 Task: Buy 1 Hats & Caps of size 6-24 months for Boys from Accessories section under best seller category for shipping address: Brittany Collins, 2696 Buckhannan Avenue, Syracuse, New York 13202, Cell Number 3154261559. Pay from credit card ending with 6759, CVV 506
Action: Mouse moved to (279, 80)
Screenshot: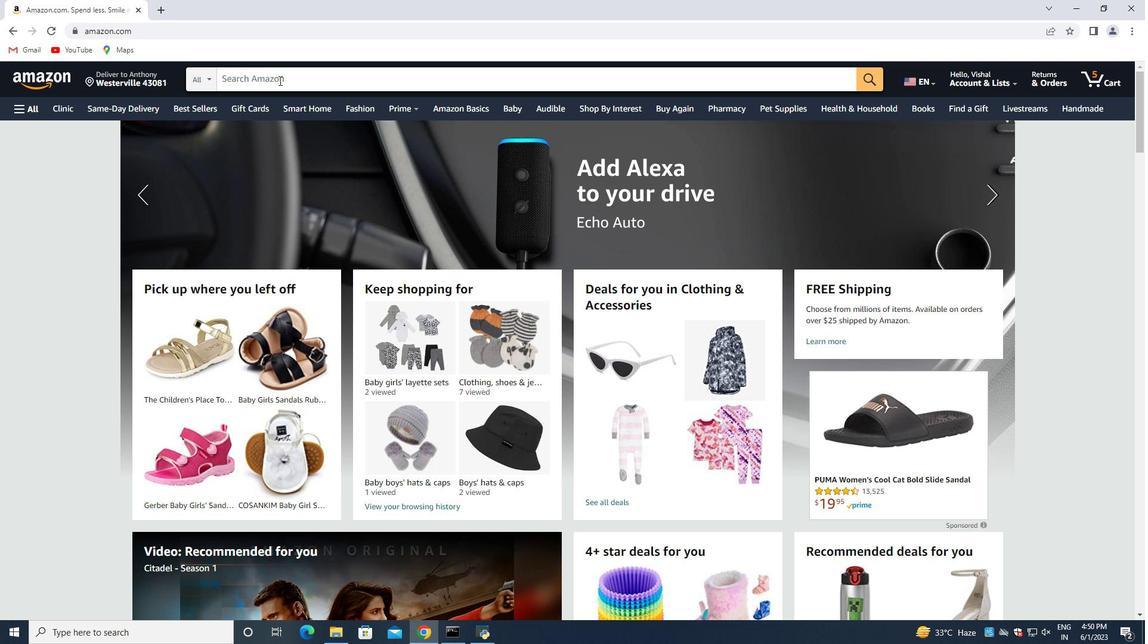 
Action: Mouse pressed left at (279, 80)
Screenshot: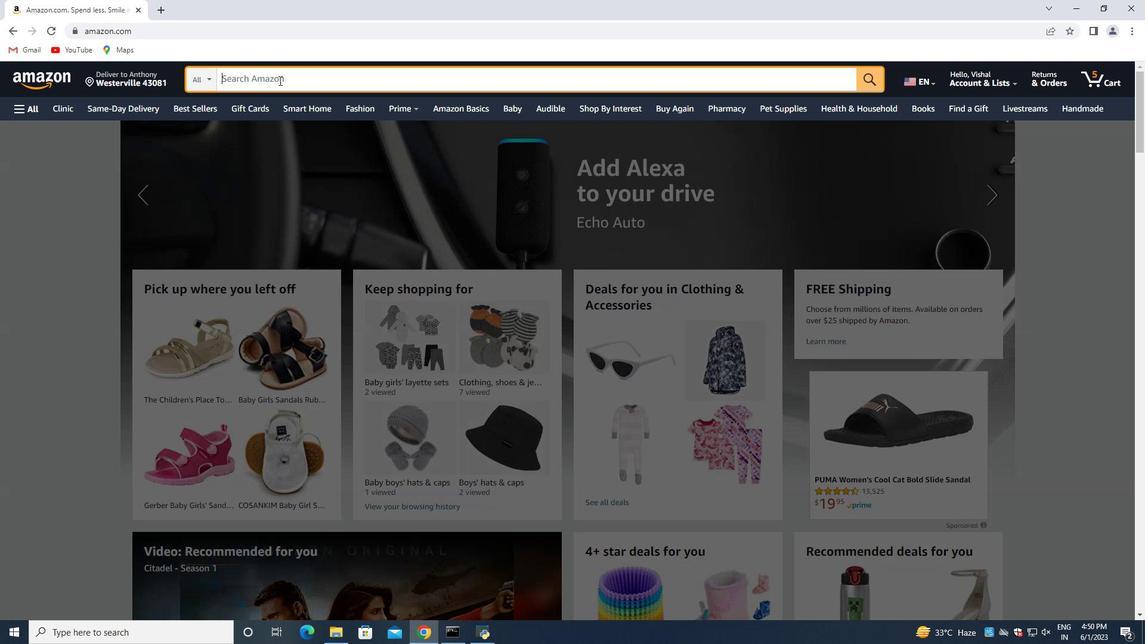 
Action: Key pressed <Key.shift>Hats<Key.space><Key.shift><Key.shift><Key.shift><Key.shift><Key.shift>&<Key.space><Key.shift>Caps<Key.space>of<Key.space>size<Key.space>6-24<Key.space>months<Key.space>for<Key.space>boys<Key.enter>
Screenshot: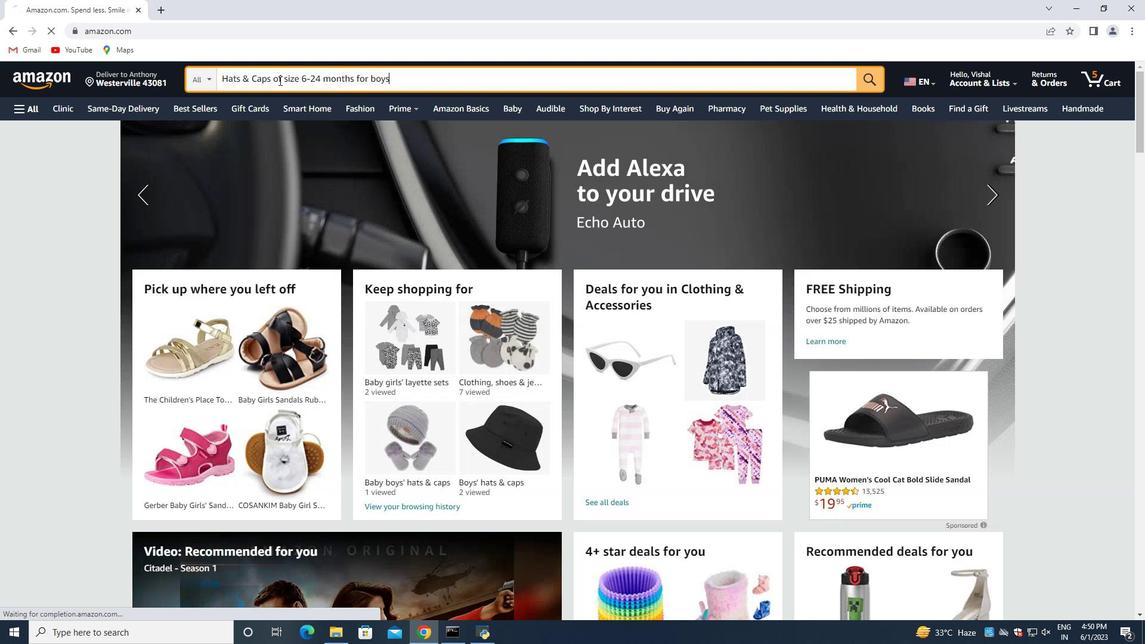 
Action: Mouse moved to (277, 88)
Screenshot: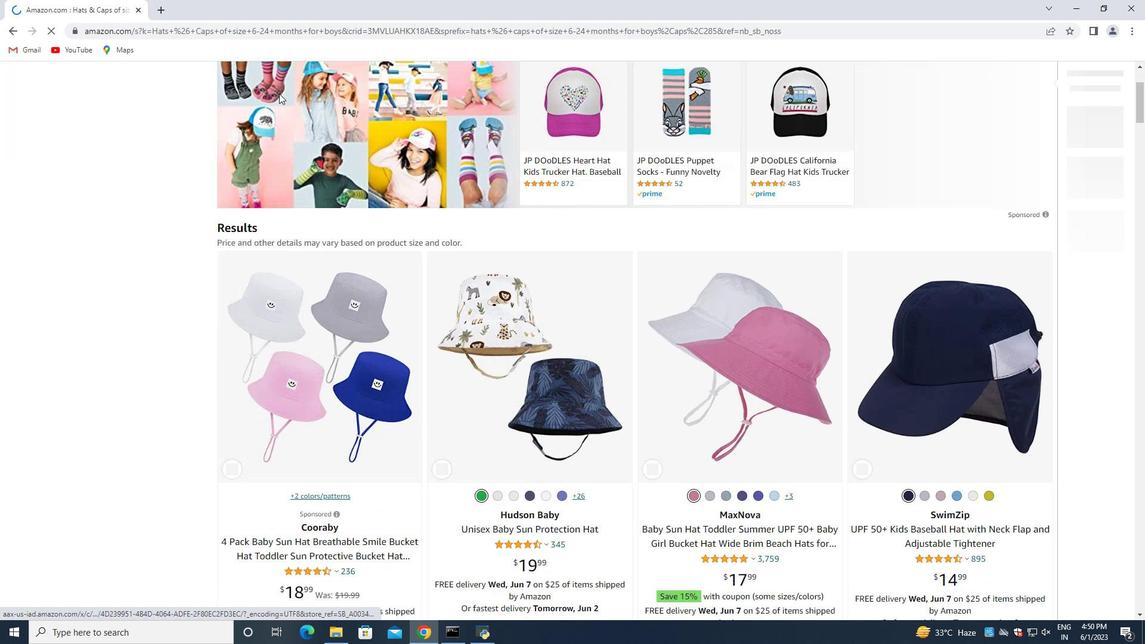 
Action: Mouse scrolled (277, 81) with delta (0, 0)
Screenshot: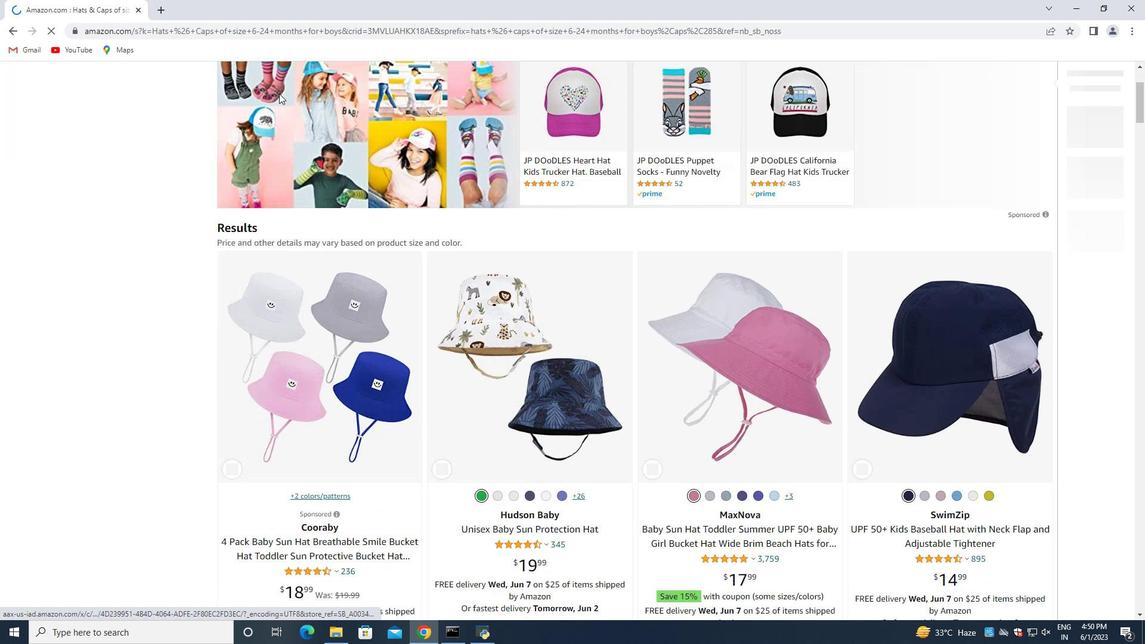 
Action: Mouse moved to (277, 90)
Screenshot: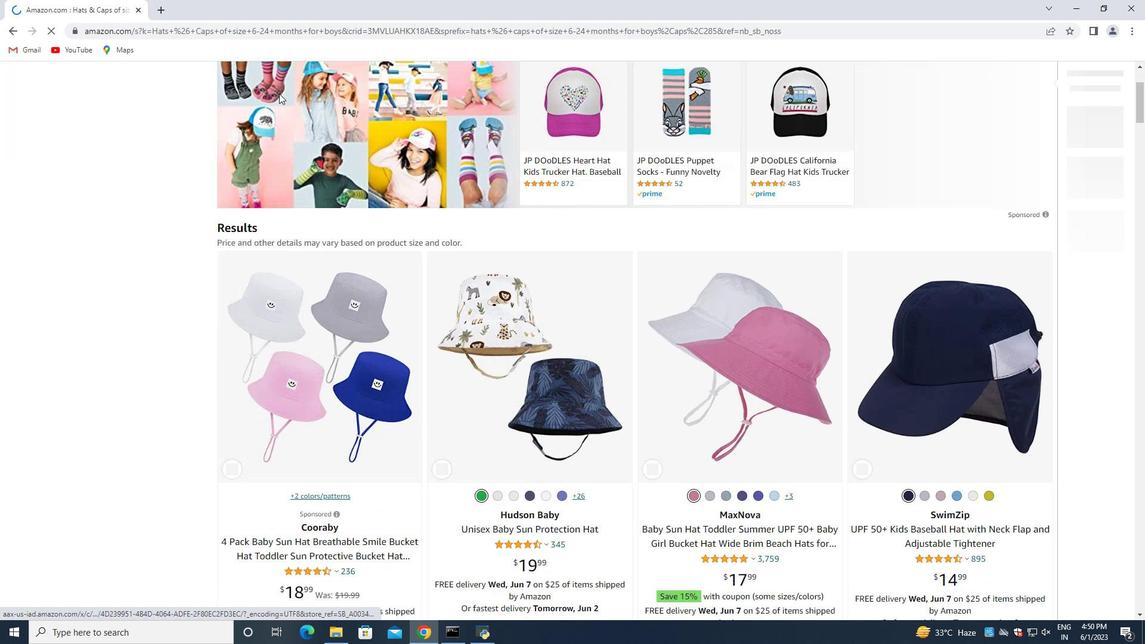 
Action: Mouse scrolled (277, 89) with delta (0, 0)
Screenshot: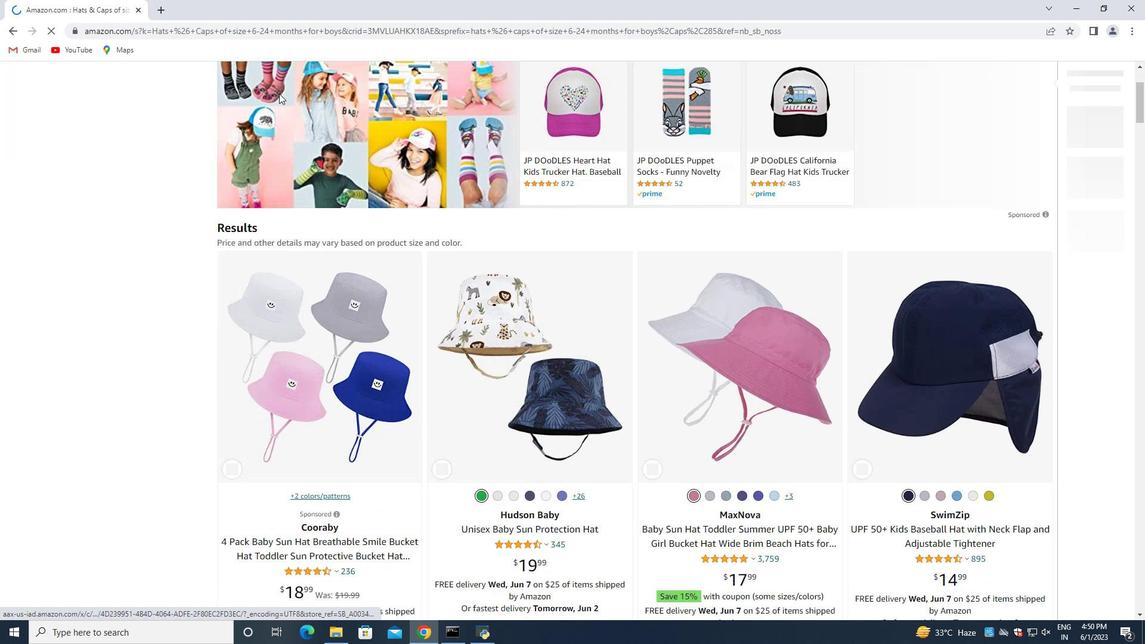 
Action: Mouse moved to (277, 92)
Screenshot: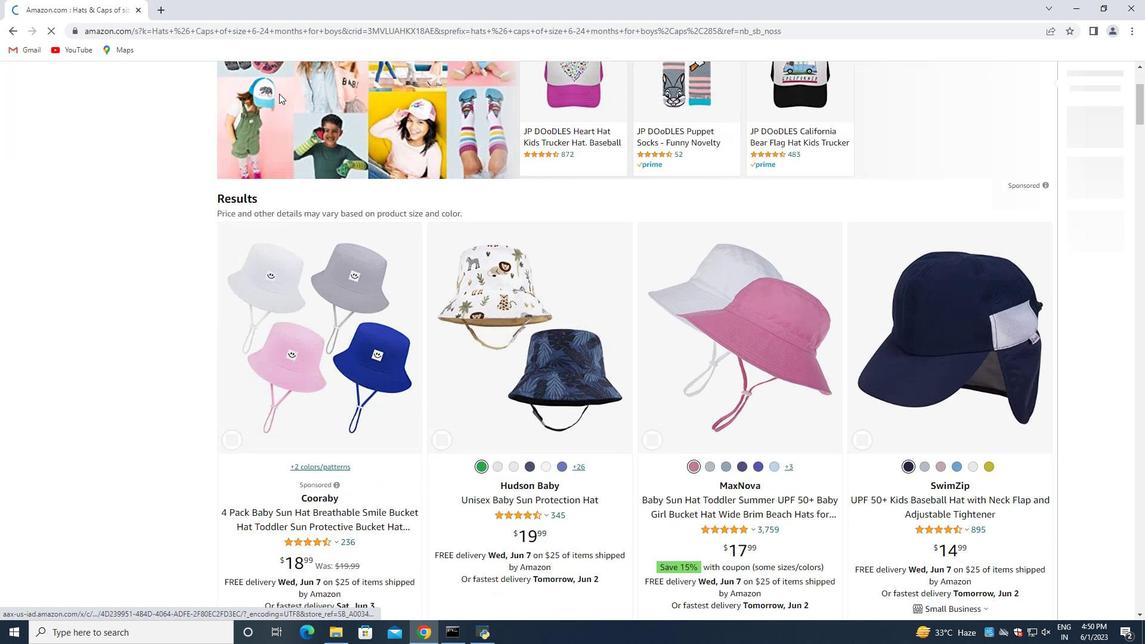 
Action: Mouse scrolled (277, 91) with delta (0, 0)
Screenshot: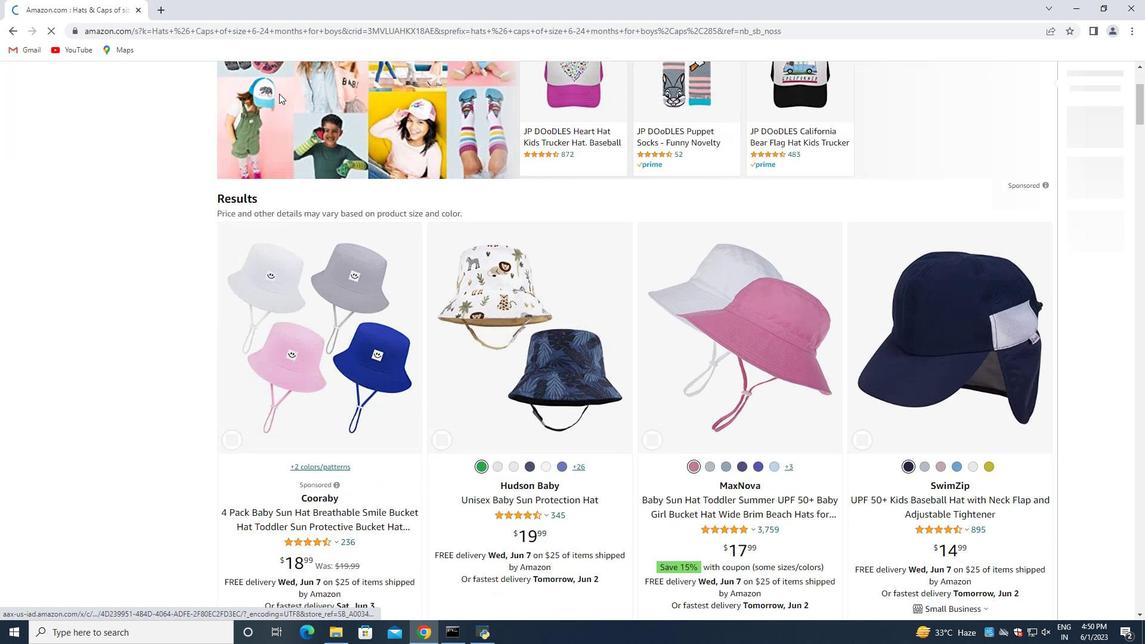
Action: Mouse moved to (279, 94)
Screenshot: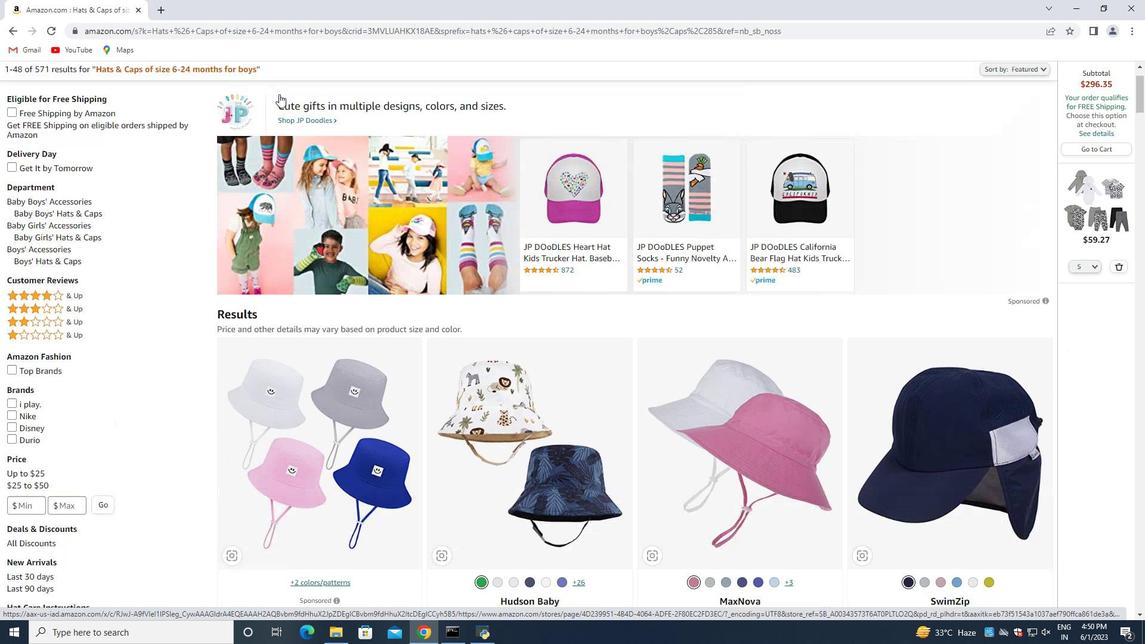 
Action: Mouse scrolled (279, 94) with delta (0, 0)
Screenshot: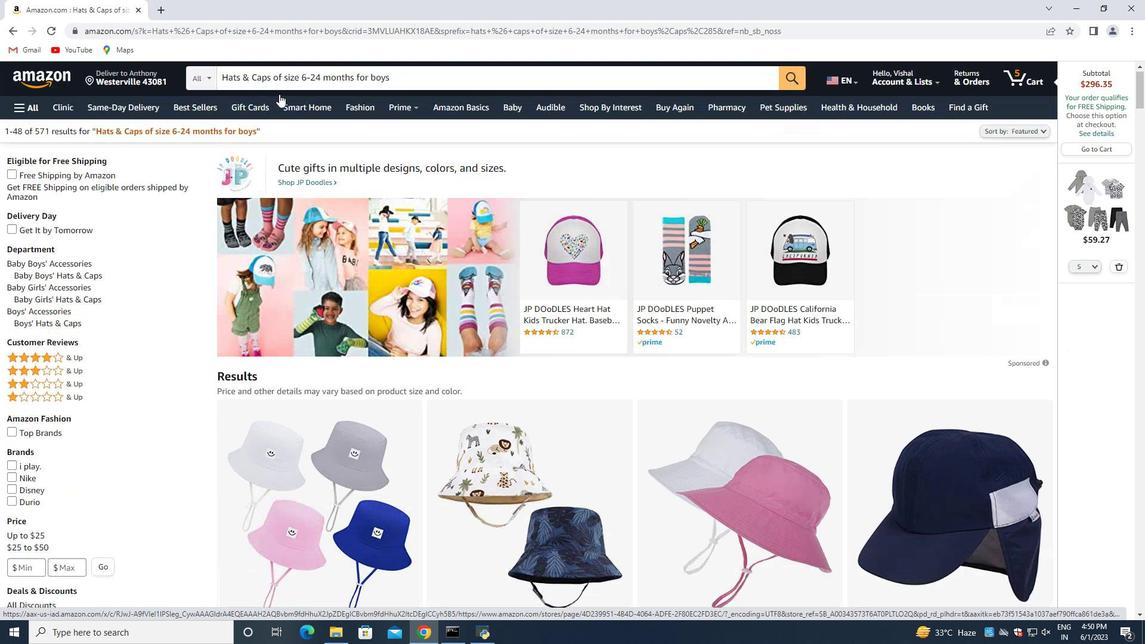 
Action: Mouse scrolled (279, 94) with delta (0, 0)
Screenshot: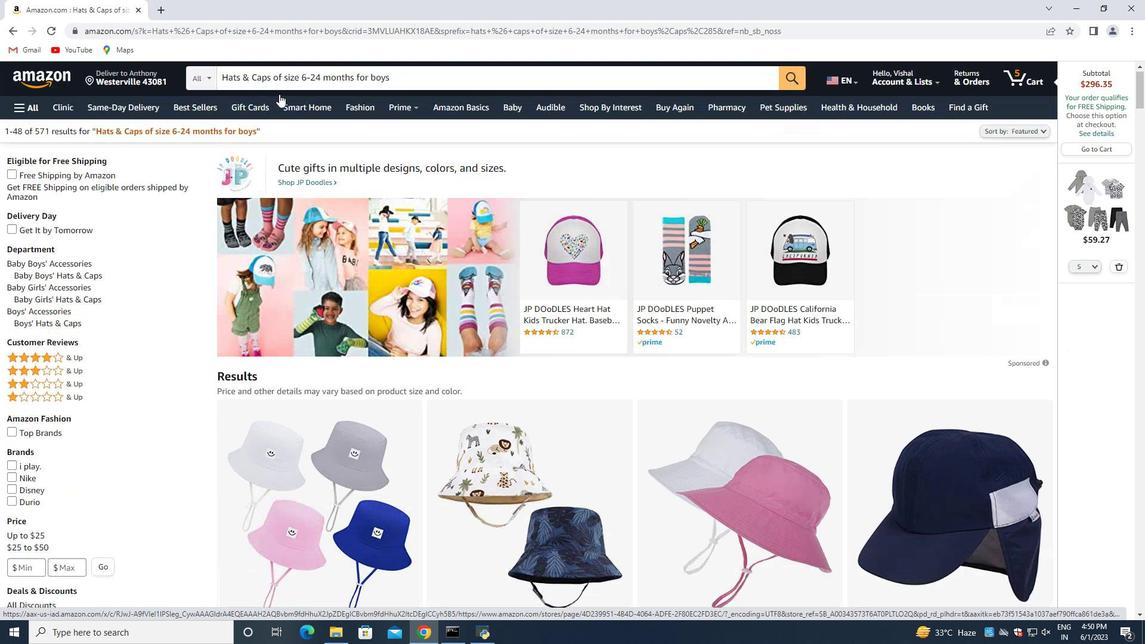 
Action: Mouse scrolled (279, 94) with delta (0, 0)
Screenshot: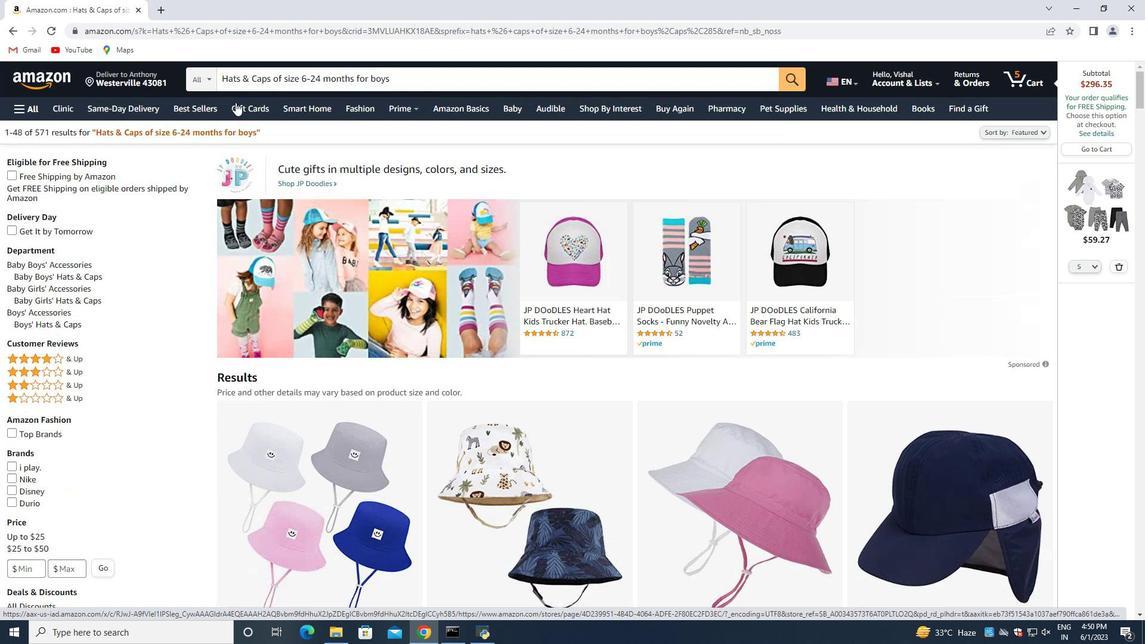 
Action: Mouse moved to (41, 264)
Screenshot: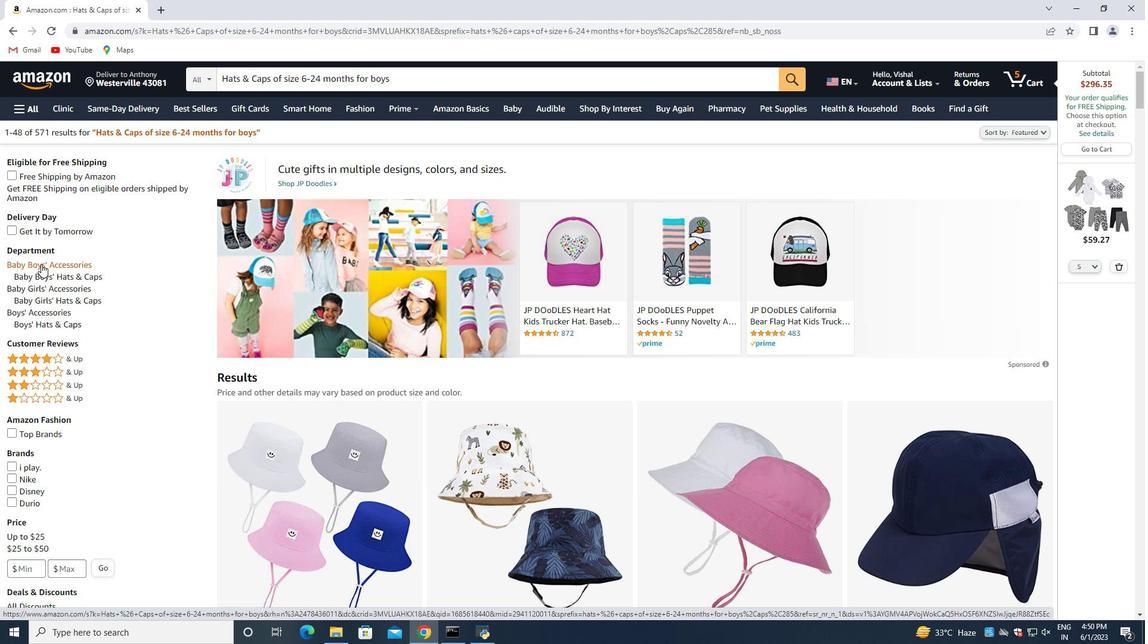 
Action: Mouse pressed left at (41, 264)
Screenshot: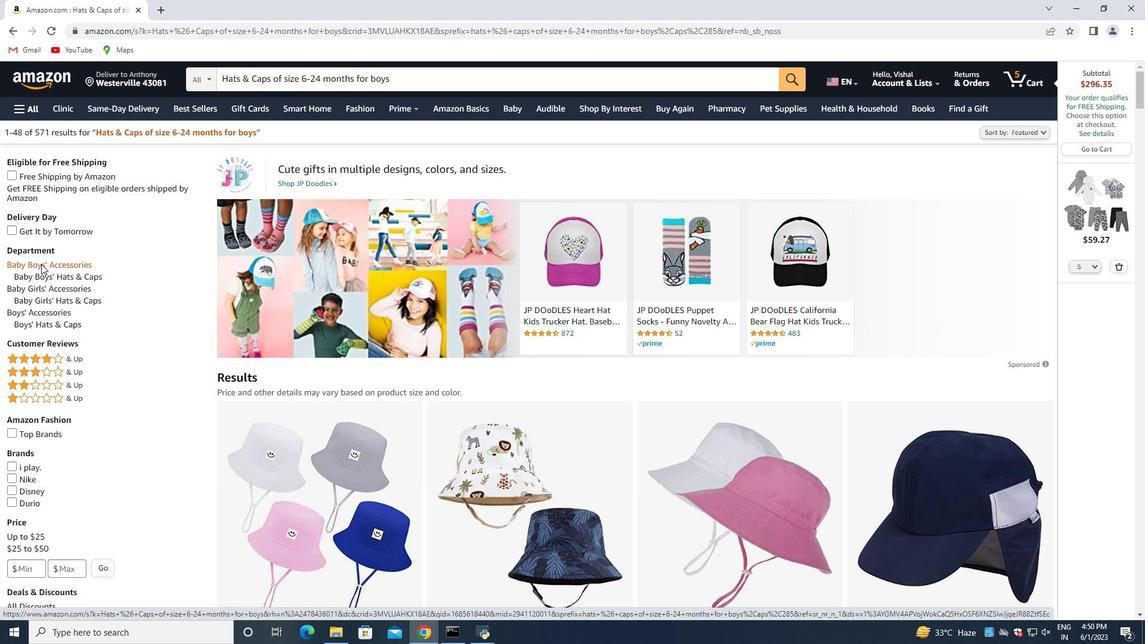 
Action: Mouse moved to (201, 319)
Screenshot: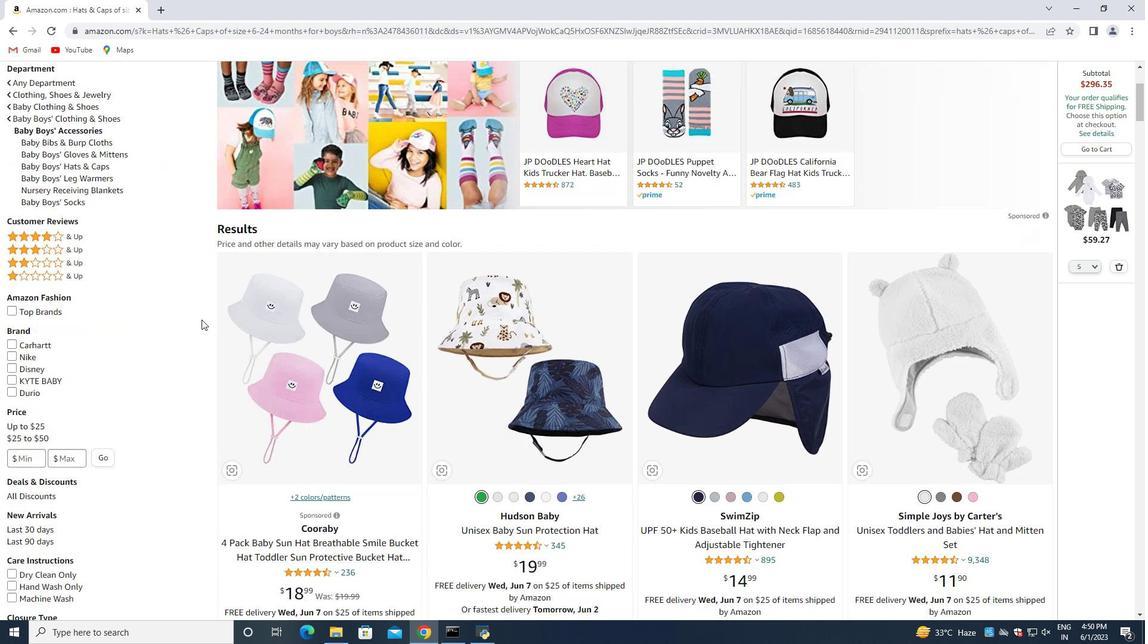 
Action: Mouse scrolled (186, 314) with delta (0, 0)
Screenshot: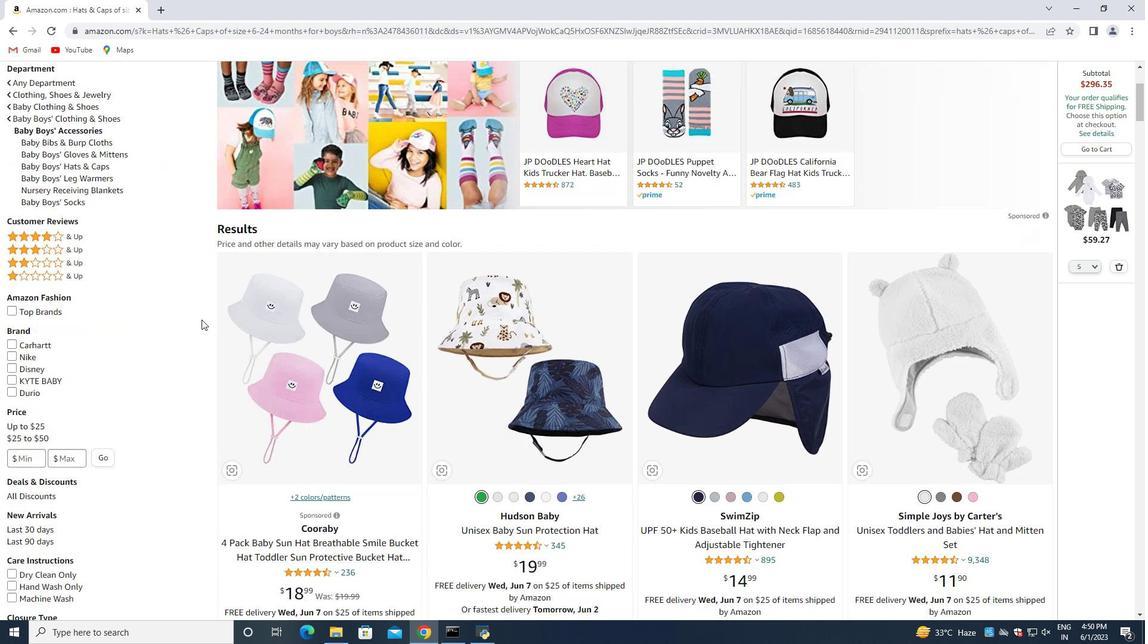 
Action: Mouse scrolled (201, 318) with delta (0, 0)
Screenshot: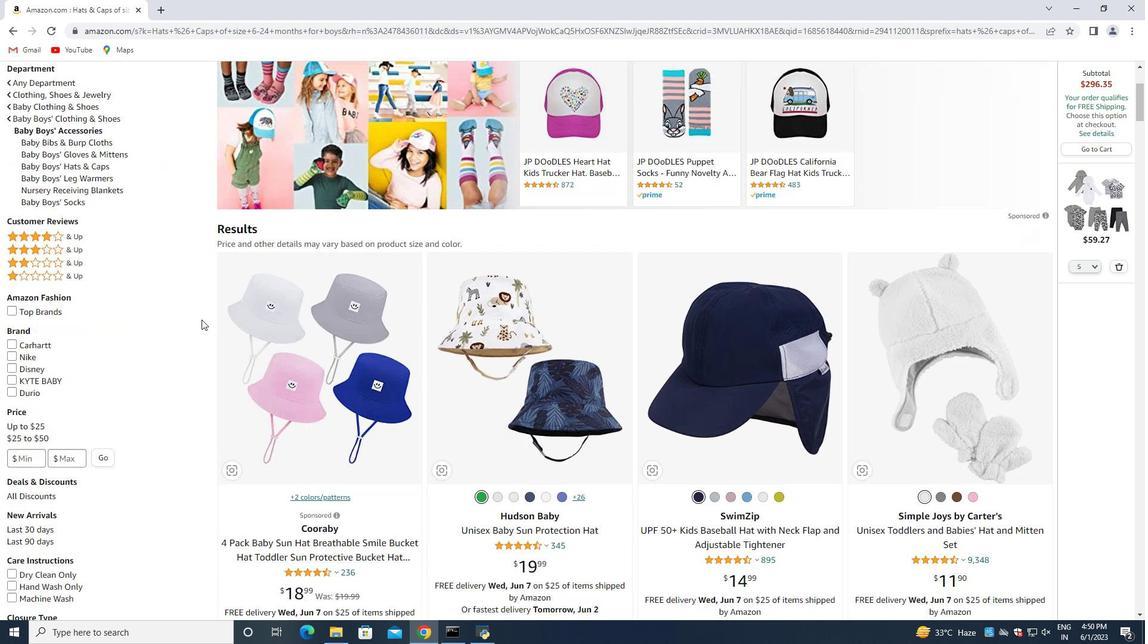 
Action: Mouse scrolled (201, 319) with delta (0, 0)
Screenshot: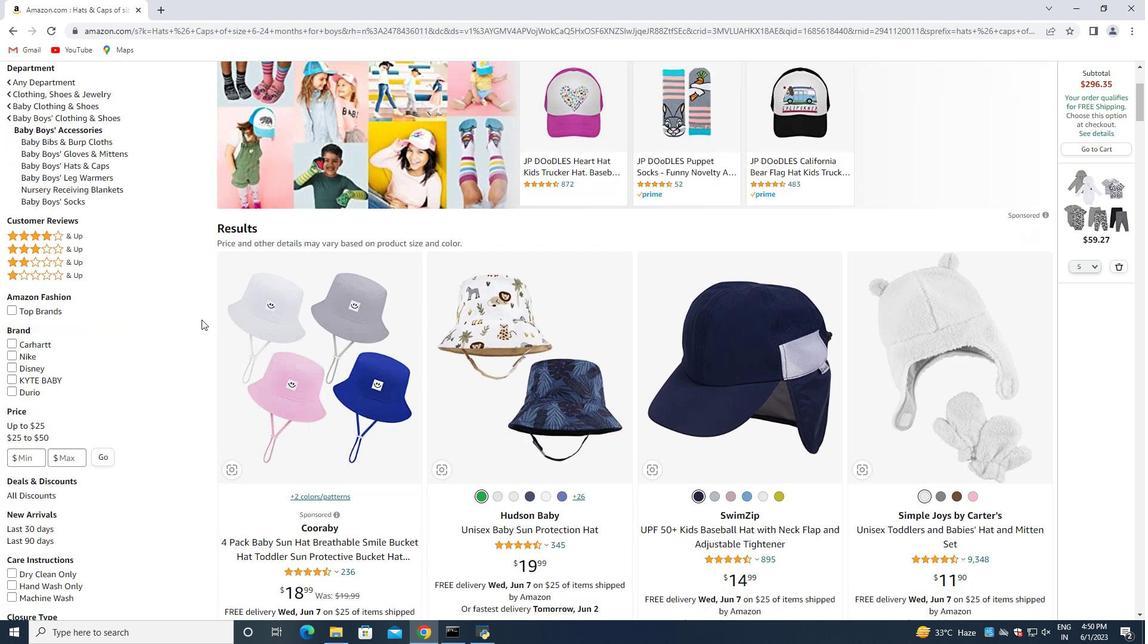 
Action: Mouse moved to (289, 331)
Screenshot: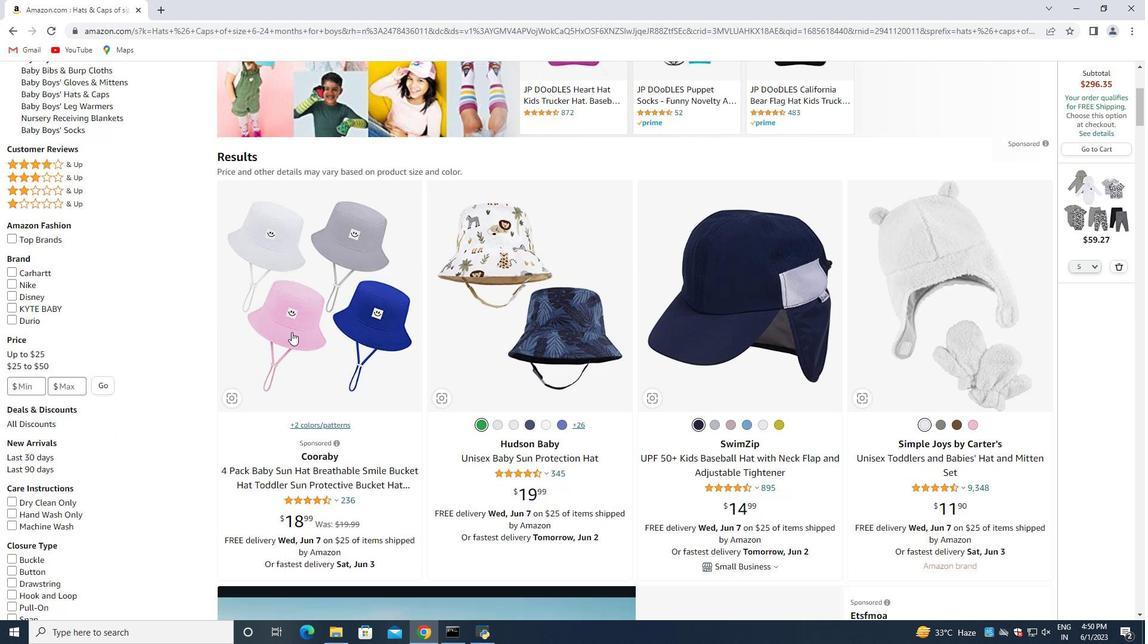 
Action: Mouse scrolled (289, 330) with delta (0, 0)
Screenshot: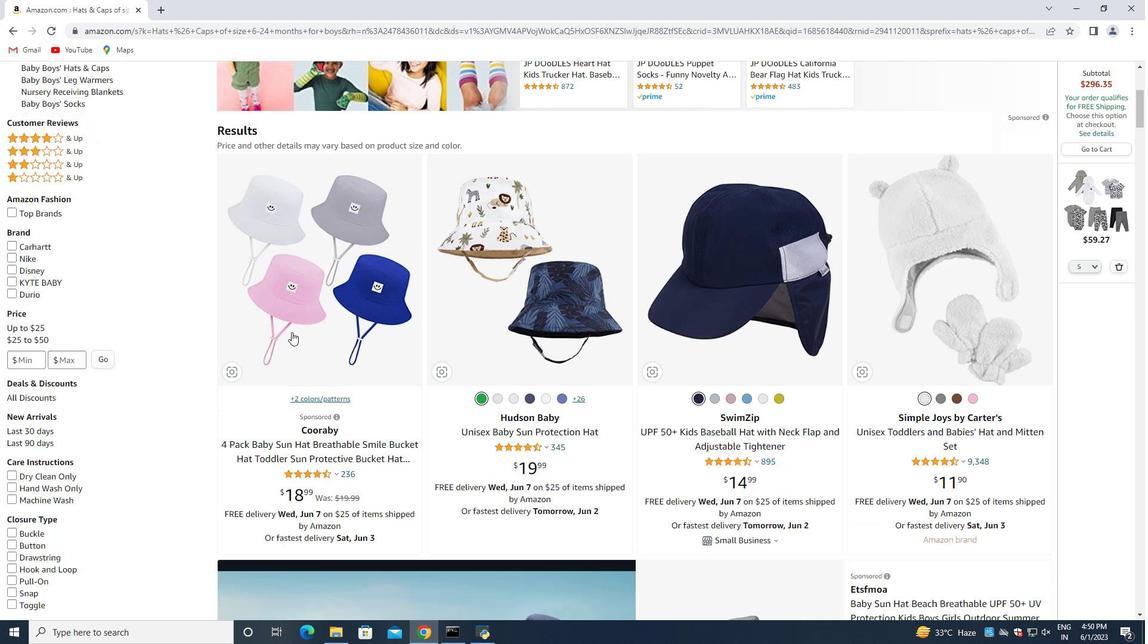 
Action: Mouse moved to (289, 332)
Screenshot: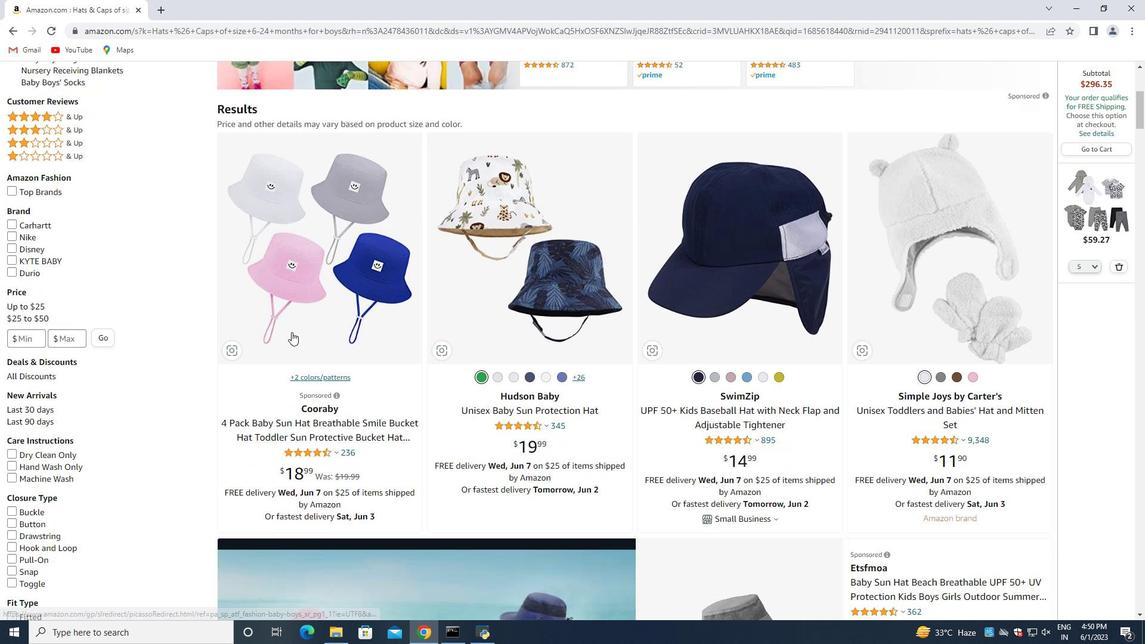
Action: Mouse scrolled (289, 331) with delta (0, 0)
Screenshot: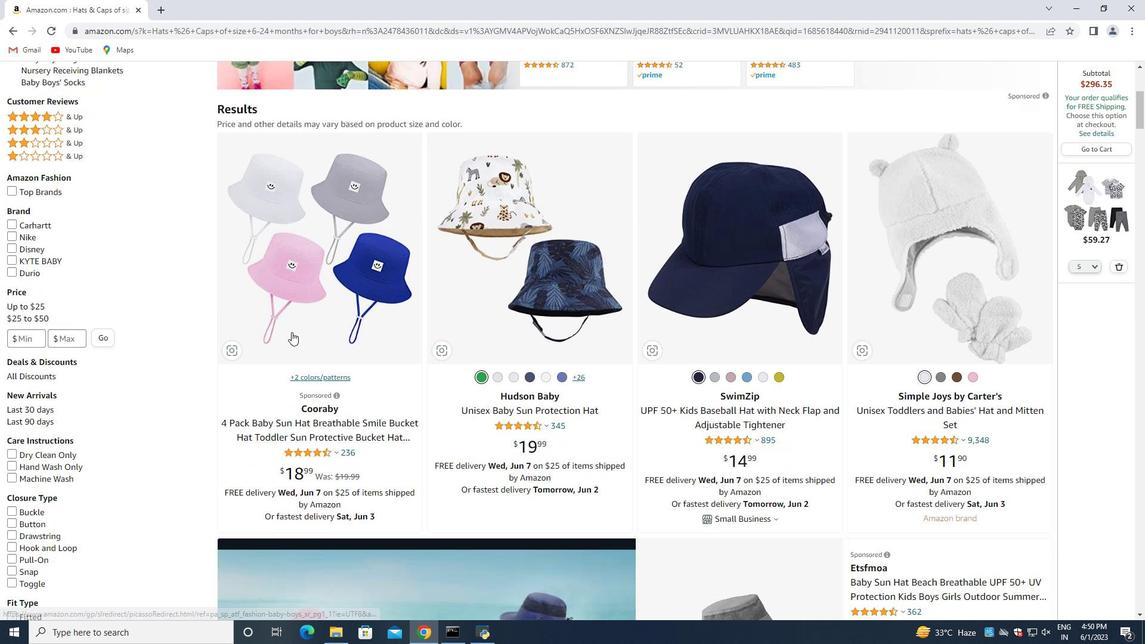 
Action: Mouse moved to (415, 320)
Screenshot: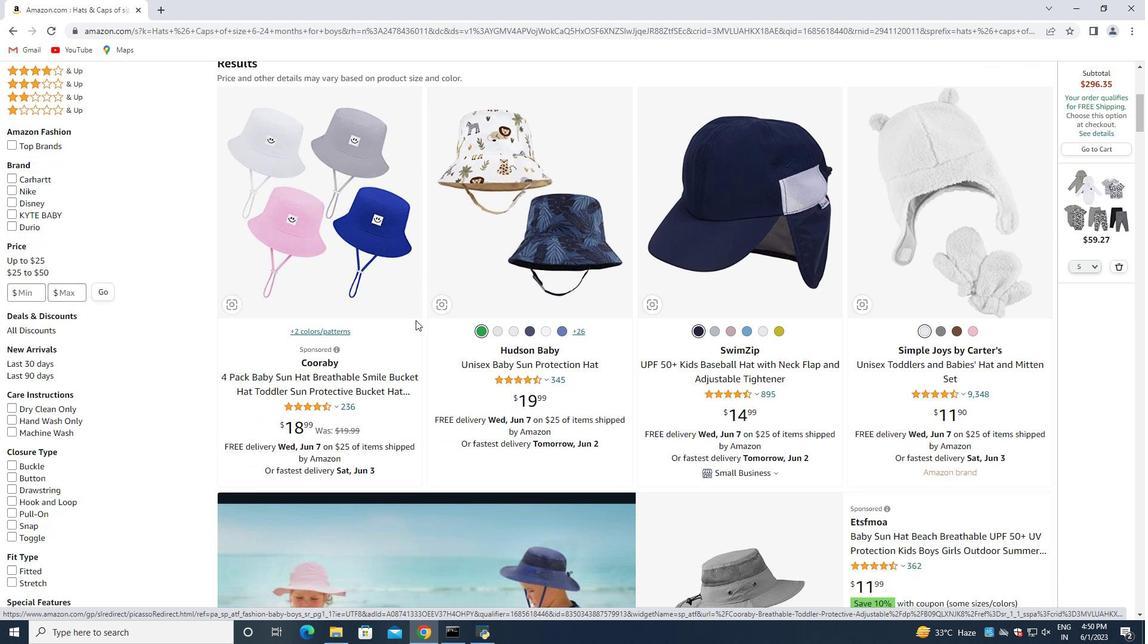 
Action: Mouse scrolled (415, 319) with delta (0, 0)
Screenshot: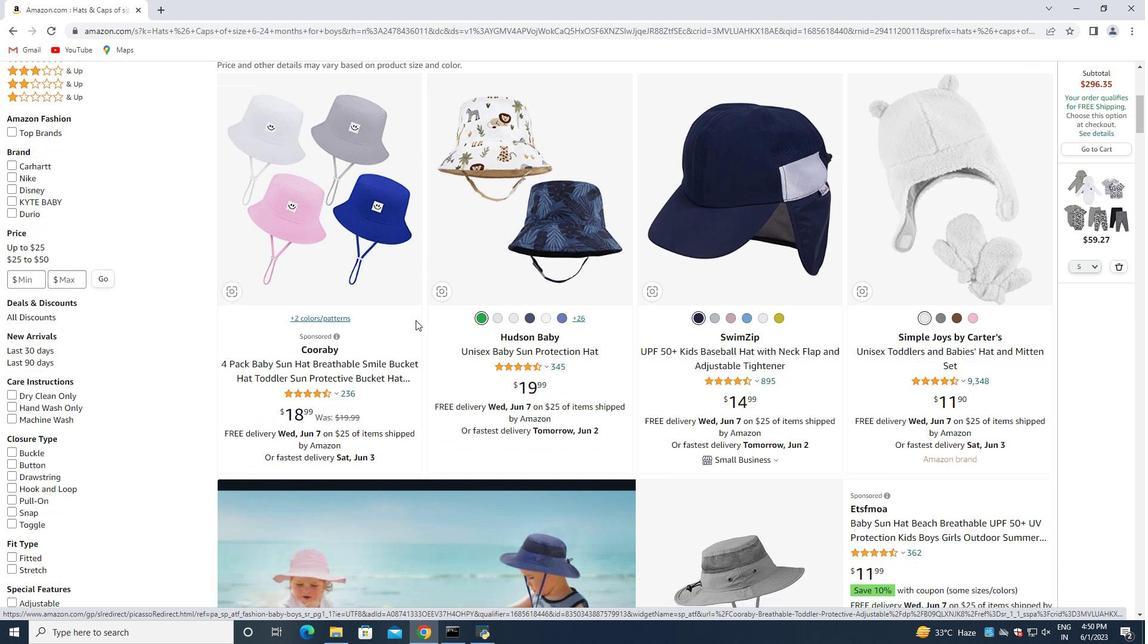 
Action: Mouse moved to (1119, 269)
Screenshot: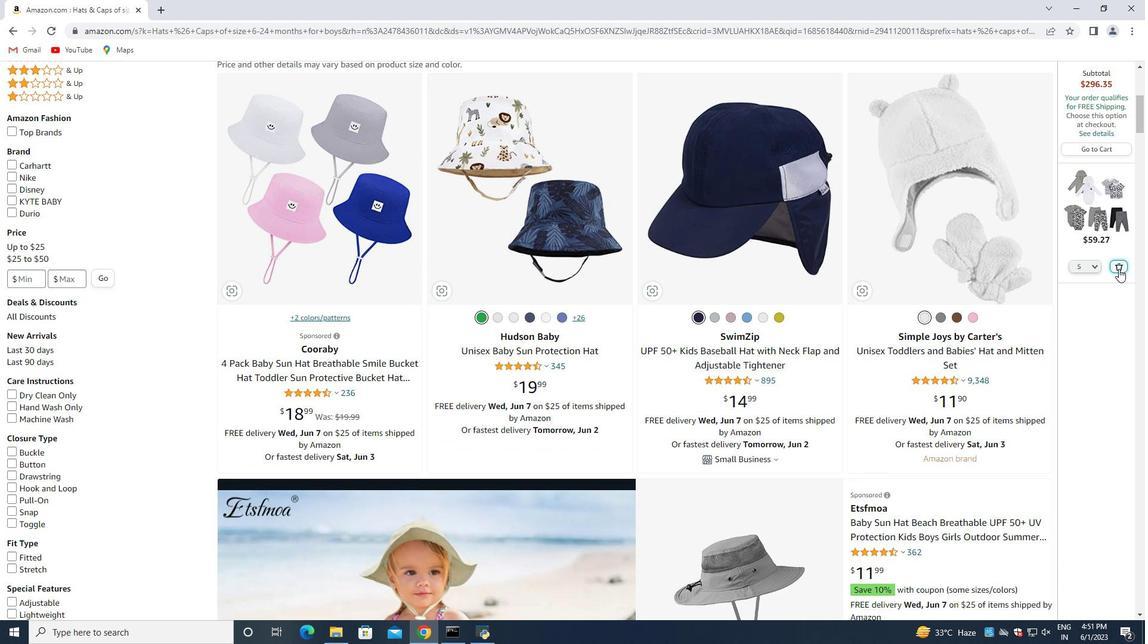 
Action: Mouse pressed left at (1119, 269)
Screenshot: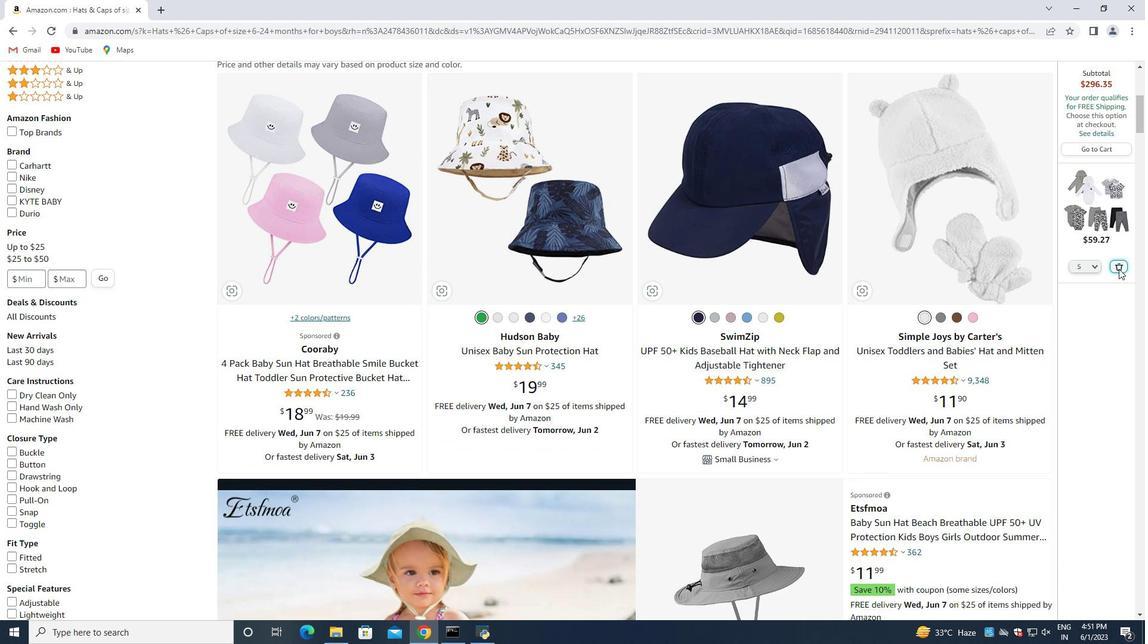 
Action: Mouse moved to (930, 319)
Screenshot: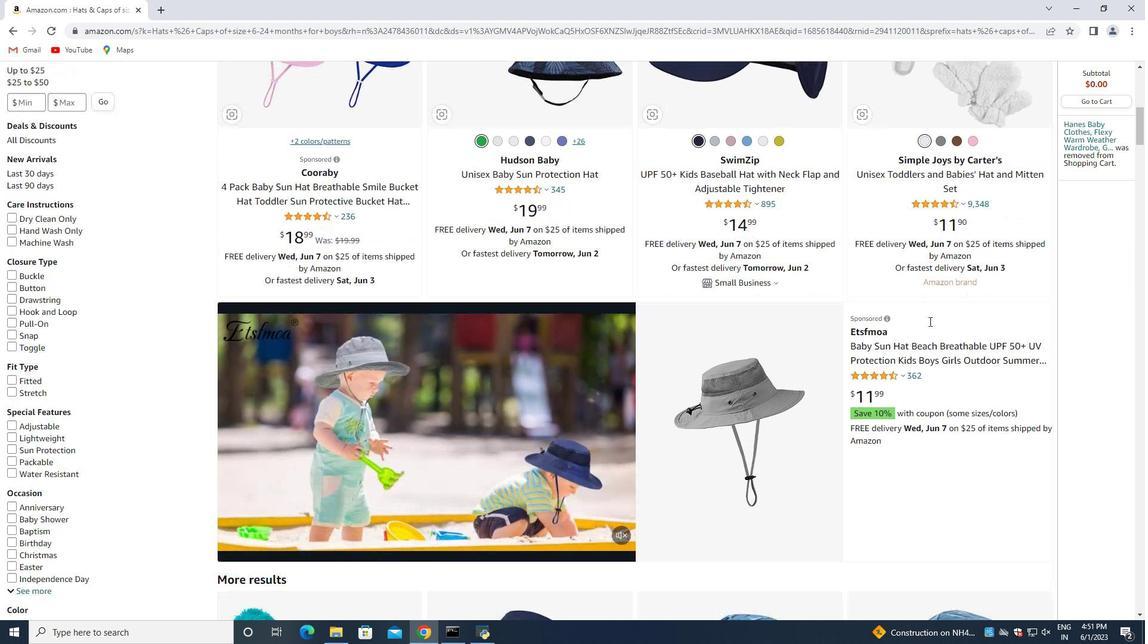 
Action: Mouse scrolled (930, 317) with delta (0, 0)
Screenshot: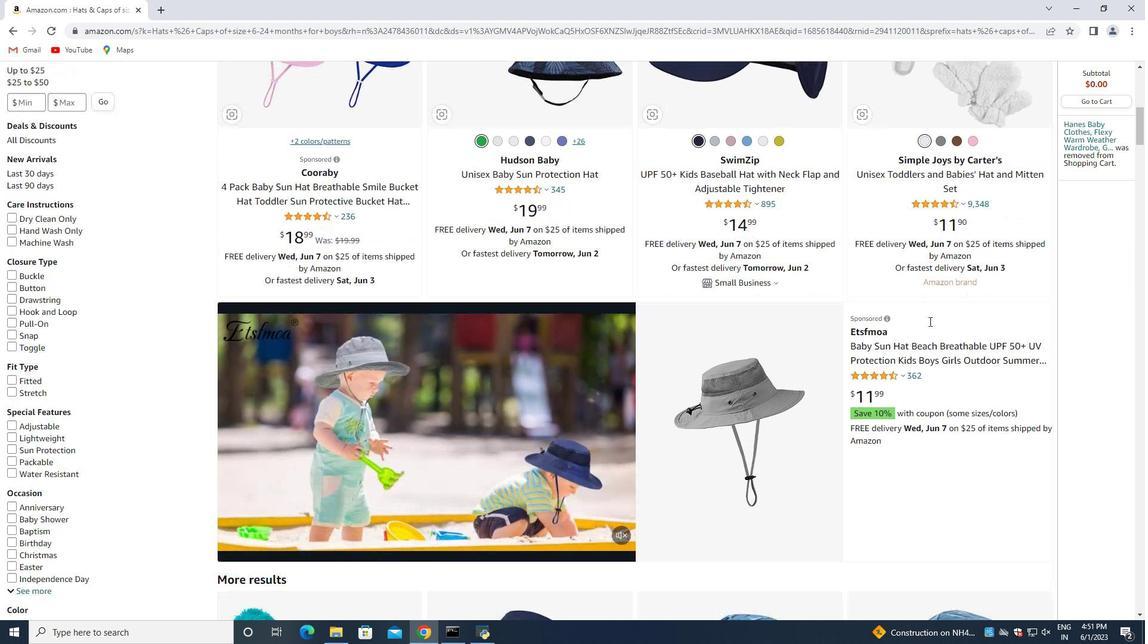 
Action: Mouse moved to (930, 320)
Screenshot: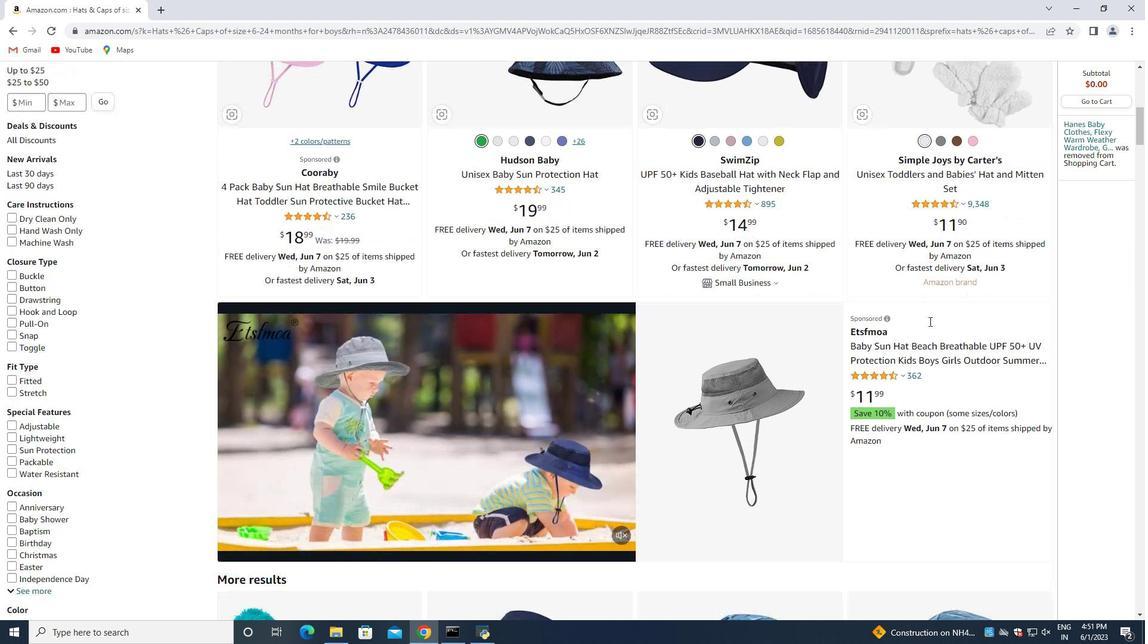 
Action: Mouse scrolled (930, 319) with delta (0, 0)
Screenshot: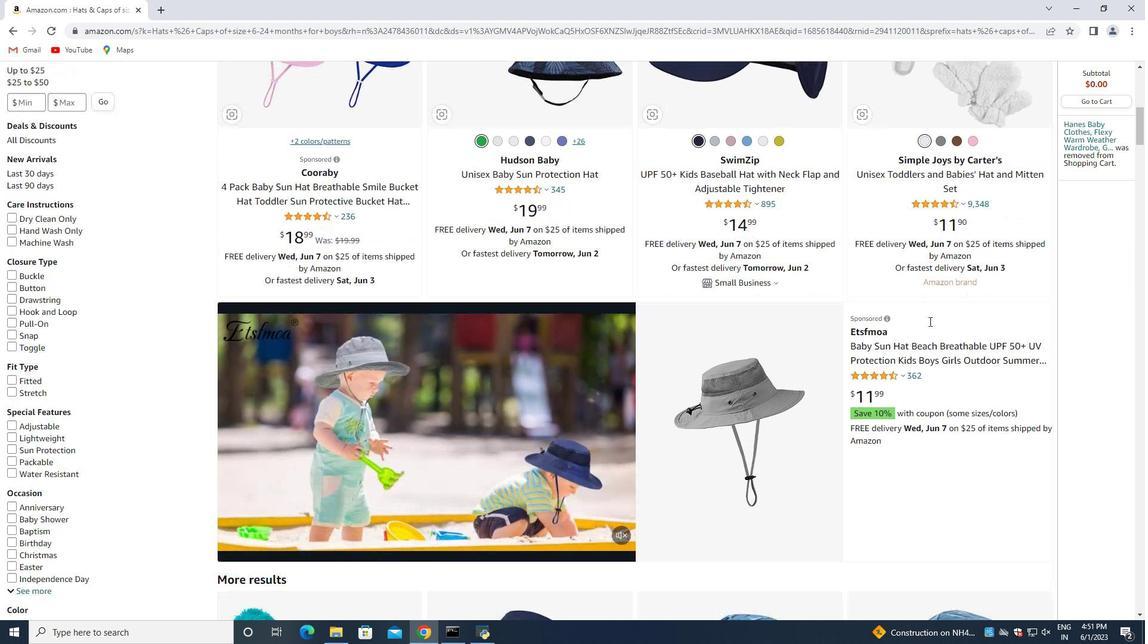 
Action: Mouse moved to (929, 321)
Screenshot: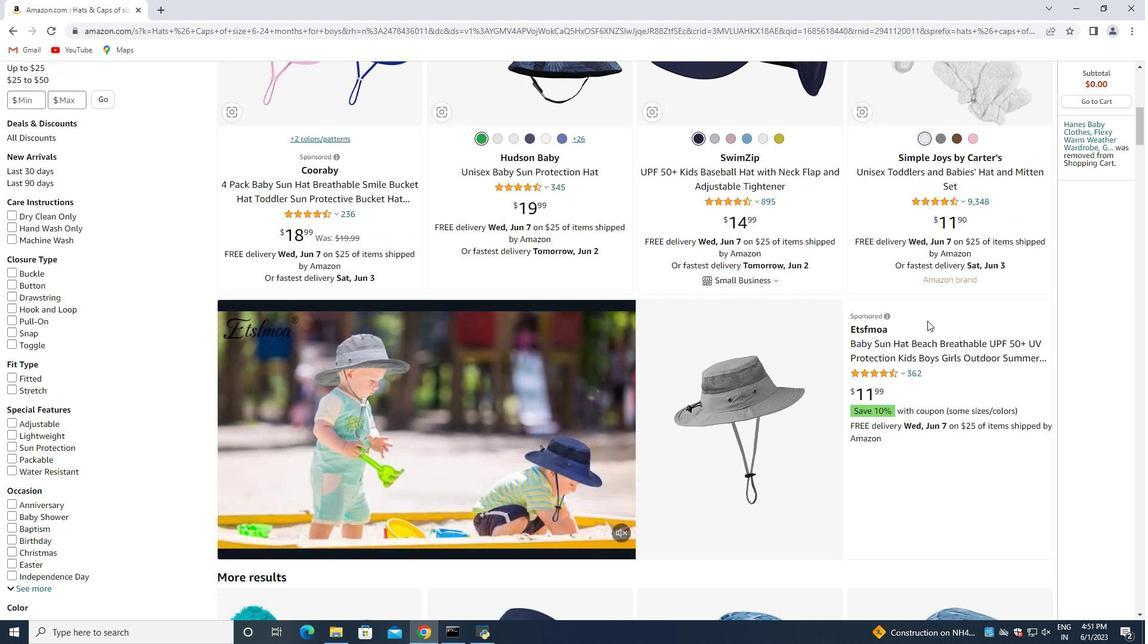 
Action: Mouse scrolled (929, 320) with delta (0, 0)
Screenshot: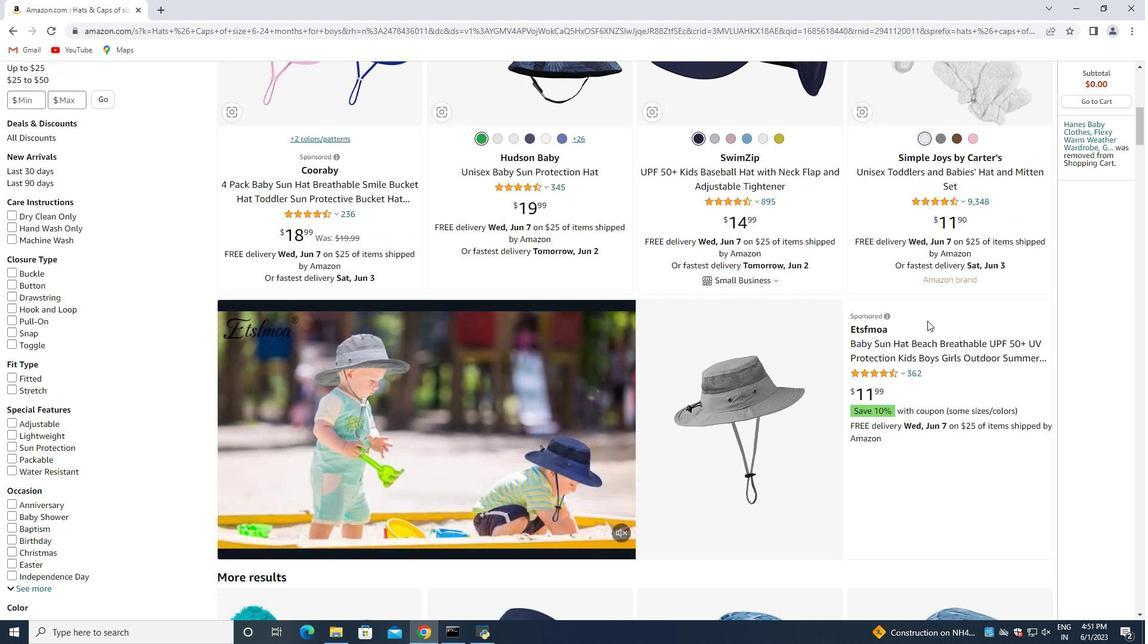
Action: Mouse moved to (893, 320)
Screenshot: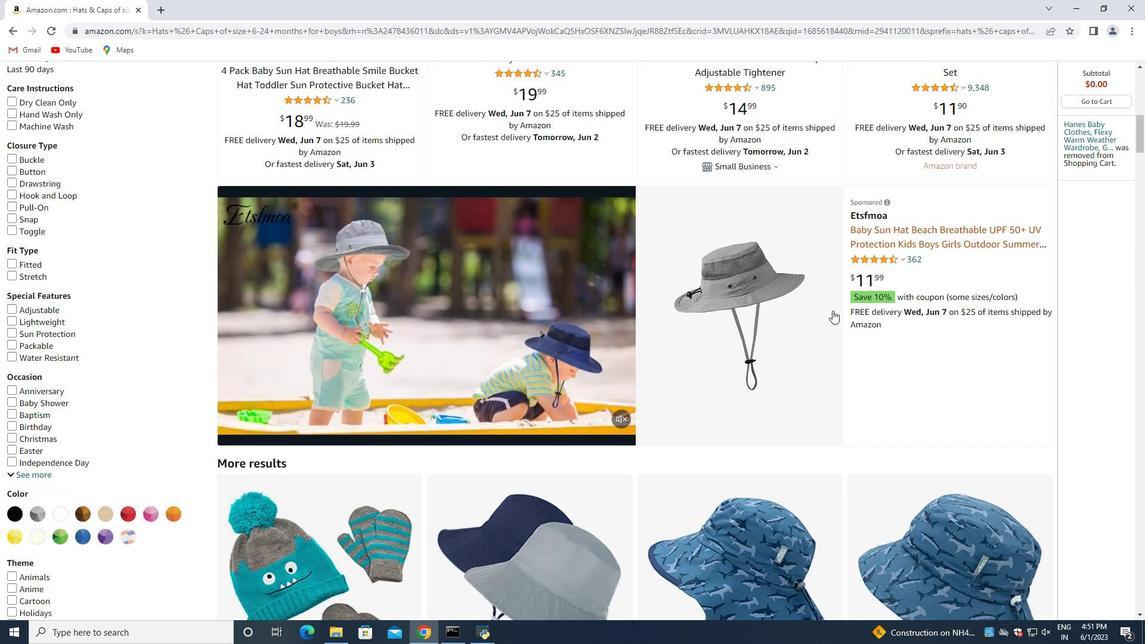 
Action: Mouse scrolled (893, 320) with delta (0, 0)
Screenshot: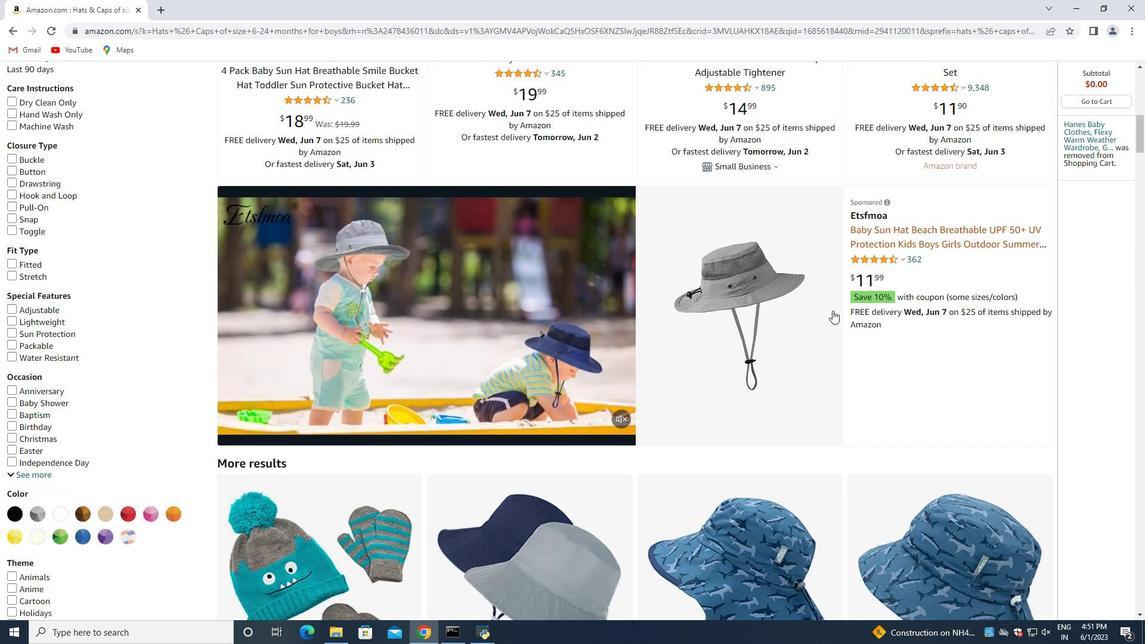 
Action: Mouse moved to (882, 319)
Screenshot: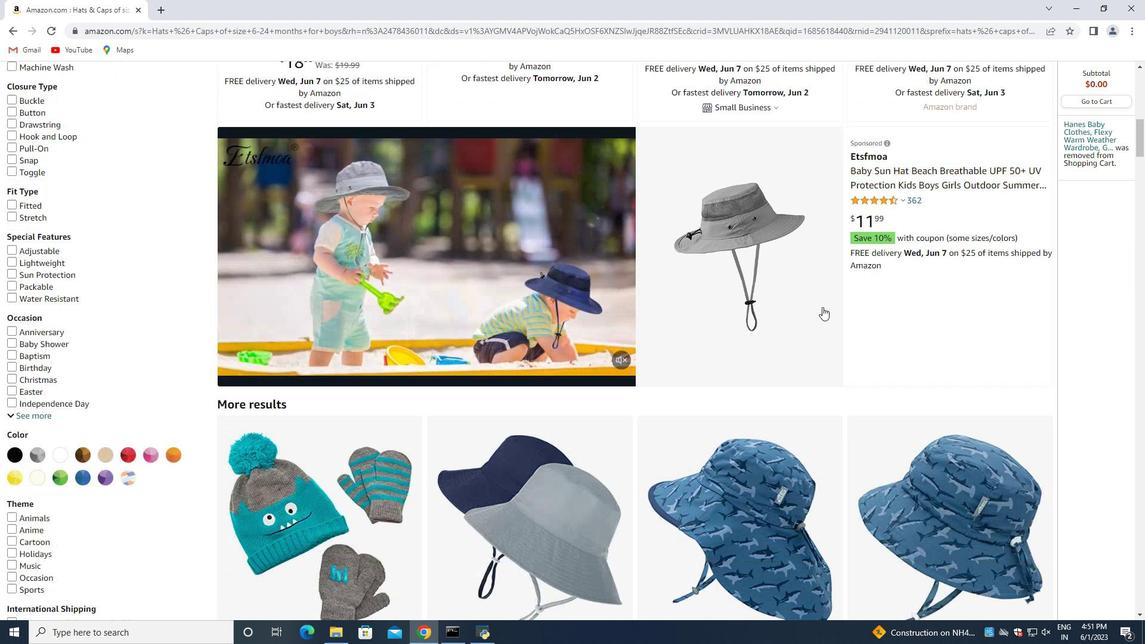 
Action: Mouse scrolled (882, 319) with delta (0, 0)
Screenshot: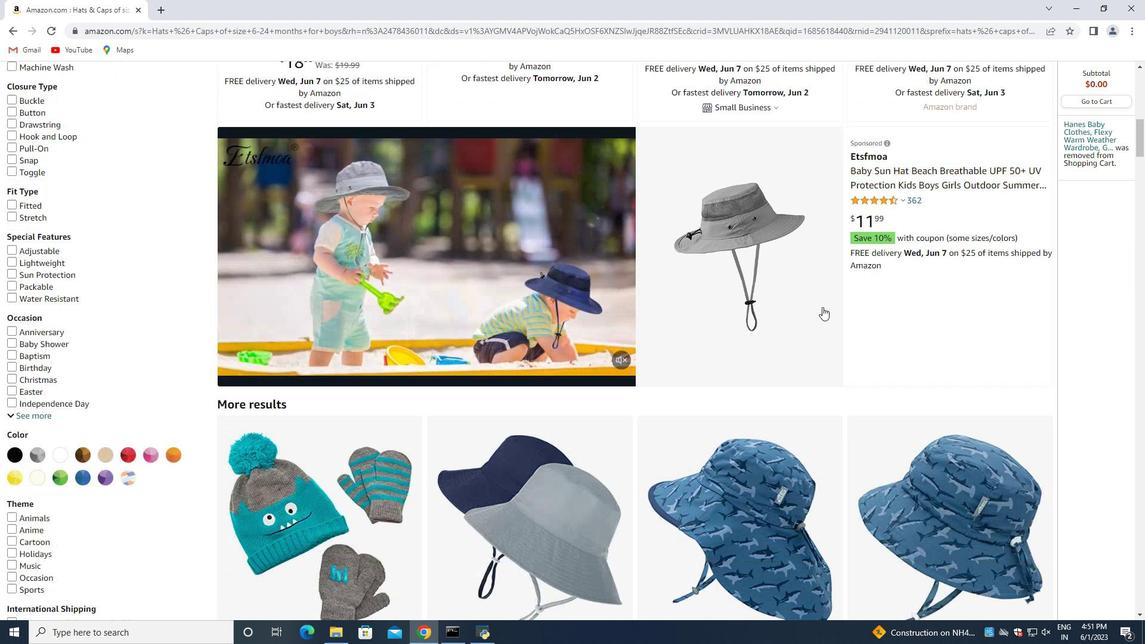
Action: Mouse moved to (874, 317)
Screenshot: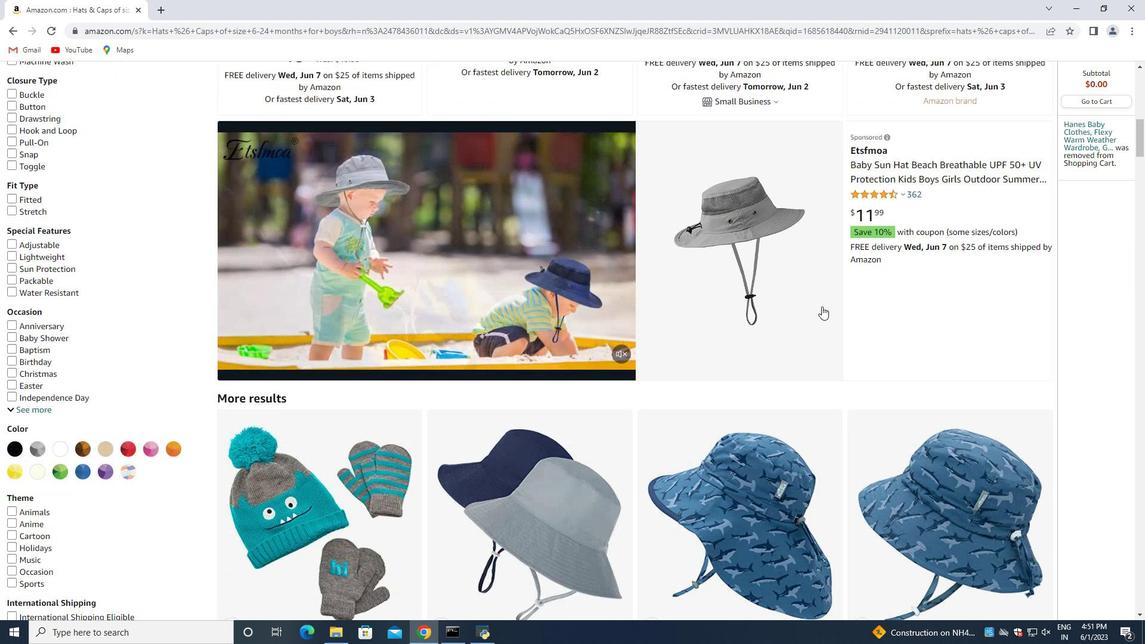 
Action: Mouse scrolled (876, 317) with delta (0, 0)
Screenshot: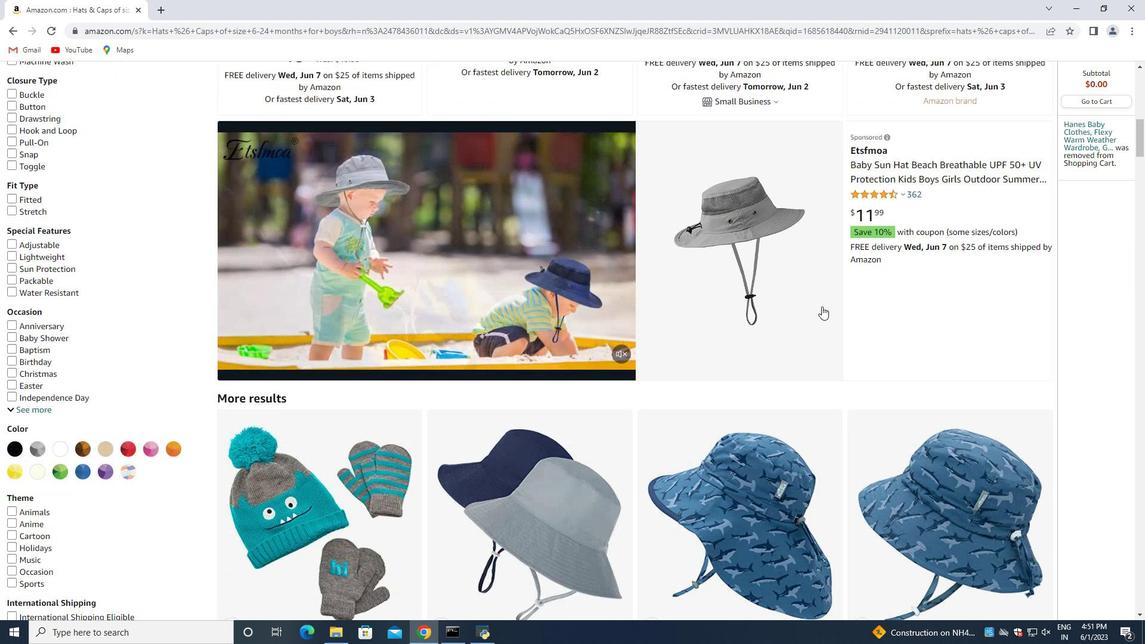 
Action: Mouse moved to (820, 306)
Screenshot: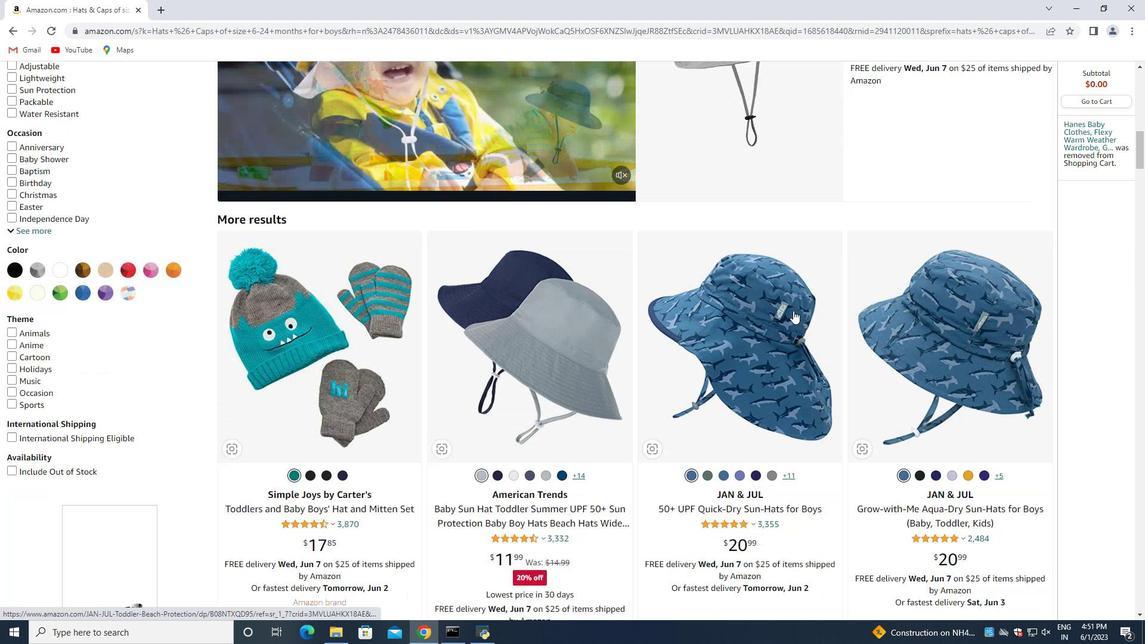 
Action: Mouse scrolled (820, 306) with delta (0, 0)
Screenshot: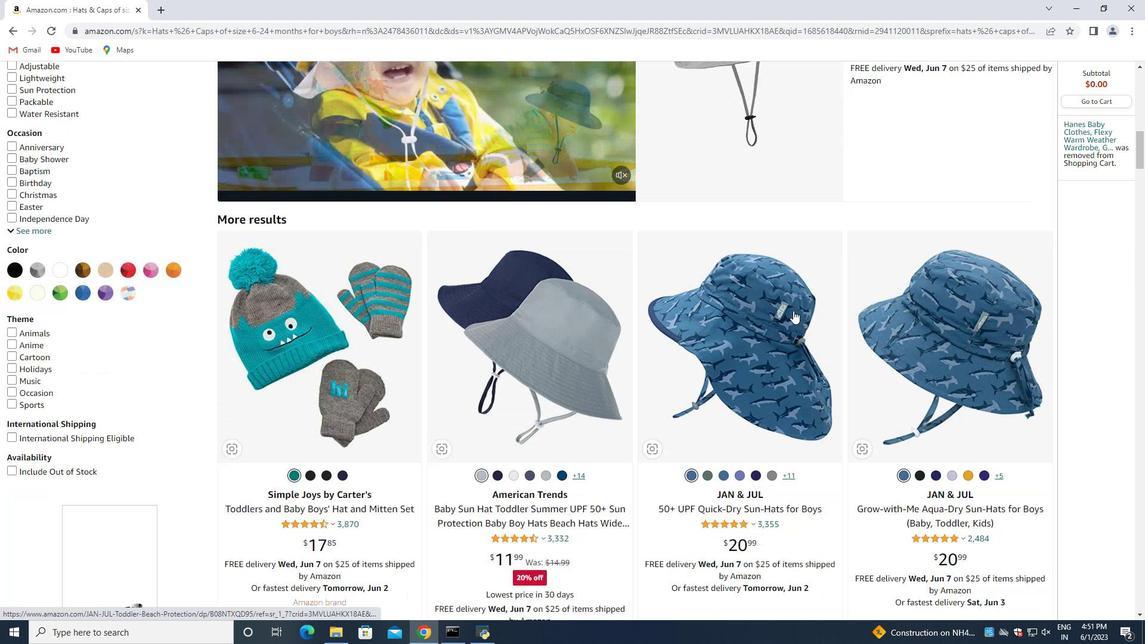 
Action: Mouse moved to (818, 307)
Screenshot: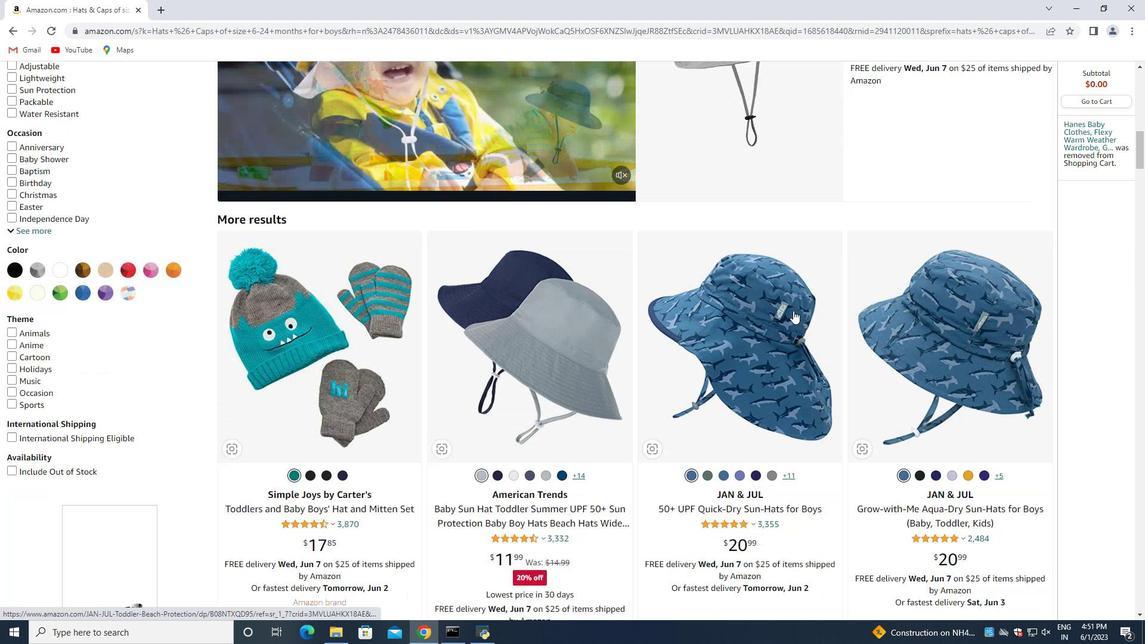 
Action: Mouse scrolled (818, 307) with delta (0, 0)
Screenshot: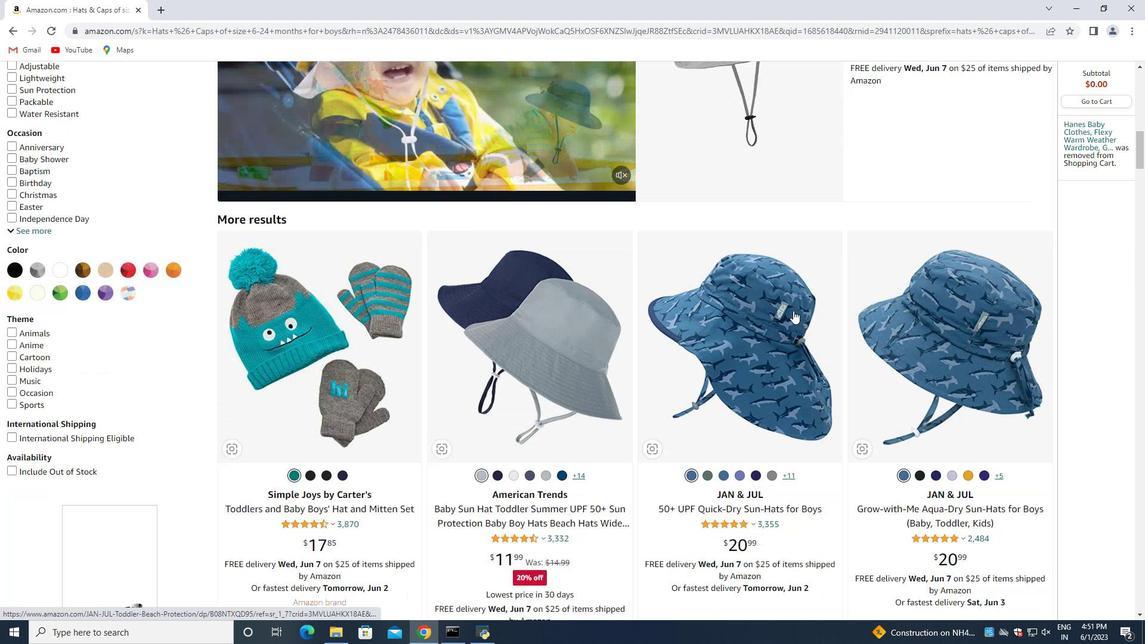 
Action: Mouse moved to (817, 310)
Screenshot: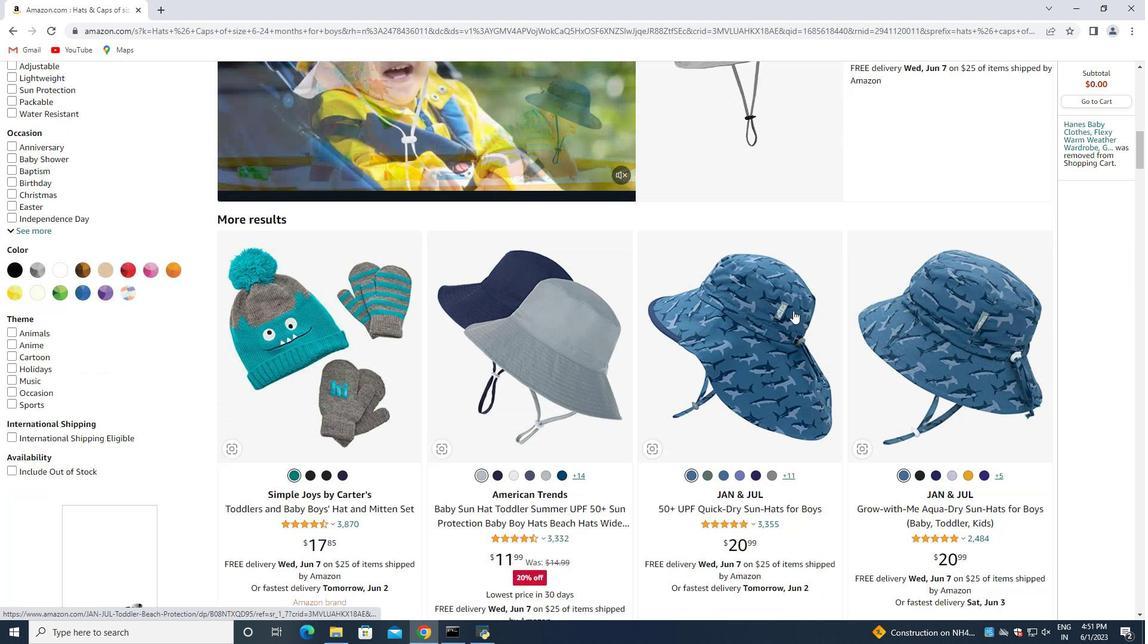 
Action: Mouse scrolled (817, 309) with delta (0, 0)
Screenshot: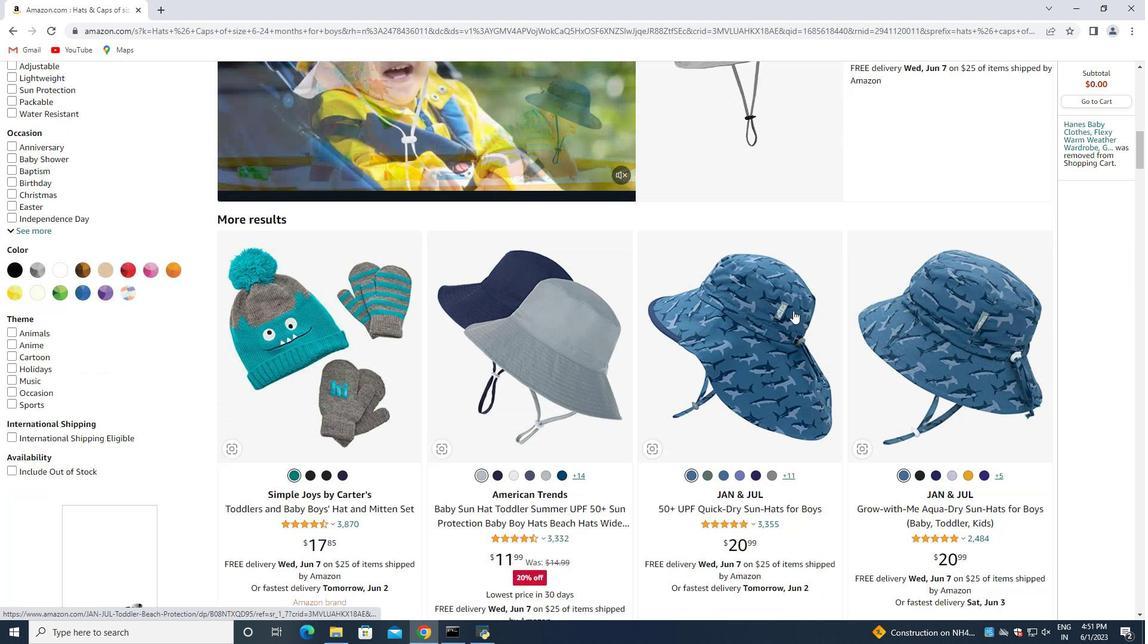 
Action: Mouse moved to (471, 295)
Screenshot: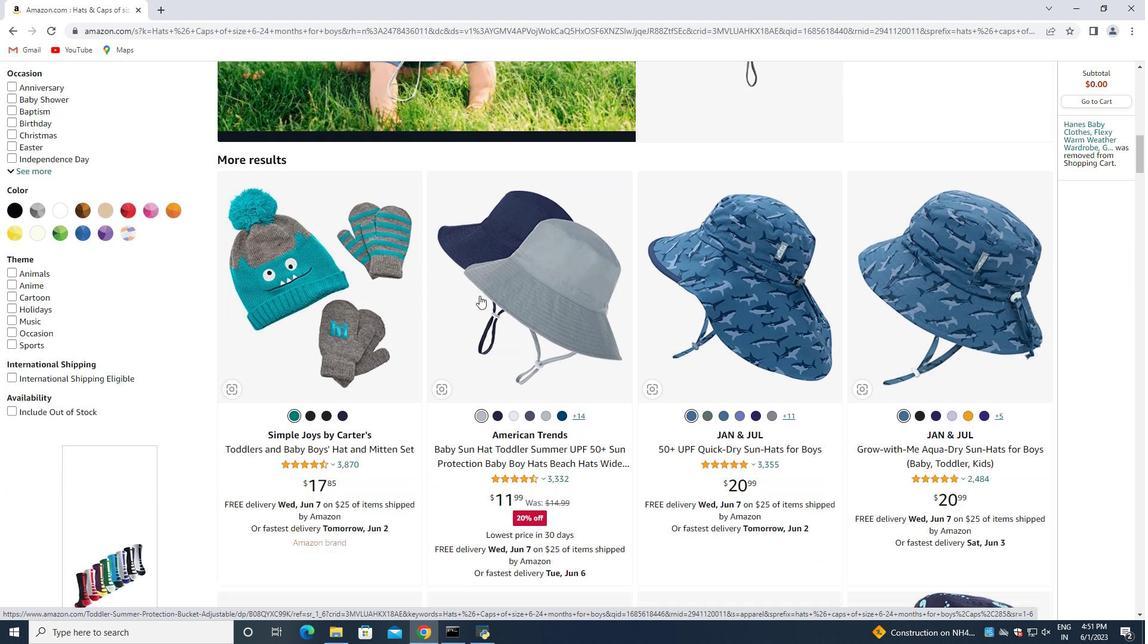 
Action: Mouse scrolled (471, 295) with delta (0, 0)
Screenshot: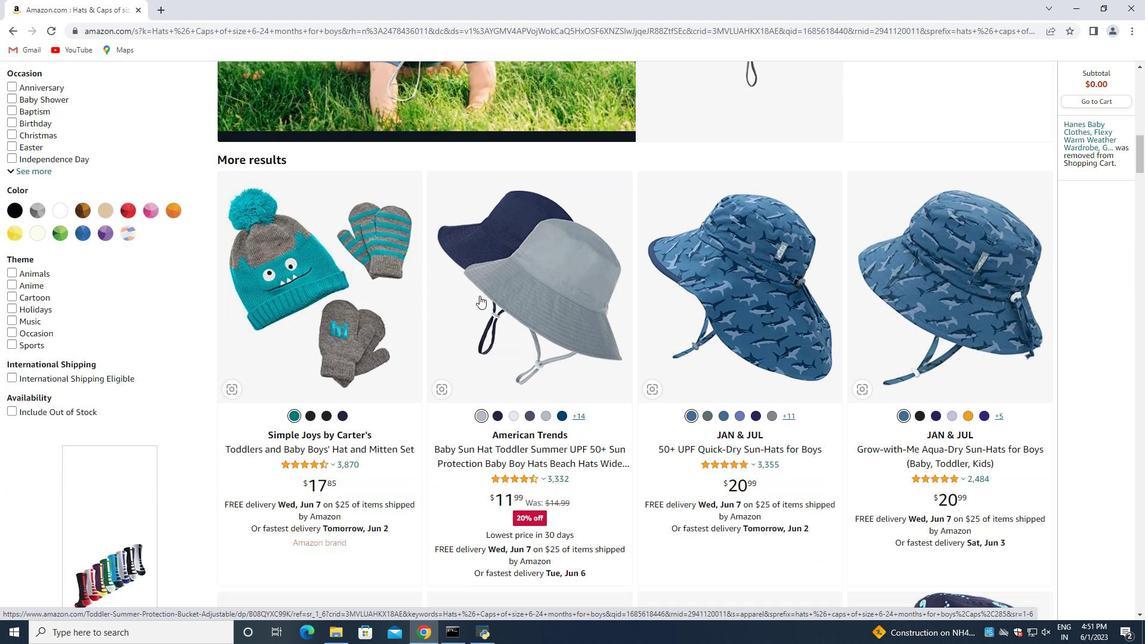 
Action: Mouse moved to (554, 306)
Screenshot: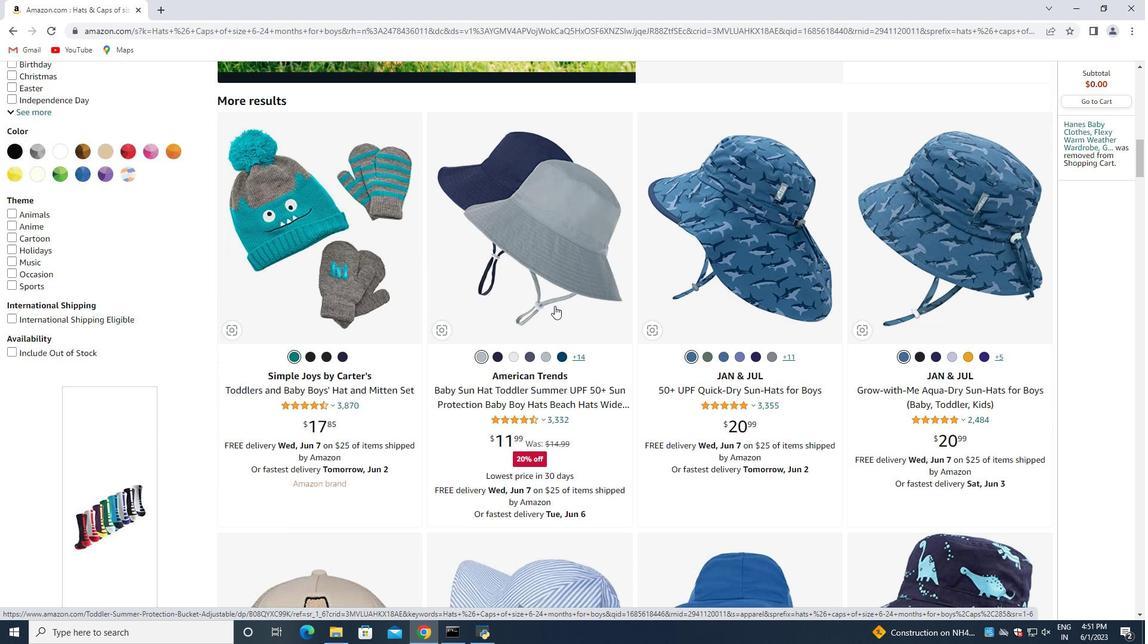
Action: Mouse scrolled (554, 305) with delta (0, 0)
Screenshot: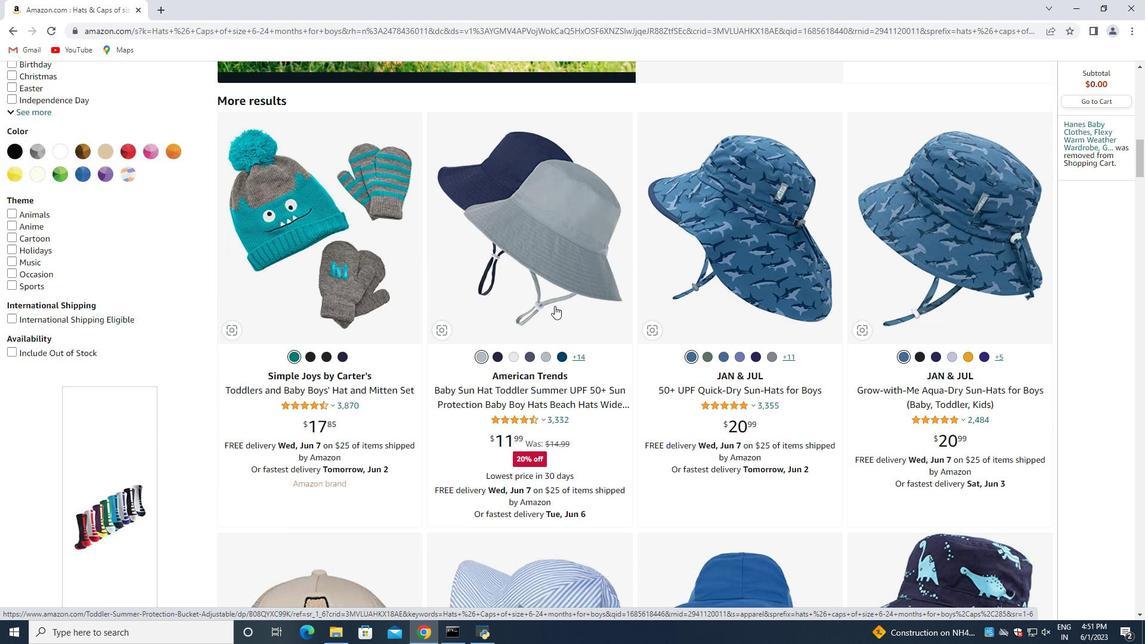 
Action: Mouse moved to (862, 304)
Screenshot: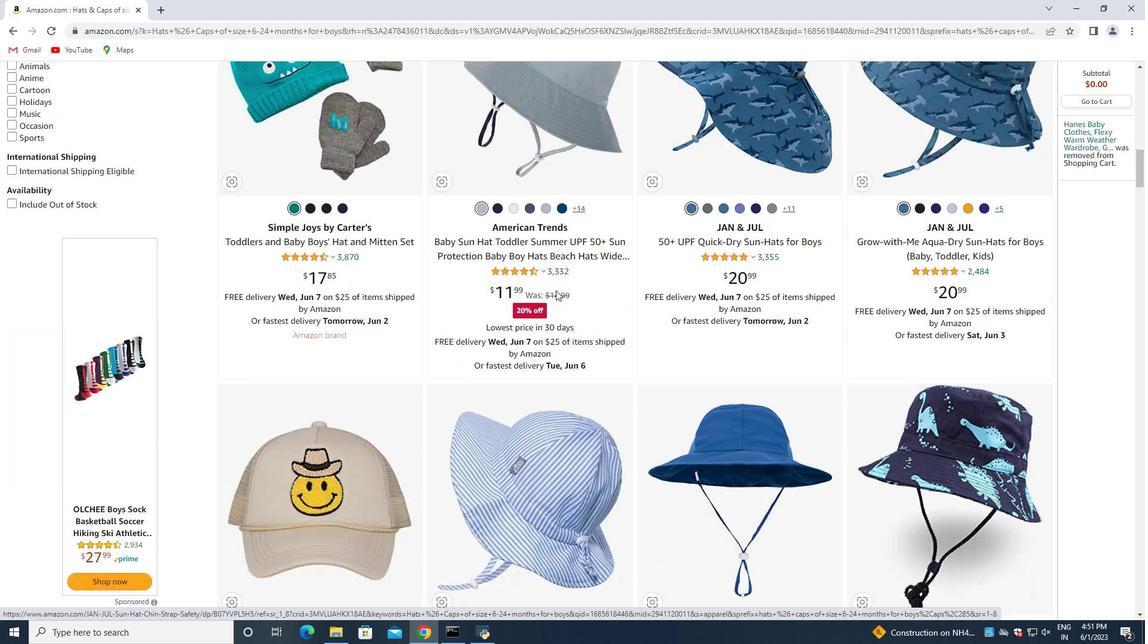 
Action: Mouse scrolled (862, 303) with delta (0, 0)
Screenshot: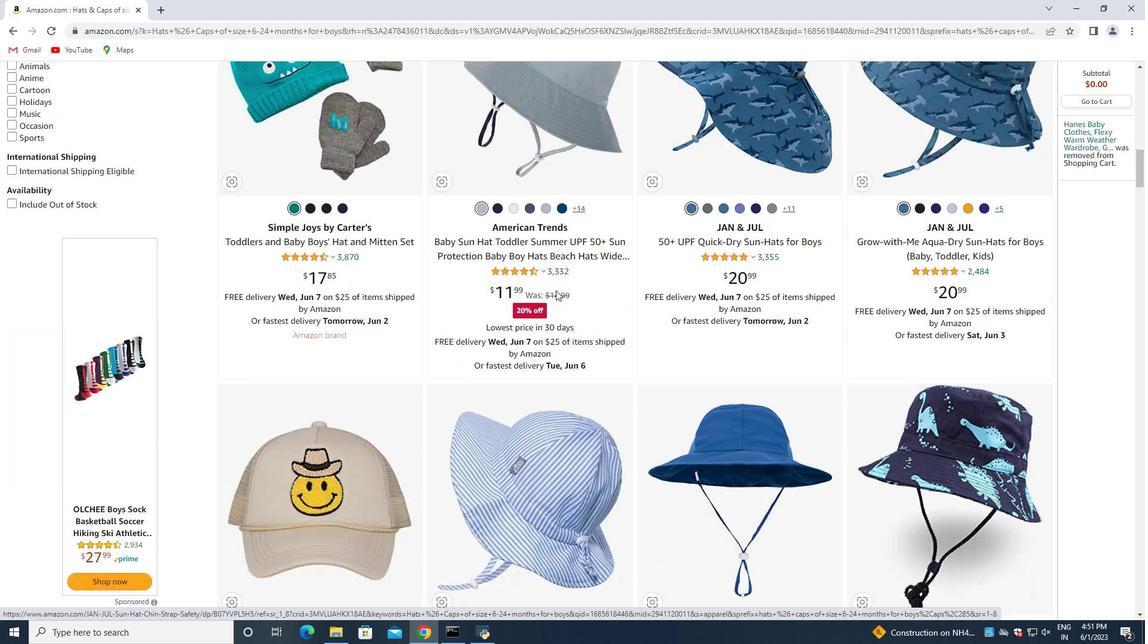 
Action: Mouse moved to (837, 302)
Screenshot: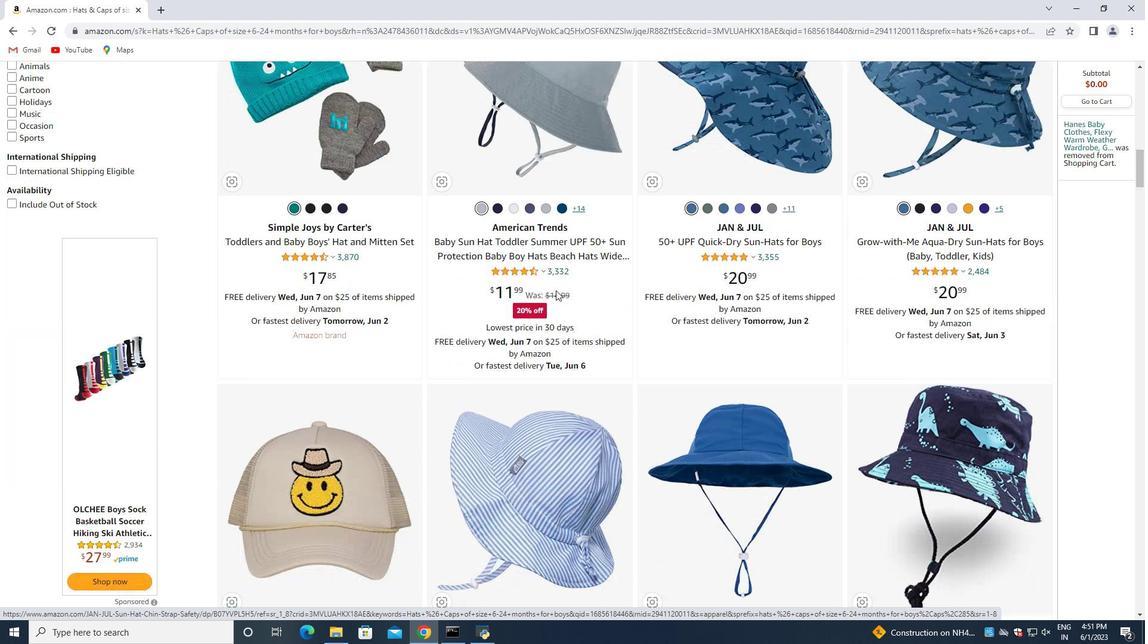 
Action: Mouse scrolled (837, 301) with delta (0, 0)
Screenshot: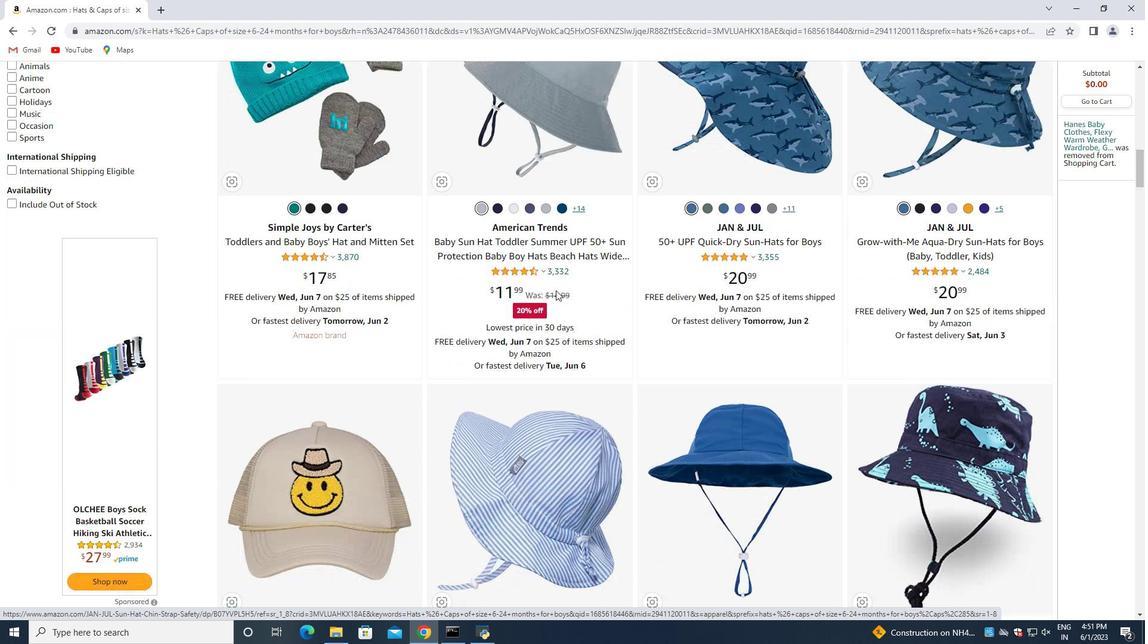 
Action: Mouse moved to (788, 298)
Screenshot: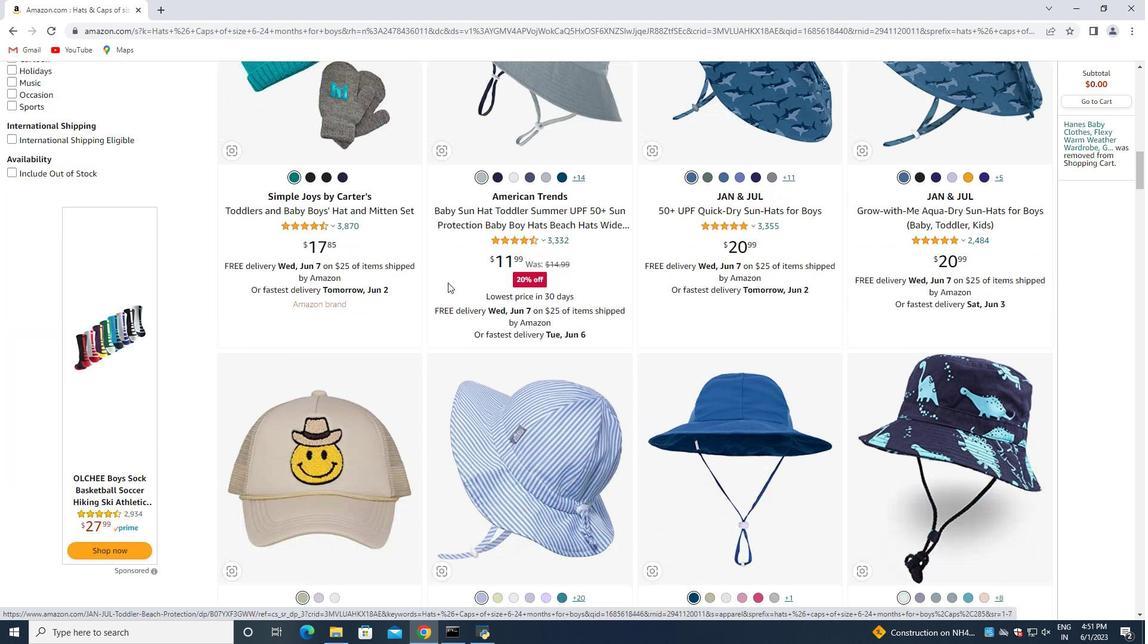 
Action: Mouse scrolled (788, 298) with delta (0, 0)
Screenshot: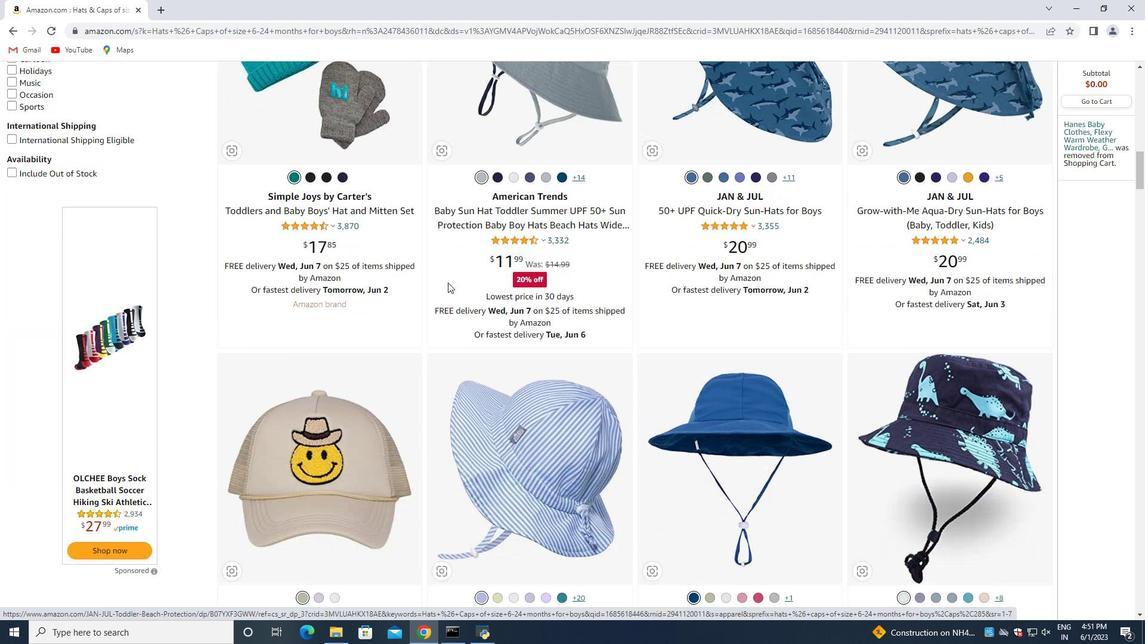 
Action: Mouse moved to (384, 280)
Screenshot: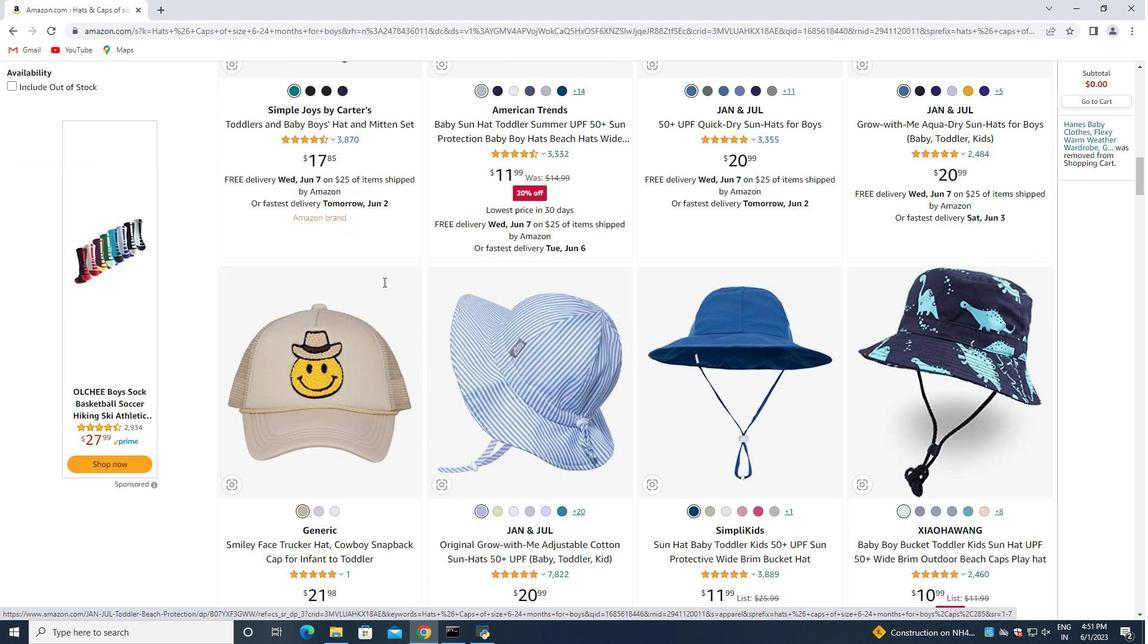 
Action: Mouse scrolled (384, 280) with delta (0, 0)
Screenshot: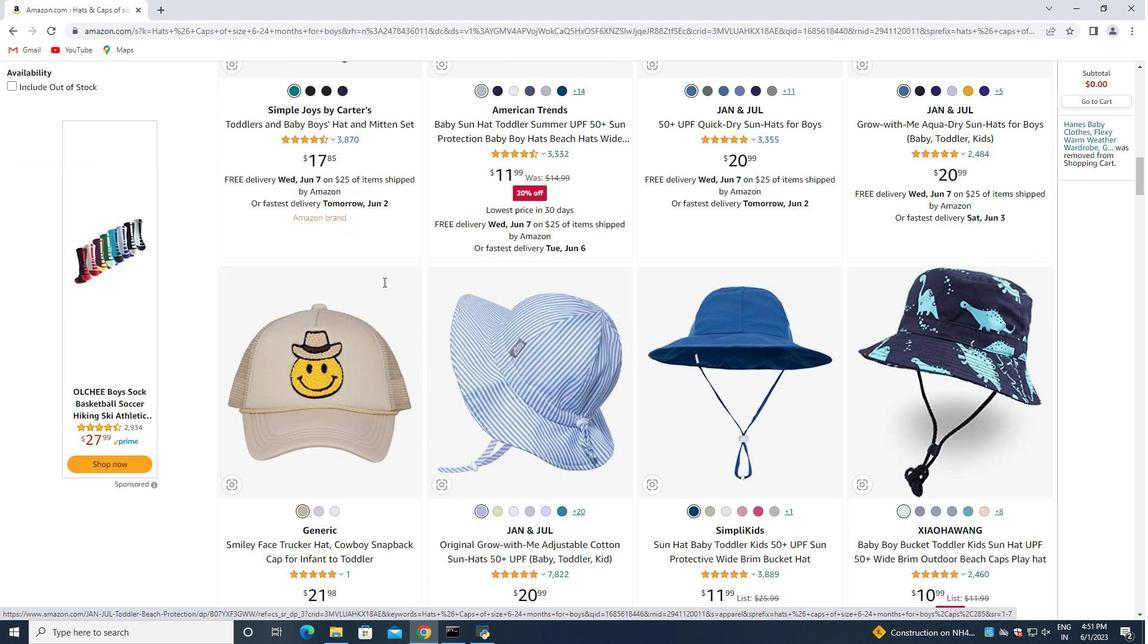 
Action: Mouse moved to (383, 282)
Screenshot: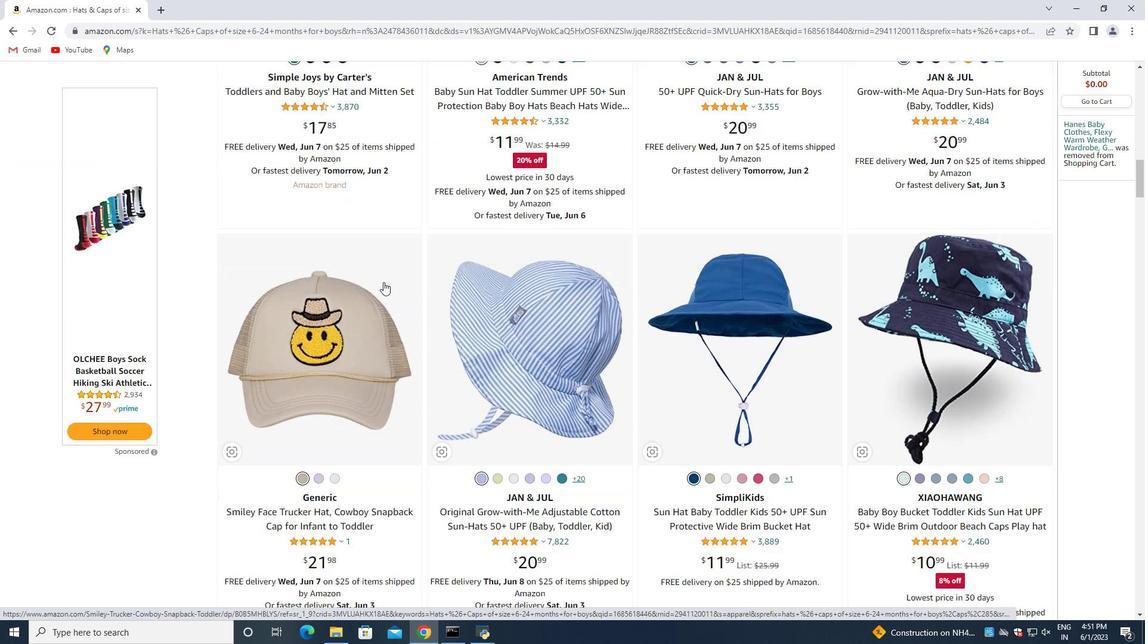 
Action: Mouse scrolled (383, 281) with delta (0, 0)
Screenshot: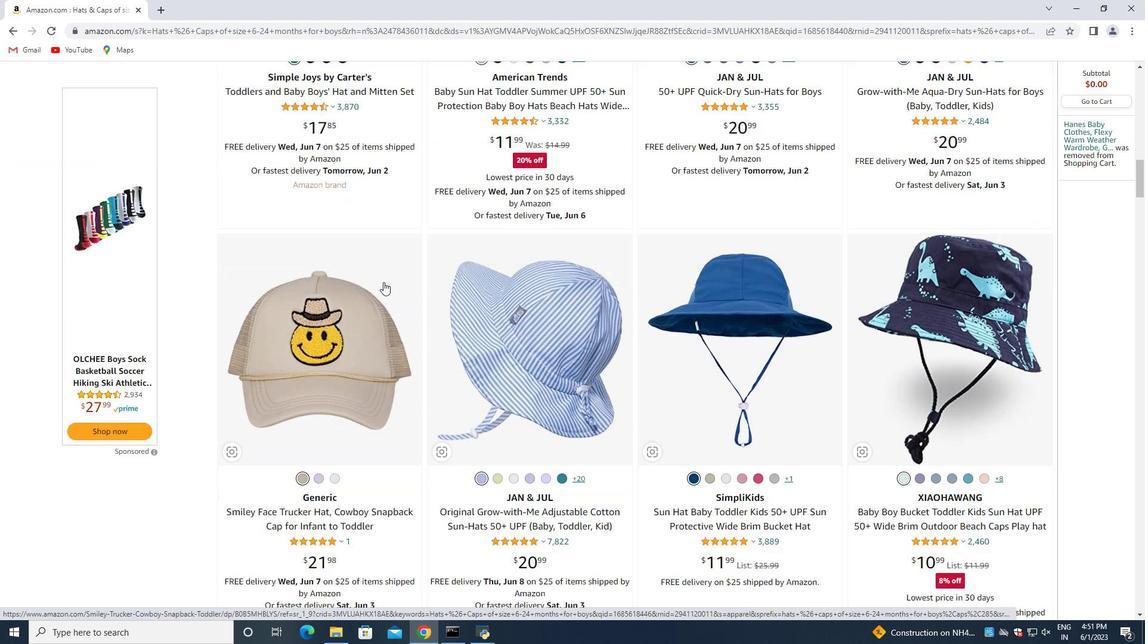 
Action: Mouse moved to (382, 283)
Screenshot: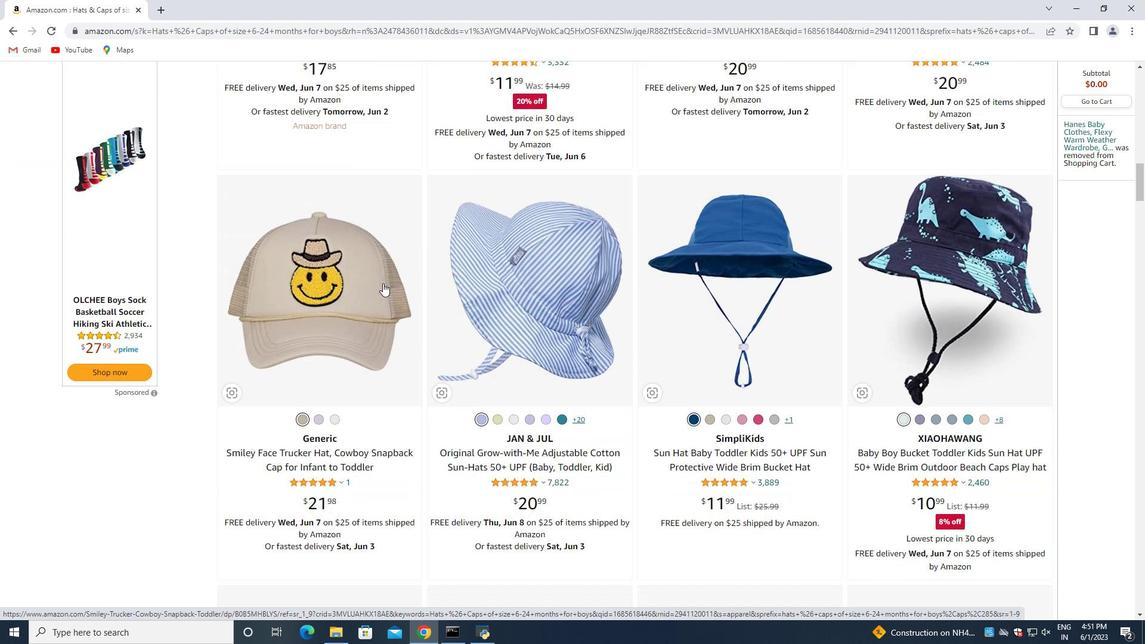 
Action: Mouse scrolled (382, 282) with delta (0, 0)
Screenshot: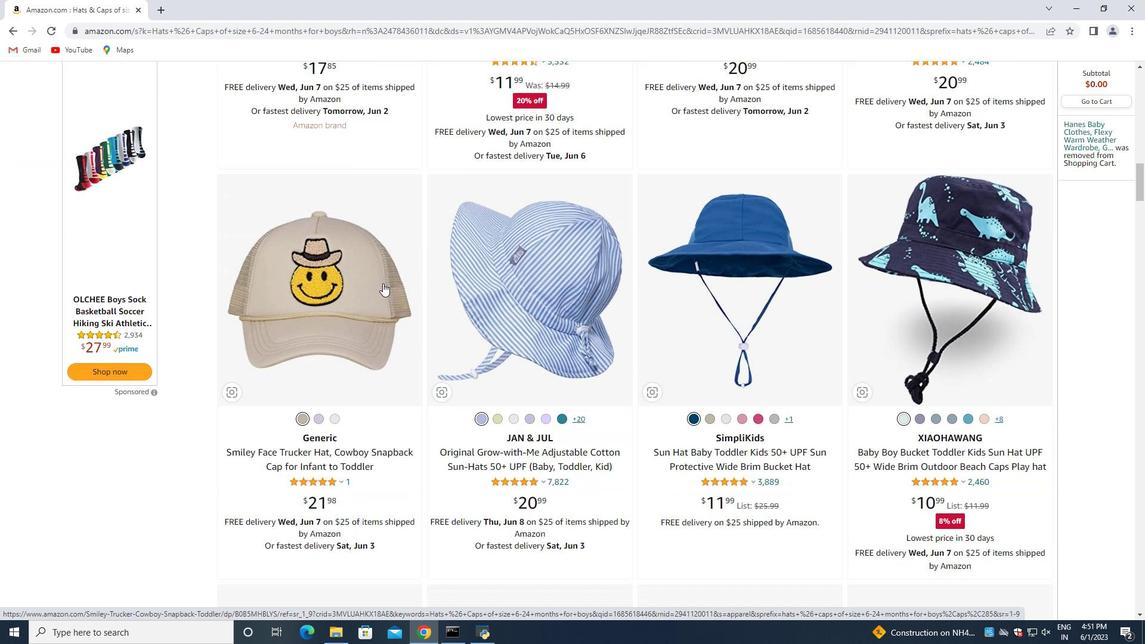 
Action: Mouse moved to (915, 354)
Screenshot: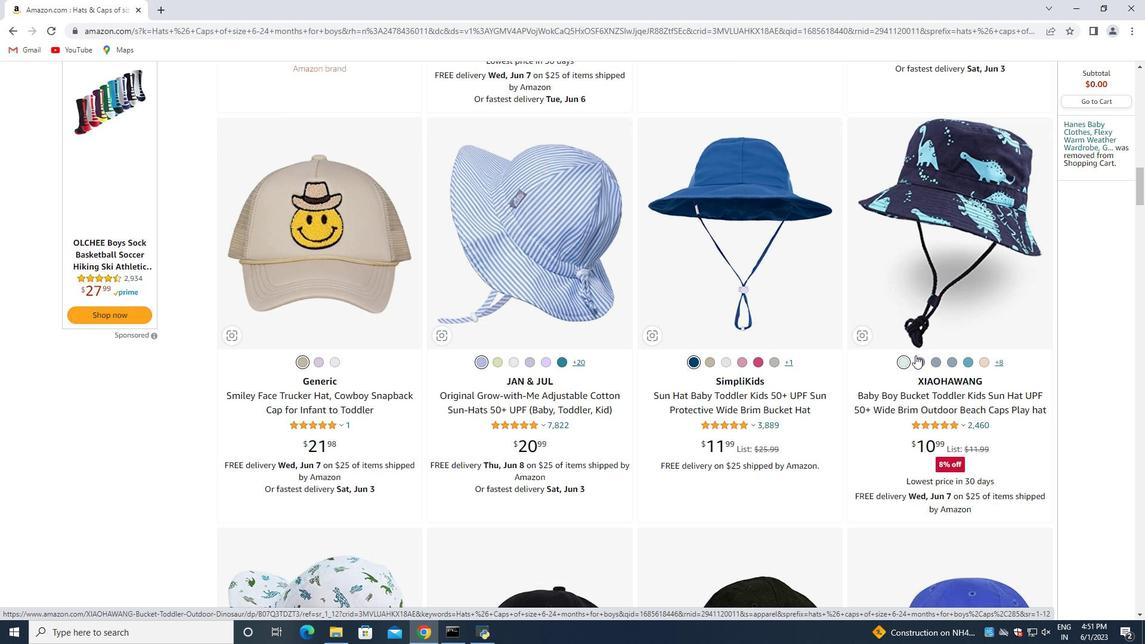 
Action: Mouse scrolled (915, 353) with delta (0, 0)
Screenshot: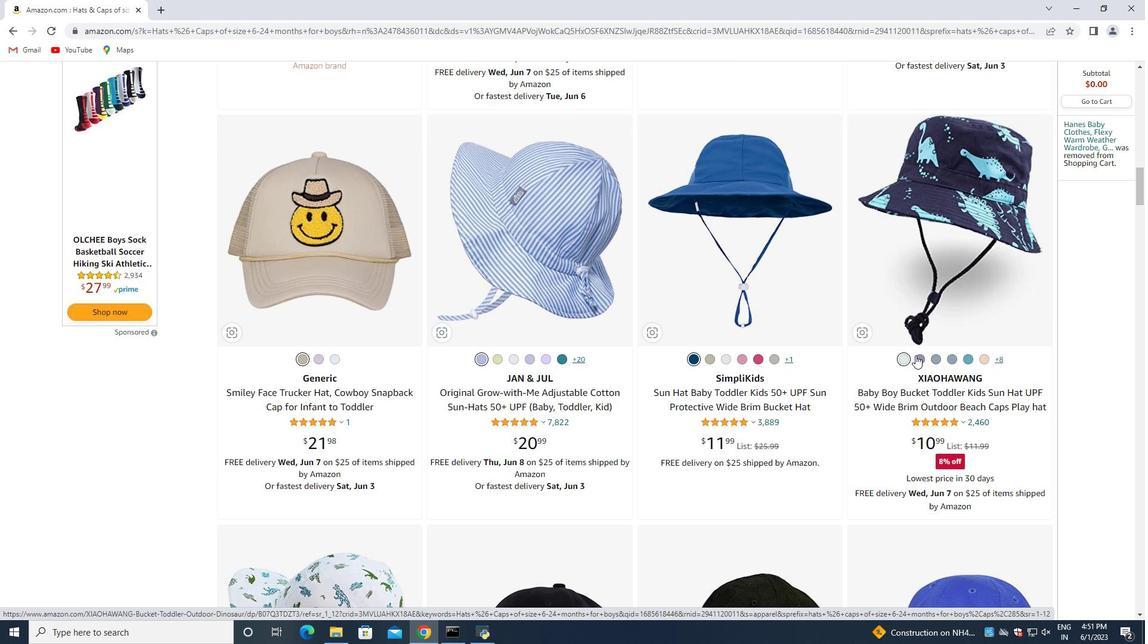
Action: Mouse moved to (777, 326)
Screenshot: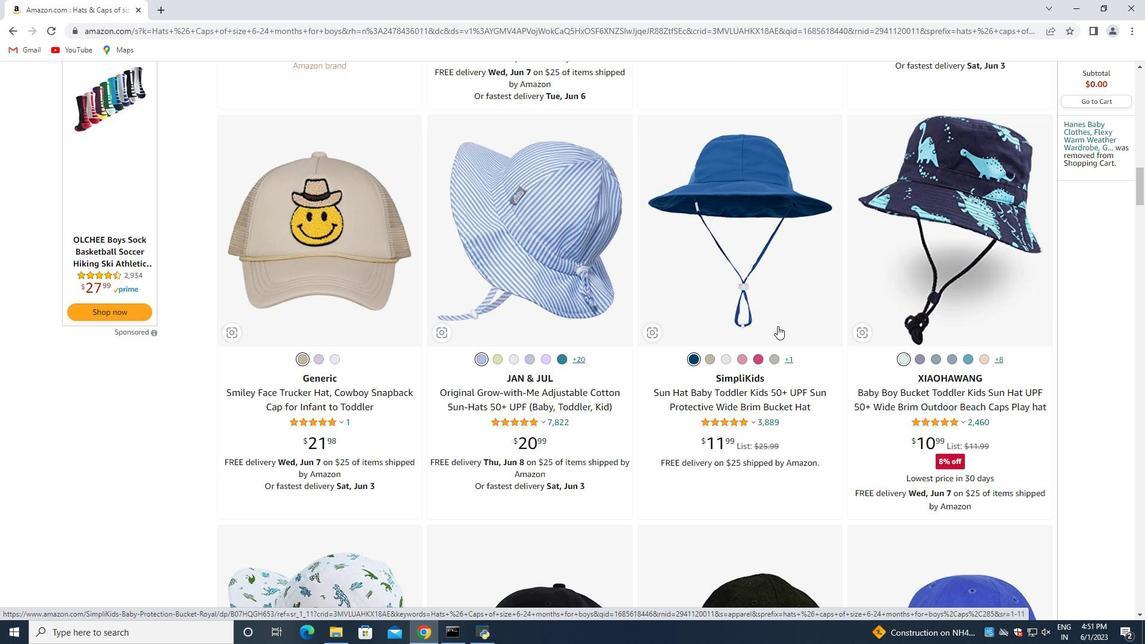 
Action: Mouse scrolled (777, 325) with delta (0, 0)
Screenshot: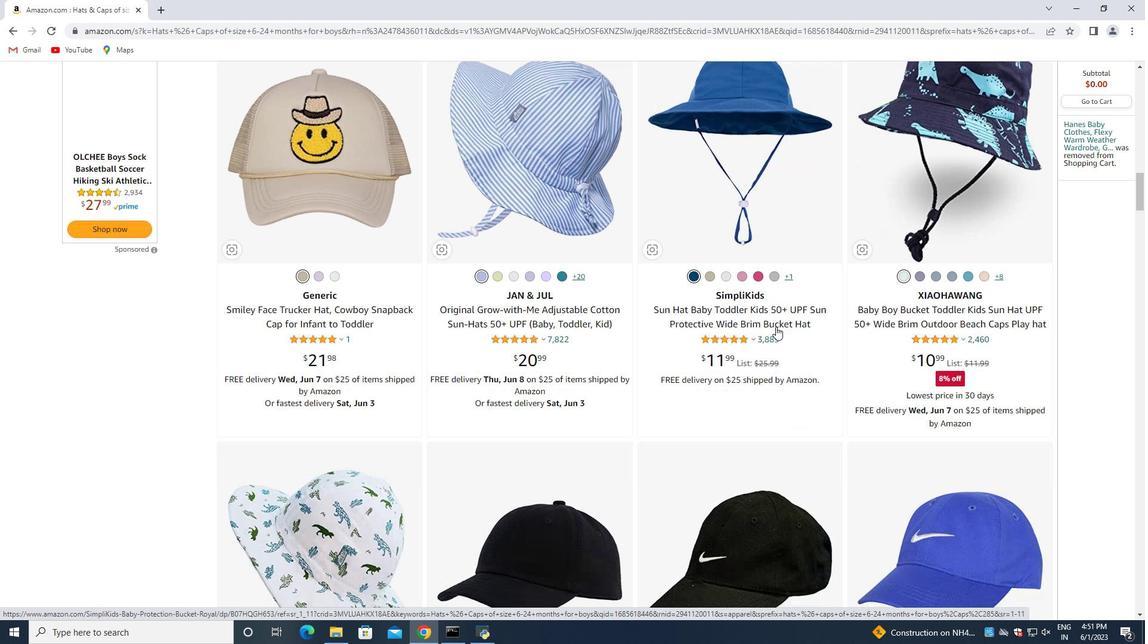 
Action: Mouse moved to (776, 326)
Screenshot: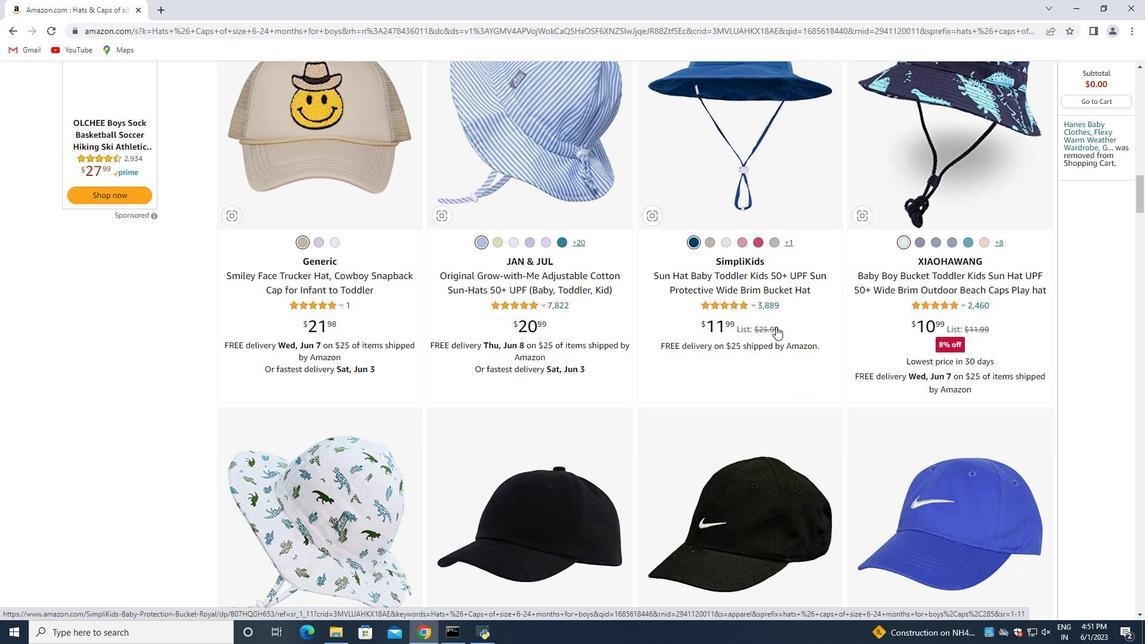 
Action: Mouse scrolled (776, 326) with delta (0, 0)
Screenshot: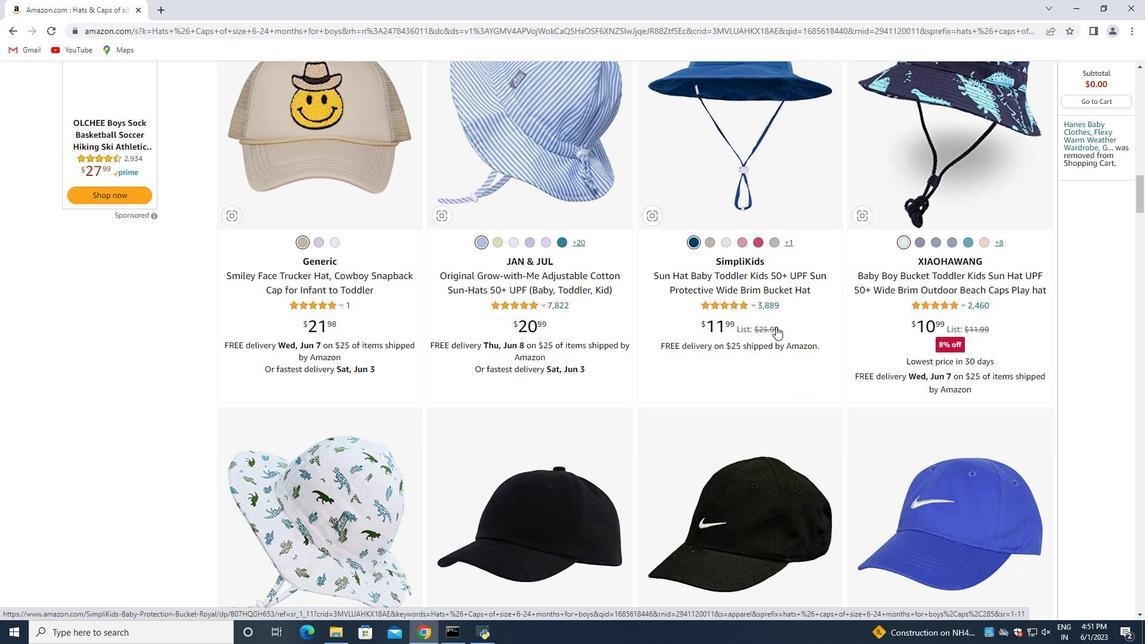 
Action: Mouse moved to (775, 328)
Screenshot: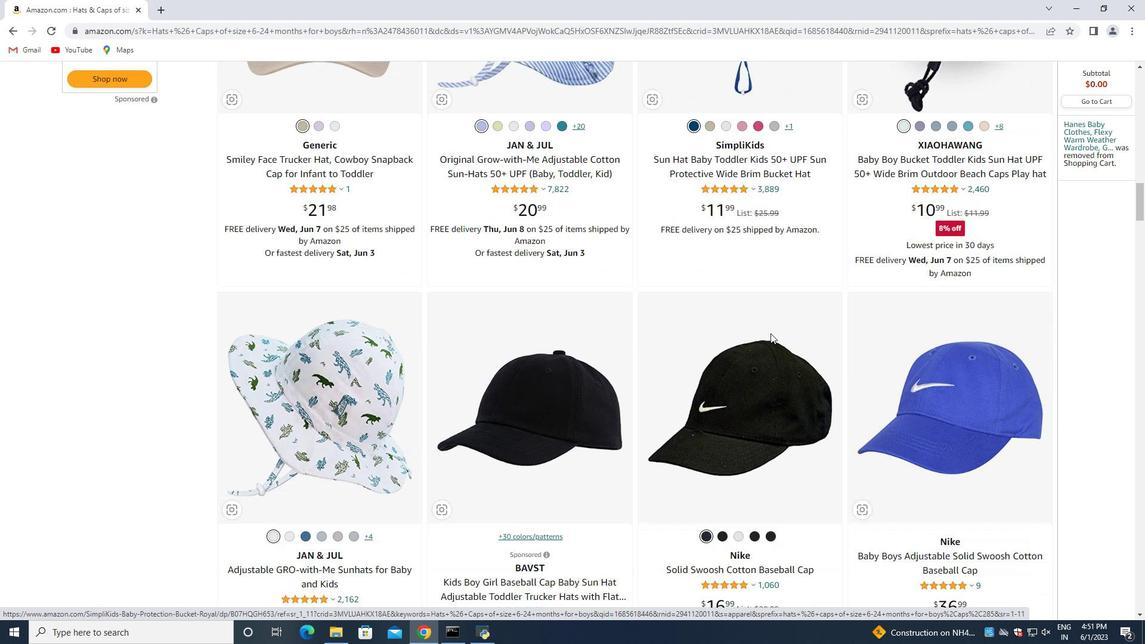 
Action: Mouse scrolled (775, 327) with delta (0, 0)
Screenshot: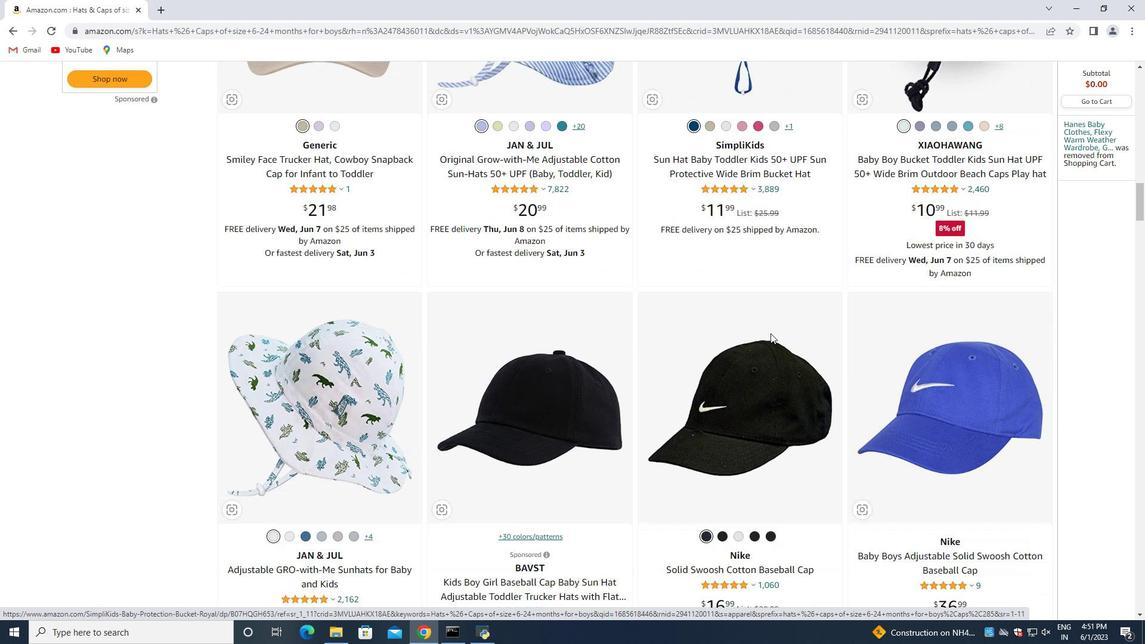 
Action: Mouse moved to (772, 332)
Screenshot: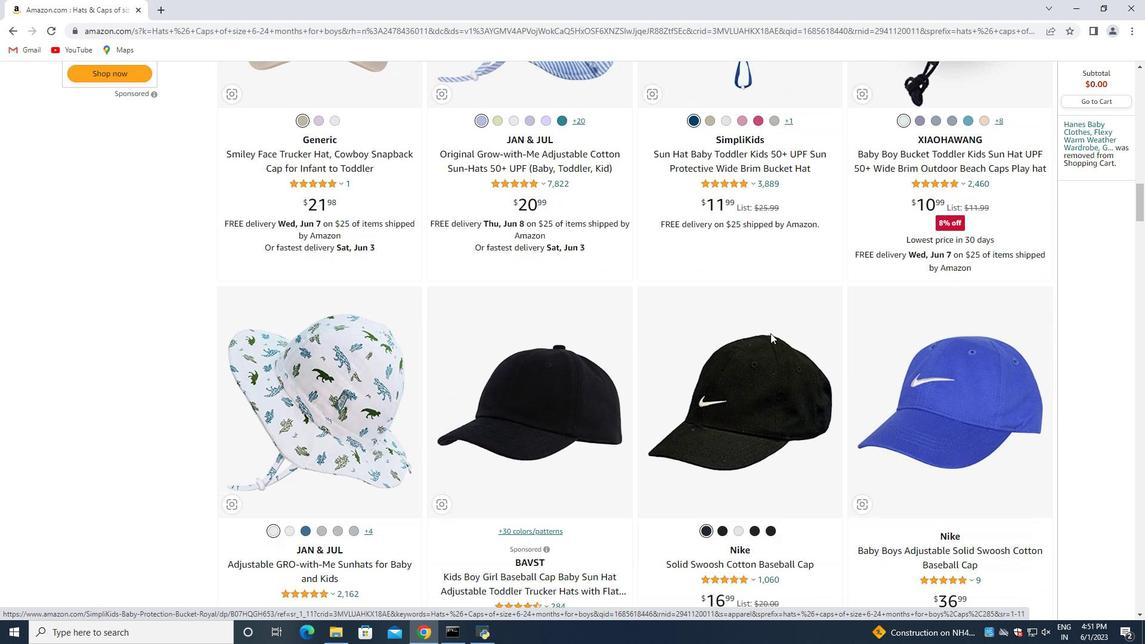 
Action: Mouse scrolled (772, 331) with delta (0, 0)
Screenshot: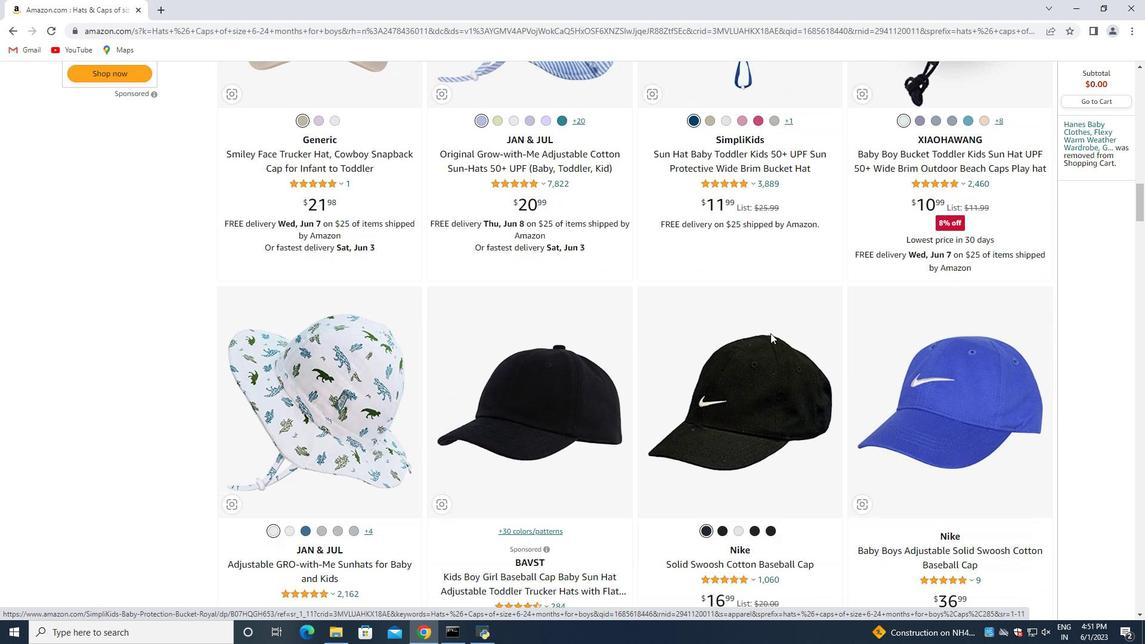 
Action: Mouse moved to (507, 415)
Screenshot: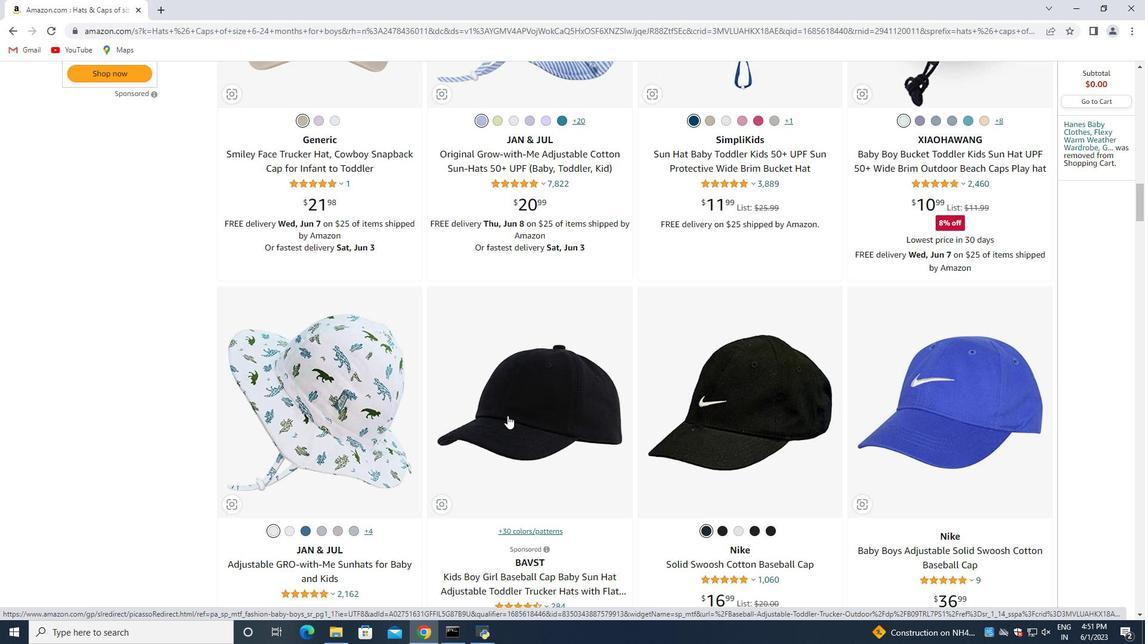 
Action: Mouse pressed left at (507, 415)
Screenshot: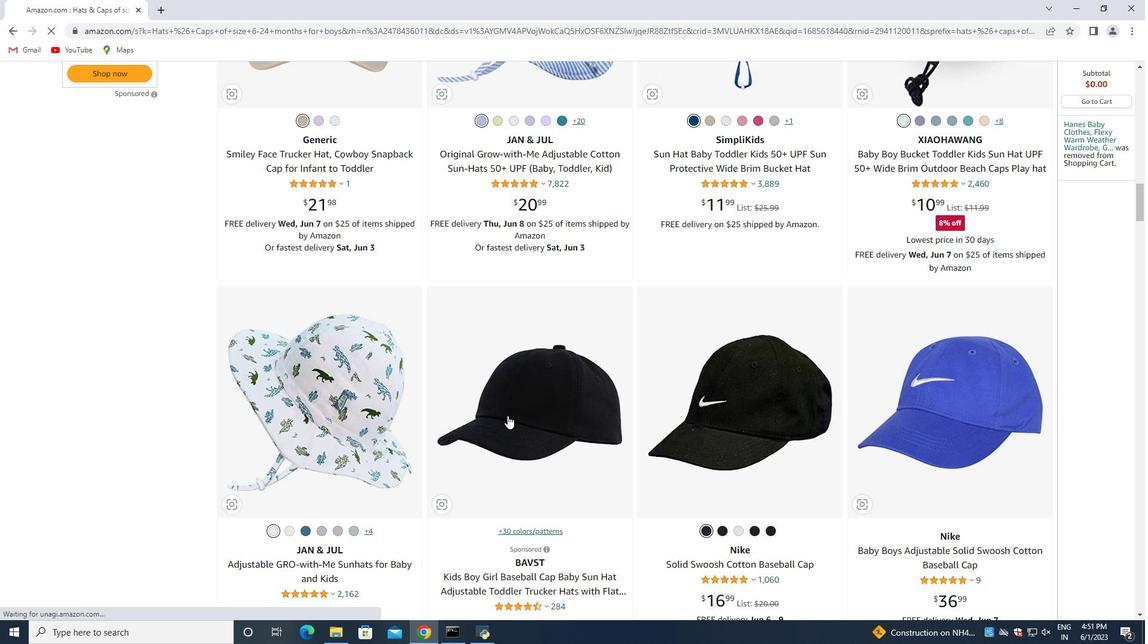
Action: Mouse moved to (138, 238)
Screenshot: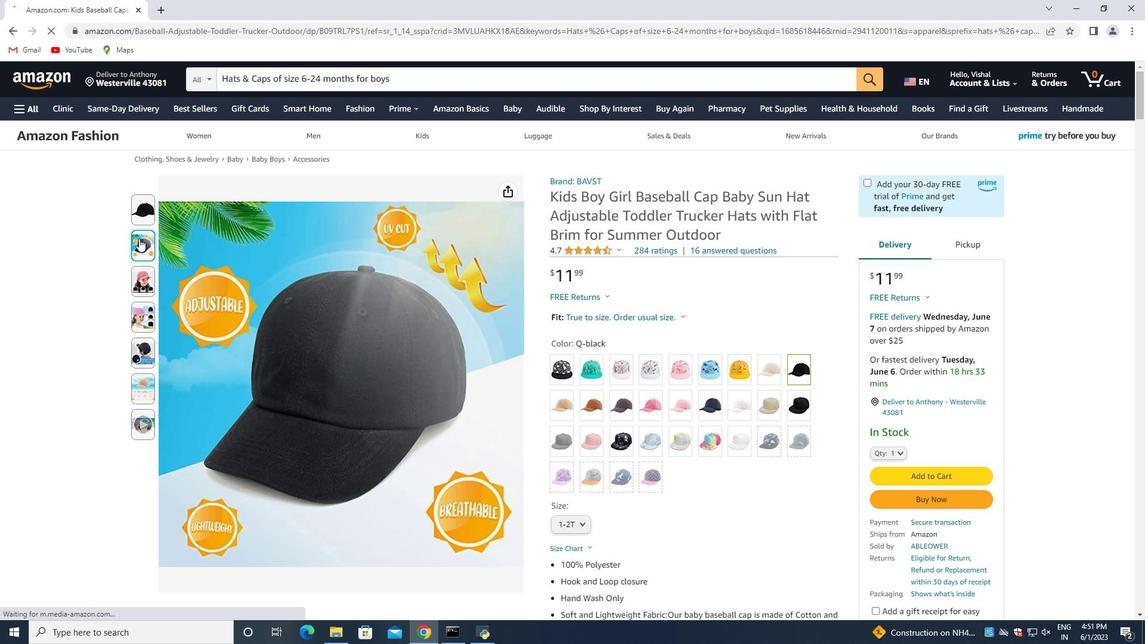 
Action: Mouse pressed left at (138, 238)
Screenshot: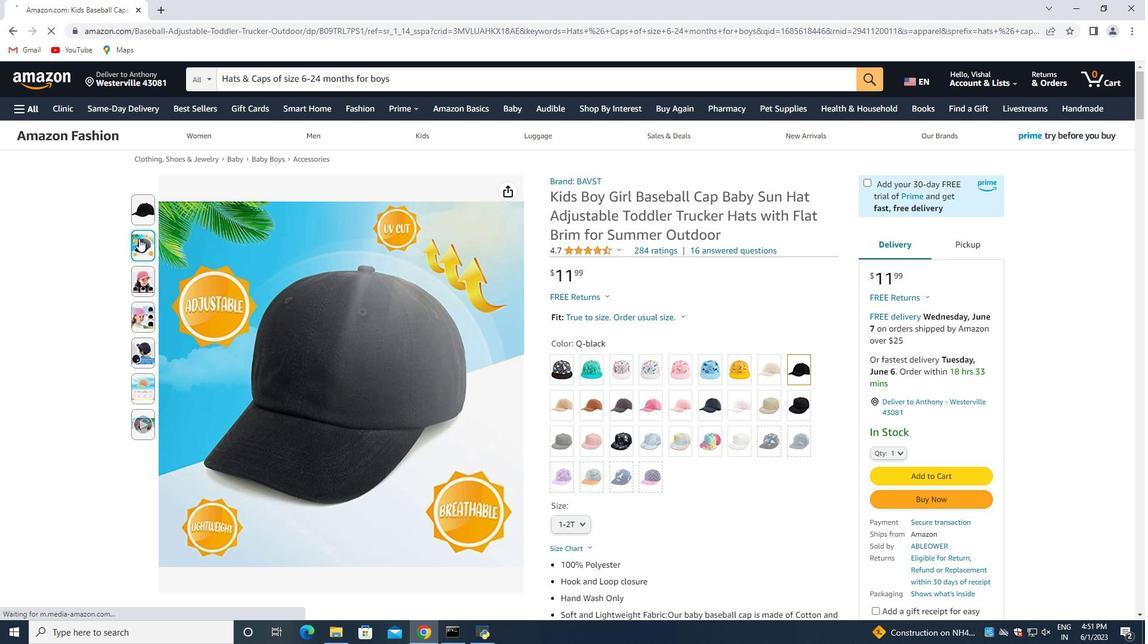 
Action: Mouse moved to (578, 523)
Screenshot: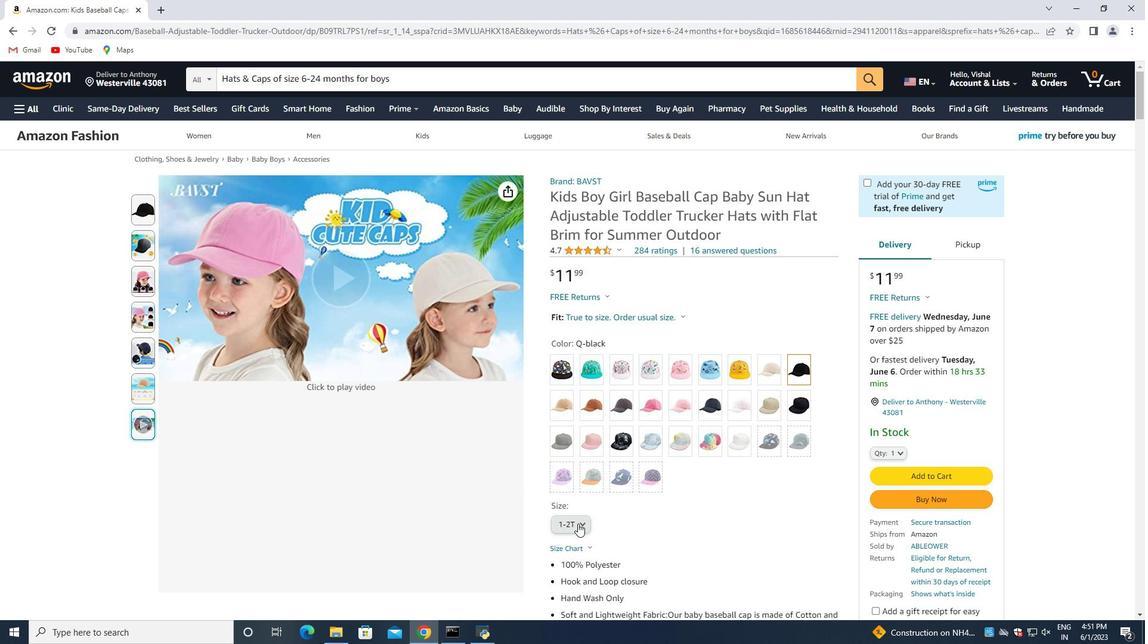 
Action: Mouse pressed left at (578, 523)
Screenshot: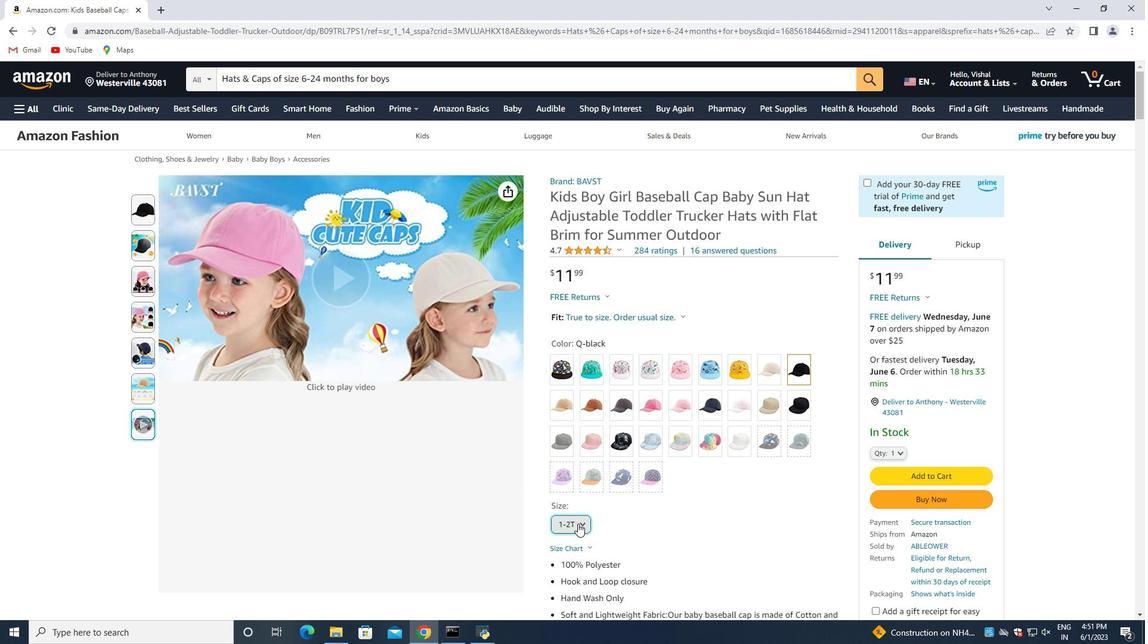 
Action: Mouse moved to (646, 540)
Screenshot: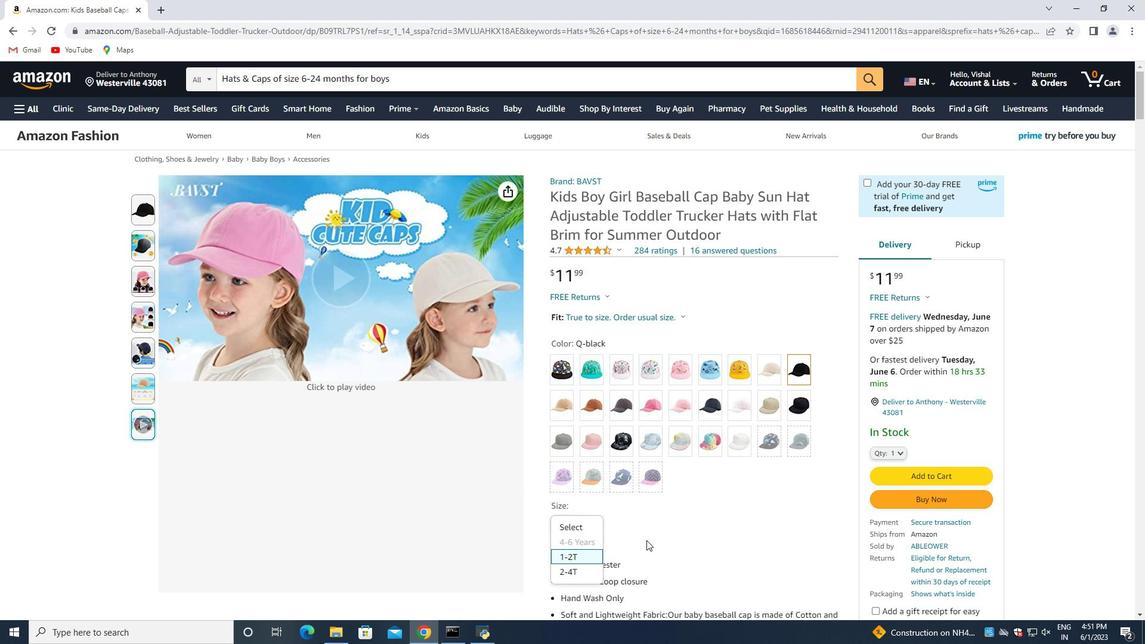 
Action: Mouse pressed left at (646, 540)
Screenshot: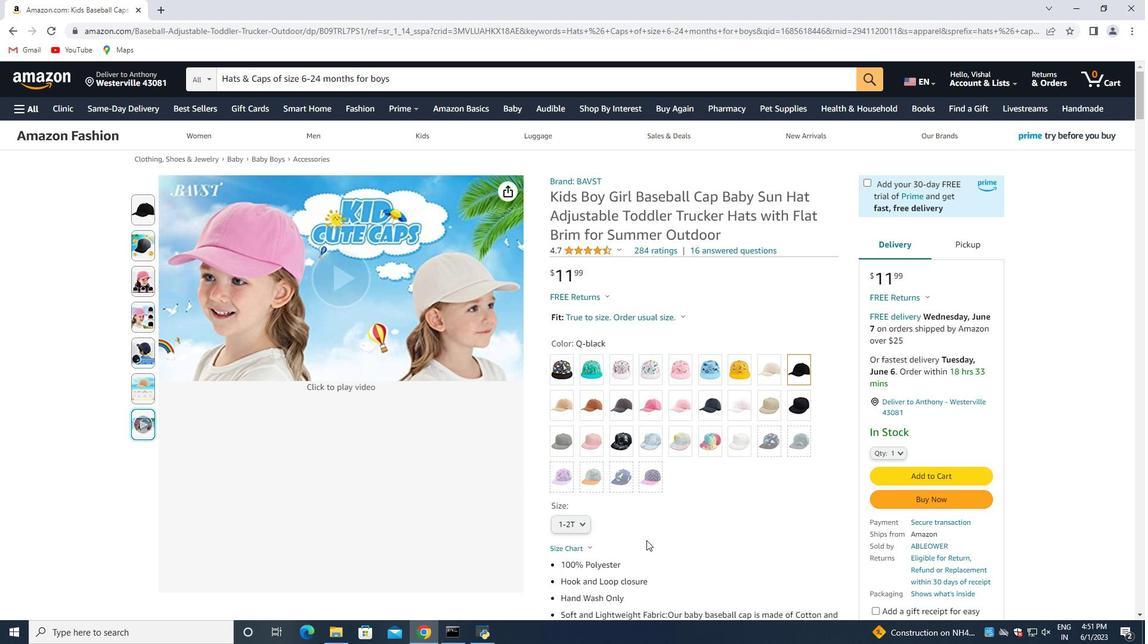 
Action: Mouse moved to (10, 30)
Screenshot: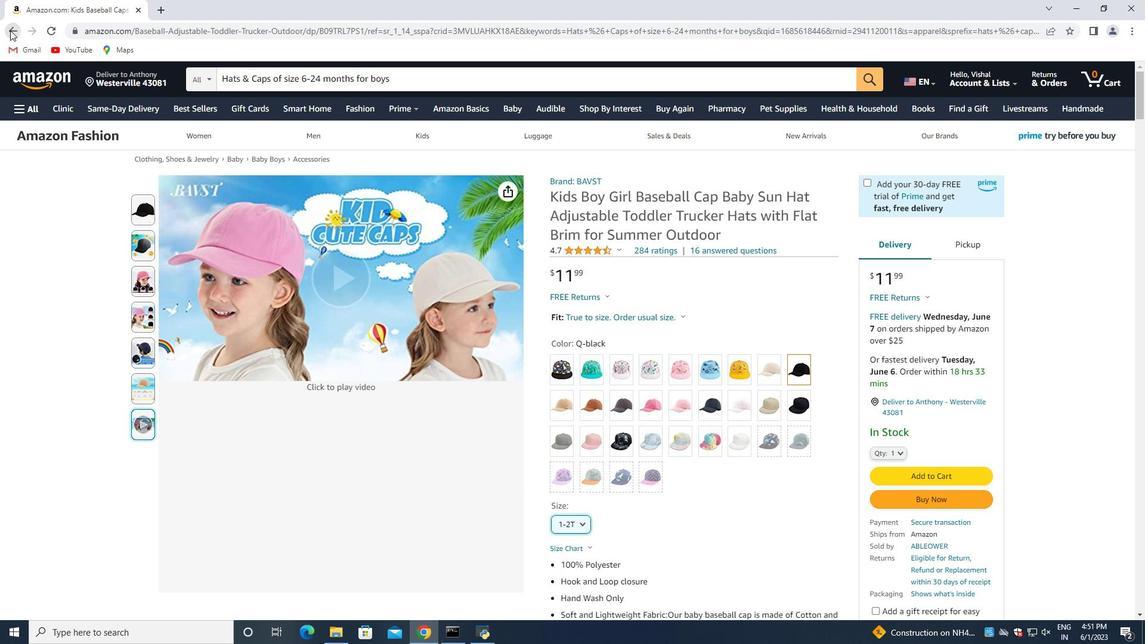 
Action: Mouse pressed left at (10, 30)
Screenshot: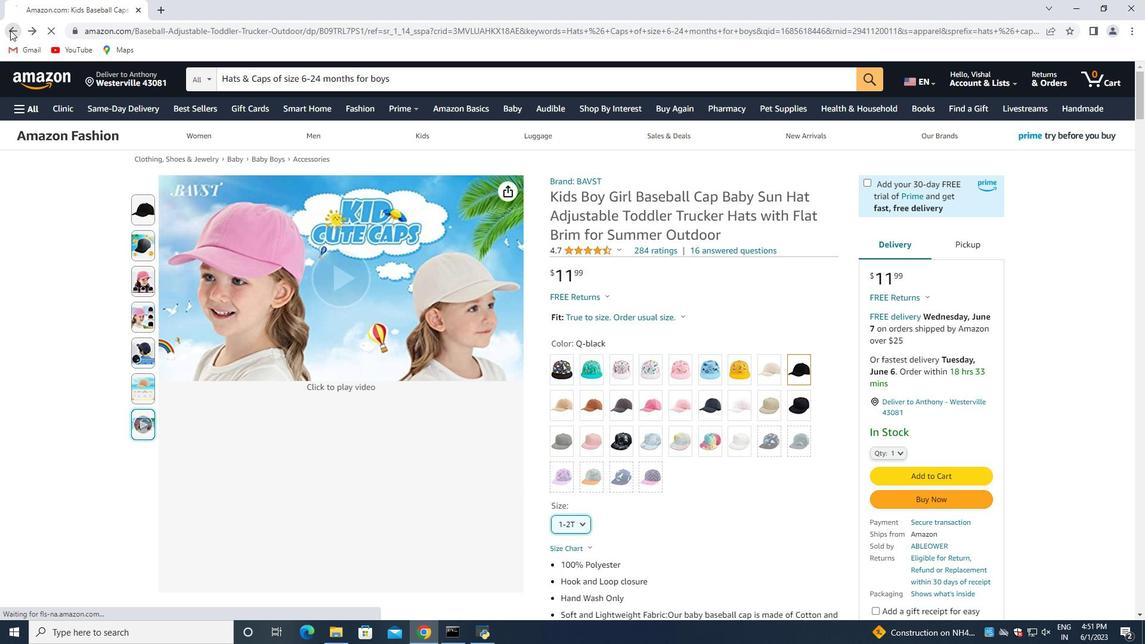 
Action: Mouse moved to (70, 140)
Screenshot: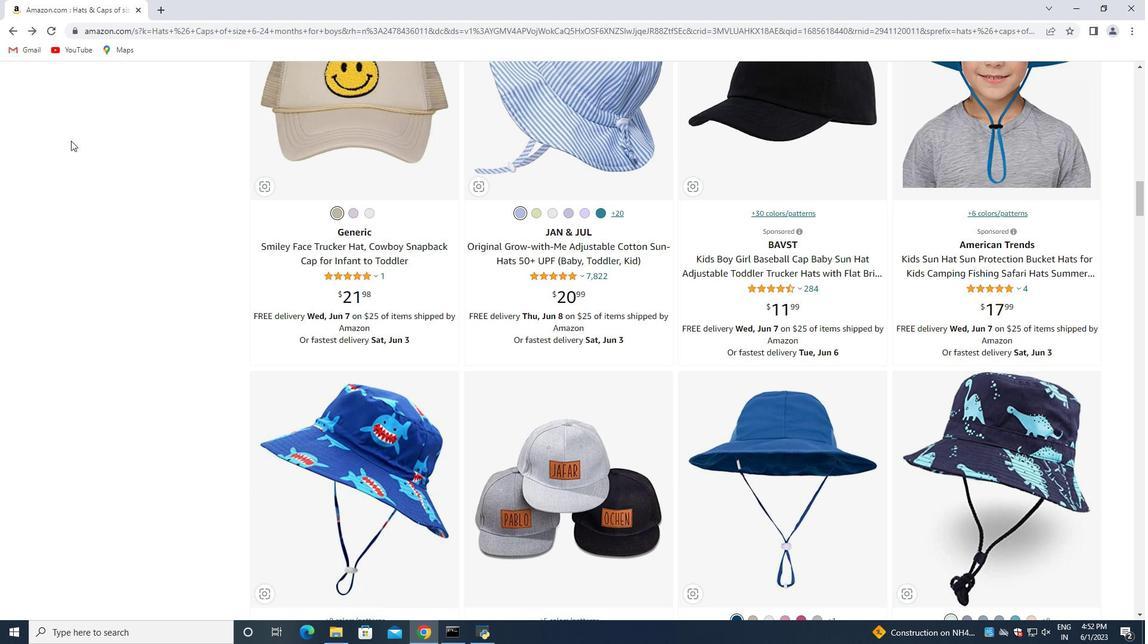 
Action: Mouse scrolled (70, 141) with delta (0, 0)
Screenshot: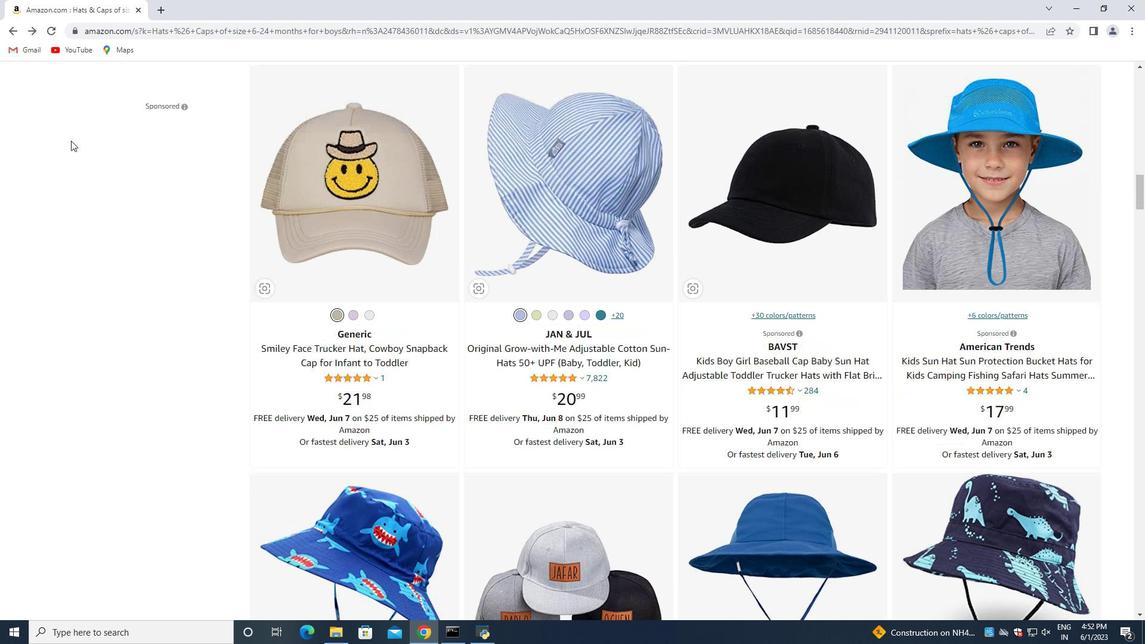 
Action: Mouse scrolled (70, 141) with delta (0, 0)
Screenshot: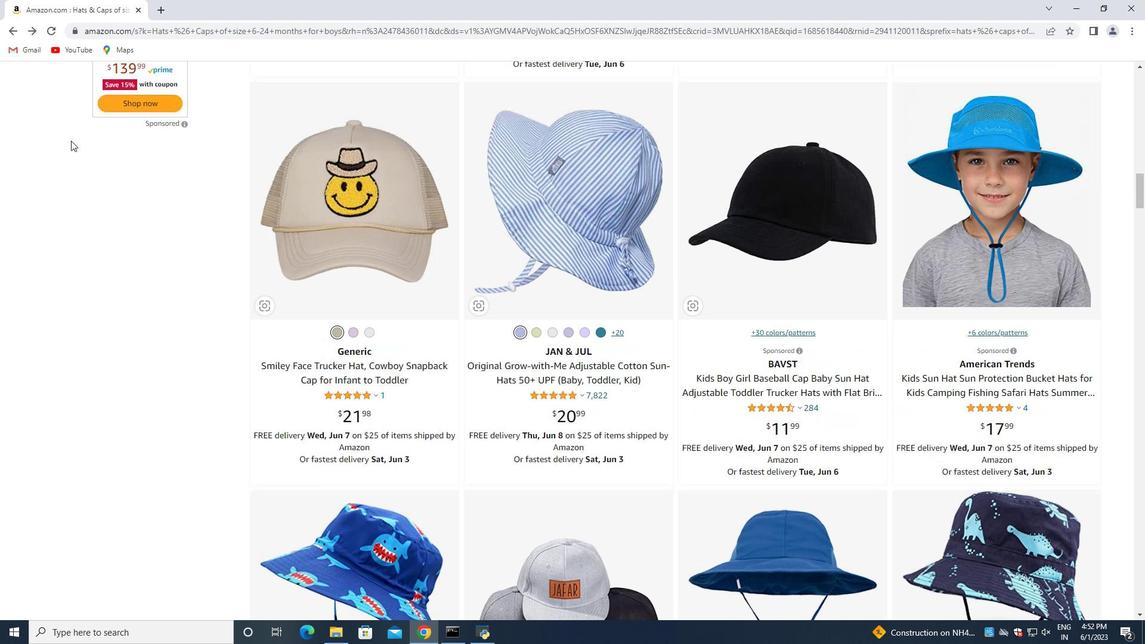 
Action: Mouse moved to (947, 237)
Screenshot: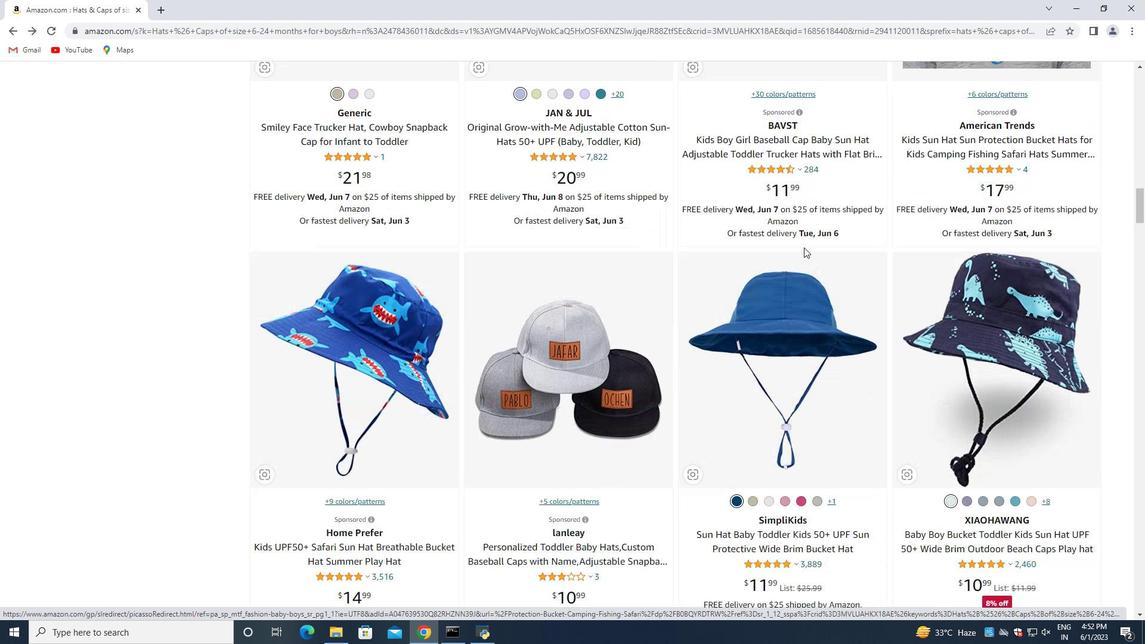 
Action: Mouse scrolled (947, 236) with delta (0, 0)
Screenshot: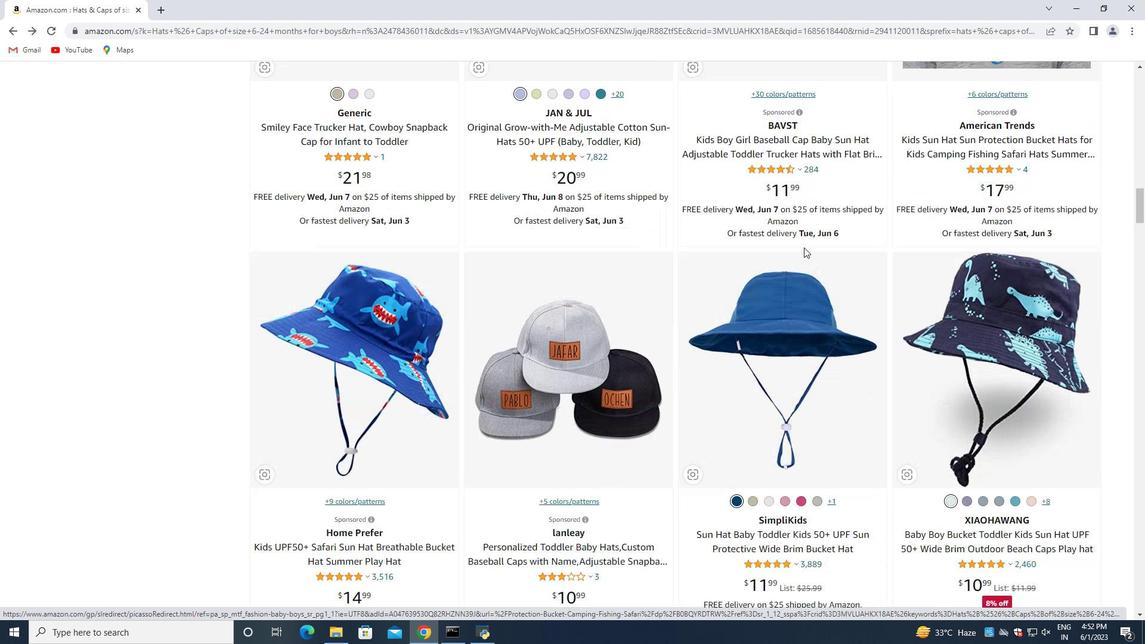 
Action: Mouse moved to (936, 239)
Screenshot: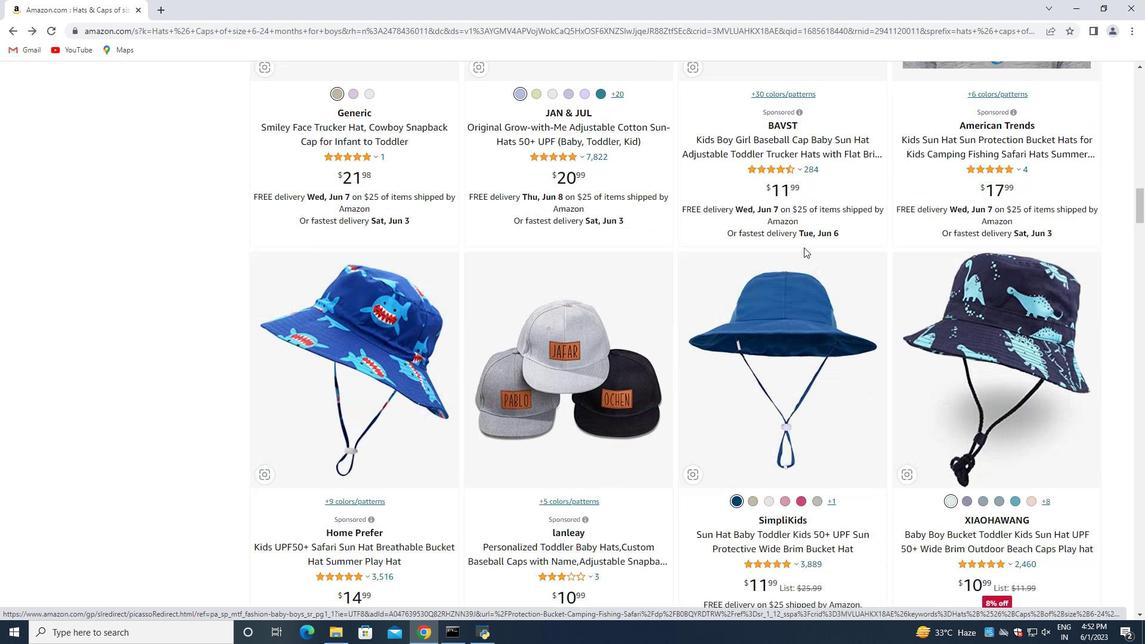 
Action: Mouse scrolled (936, 238) with delta (0, 0)
Screenshot: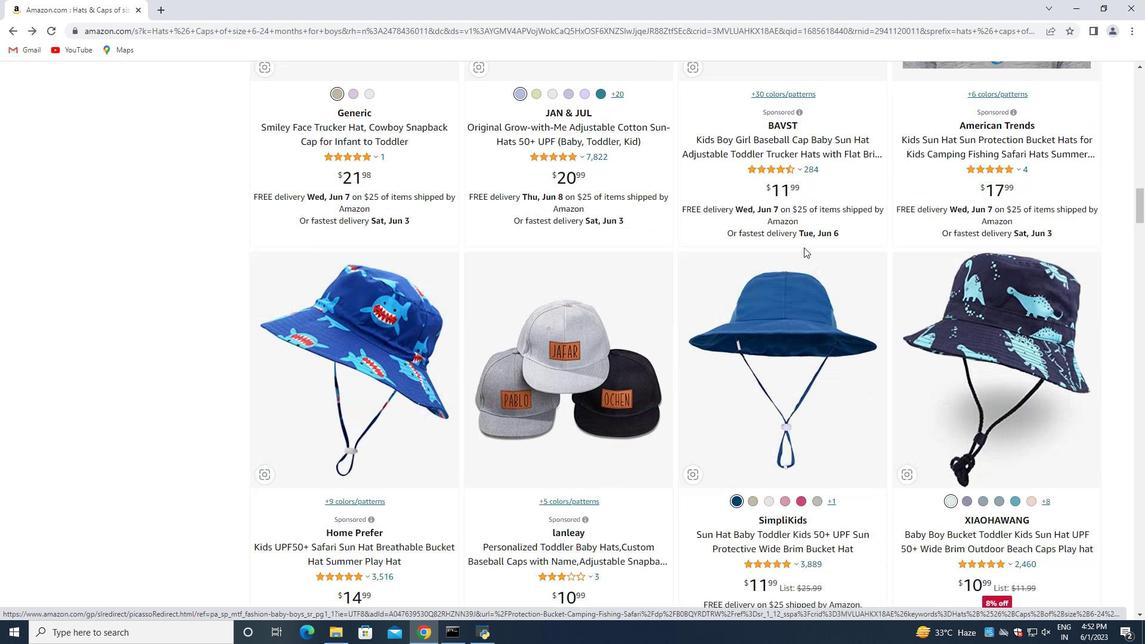 
Action: Mouse moved to (921, 241)
Screenshot: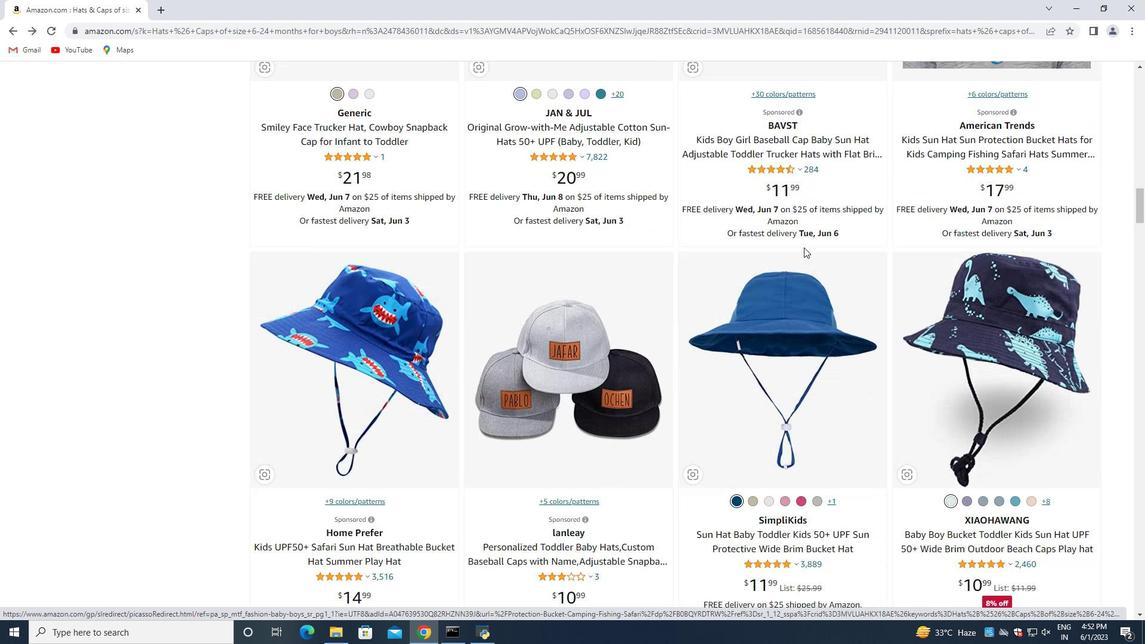 
Action: Mouse scrolled (925, 240) with delta (0, 0)
Screenshot: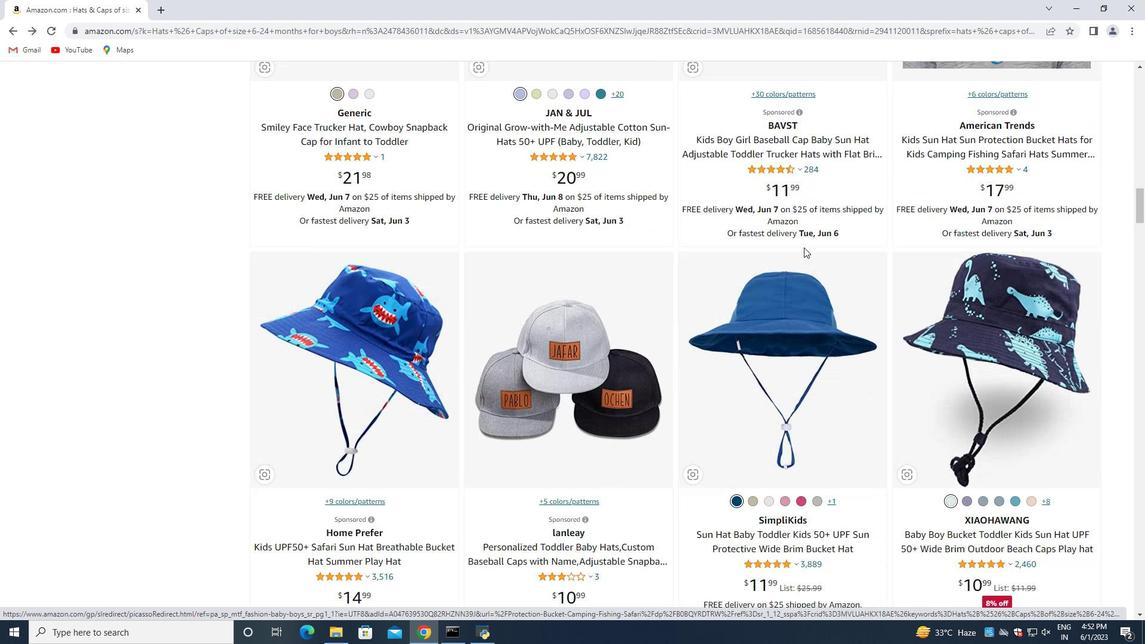 
Action: Mouse moved to (901, 242)
Screenshot: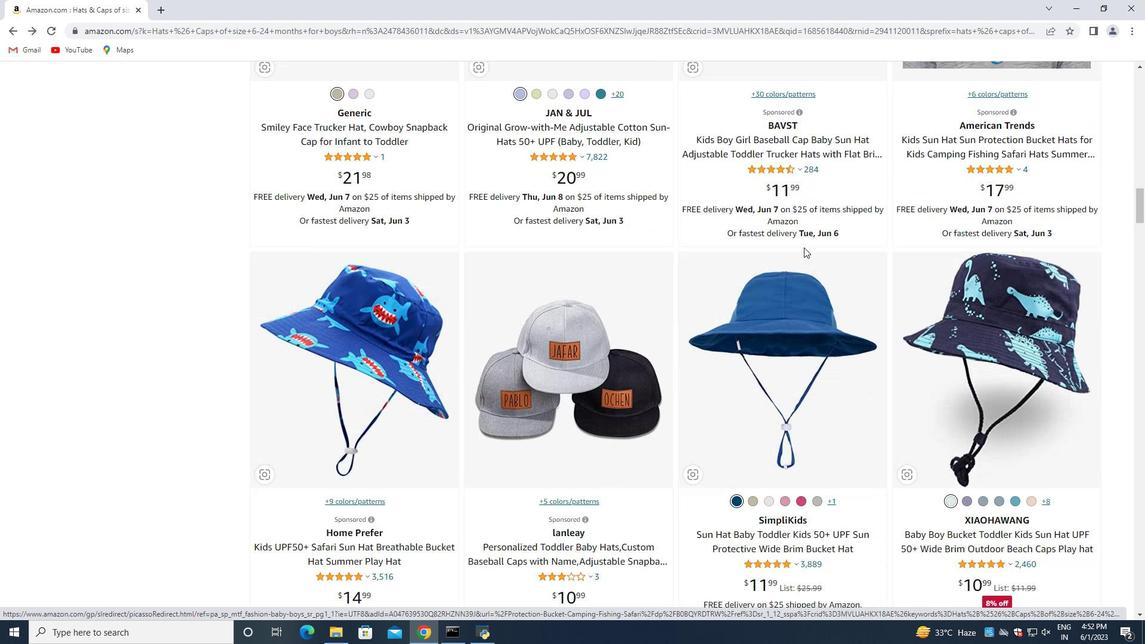 
Action: Mouse scrolled (901, 242) with delta (0, 0)
Screenshot: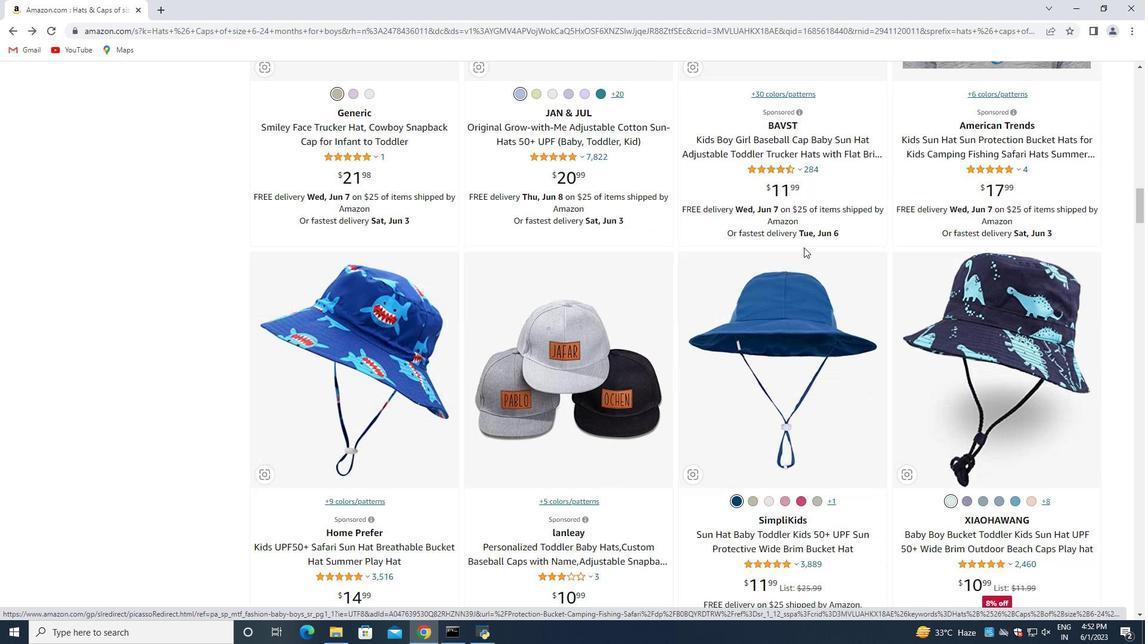 
Action: Mouse moved to (699, 262)
Screenshot: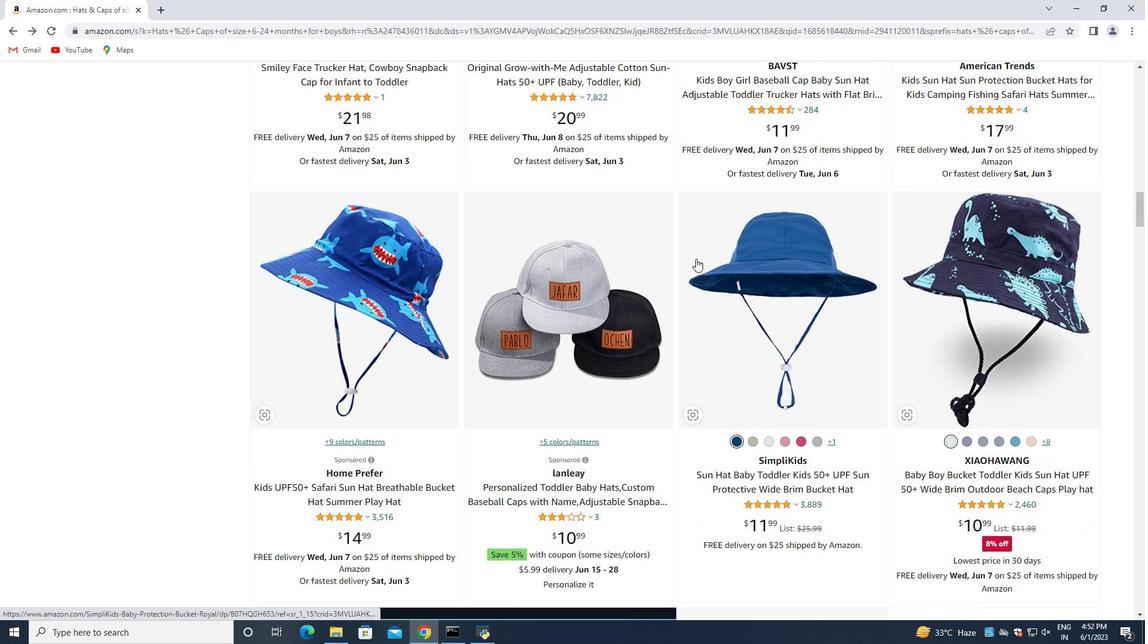 
Action: Mouse scrolled (699, 261) with delta (0, 0)
Screenshot: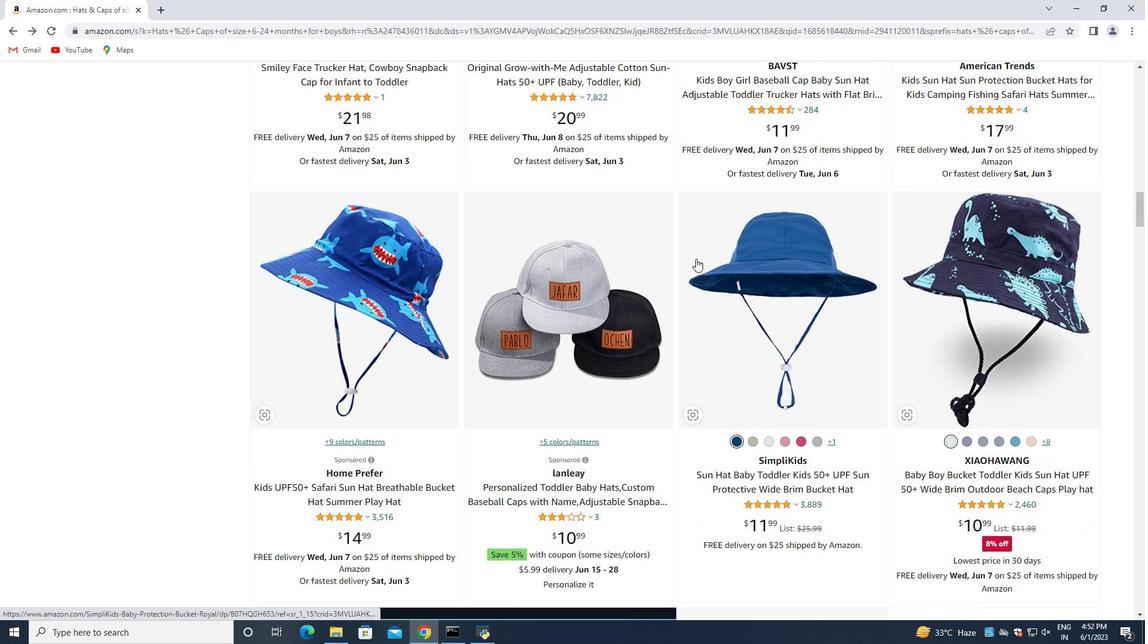 
Action: Mouse moved to (1012, 318)
Screenshot: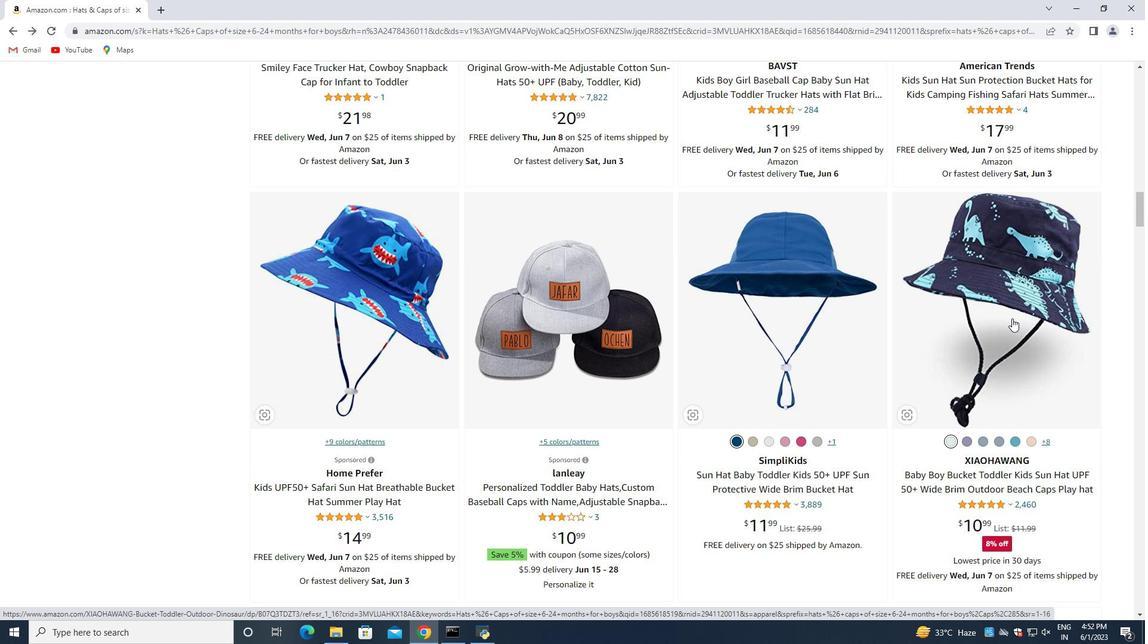 
Action: Mouse pressed left at (1012, 318)
Screenshot: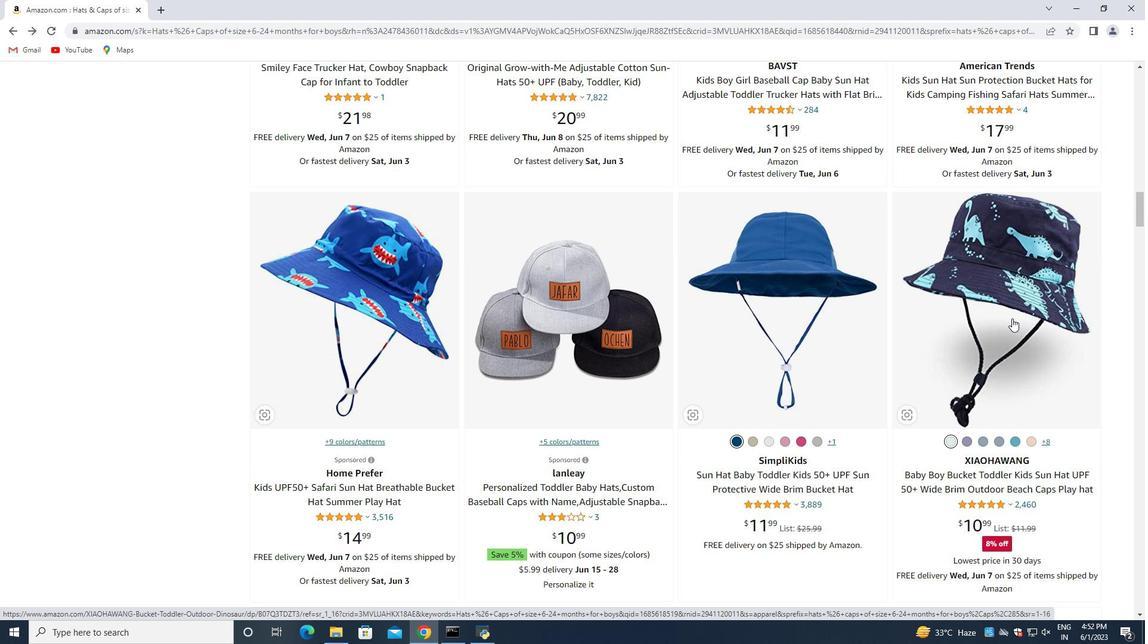 
Action: Mouse moved to (580, 445)
Screenshot: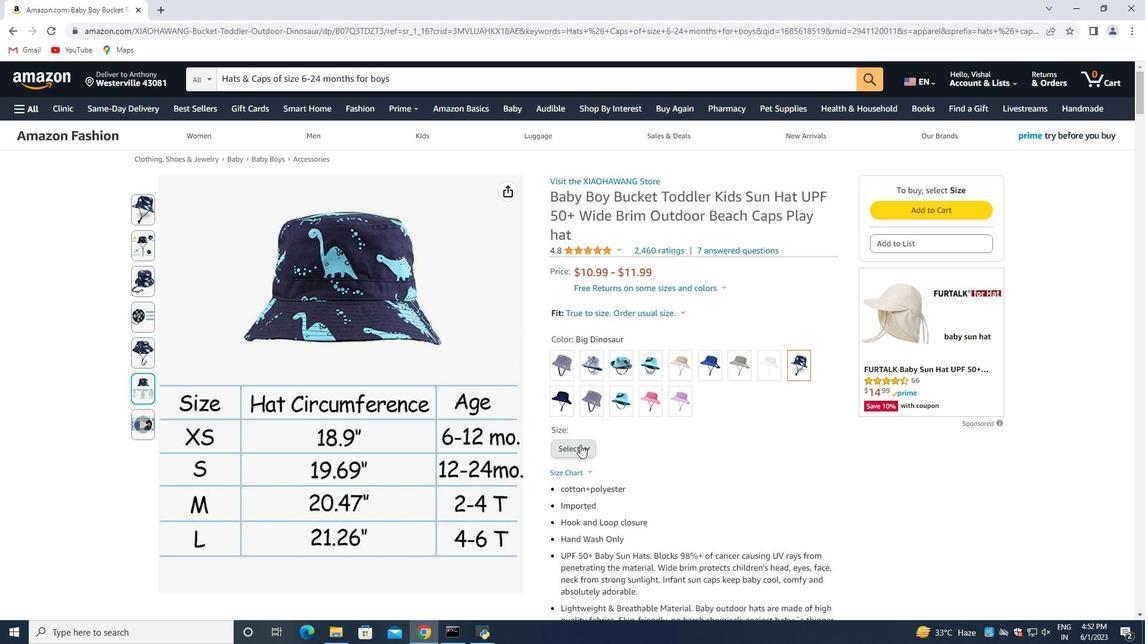 
Action: Mouse pressed left at (580, 445)
Screenshot: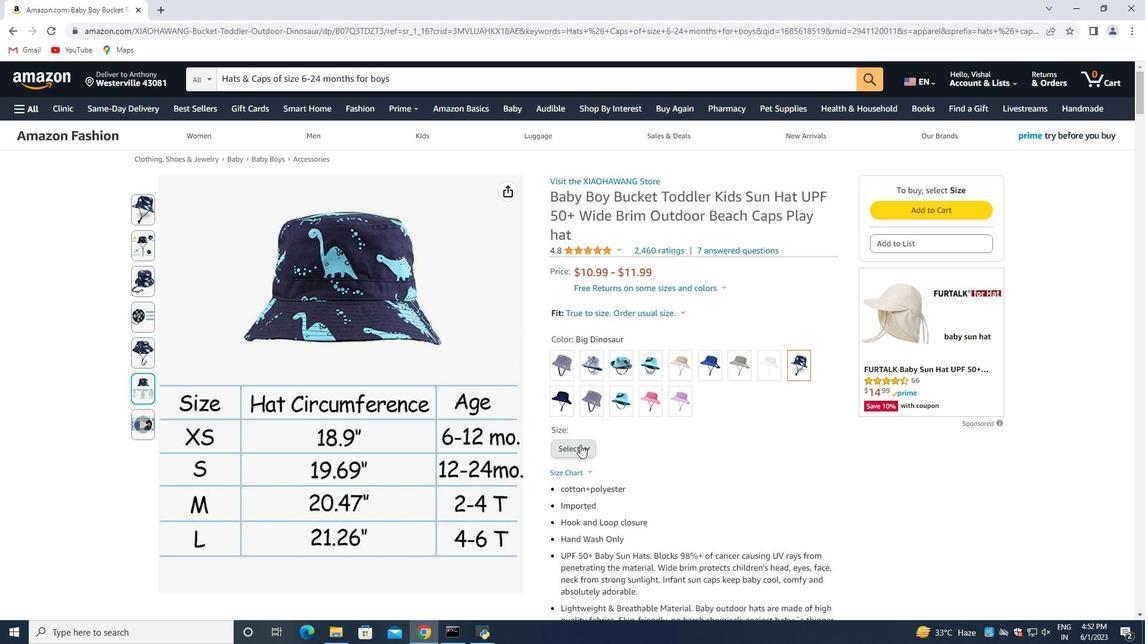 
Action: Mouse moved to (575, 511)
Screenshot: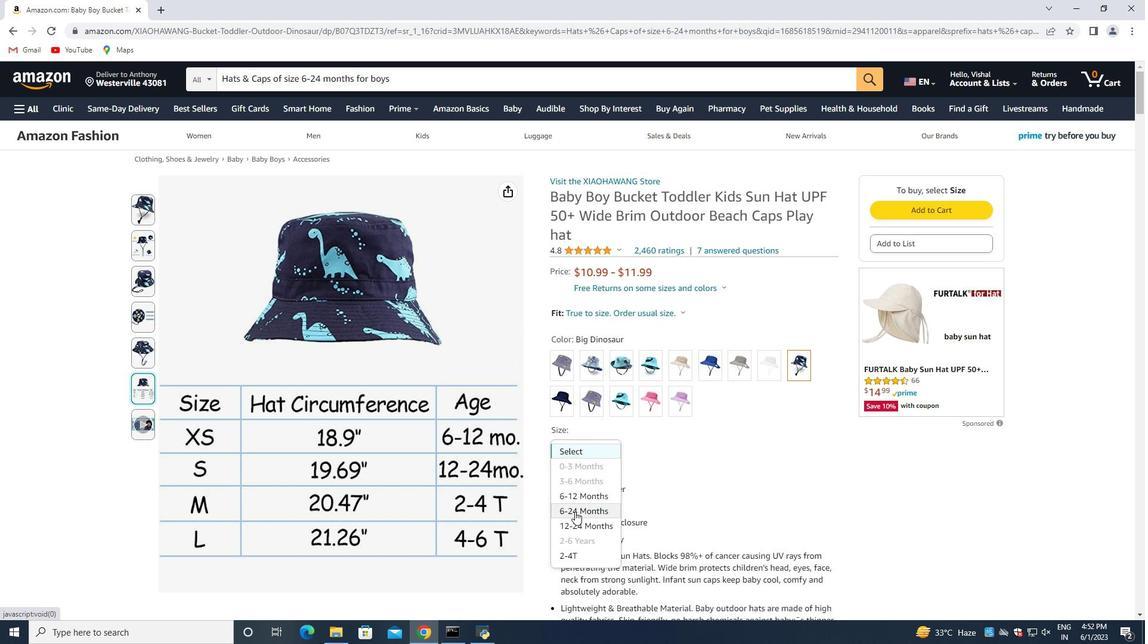 
Action: Mouse pressed left at (575, 511)
Screenshot: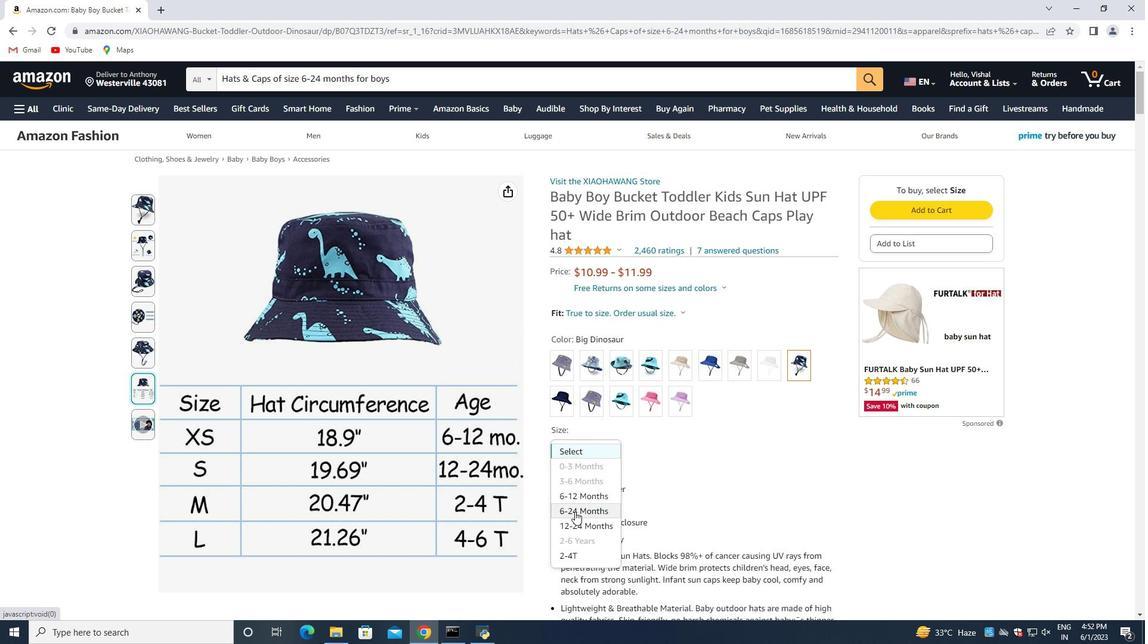 
Action: Mouse moved to (556, 441)
Screenshot: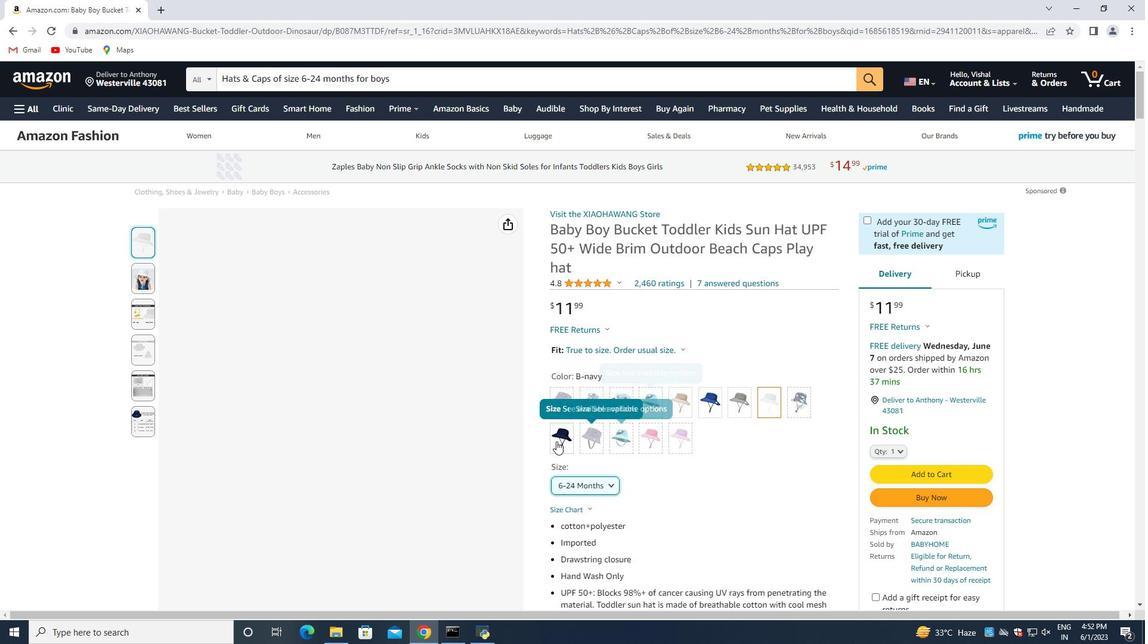 
Action: Mouse pressed left at (556, 441)
Screenshot: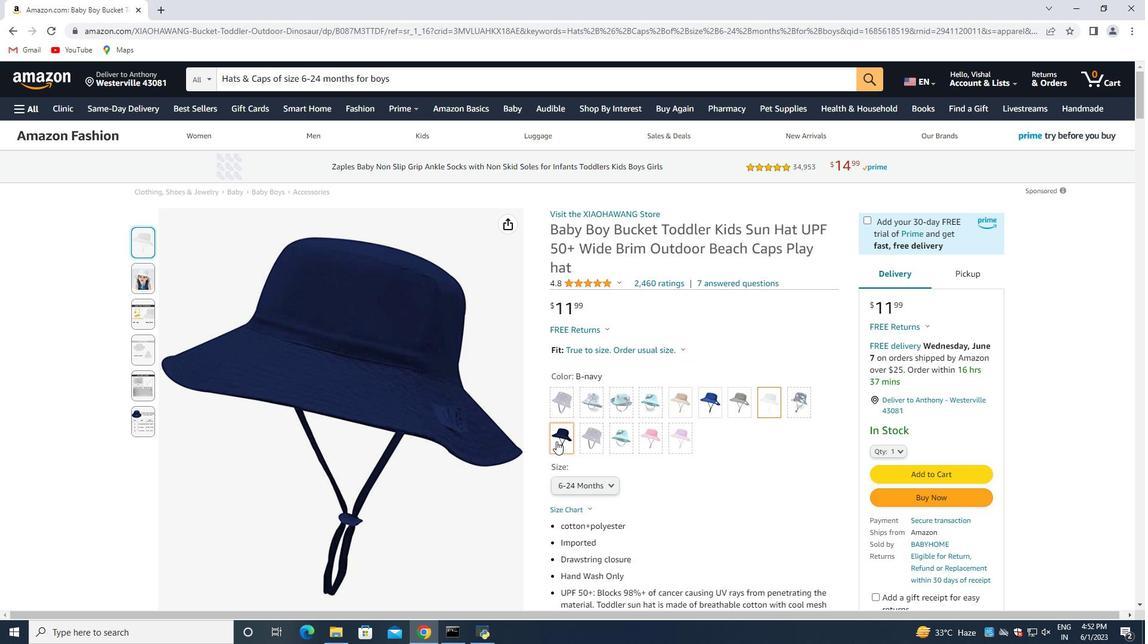 
Action: Mouse moved to (314, 302)
Screenshot: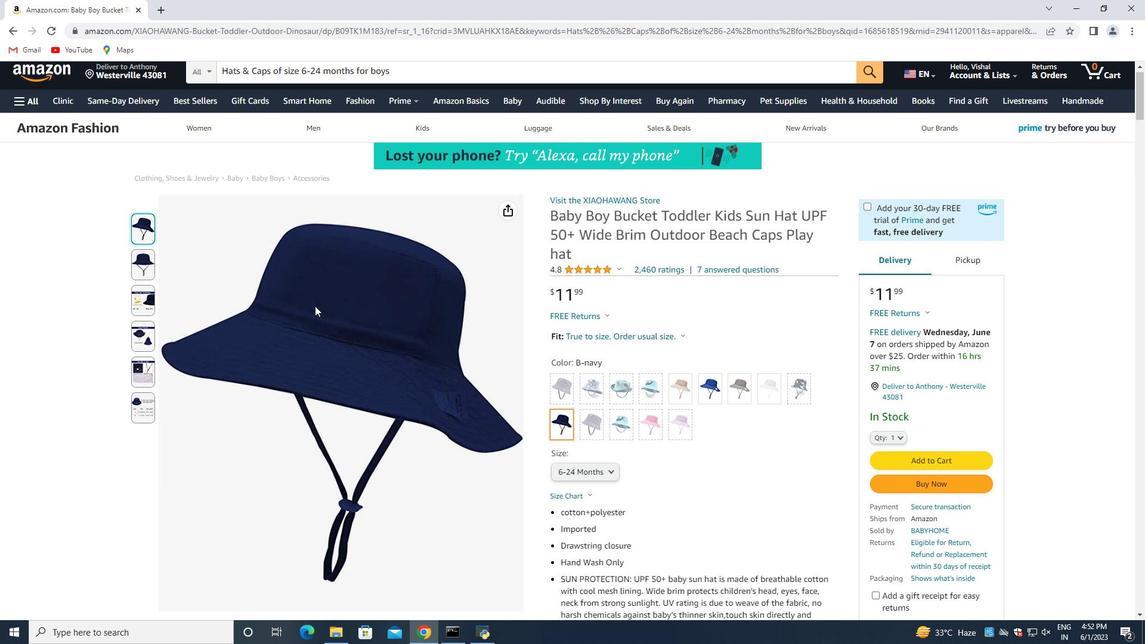 
Action: Mouse scrolled (314, 301) with delta (0, 0)
Screenshot: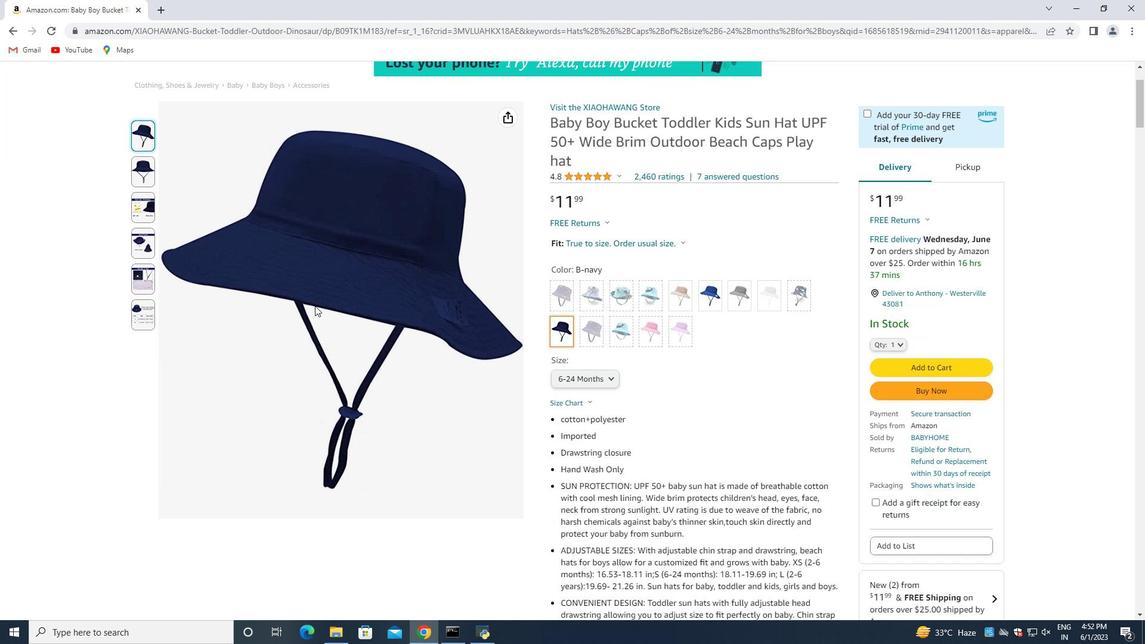 
Action: Mouse moved to (314, 303)
Screenshot: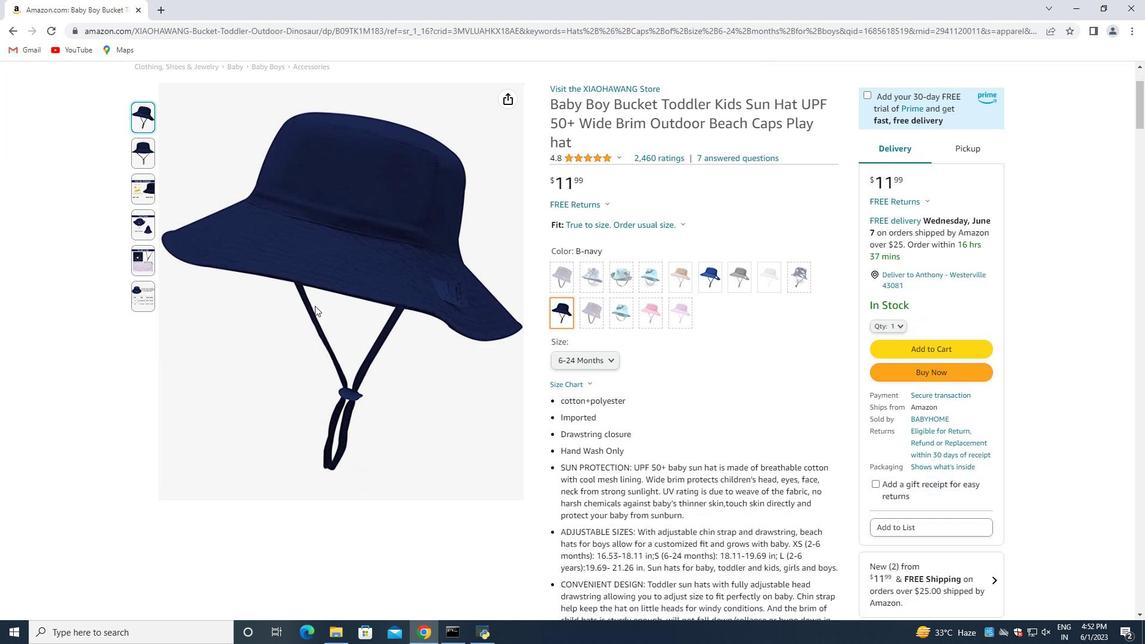
Action: Mouse scrolled (314, 303) with delta (0, 0)
Screenshot: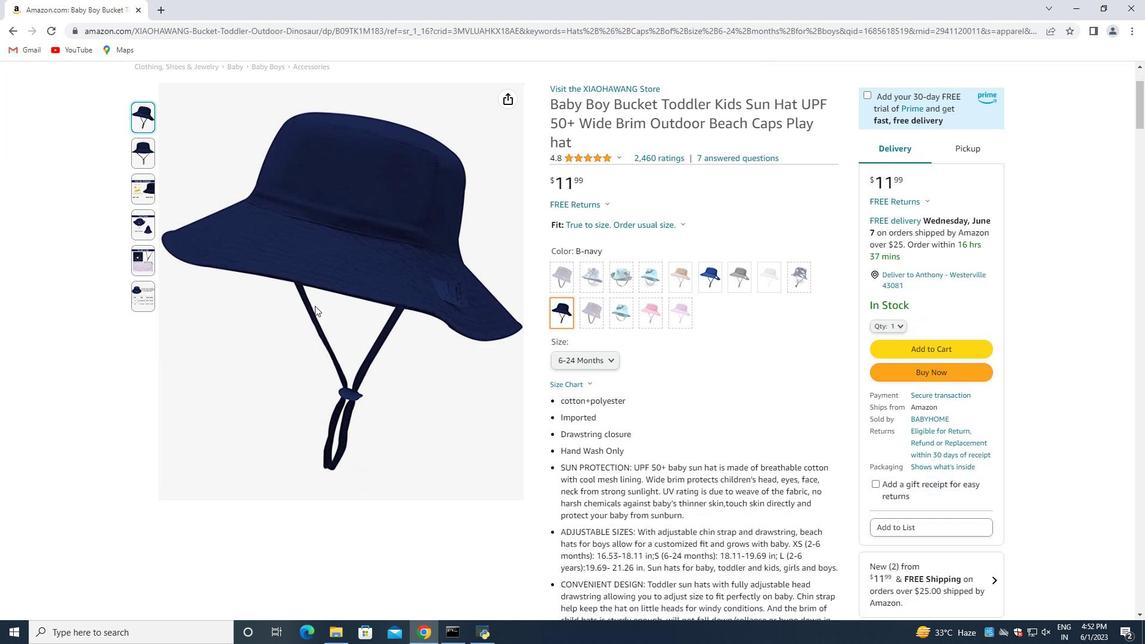 
Action: Mouse moved to (336, 308)
Screenshot: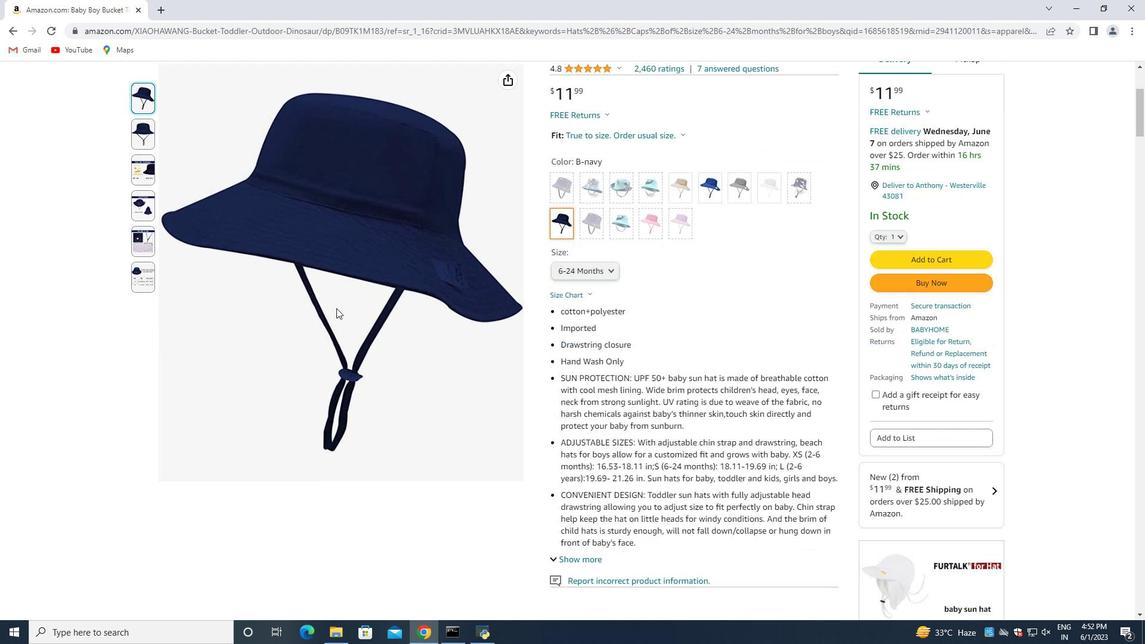 
Action: Mouse scrolled (336, 307) with delta (0, 0)
Screenshot: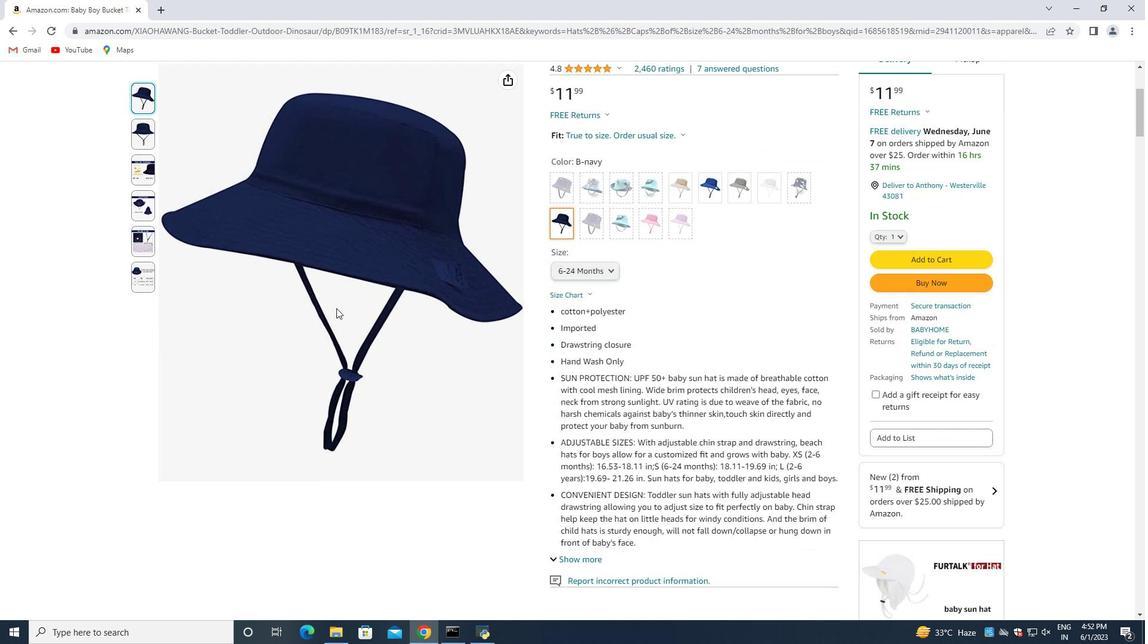 
Action: Mouse scrolled (336, 307) with delta (0, 0)
Screenshot: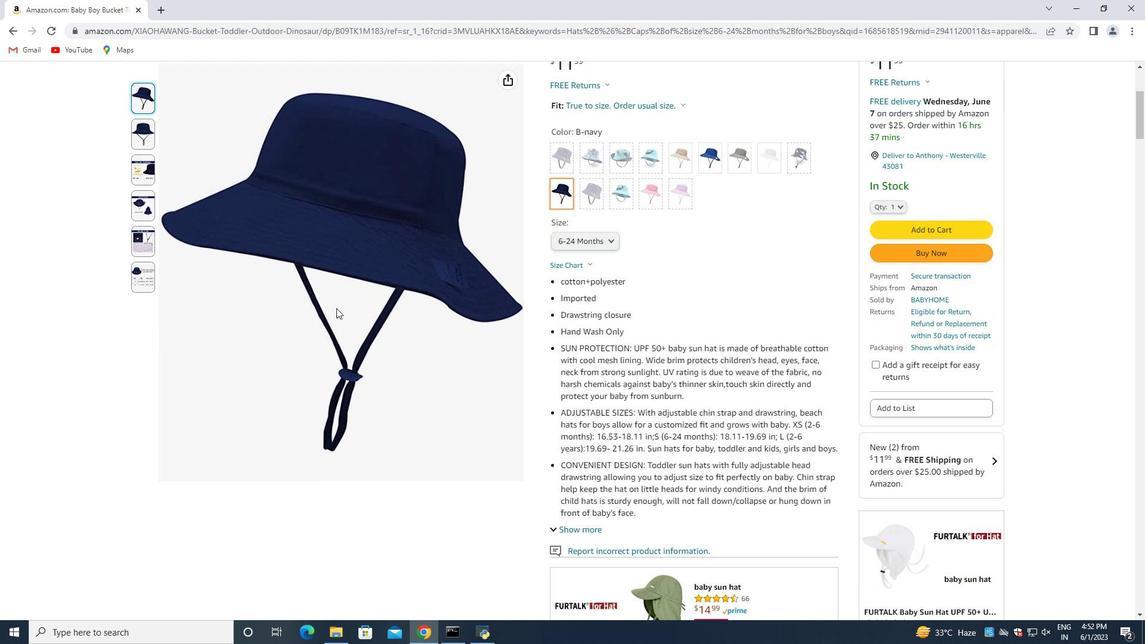 
Action: Mouse moved to (351, 298)
Screenshot: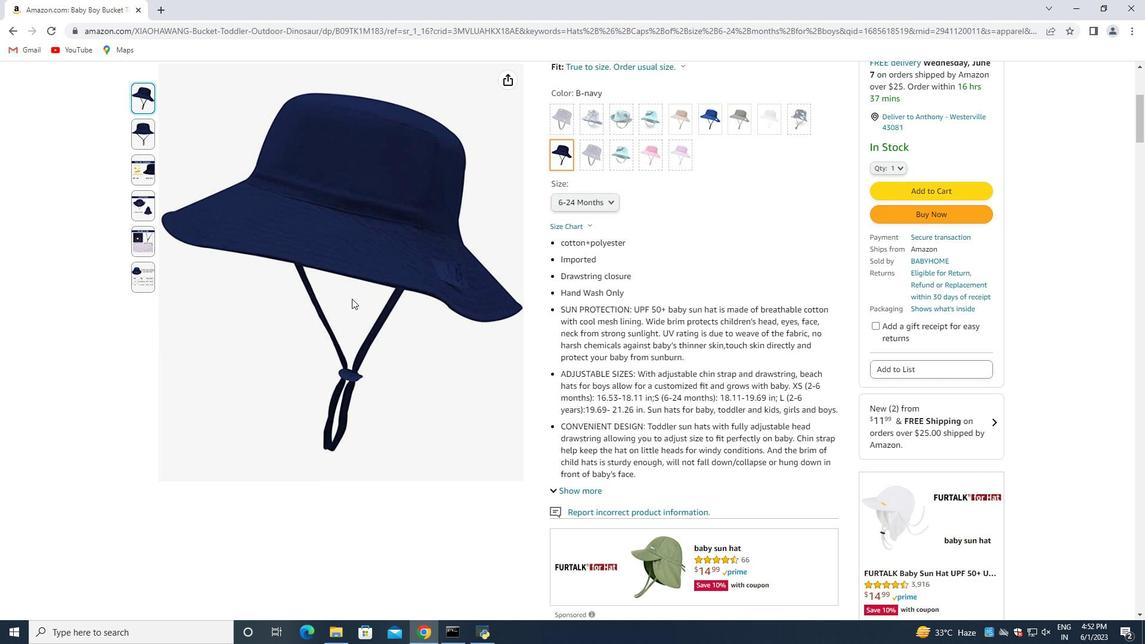
Action: Mouse scrolled (351, 298) with delta (0, 0)
Screenshot: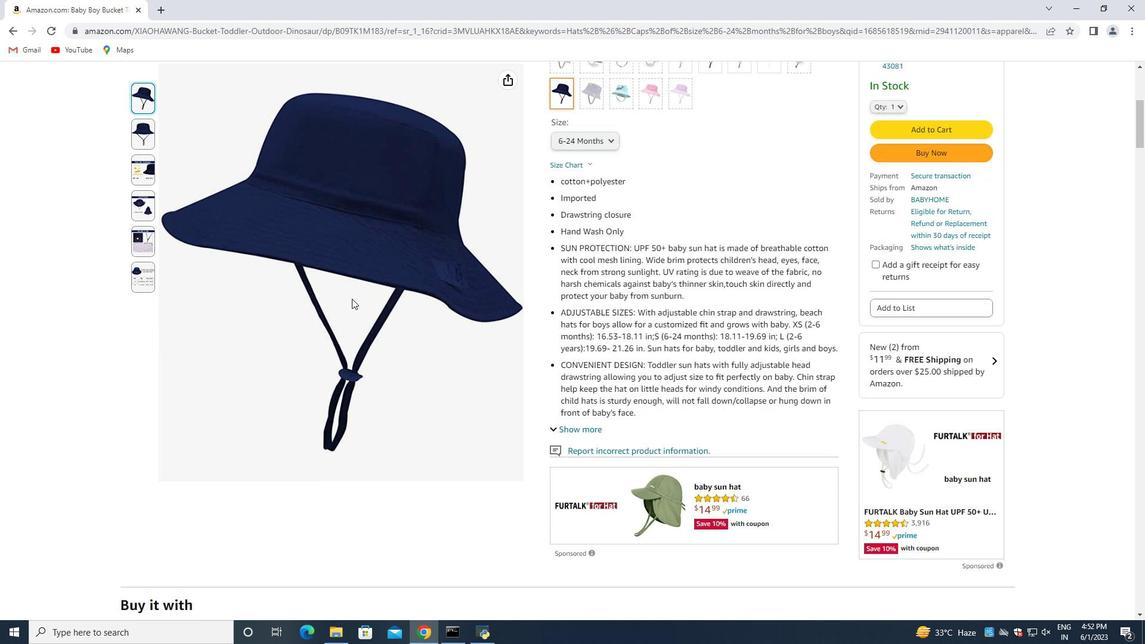 
Action: Mouse scrolled (351, 298) with delta (0, 0)
Screenshot: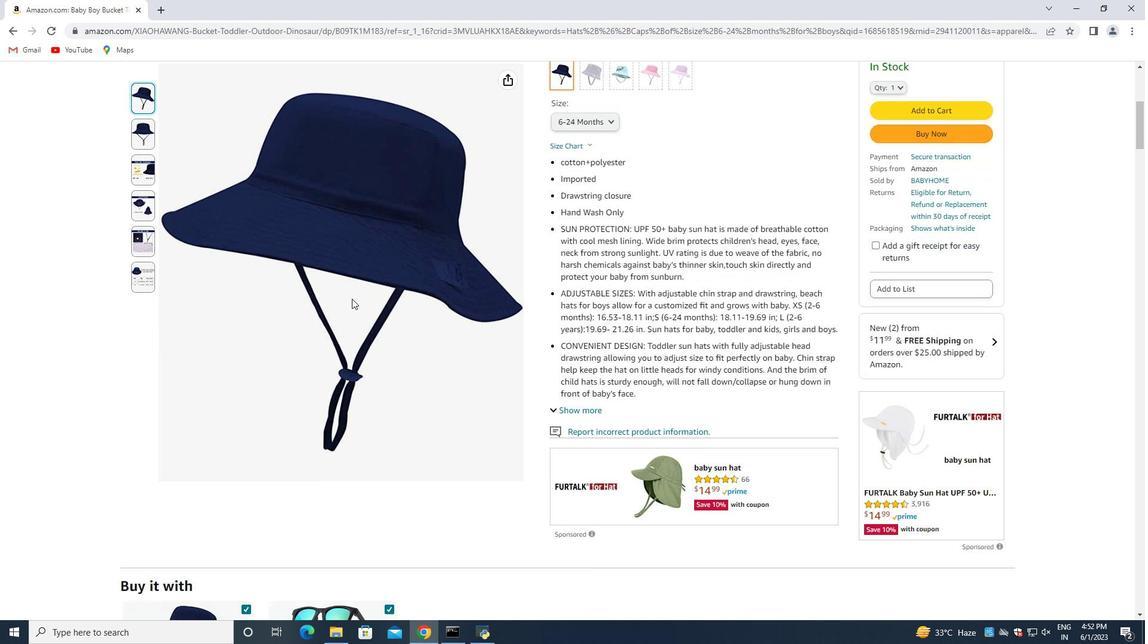 
Action: Mouse scrolled (351, 298) with delta (0, 0)
Screenshot: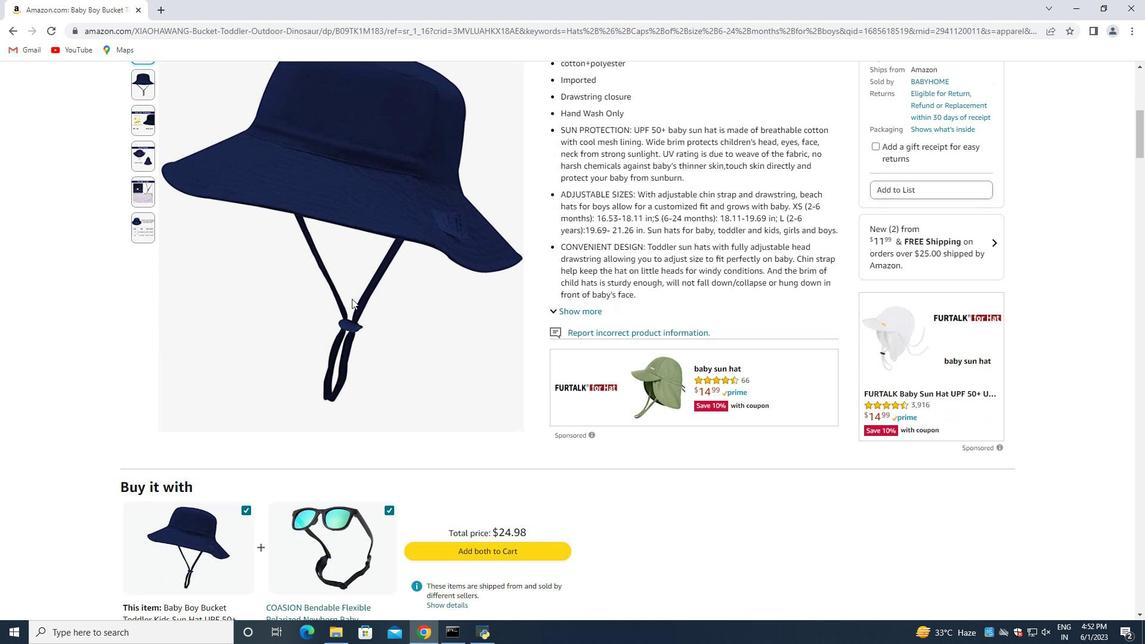
Action: Mouse scrolled (351, 298) with delta (0, 0)
Screenshot: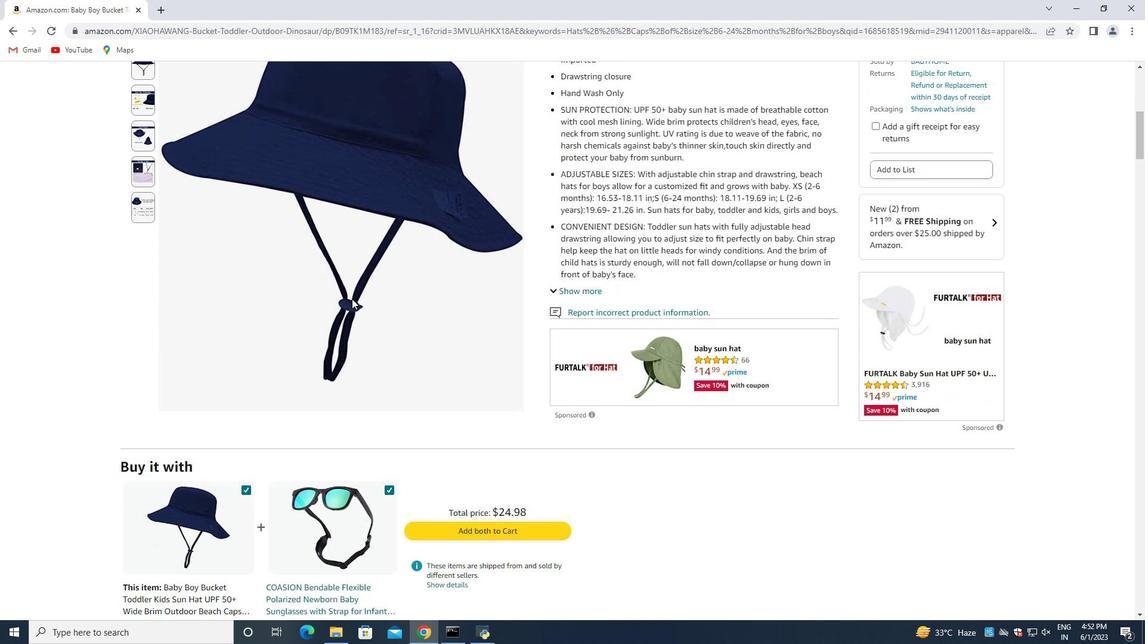 
Action: Mouse scrolled (351, 298) with delta (0, 0)
Screenshot: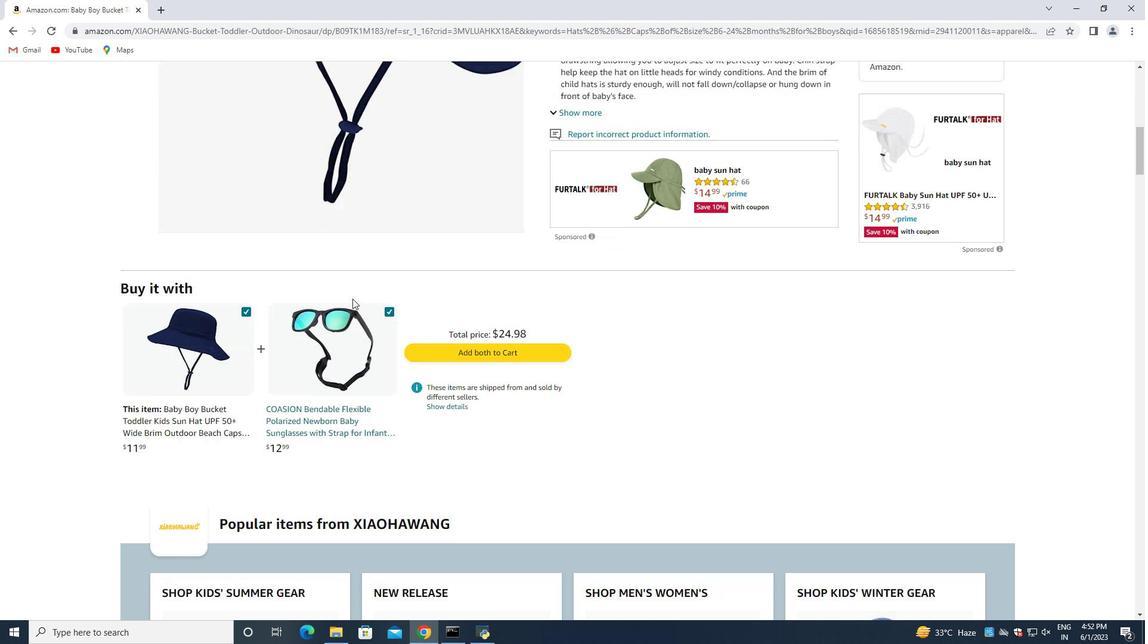 
Action: Mouse scrolled (351, 298) with delta (0, 0)
Screenshot: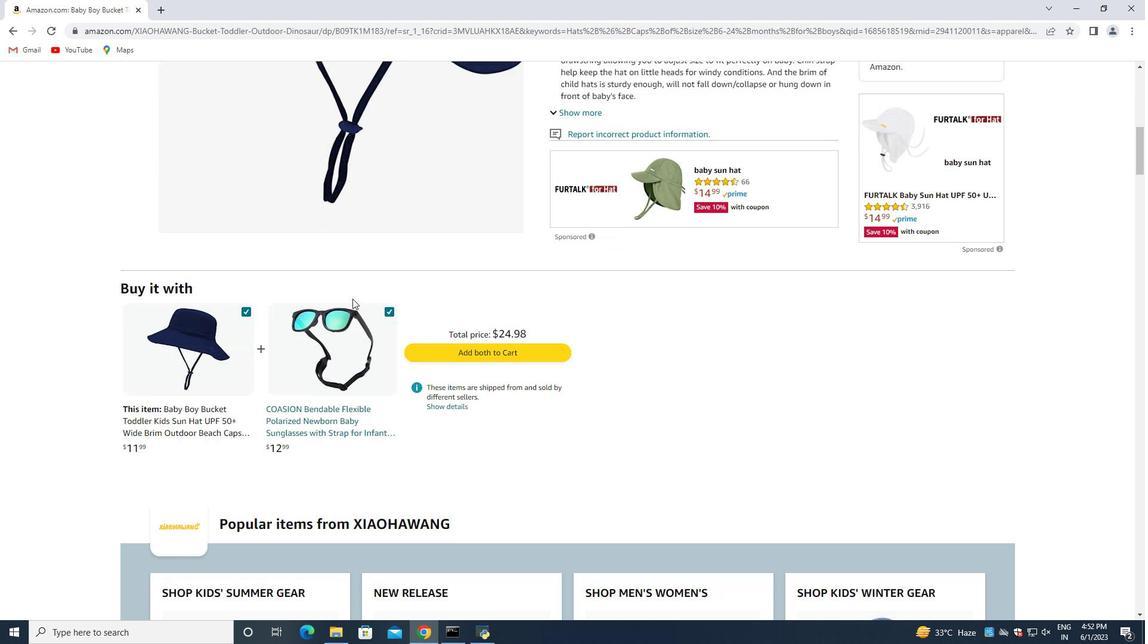 
Action: Mouse moved to (352, 298)
Screenshot: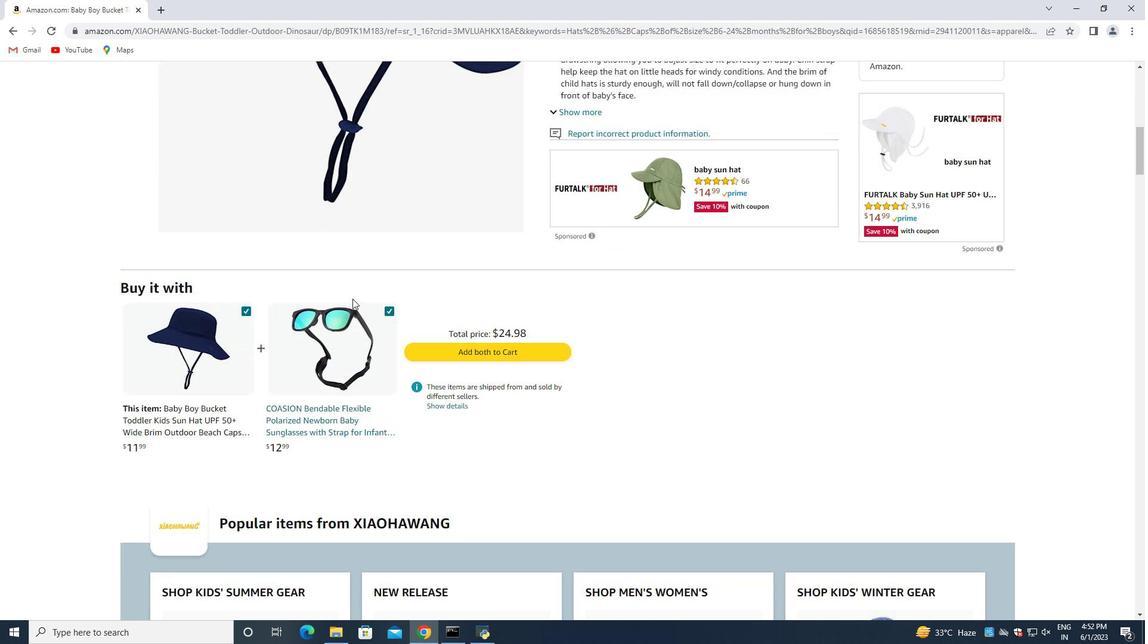 
Action: Mouse scrolled (352, 298) with delta (0, 0)
Screenshot: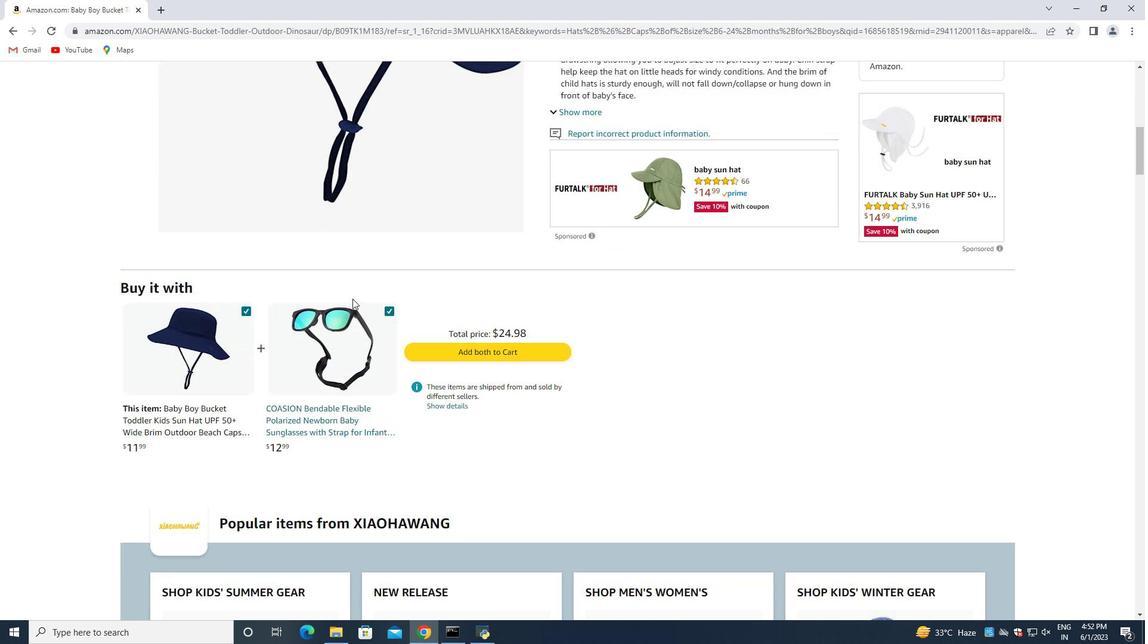 
Action: Mouse moved to (352, 298)
Screenshot: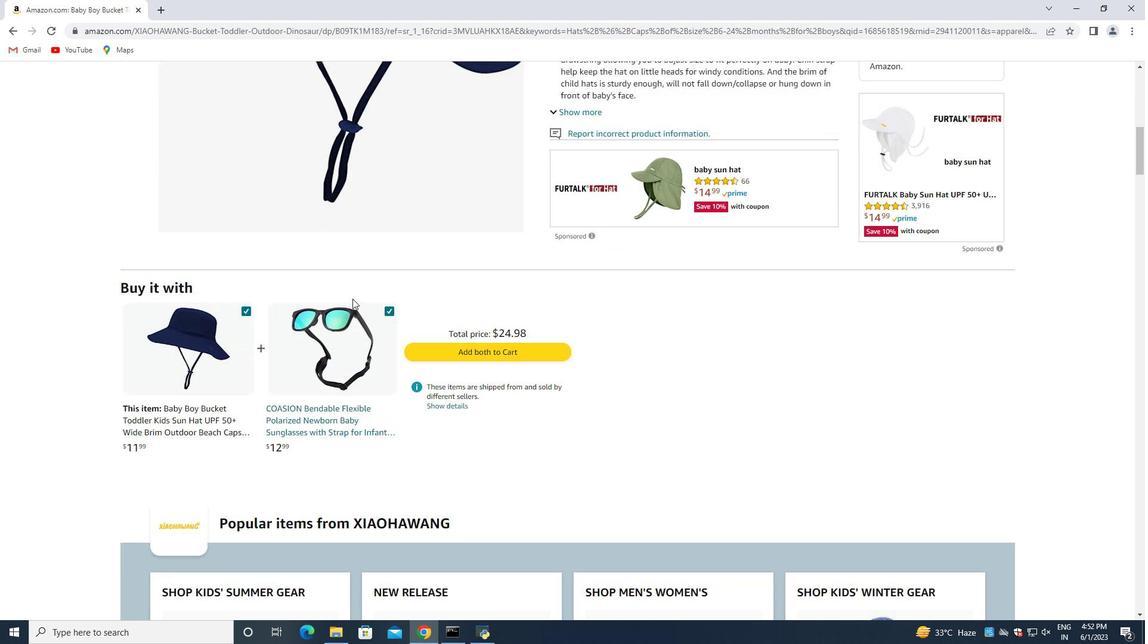 
Action: Mouse scrolled (352, 298) with delta (0, 0)
Screenshot: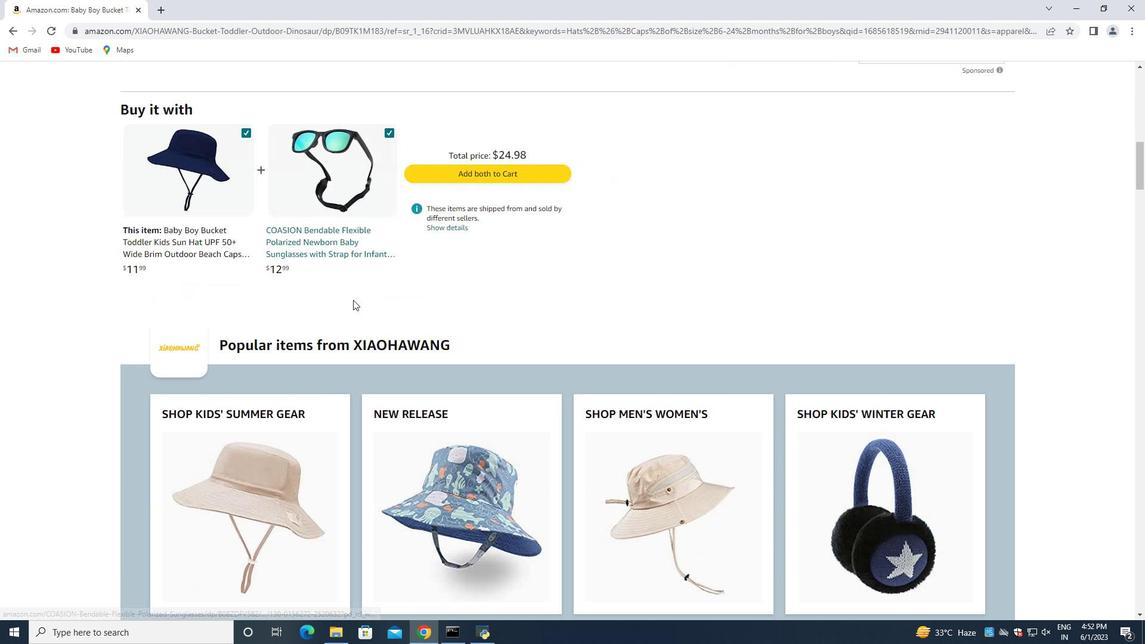 
Action: Mouse scrolled (352, 298) with delta (0, 0)
Screenshot: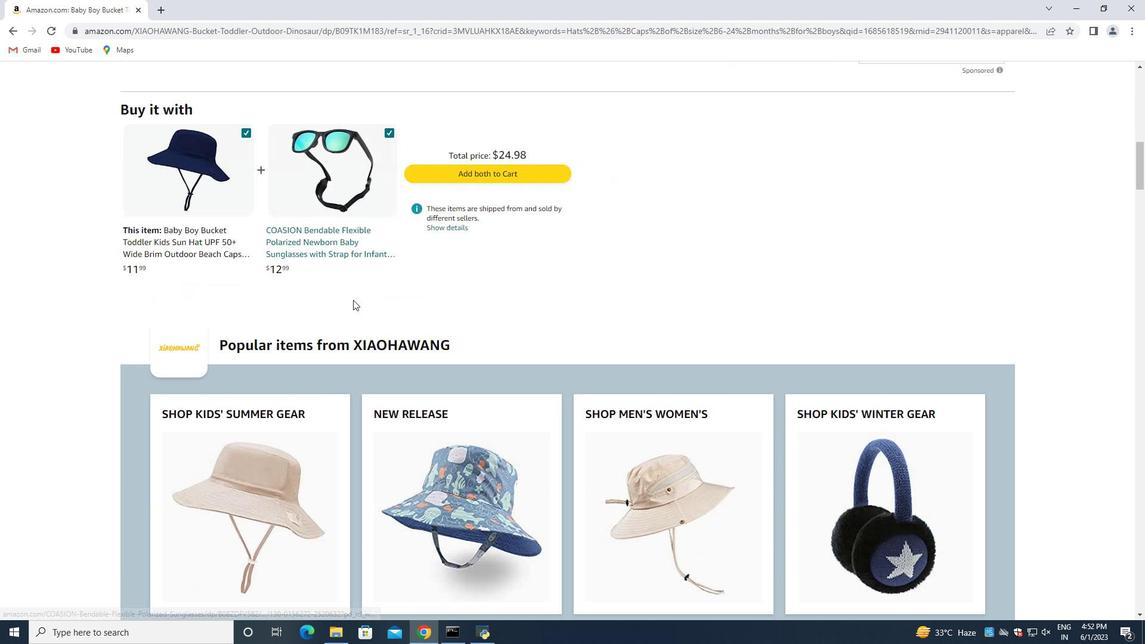 
Action: Mouse moved to (353, 300)
Screenshot: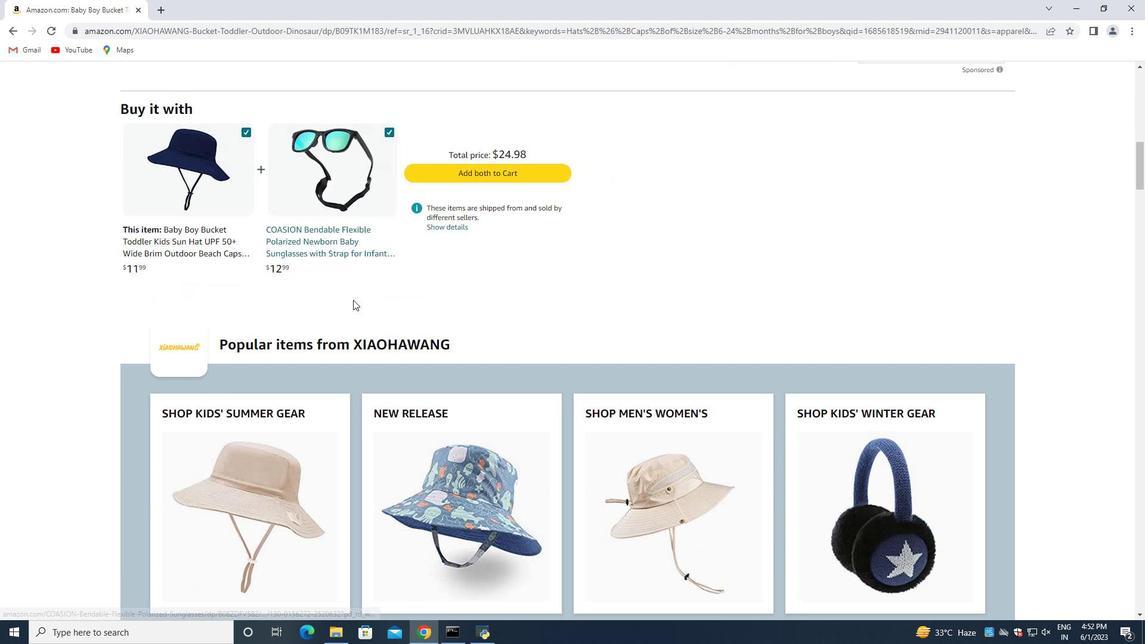 
Action: Mouse scrolled (353, 299) with delta (0, 0)
Screenshot: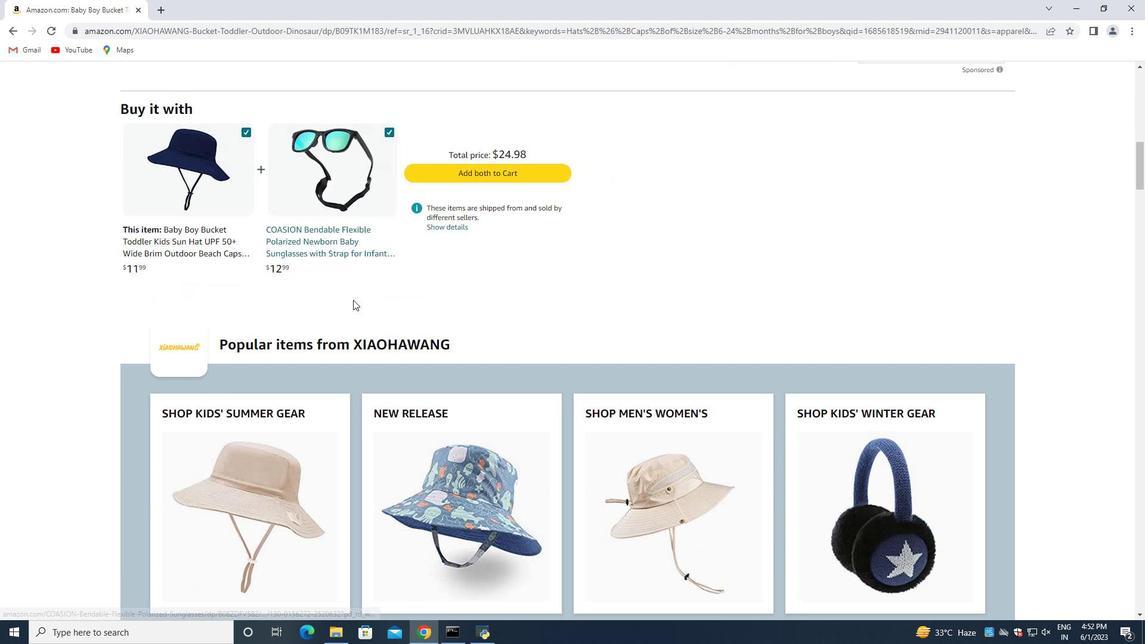 
Action: Mouse moved to (353, 300)
Screenshot: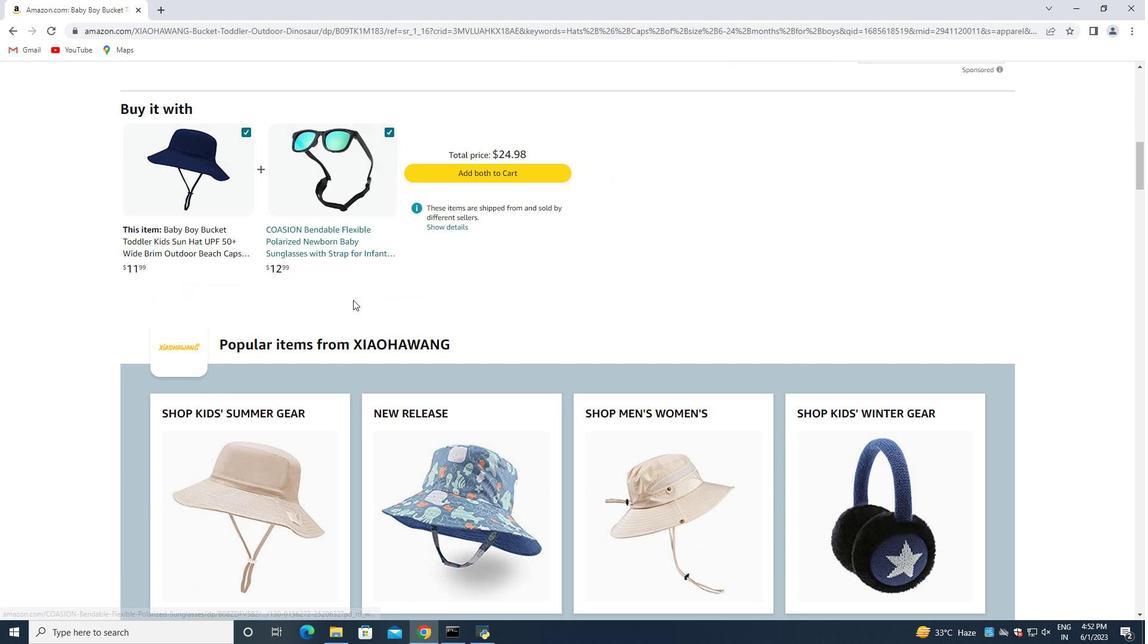 
Action: Mouse scrolled (353, 299) with delta (0, 0)
Screenshot: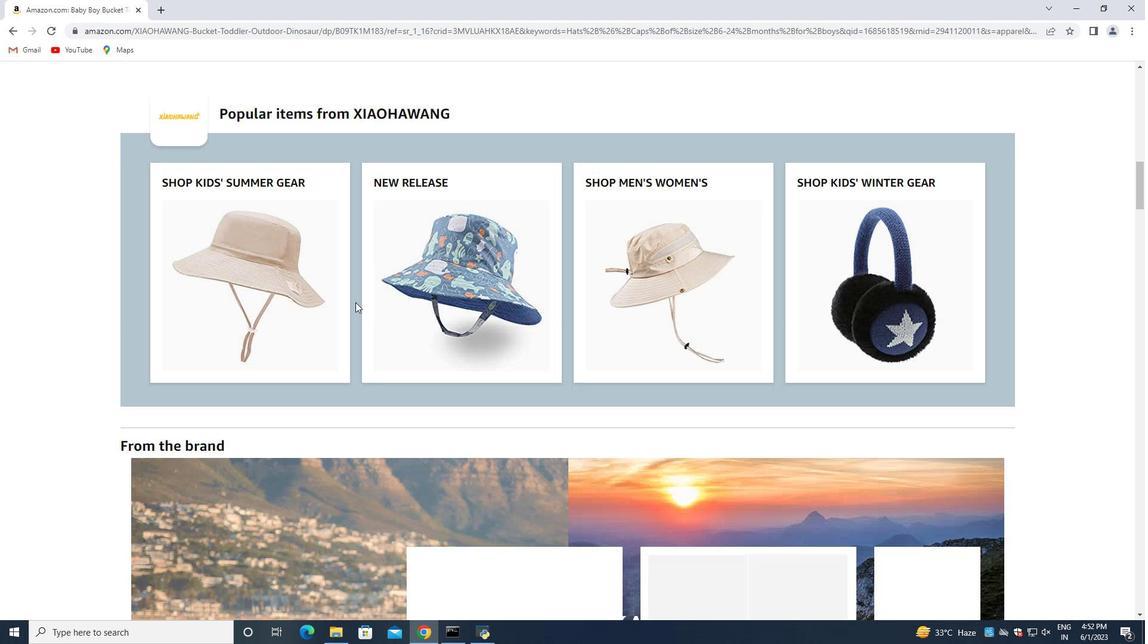 
Action: Mouse scrolled (353, 299) with delta (0, 0)
Screenshot: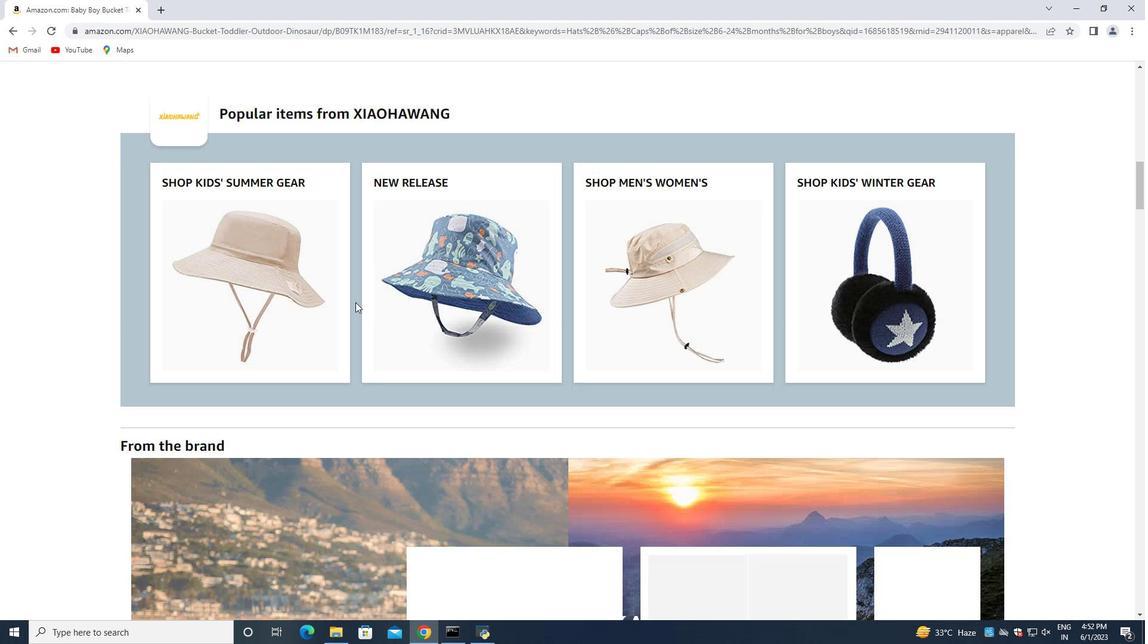 
Action: Mouse moved to (353, 301)
Screenshot: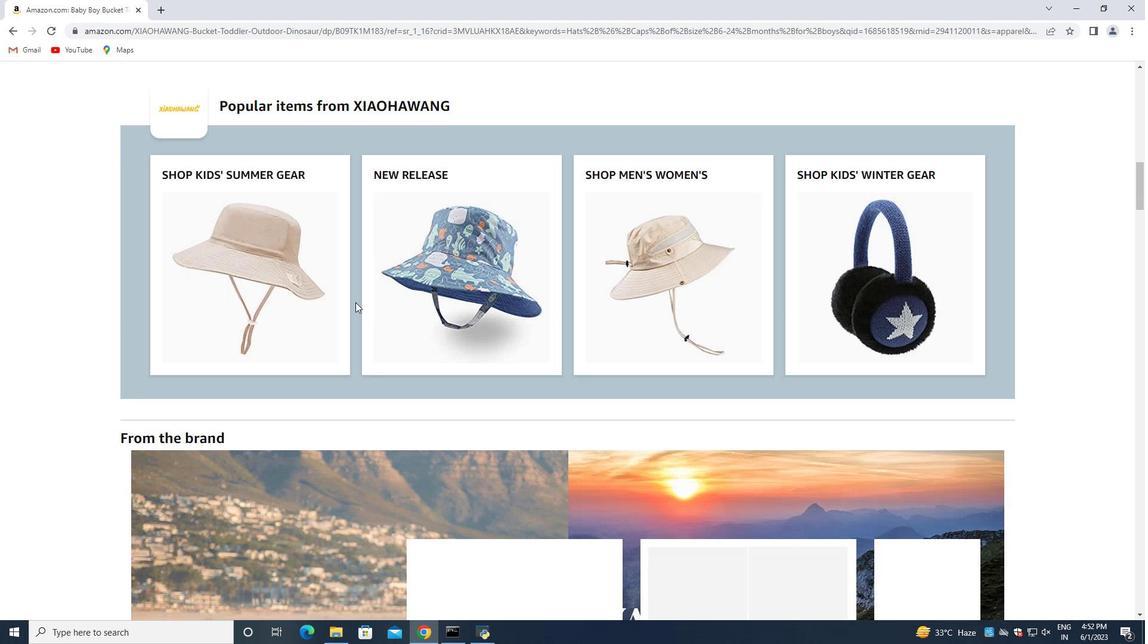 
Action: Mouse scrolled (353, 301) with delta (0, 0)
Screenshot: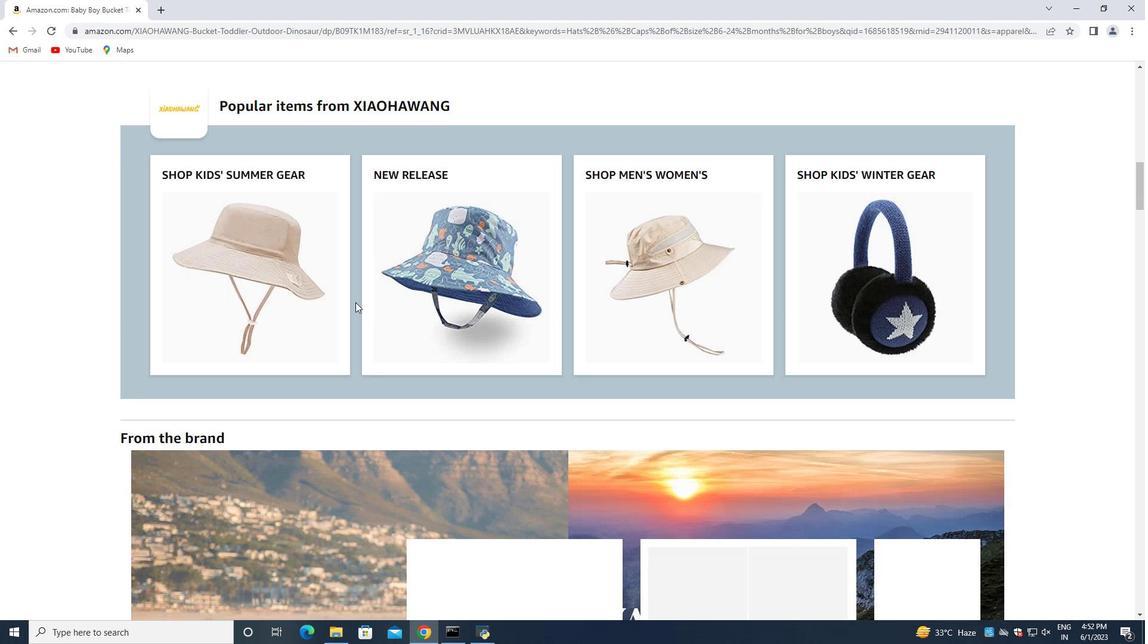 
Action: Mouse moved to (354, 301)
Screenshot: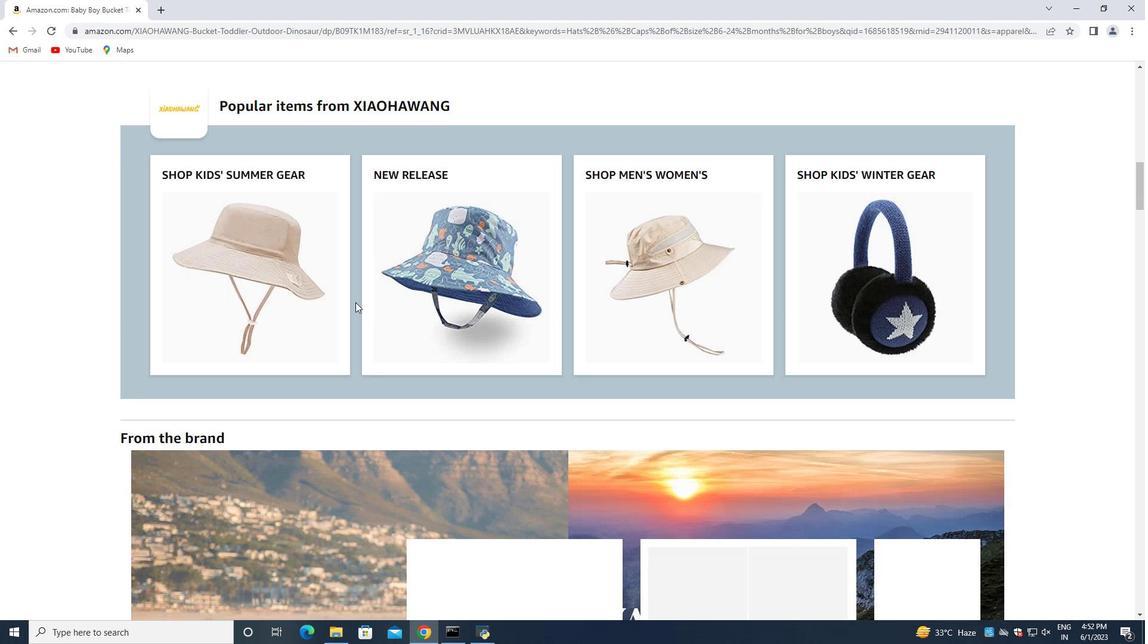 
Action: Mouse scrolled (354, 301) with delta (0, 0)
Screenshot: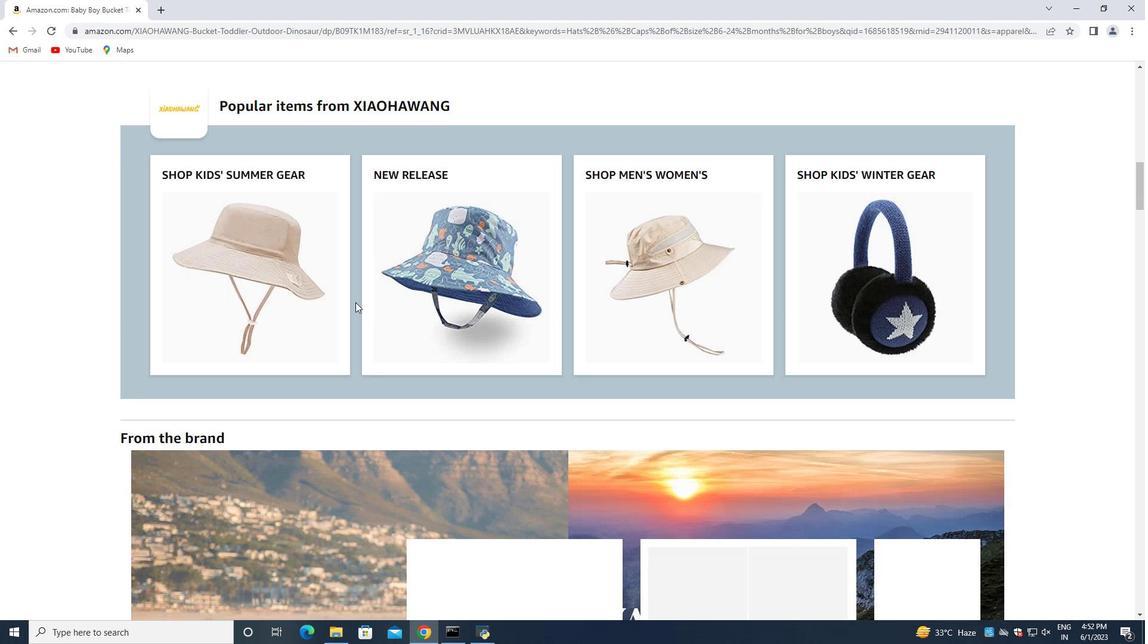 
Action: Mouse moved to (355, 302)
Screenshot: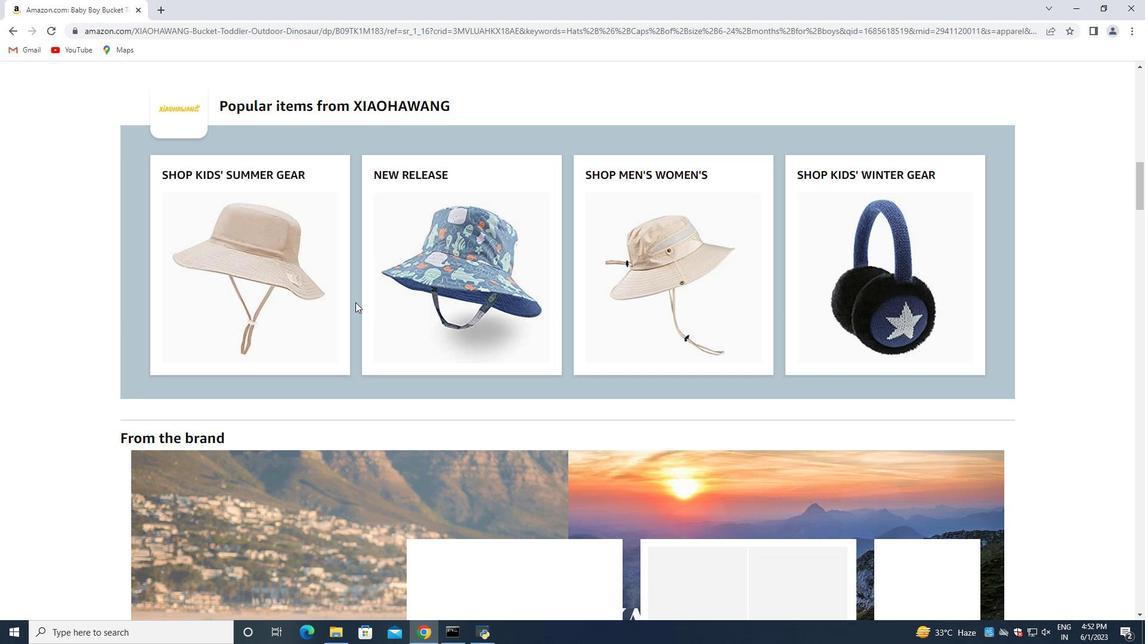 
Action: Mouse scrolled (355, 301) with delta (0, 0)
Screenshot: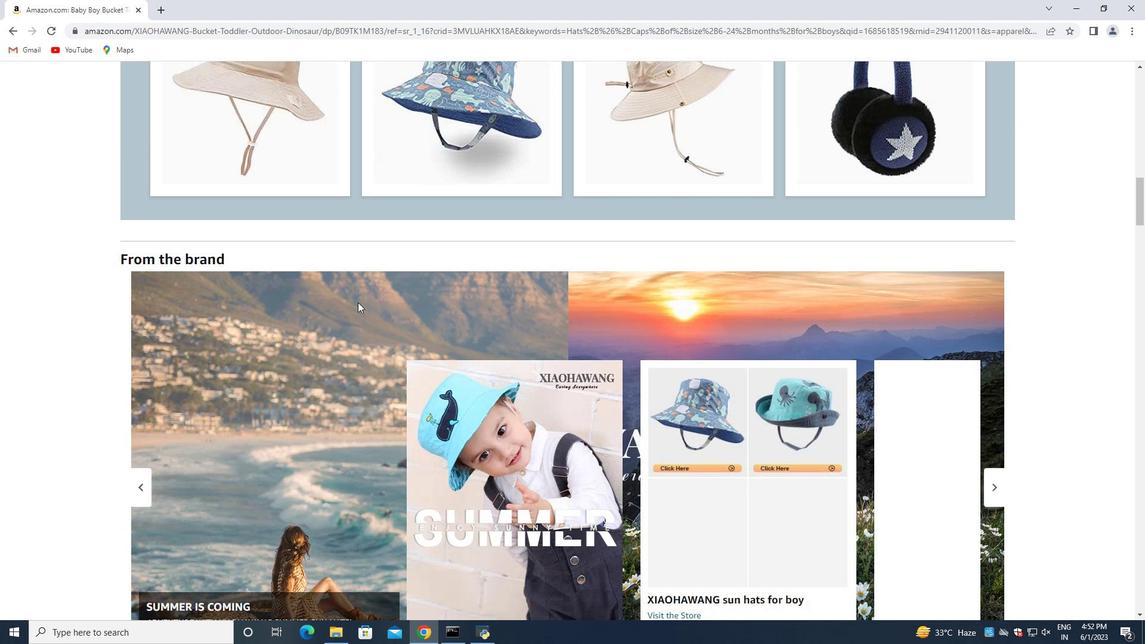 
Action: Mouse scrolled (355, 301) with delta (0, 0)
Screenshot: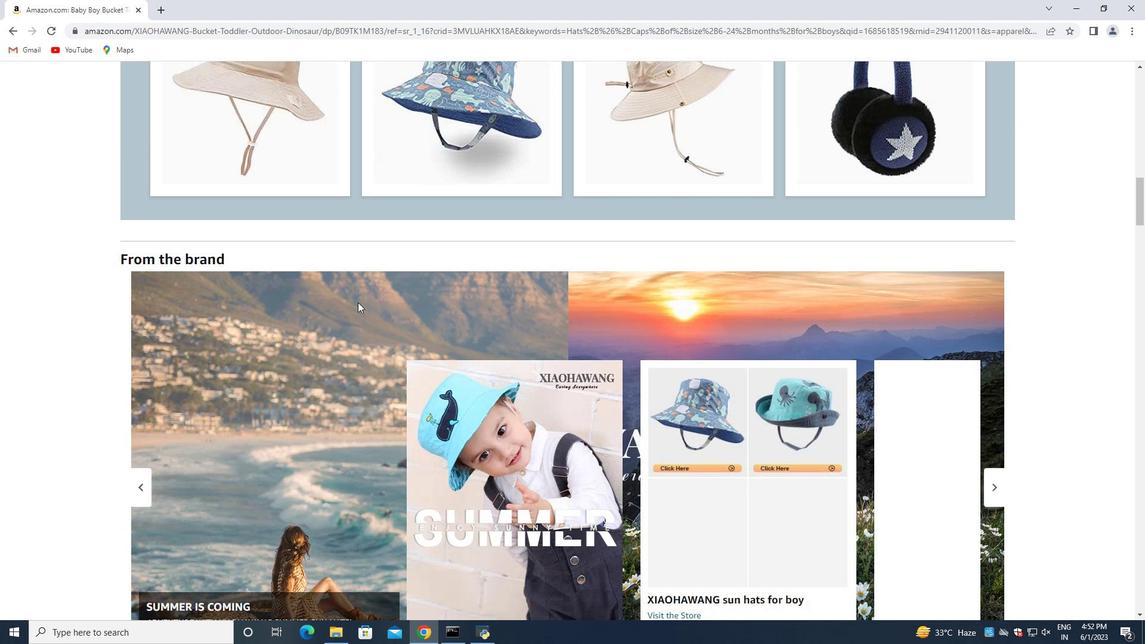 
Action: Mouse scrolled (355, 301) with delta (0, 0)
Screenshot: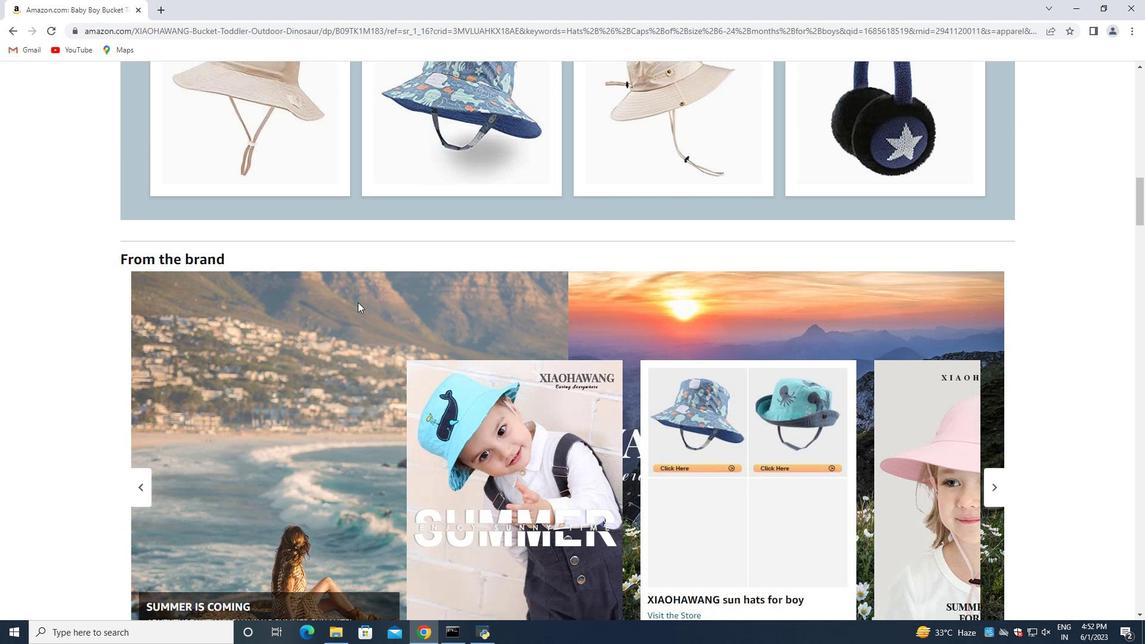
Action: Mouse moved to (357, 302)
Screenshot: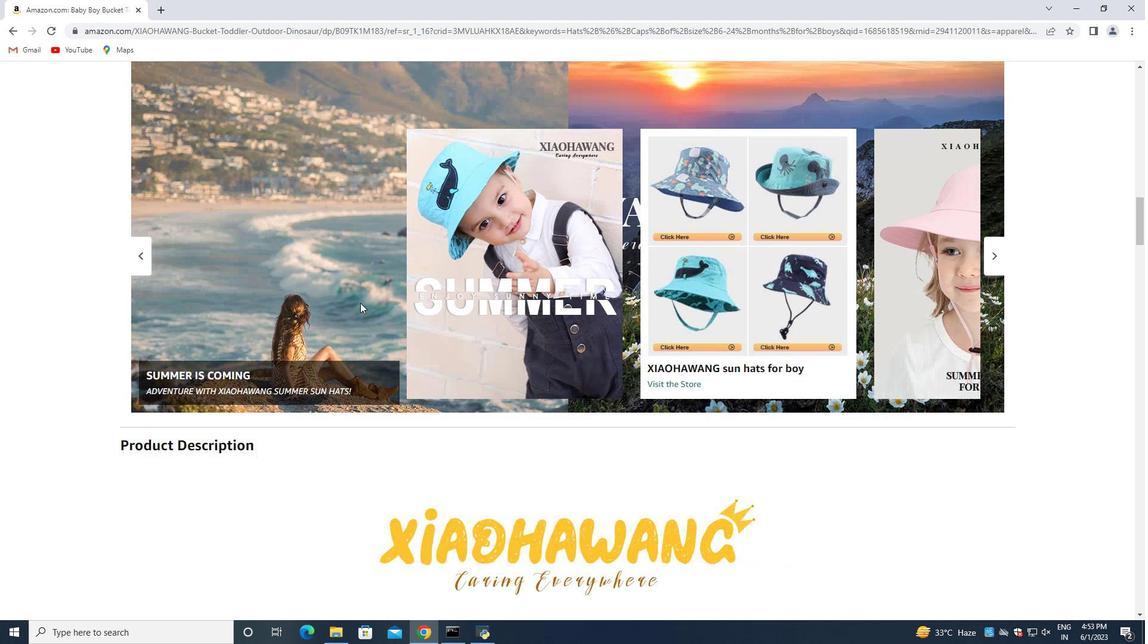 
Action: Mouse scrolled (357, 301) with delta (0, 0)
Screenshot: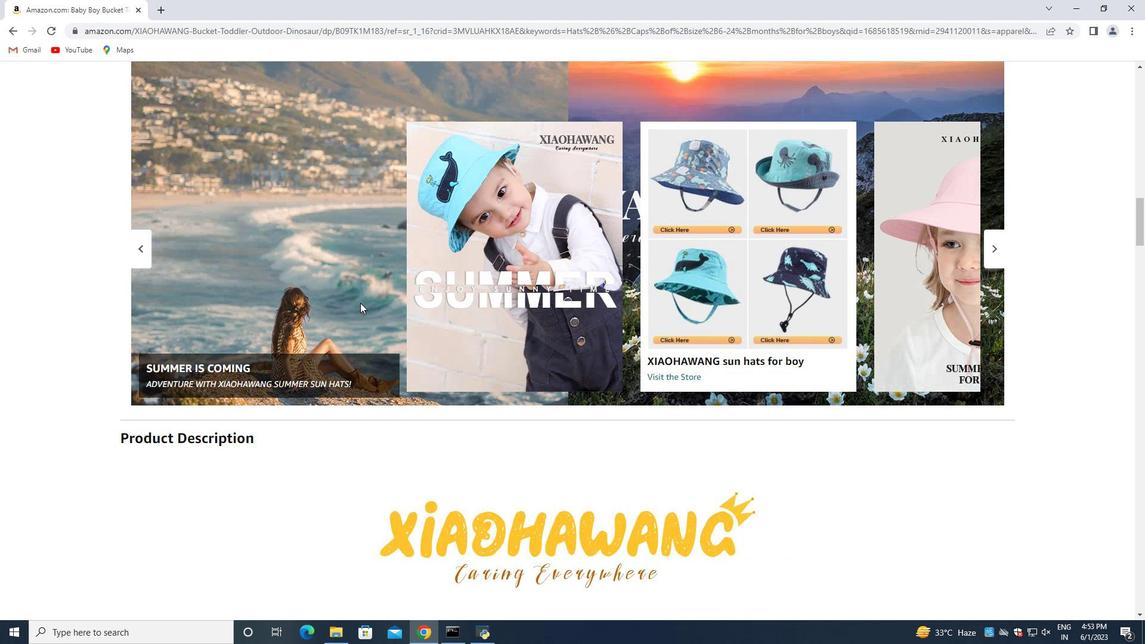
Action: Mouse scrolled (357, 301) with delta (0, 0)
Screenshot: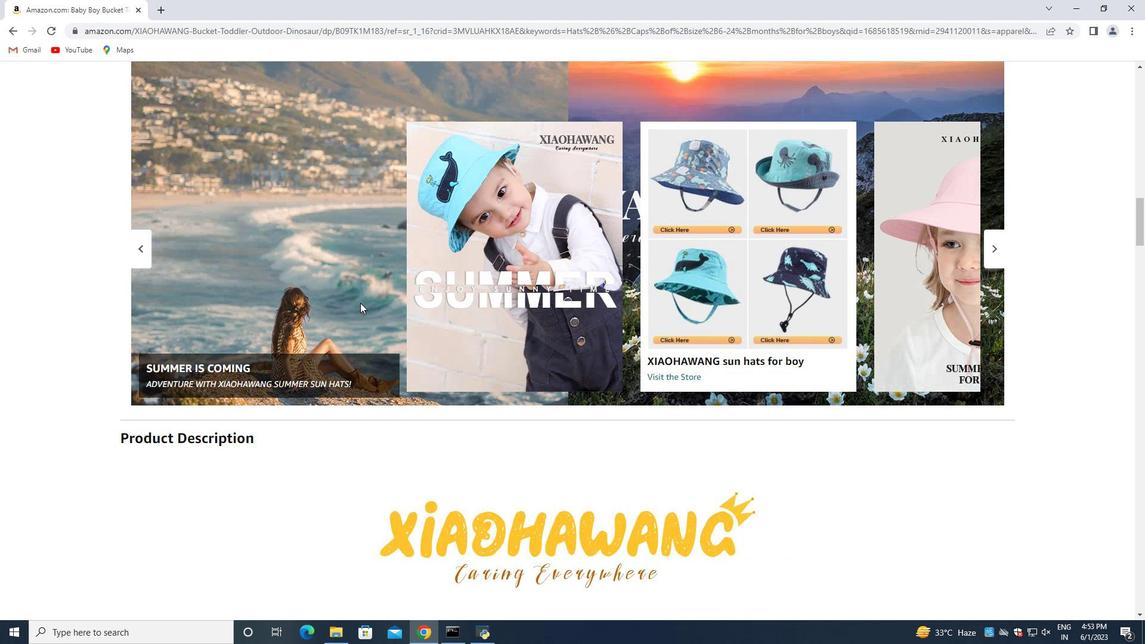 
Action: Mouse scrolled (357, 301) with delta (0, 0)
Screenshot: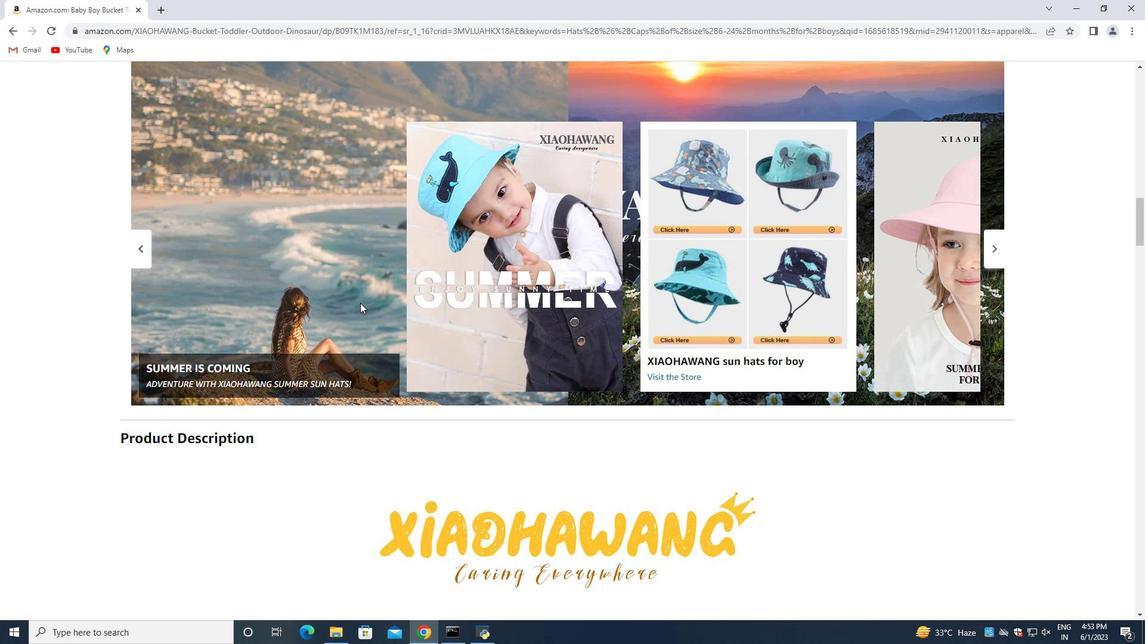 
Action: Mouse scrolled (357, 301) with delta (0, 0)
Screenshot: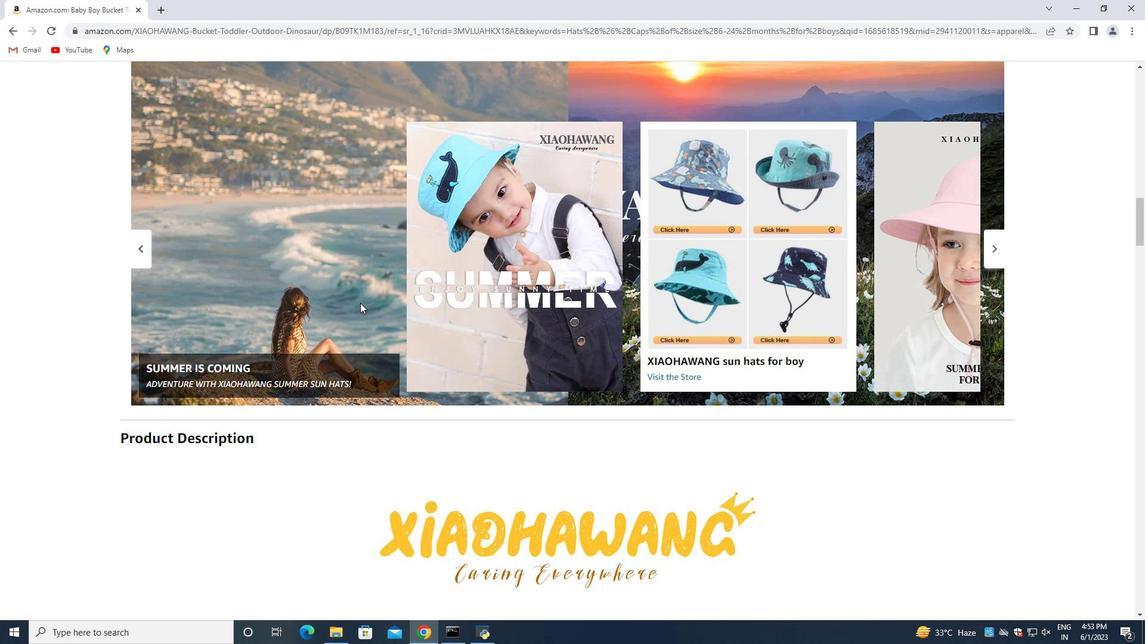 
Action: Mouse moved to (360, 303)
Screenshot: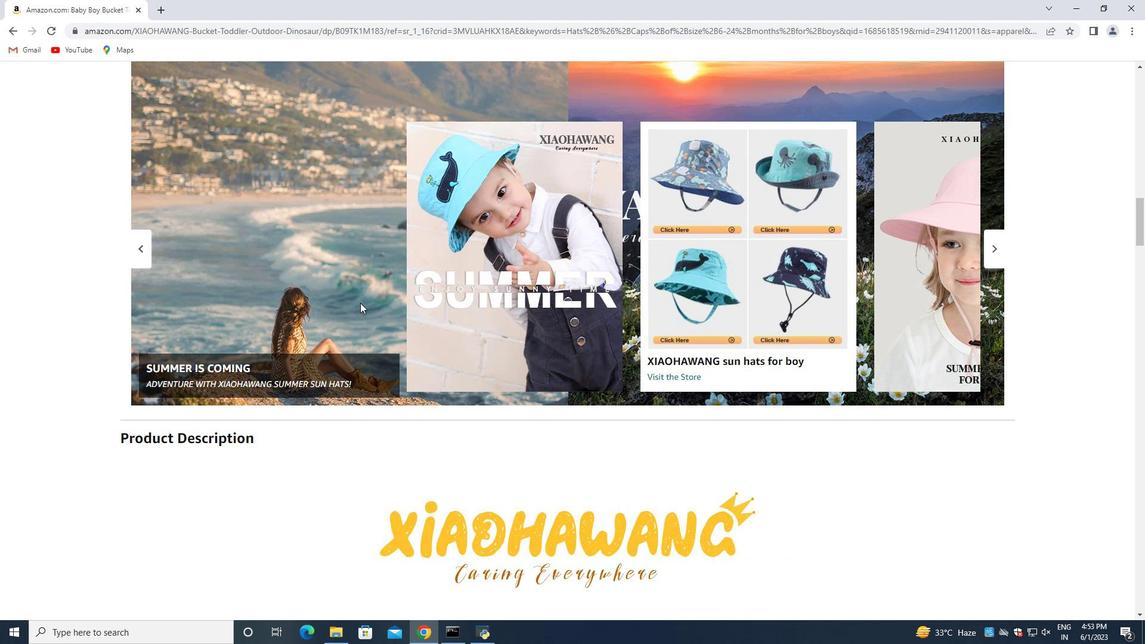 
Action: Mouse scrolled (360, 302) with delta (0, 0)
Screenshot: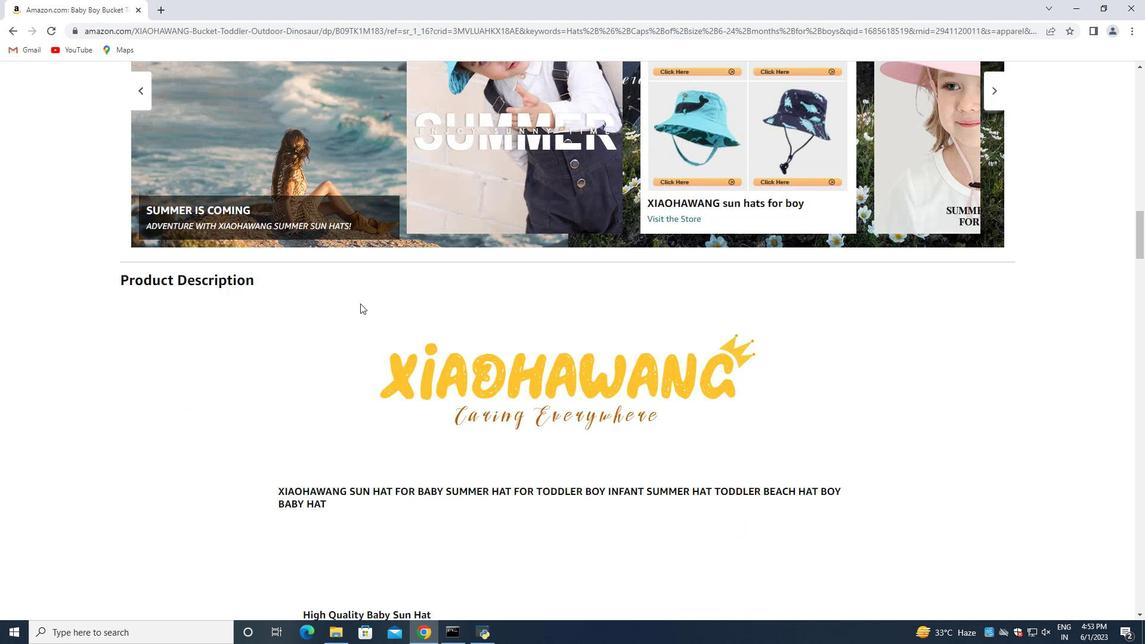 
Action: Mouse moved to (360, 303)
Screenshot: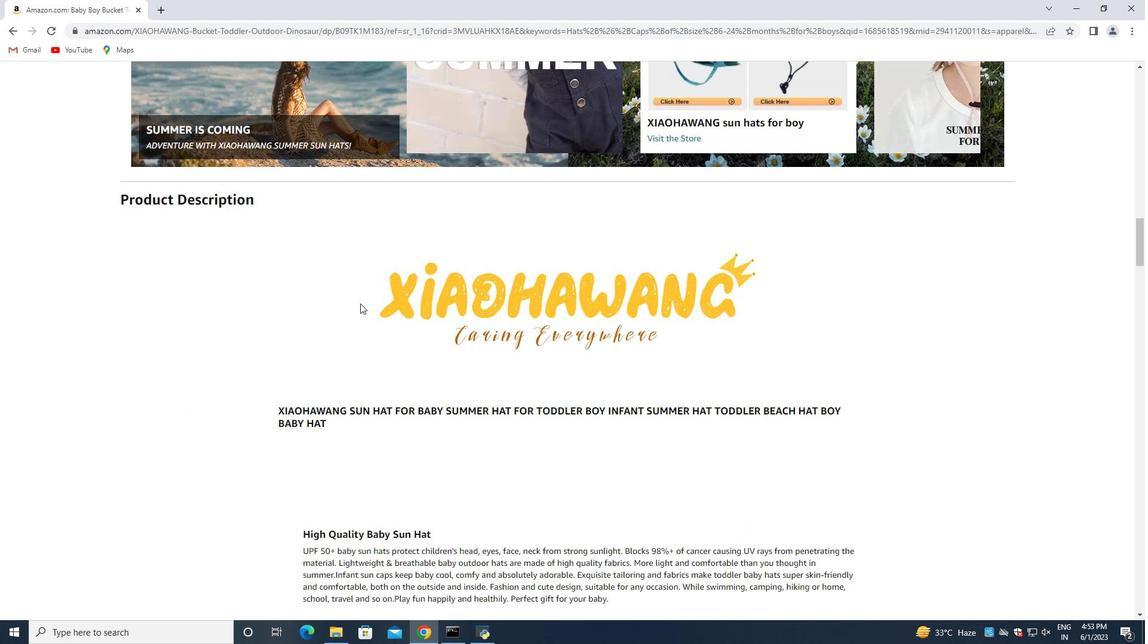 
Action: Mouse scrolled (360, 302) with delta (0, 0)
Screenshot: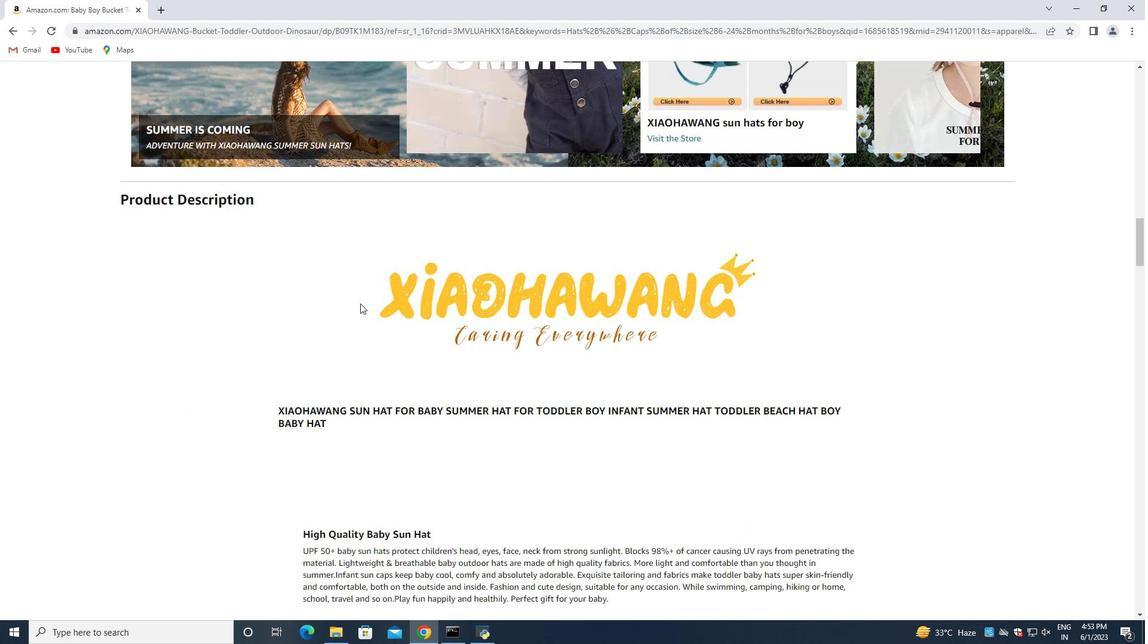 
Action: Mouse scrolled (360, 303) with delta (0, 0)
Screenshot: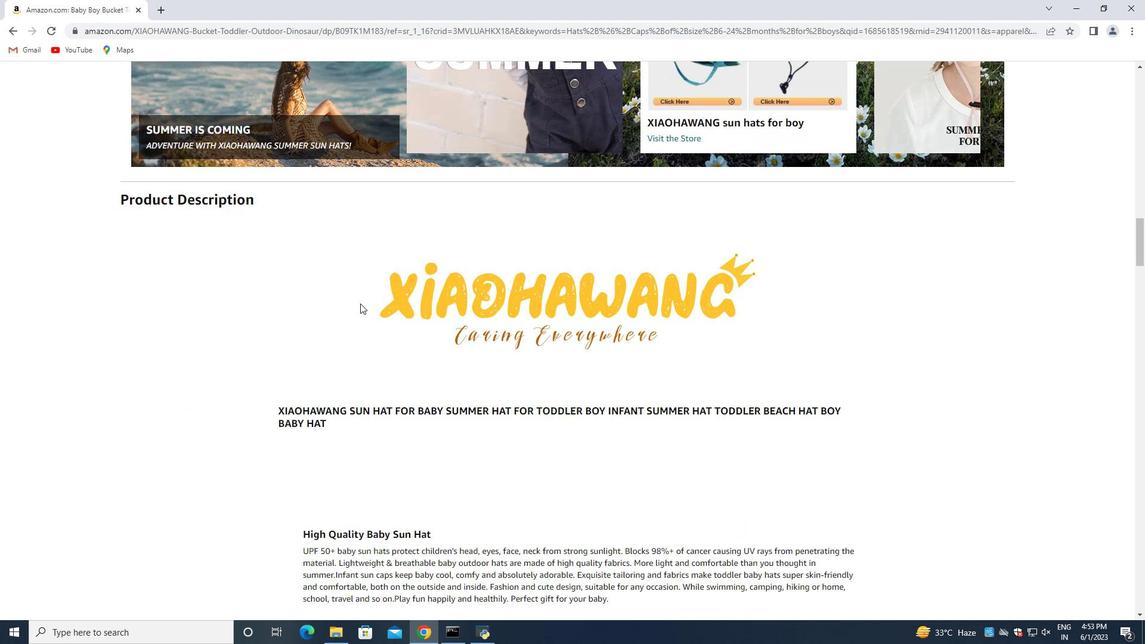 
Action: Mouse scrolled (360, 303) with delta (0, 0)
Screenshot: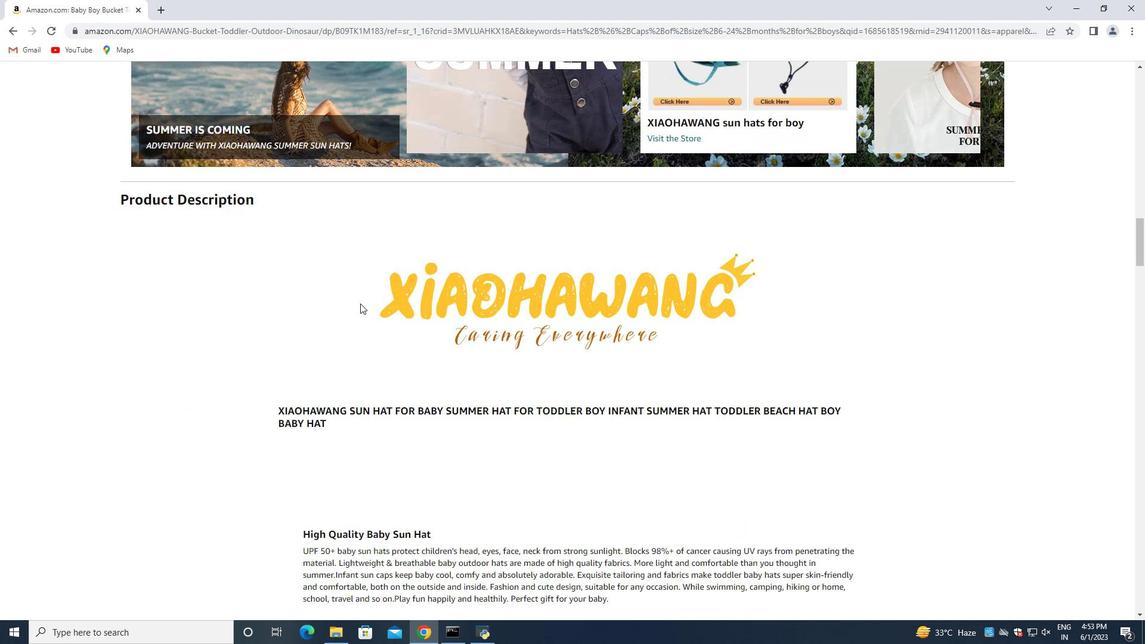 
Action: Mouse scrolled (360, 303) with delta (0, 0)
Screenshot: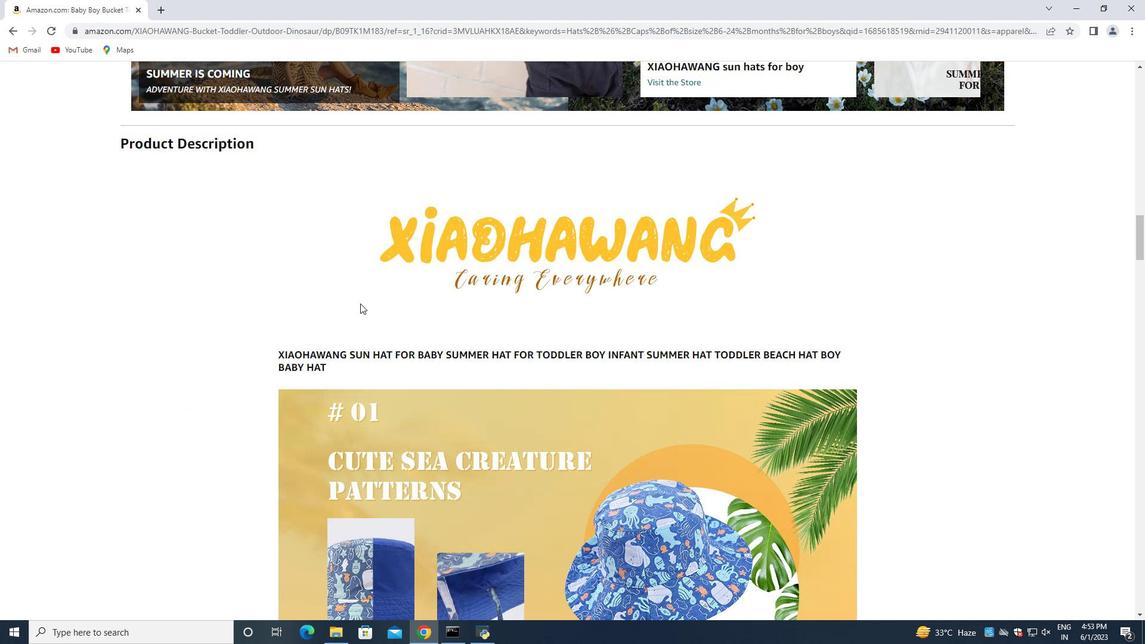 
Action: Mouse scrolled (360, 303) with delta (0, 0)
Screenshot: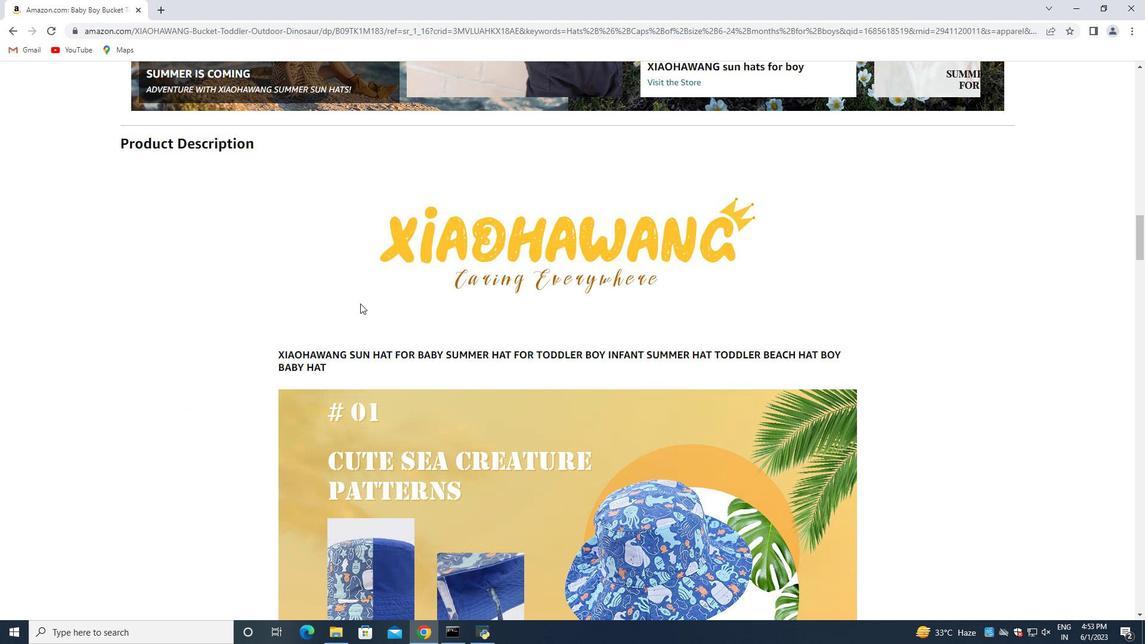 
Action: Mouse scrolled (360, 303) with delta (0, 0)
Screenshot: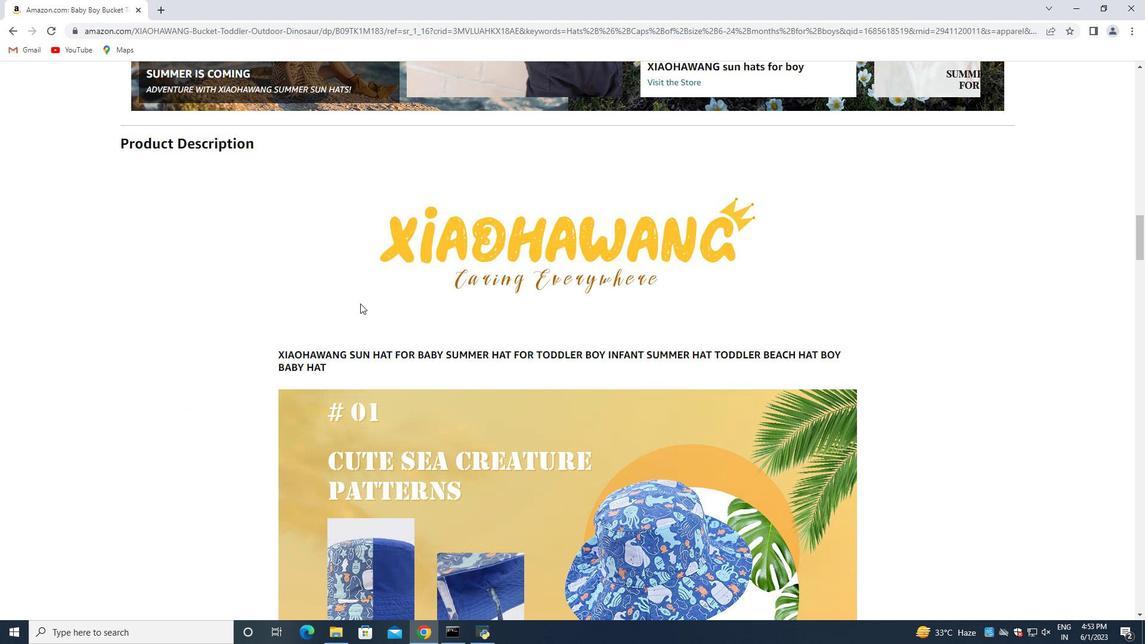 
Action: Mouse moved to (360, 303)
Screenshot: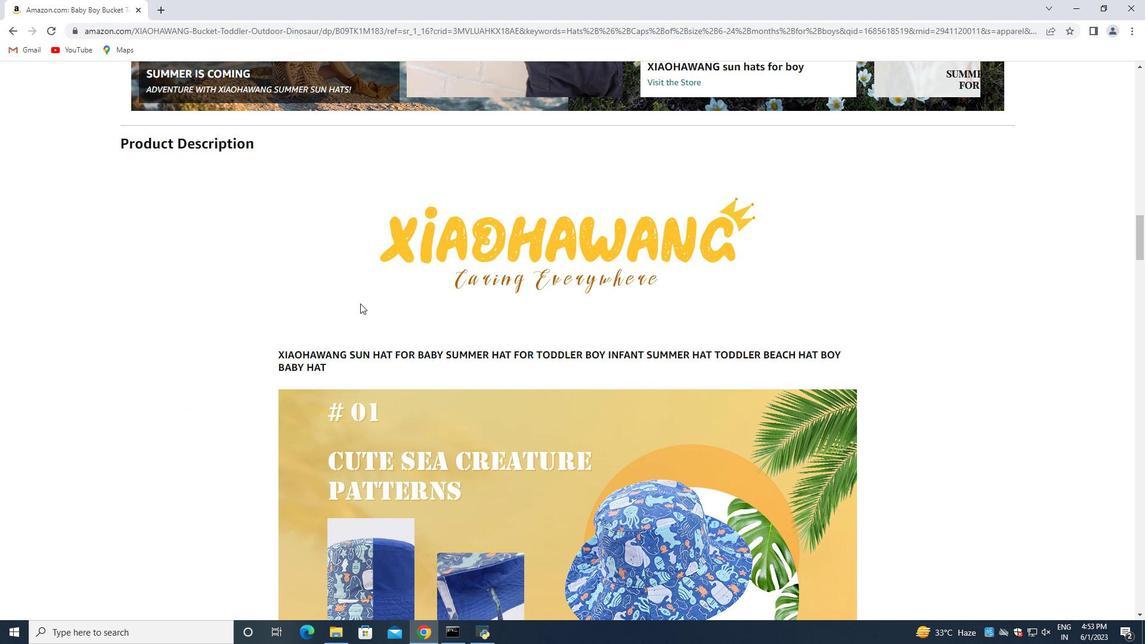 
Action: Mouse scrolled (360, 302) with delta (0, 0)
Screenshot: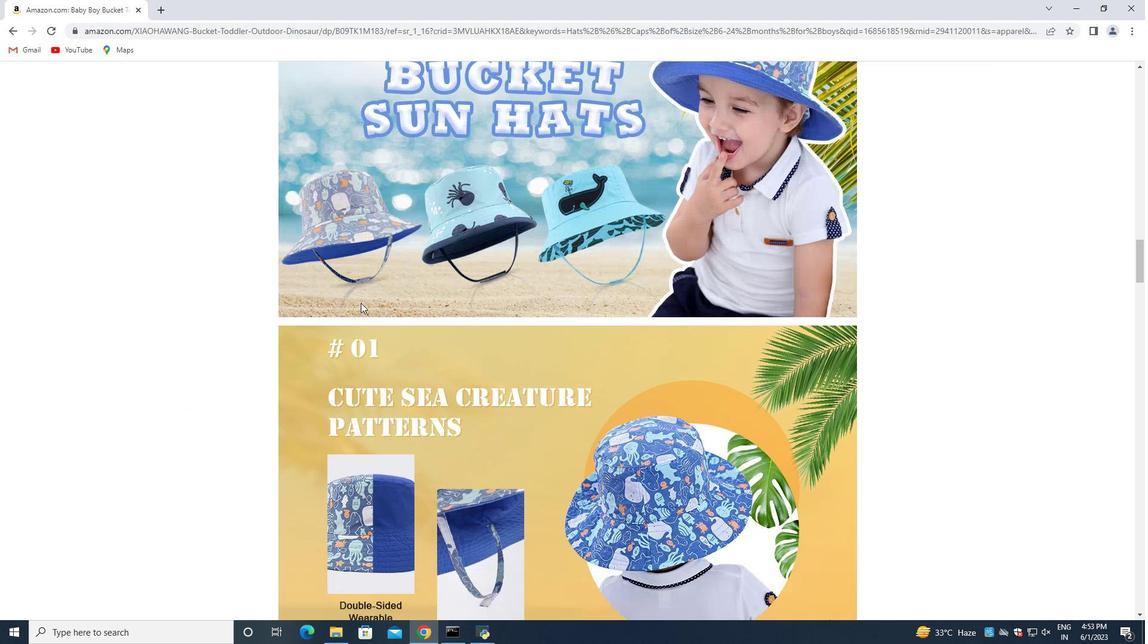 
Action: Mouse scrolled (360, 302) with delta (0, 0)
Screenshot: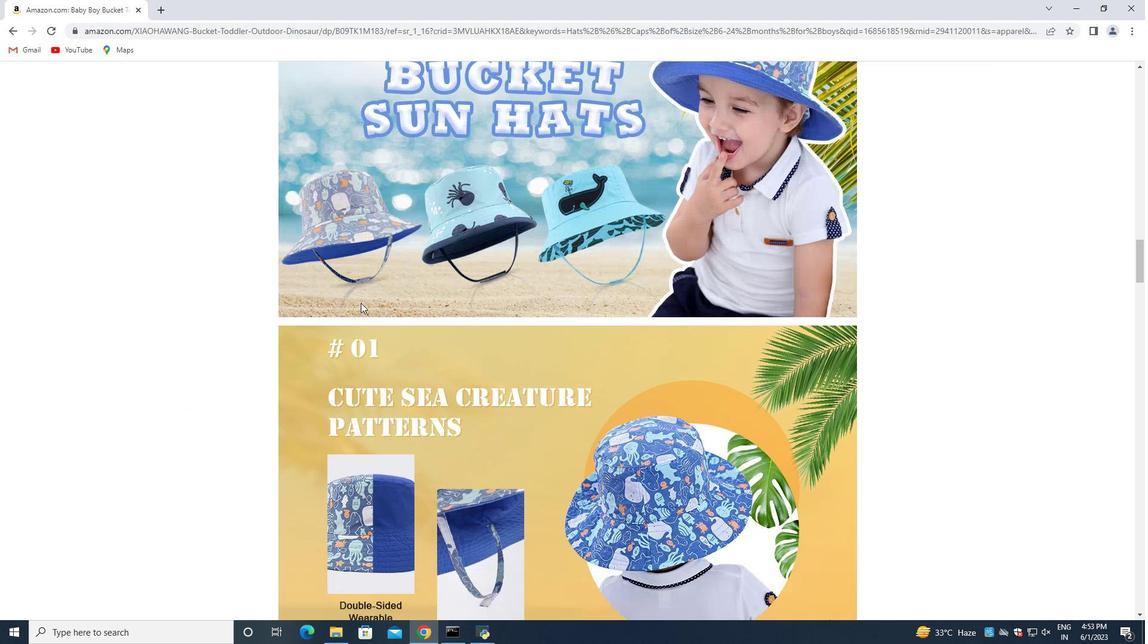 
Action: Mouse scrolled (360, 302) with delta (0, 0)
Screenshot: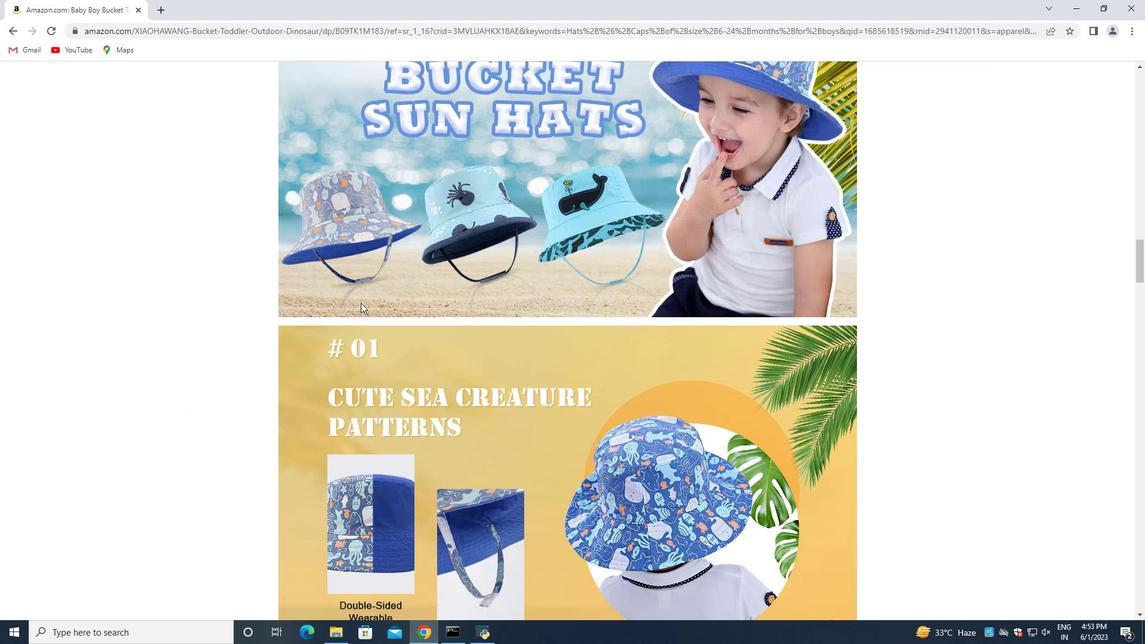 
Action: Mouse scrolled (360, 302) with delta (0, 0)
Screenshot: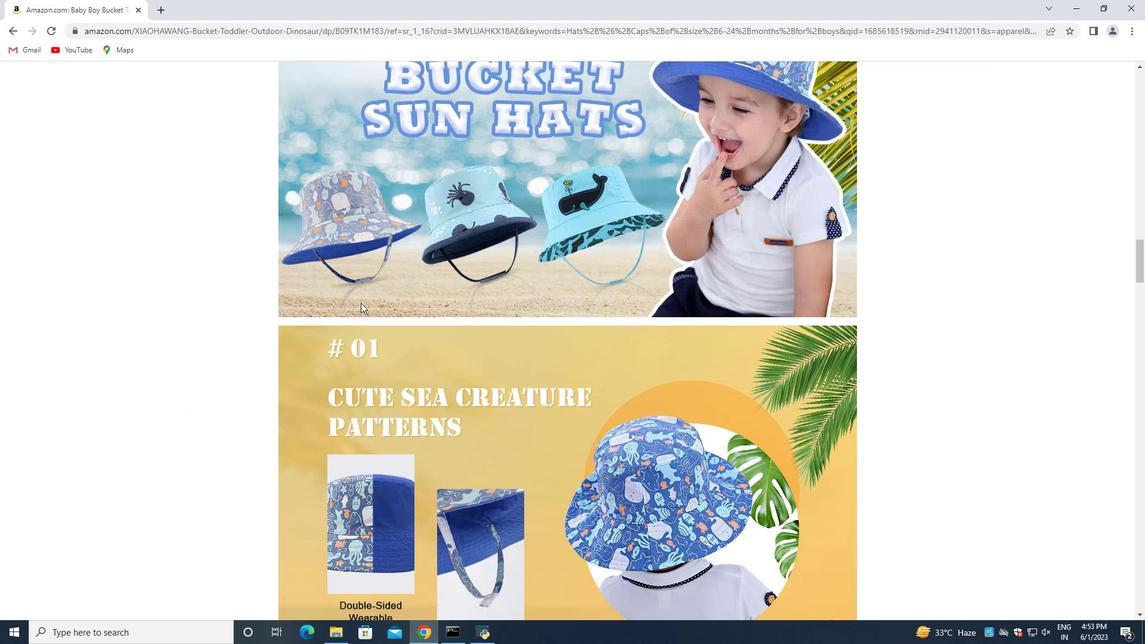 
Action: Mouse scrolled (360, 302) with delta (0, 0)
Screenshot: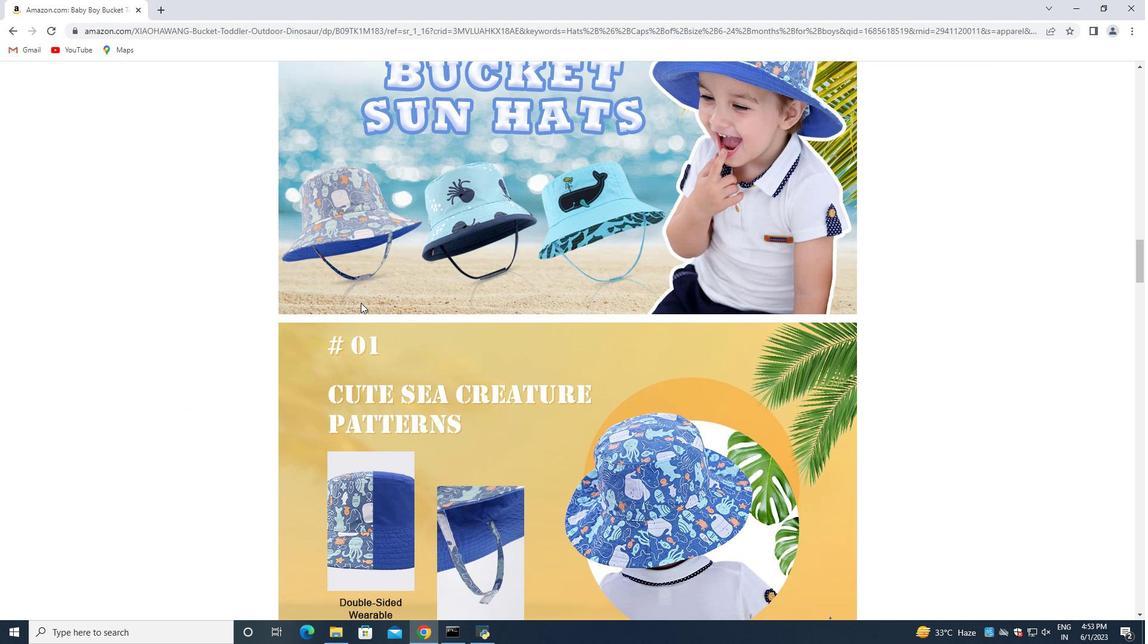 
Action: Mouse moved to (360, 303)
Screenshot: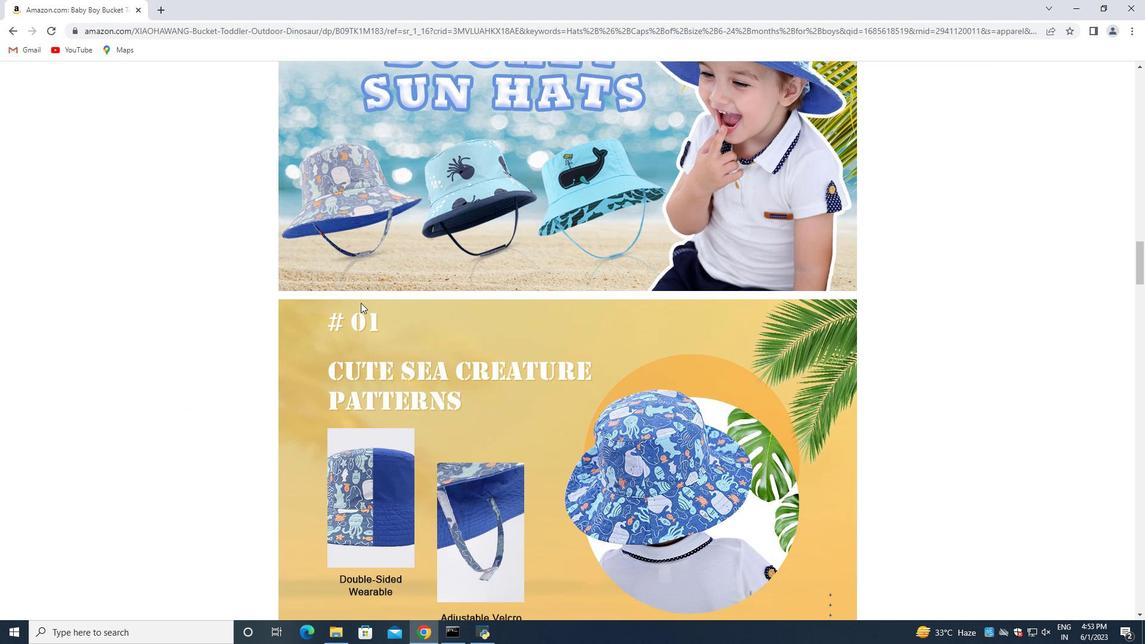 
Action: Mouse scrolled (360, 302) with delta (0, 0)
Screenshot: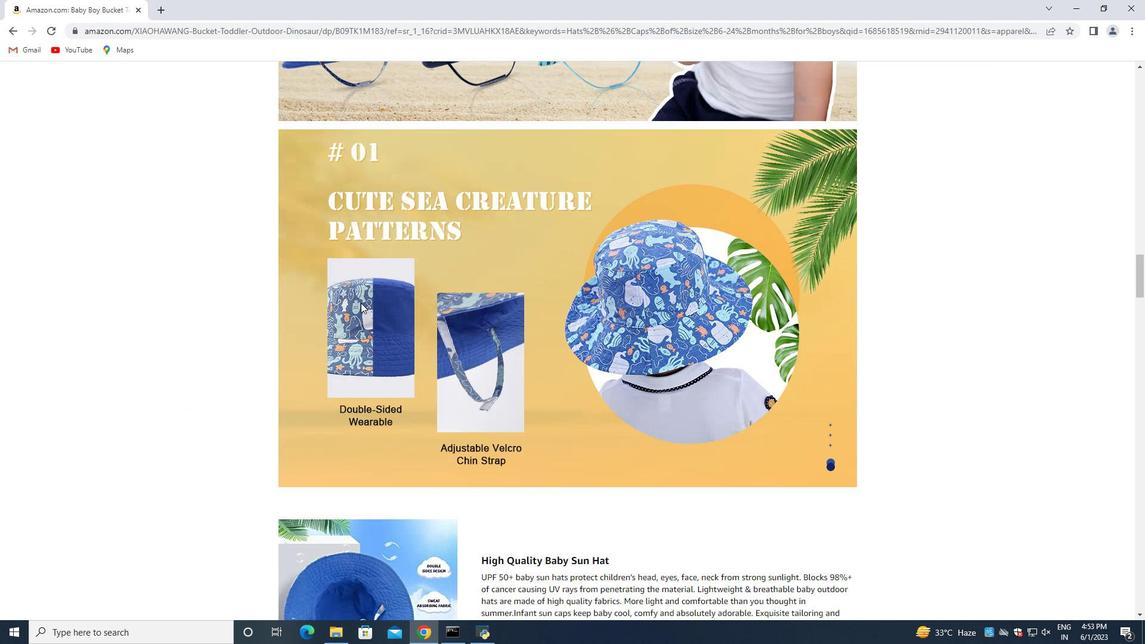 
Action: Mouse scrolled (360, 302) with delta (0, 0)
Screenshot: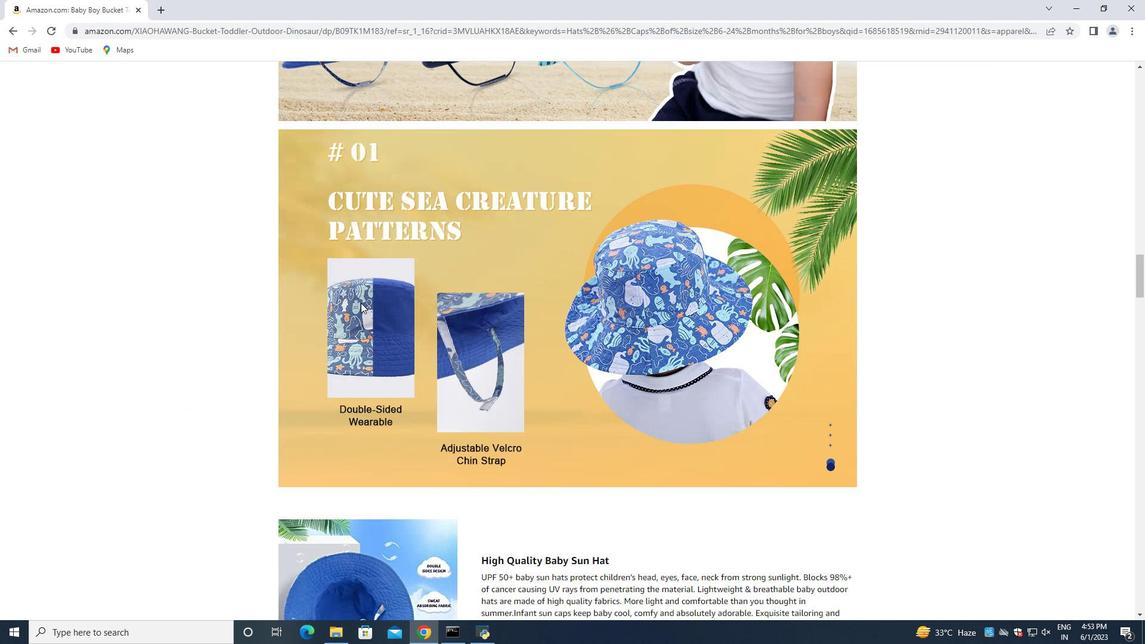 
Action: Mouse scrolled (360, 302) with delta (0, 0)
Screenshot: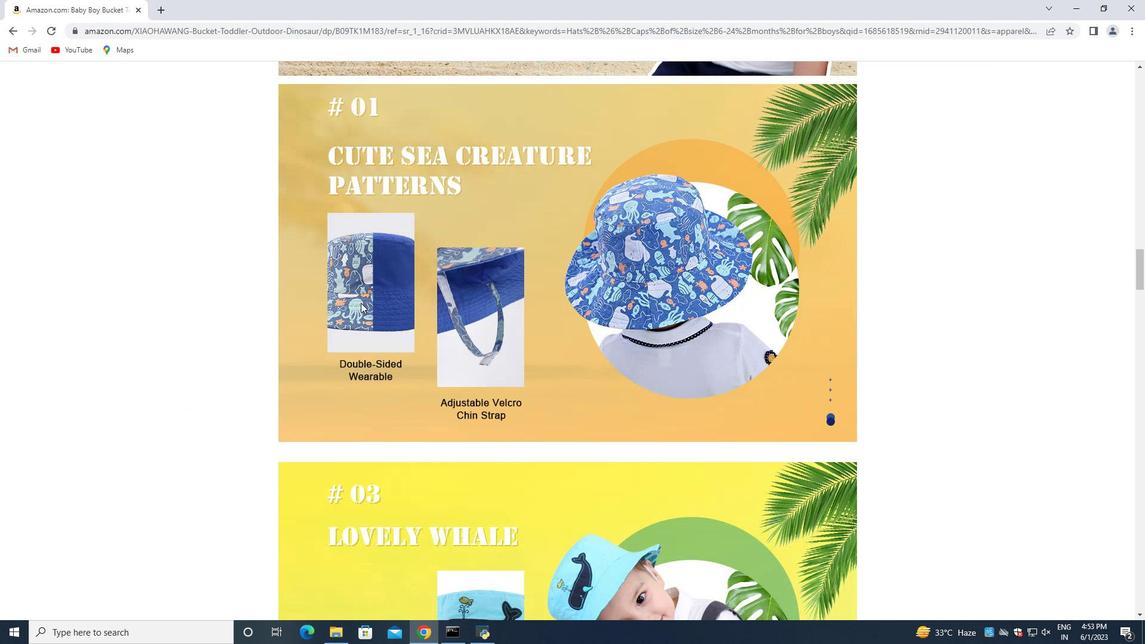 
Action: Mouse scrolled (360, 302) with delta (0, 0)
Screenshot: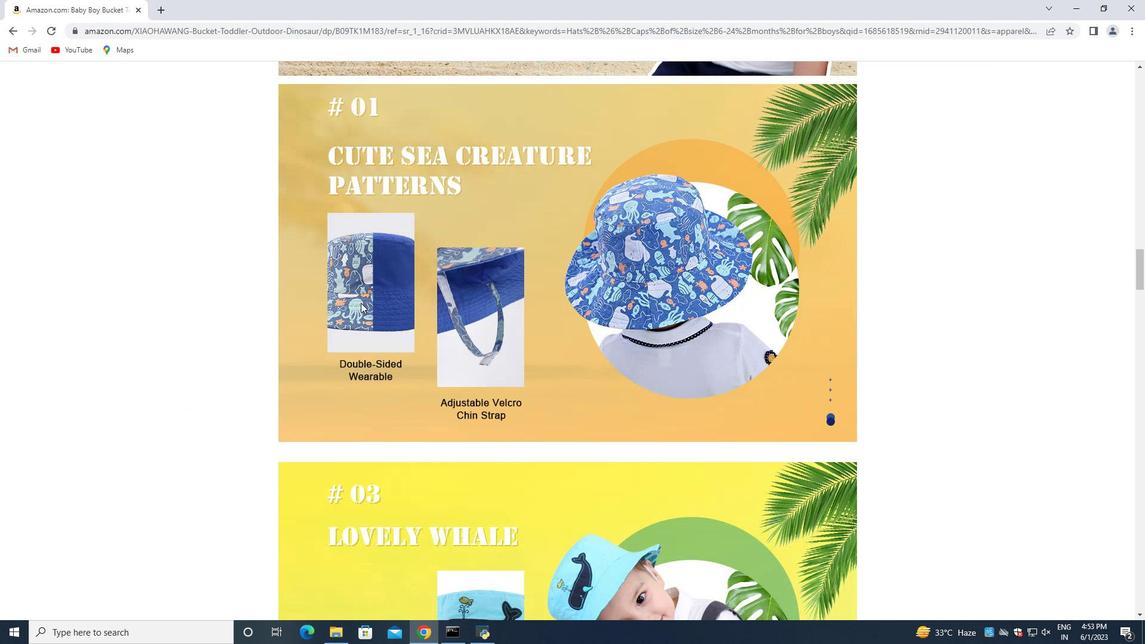 
Action: Mouse scrolled (360, 302) with delta (0, 0)
Screenshot: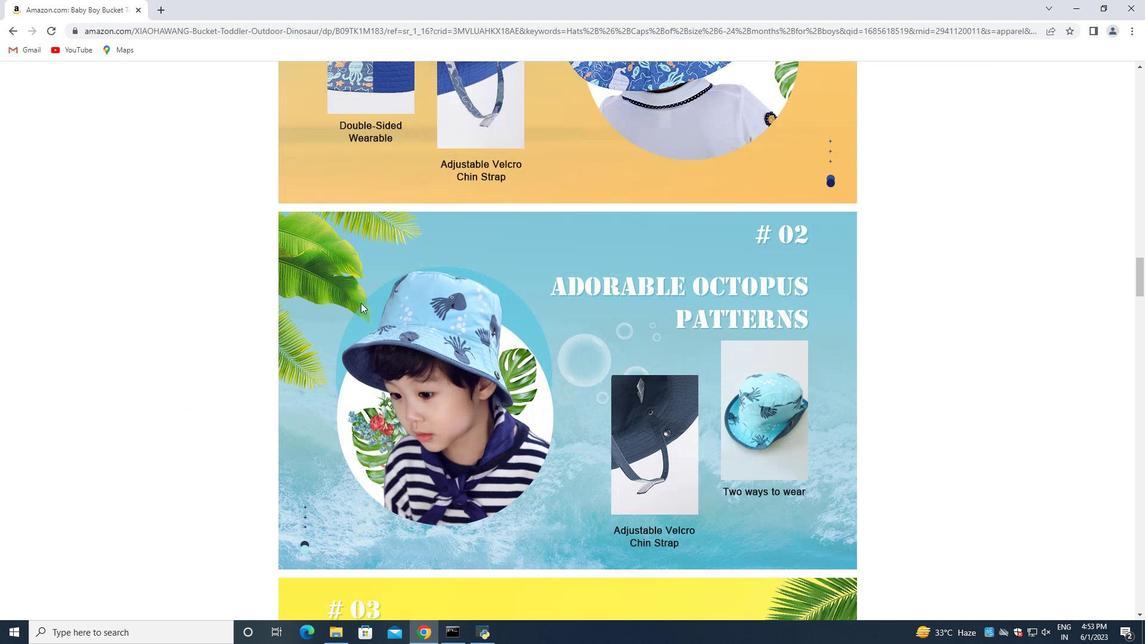 
Action: Mouse scrolled (360, 302) with delta (0, 0)
Screenshot: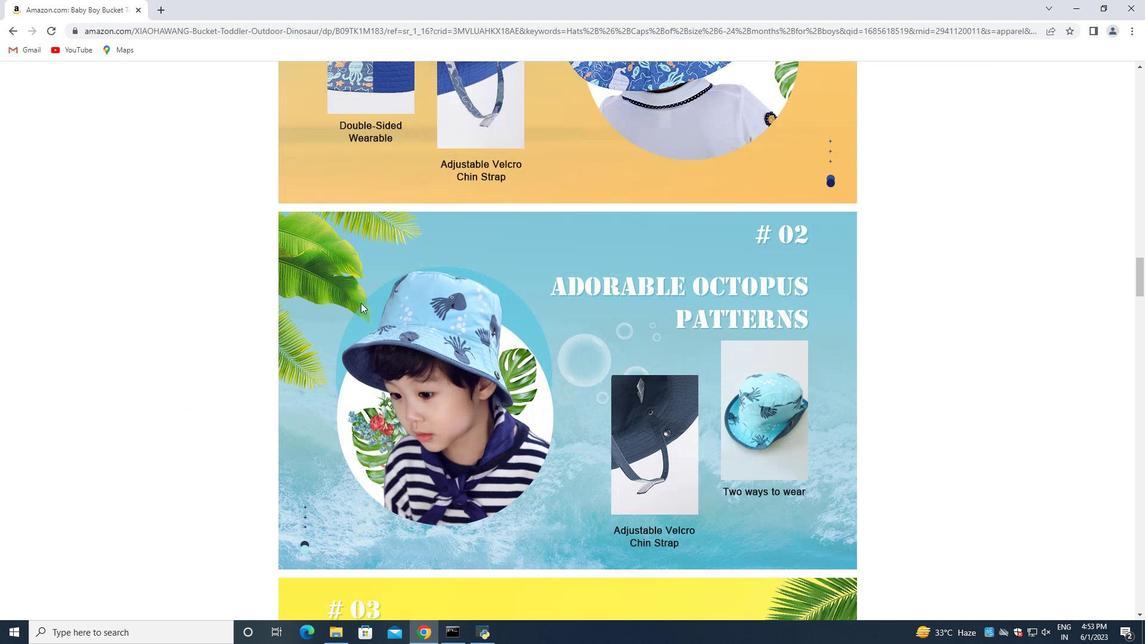 
Action: Mouse scrolled (360, 302) with delta (0, 0)
Screenshot: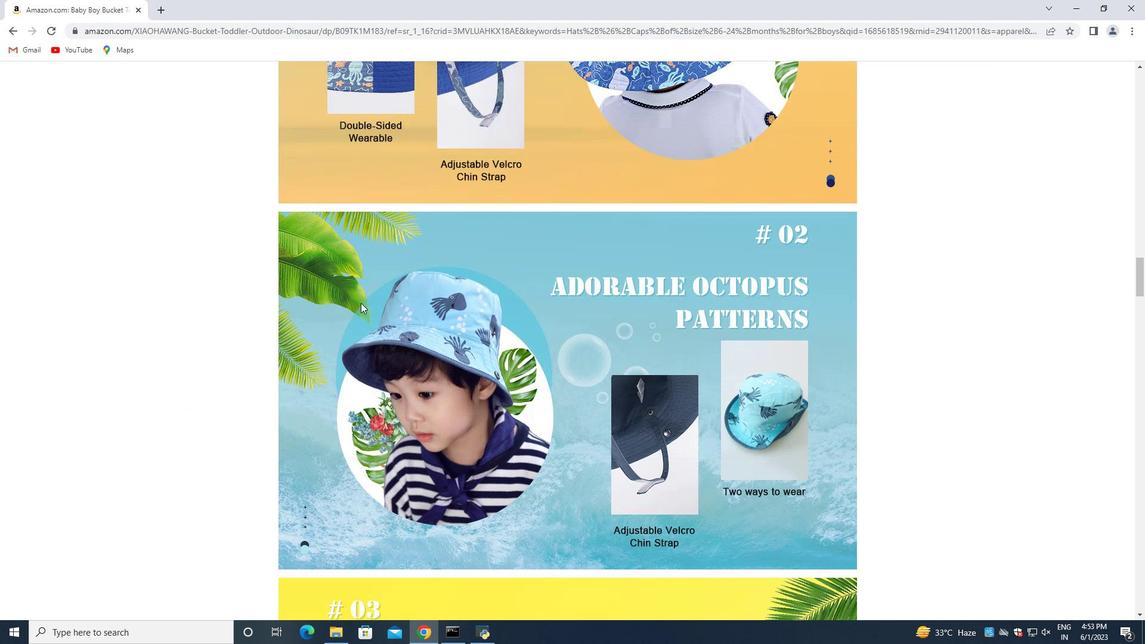 
Action: Mouse scrolled (360, 302) with delta (0, 0)
Screenshot: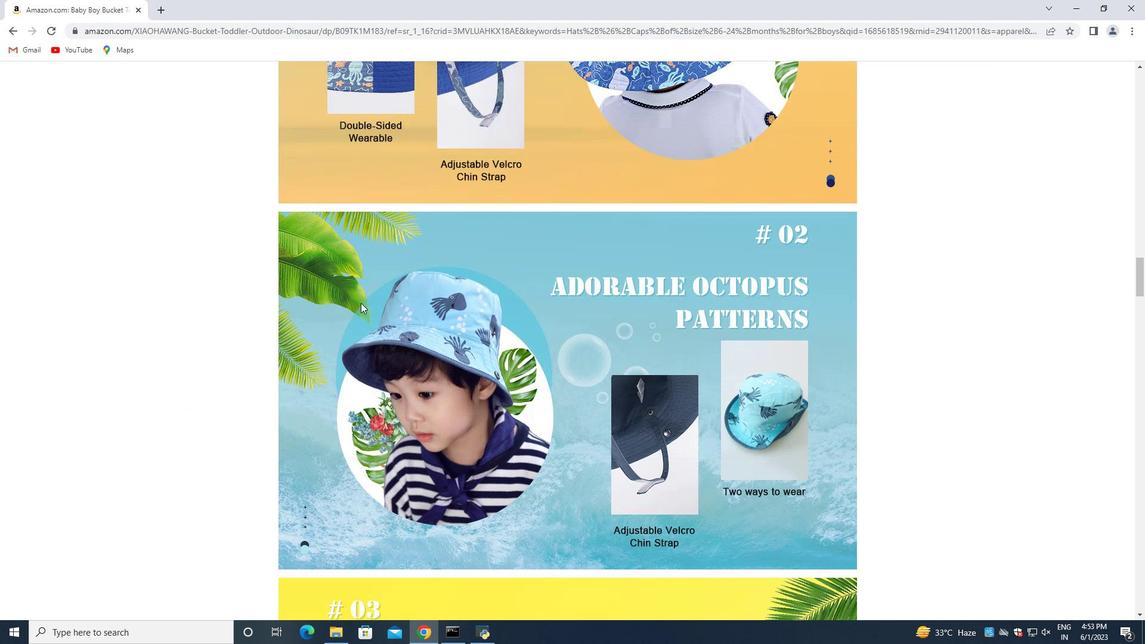 
Action: Mouse scrolled (360, 303) with delta (0, 0)
Screenshot: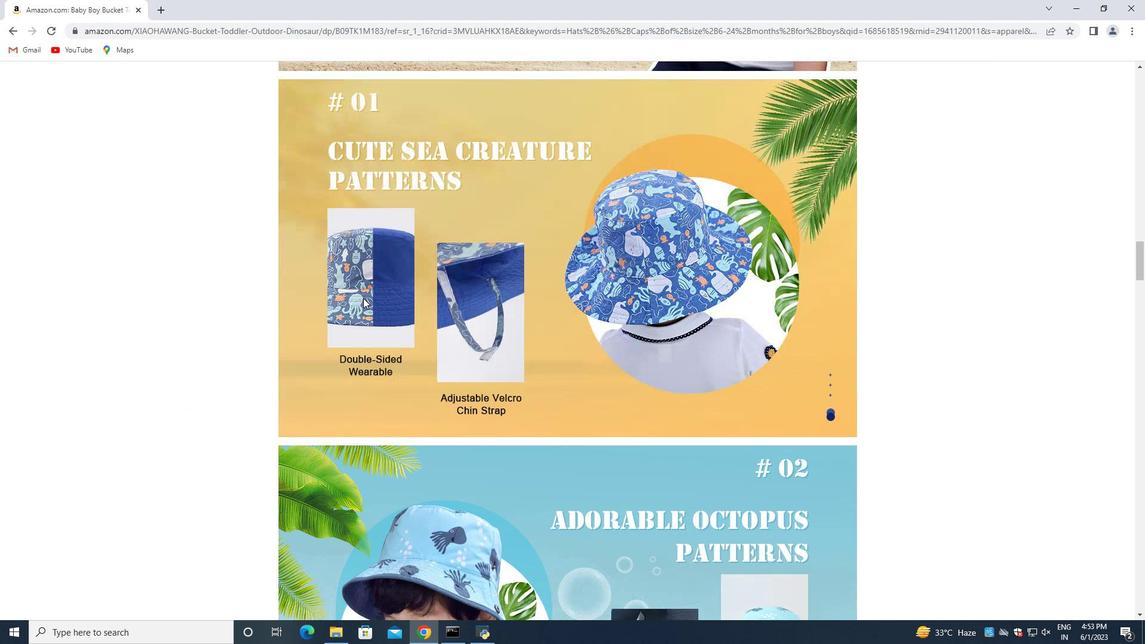 
Action: Mouse scrolled (360, 303) with delta (0, 0)
Screenshot: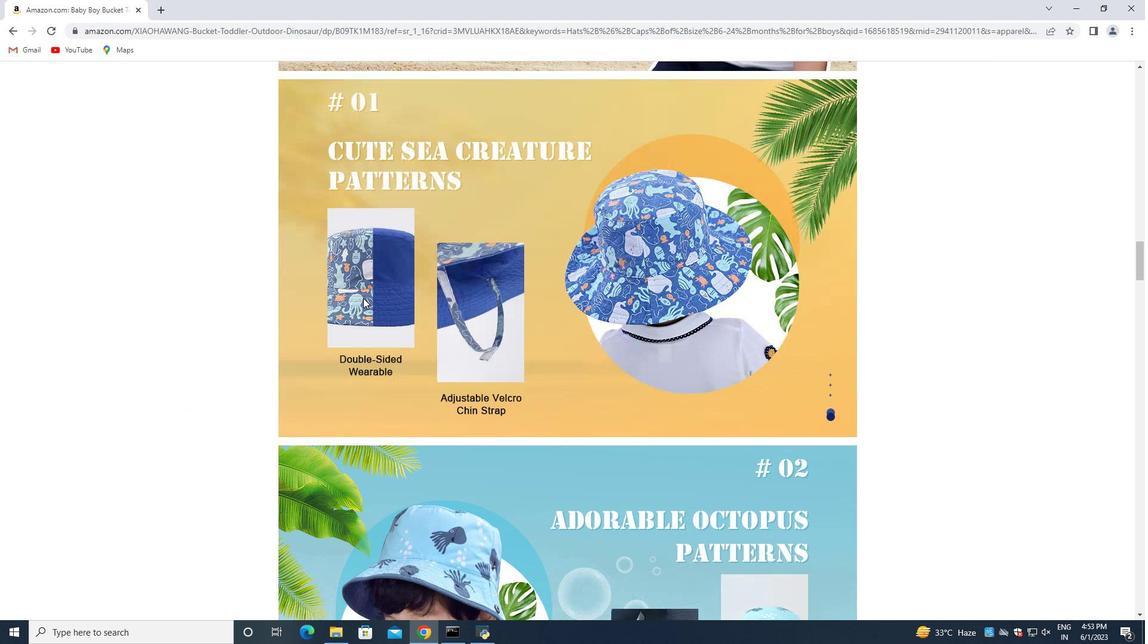 
Action: Mouse scrolled (360, 303) with delta (0, 0)
Screenshot: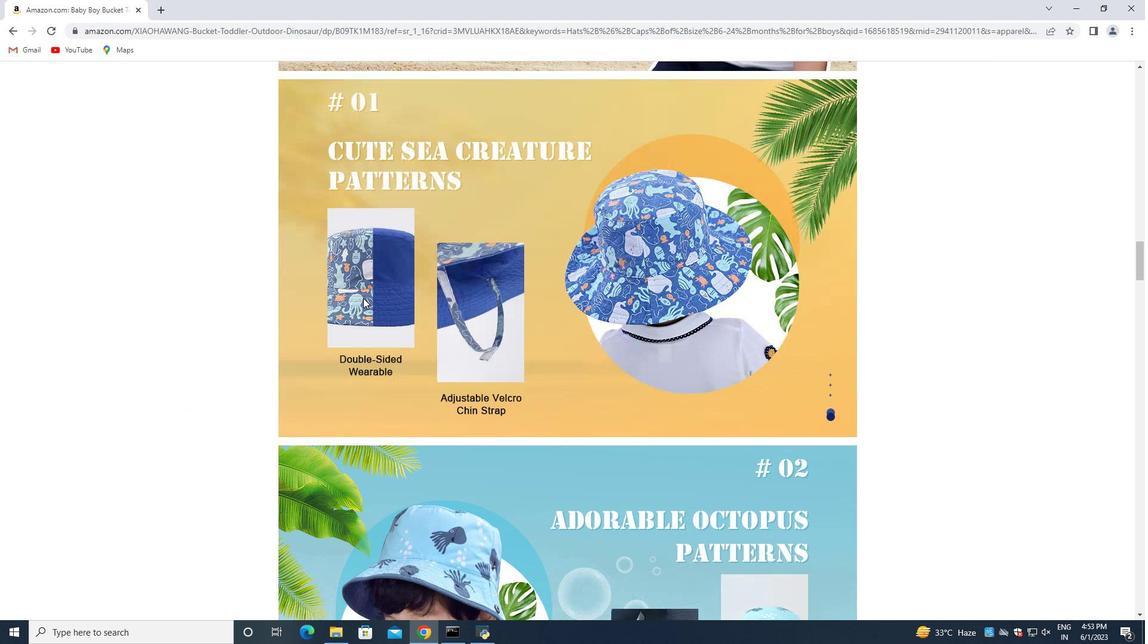 
Action: Mouse moved to (362, 300)
Screenshot: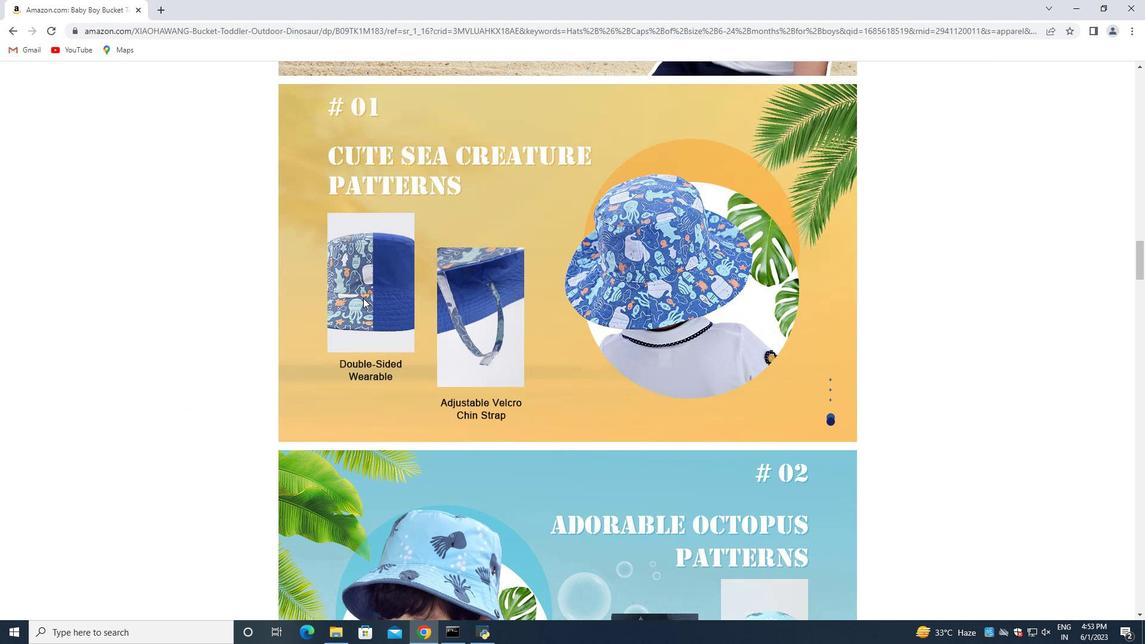 
Action: Mouse scrolled (362, 300) with delta (0, 0)
Screenshot: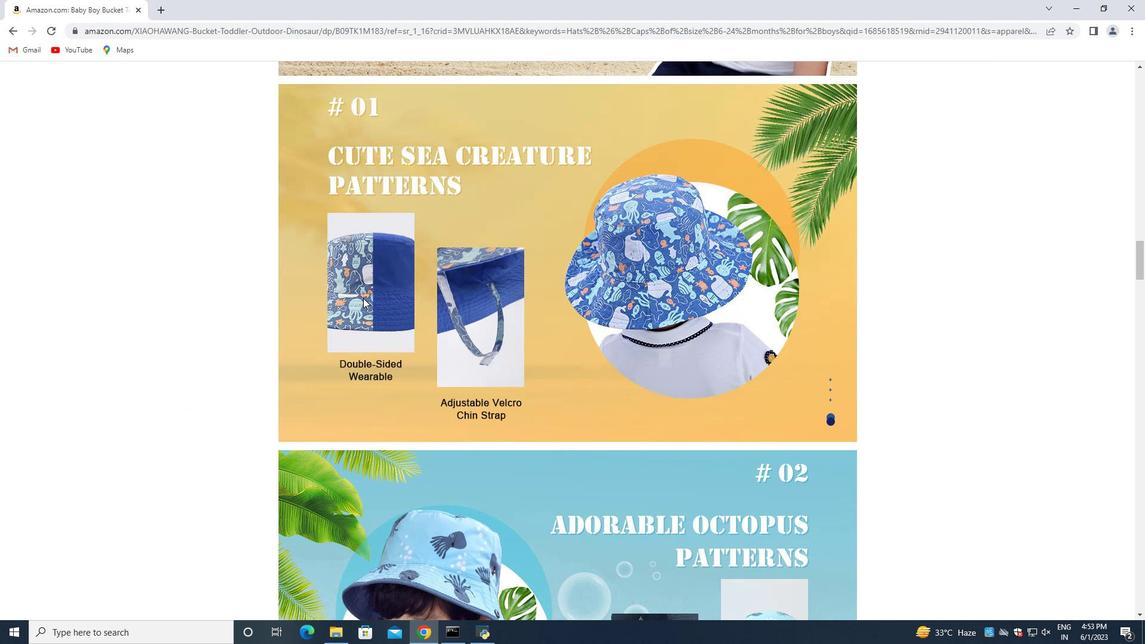 
Action: Mouse moved to (363, 298)
Screenshot: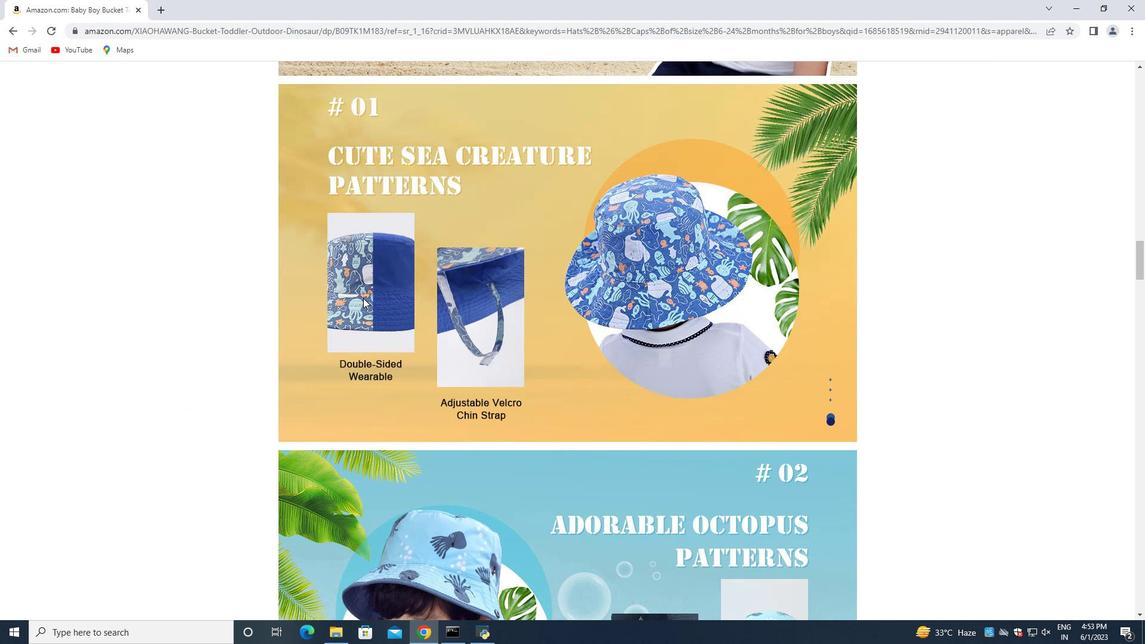 
Action: Mouse scrolled (363, 298) with delta (0, 0)
Screenshot: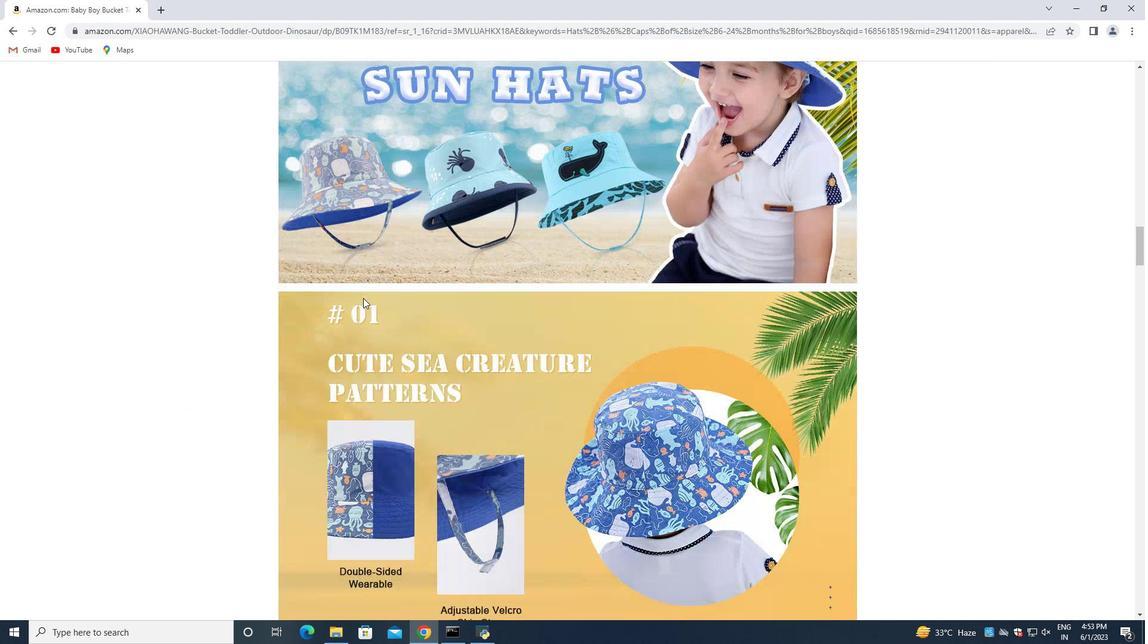 
Action: Mouse scrolled (363, 298) with delta (0, 0)
Screenshot: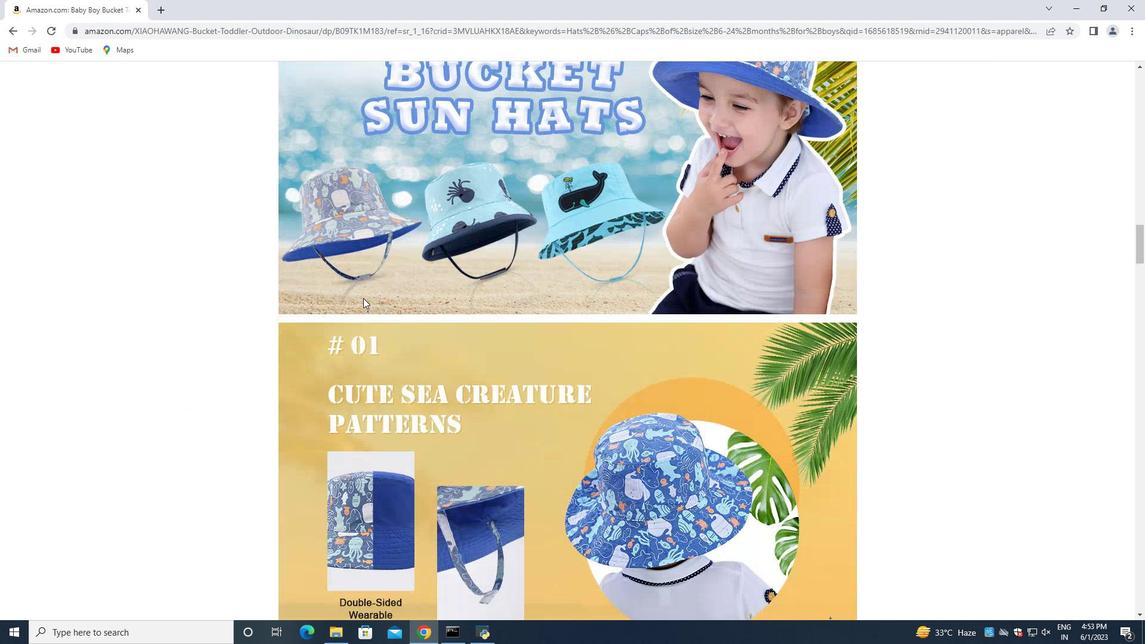 
Action: Mouse scrolled (363, 298) with delta (0, 0)
Screenshot: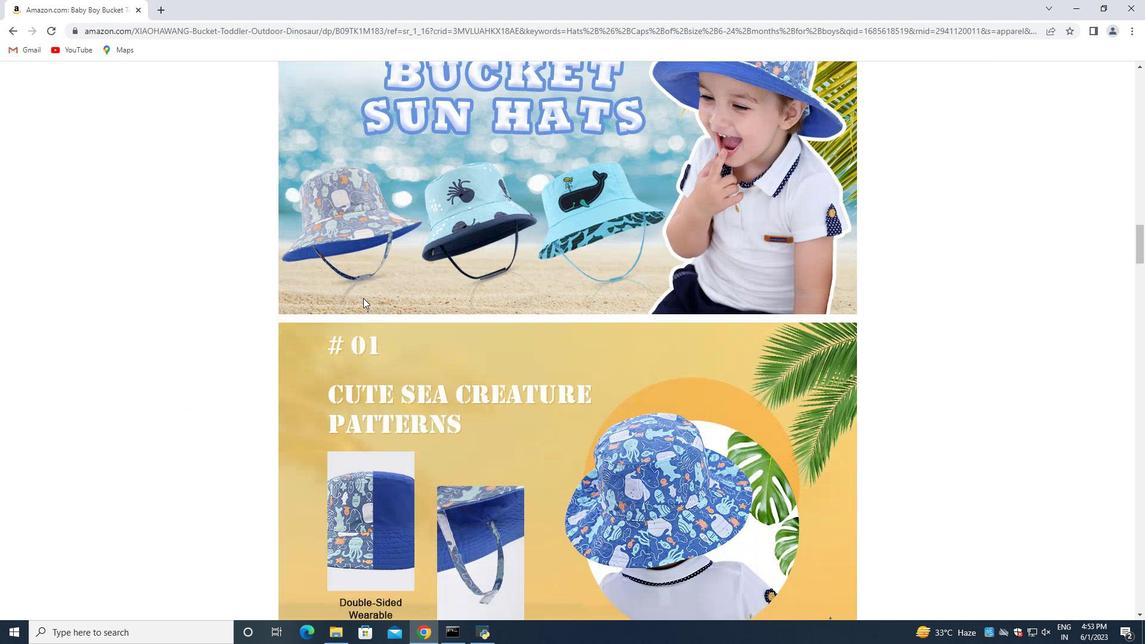 
Action: Mouse scrolled (363, 298) with delta (0, 0)
Screenshot: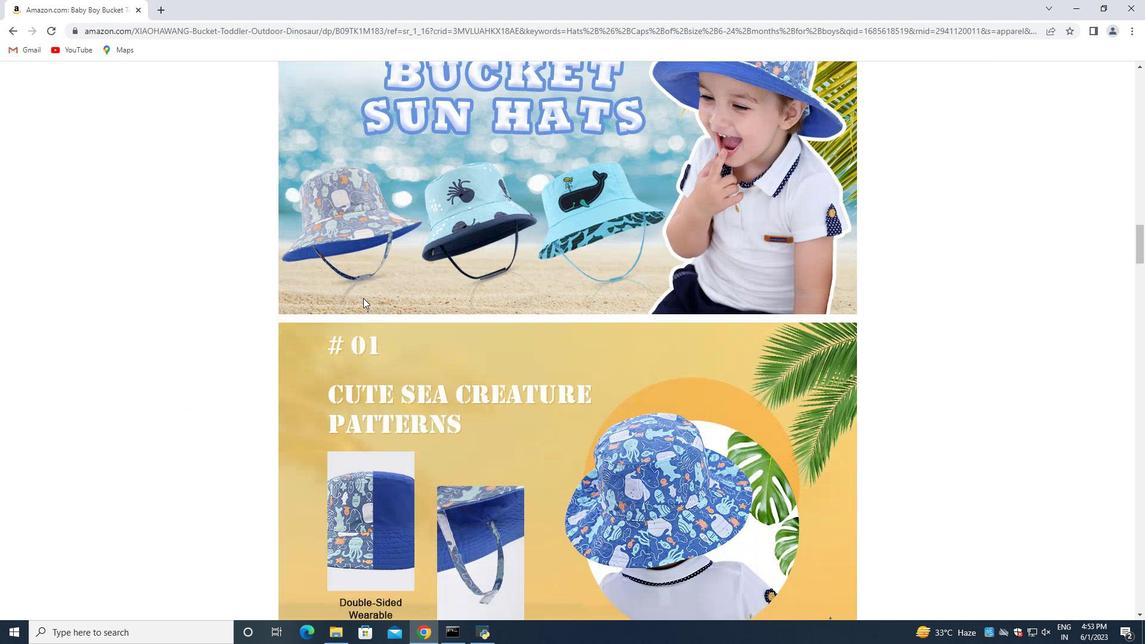 
Action: Mouse scrolled (363, 297) with delta (0, 0)
Screenshot: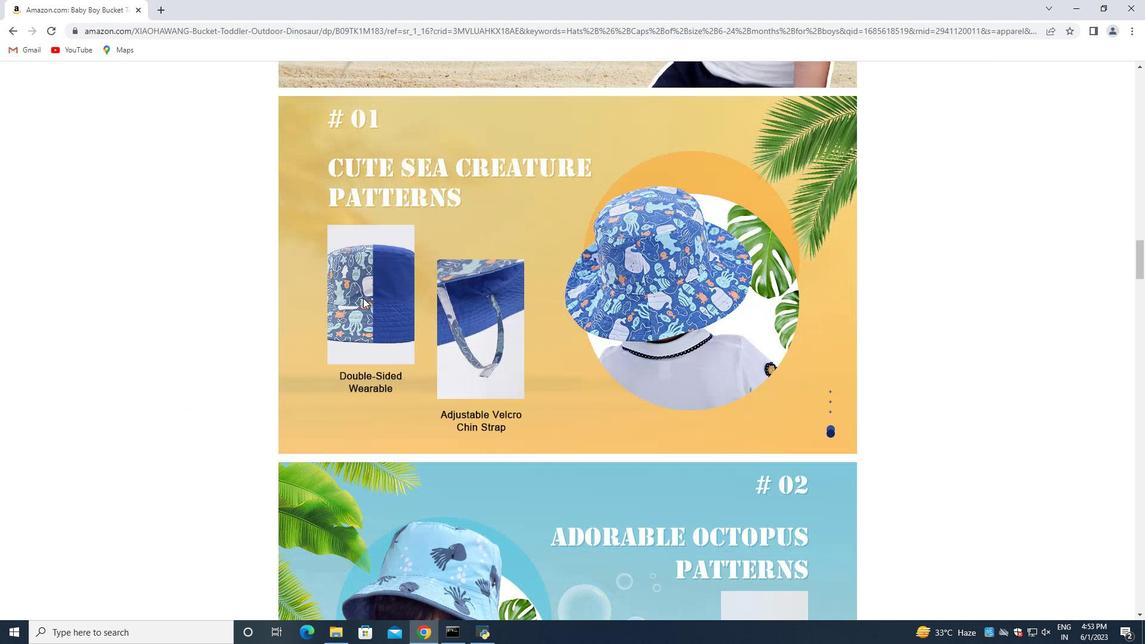 
Action: Mouse scrolled (363, 297) with delta (0, 0)
Screenshot: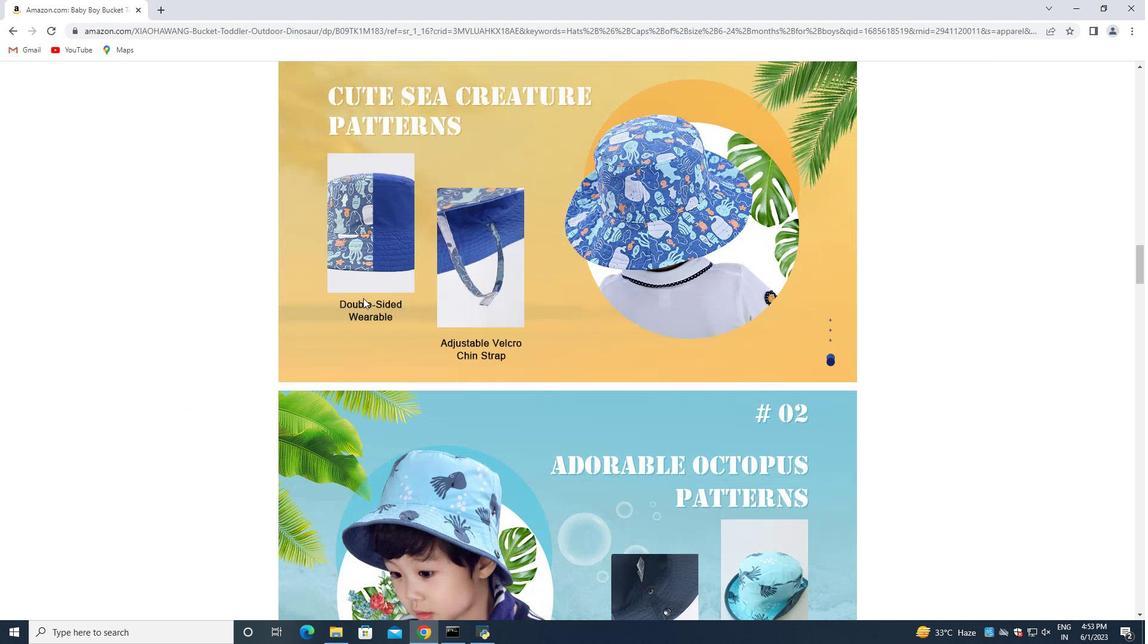 
Action: Mouse scrolled (363, 297) with delta (0, 0)
Screenshot: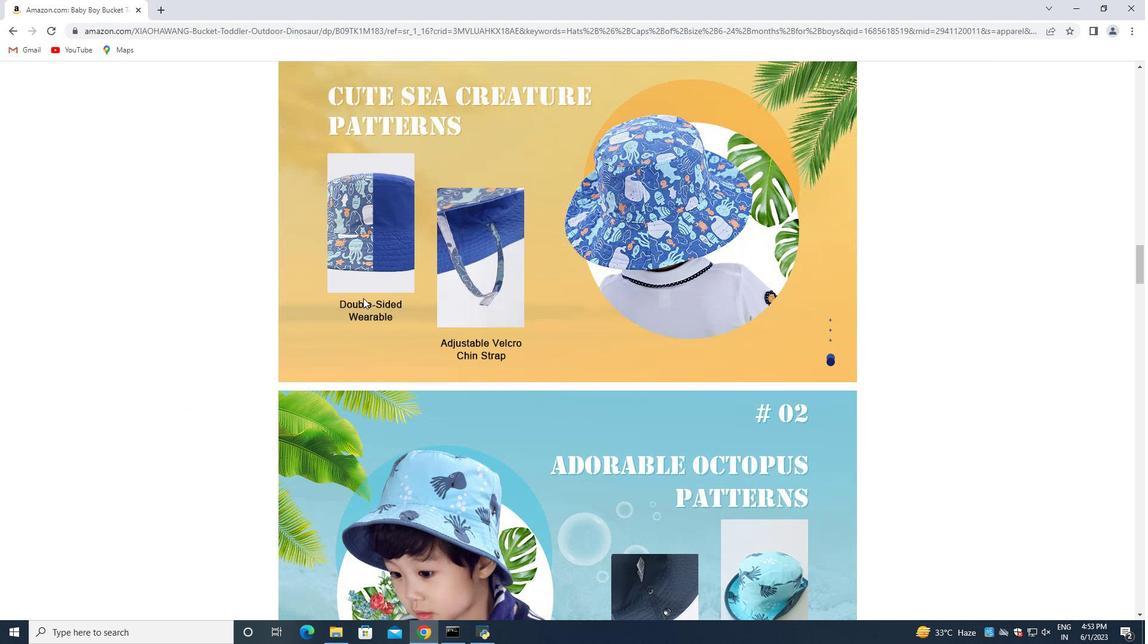 
Action: Mouse scrolled (363, 297) with delta (0, 0)
Screenshot: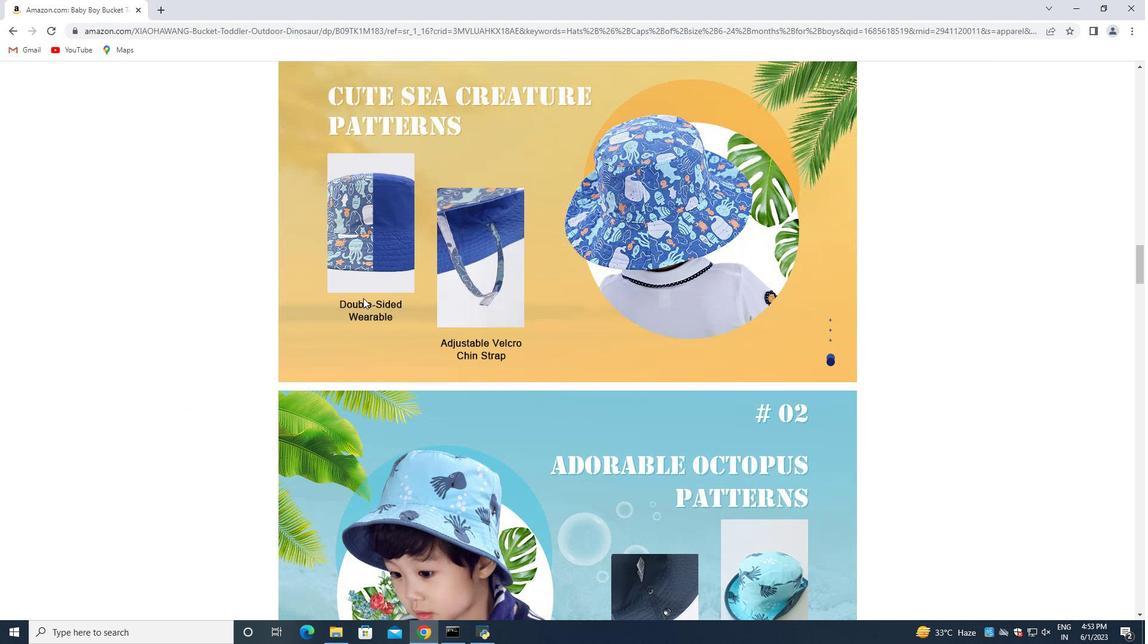 
Action: Mouse scrolled (363, 297) with delta (0, 0)
Screenshot: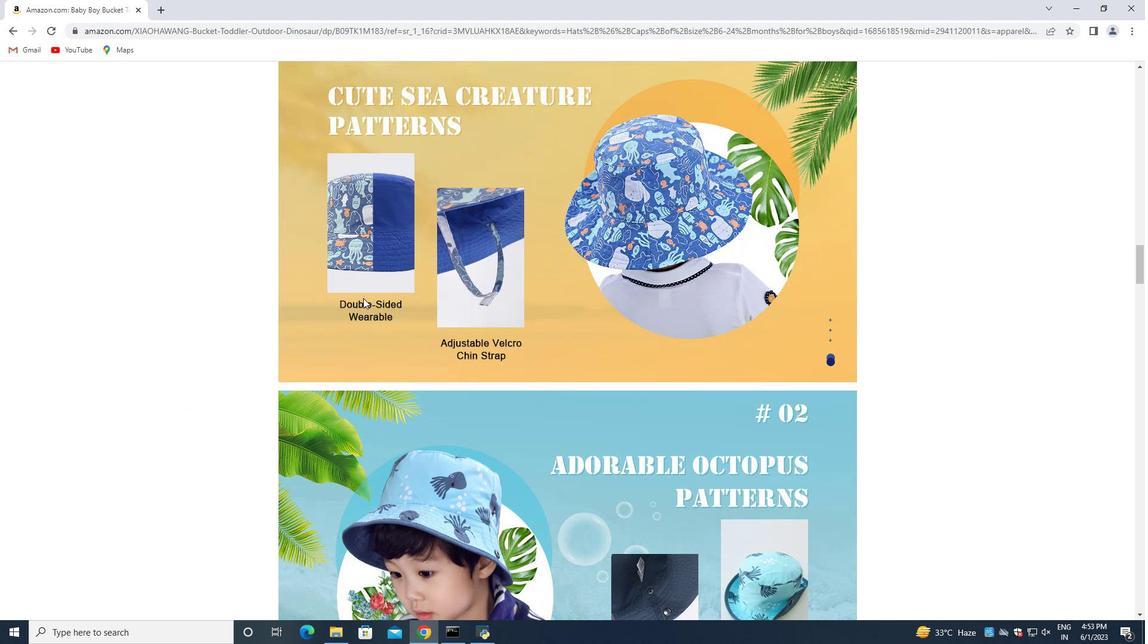 
Action: Mouse scrolled (363, 297) with delta (0, 0)
Screenshot: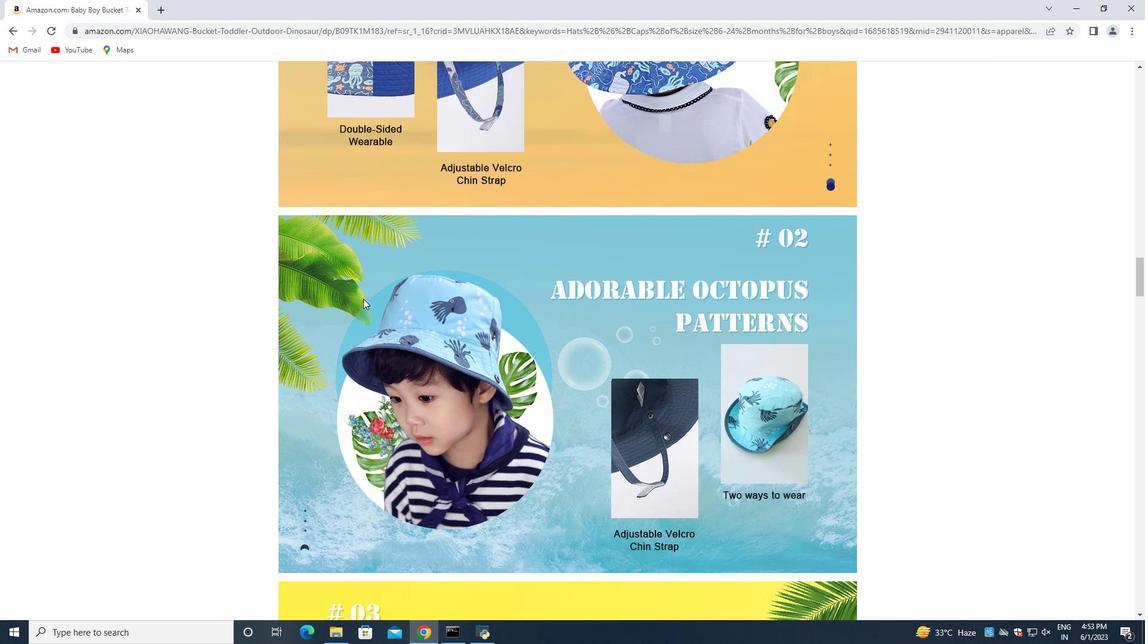
Action: Mouse scrolled (363, 297) with delta (0, 0)
Screenshot: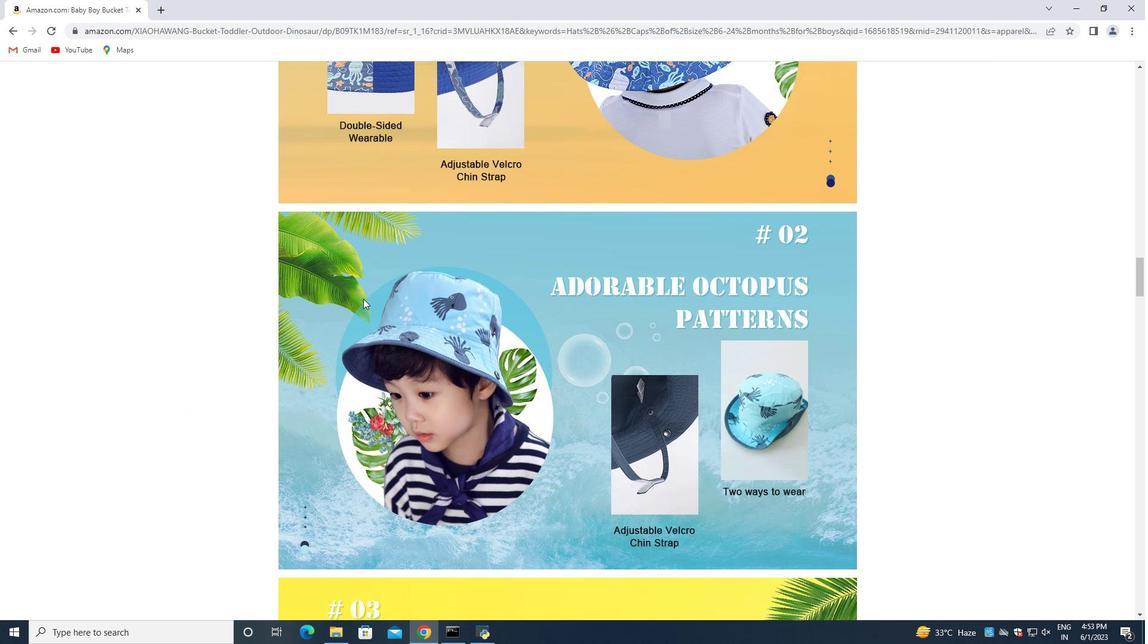 
Action: Mouse scrolled (363, 297) with delta (0, 0)
Screenshot: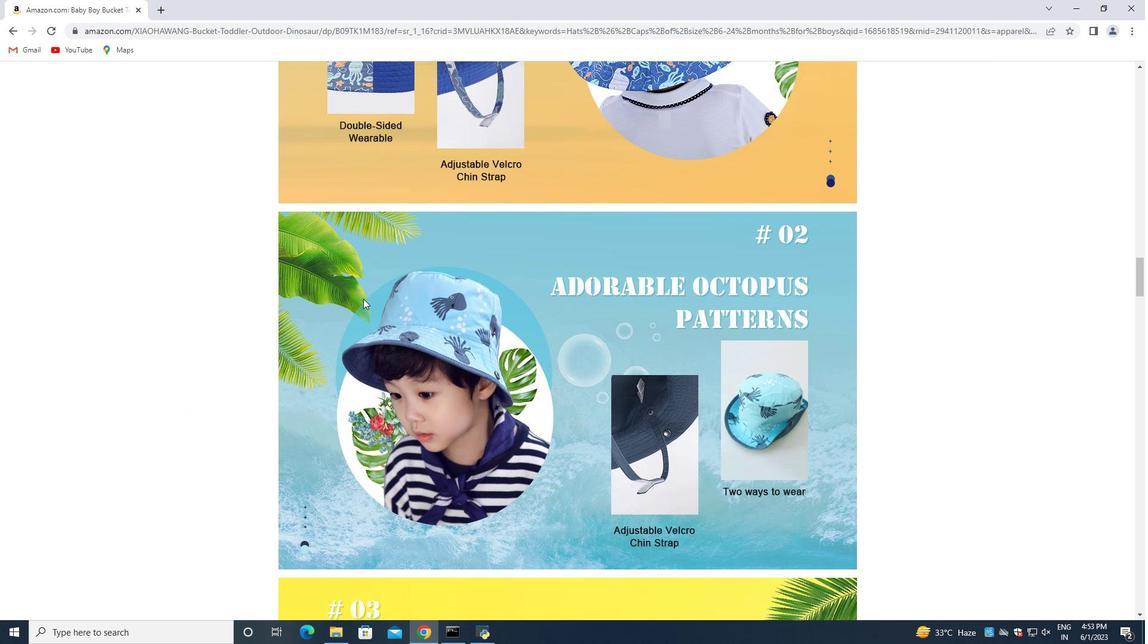 
Action: Mouse moved to (363, 298)
Screenshot: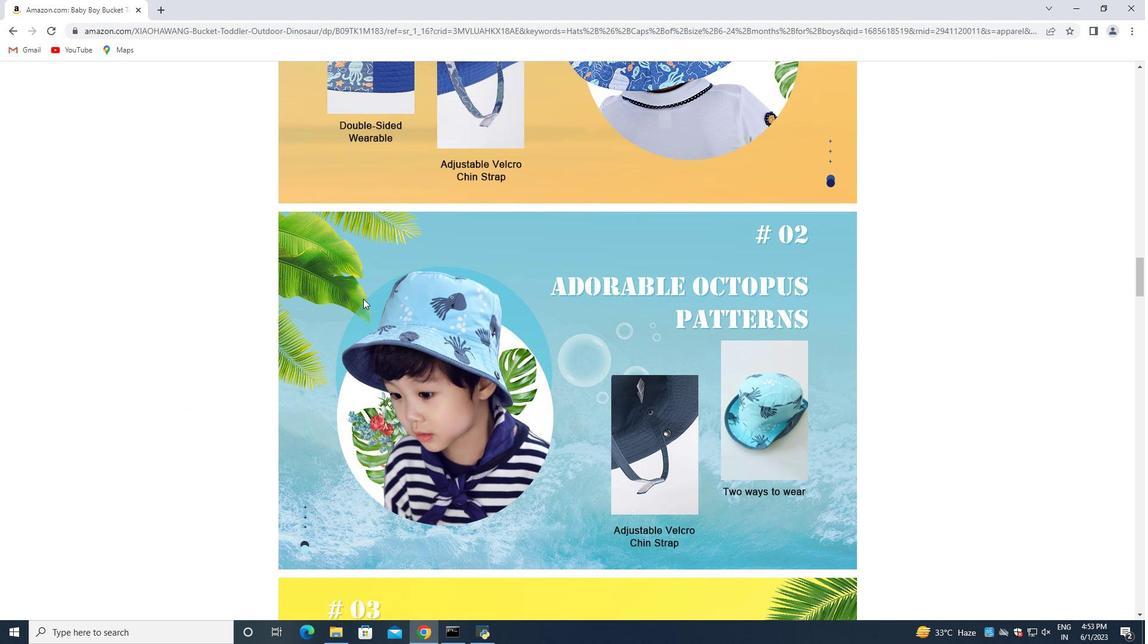 
Action: Mouse scrolled (363, 298) with delta (0, 0)
Screenshot: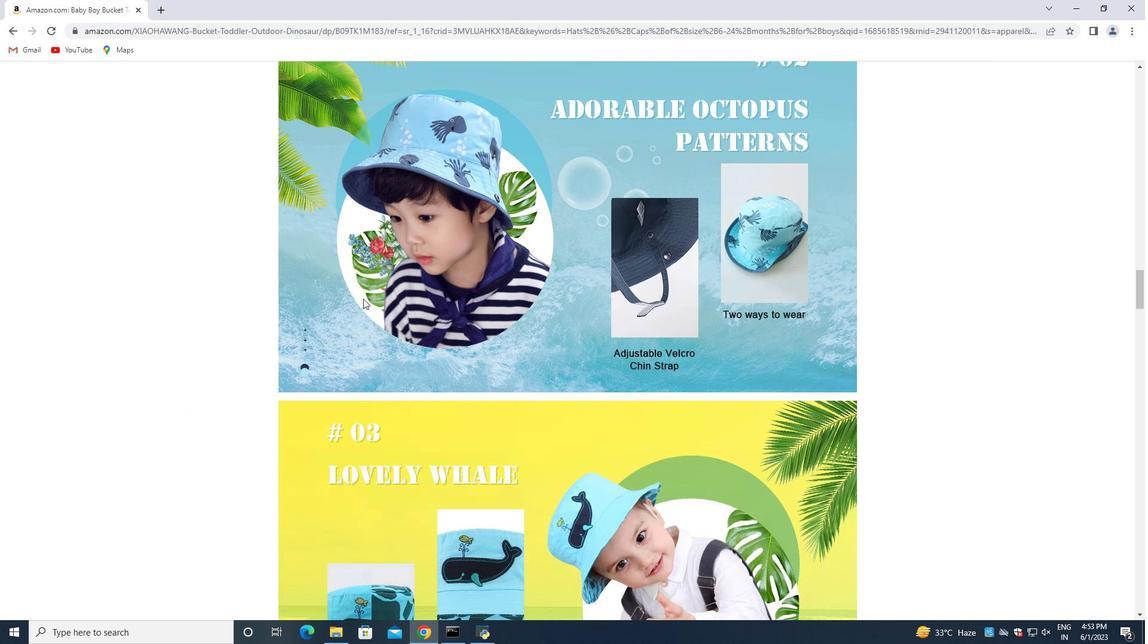 
Action: Mouse scrolled (363, 298) with delta (0, 0)
Screenshot: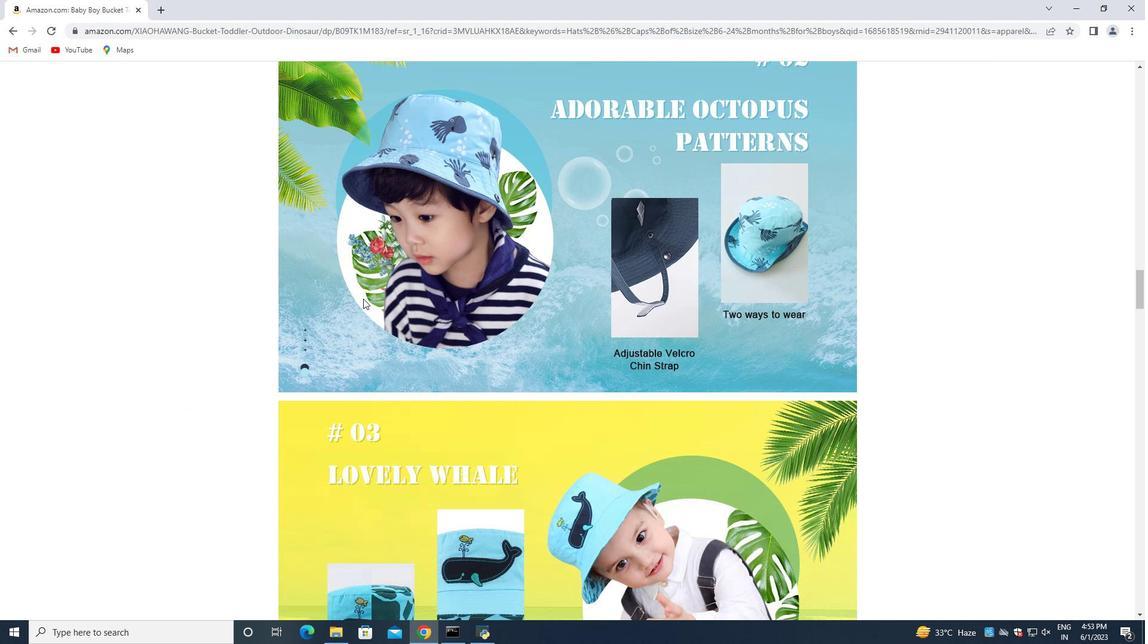 
Action: Mouse scrolled (363, 298) with delta (0, 0)
Screenshot: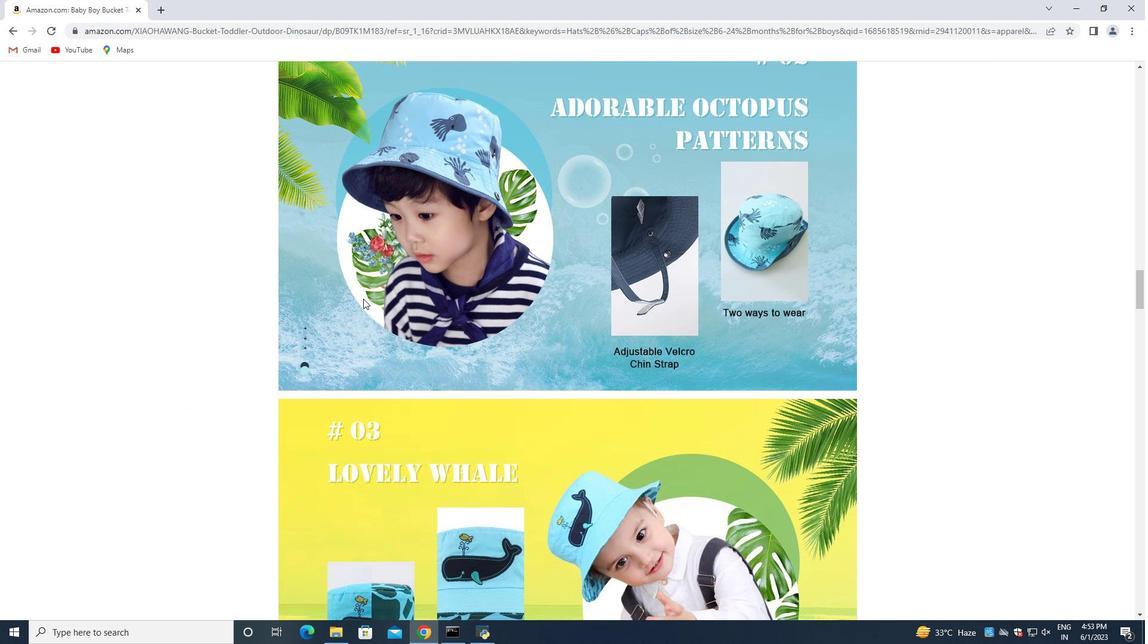 
Action: Mouse scrolled (363, 298) with delta (0, 0)
Screenshot: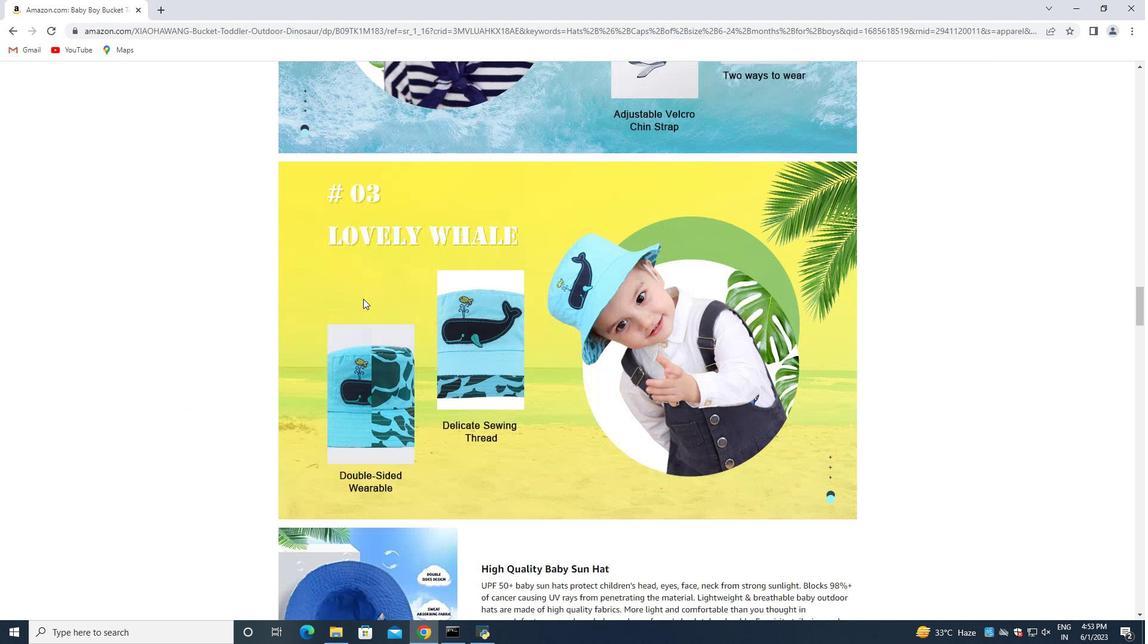 
Action: Mouse scrolled (363, 298) with delta (0, 0)
Screenshot: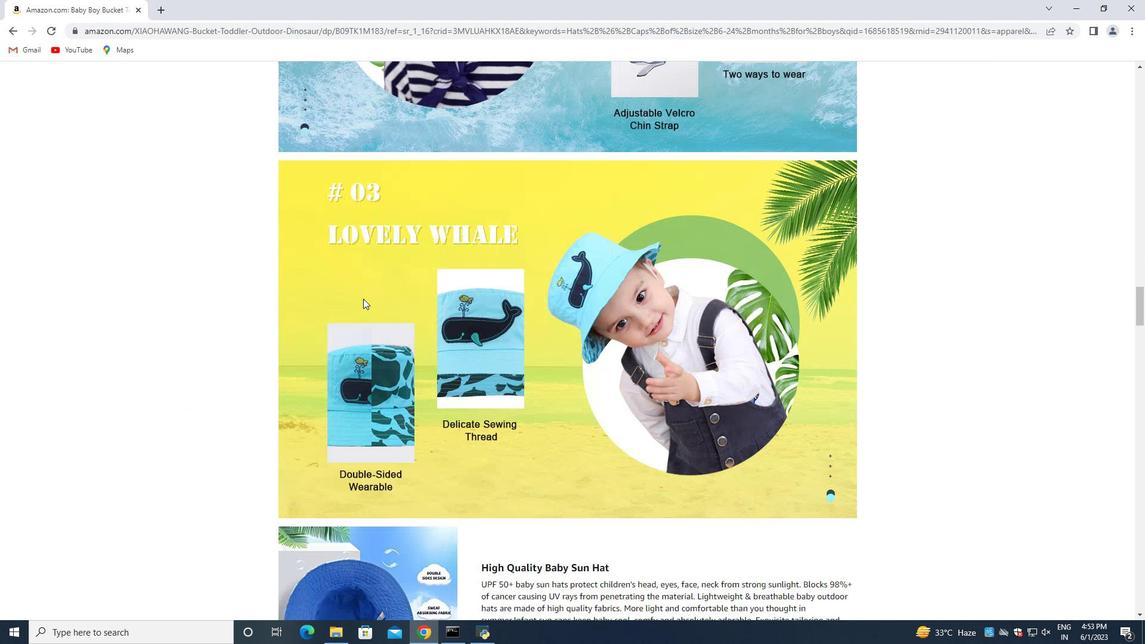 
Action: Mouse scrolled (363, 298) with delta (0, 0)
Screenshot: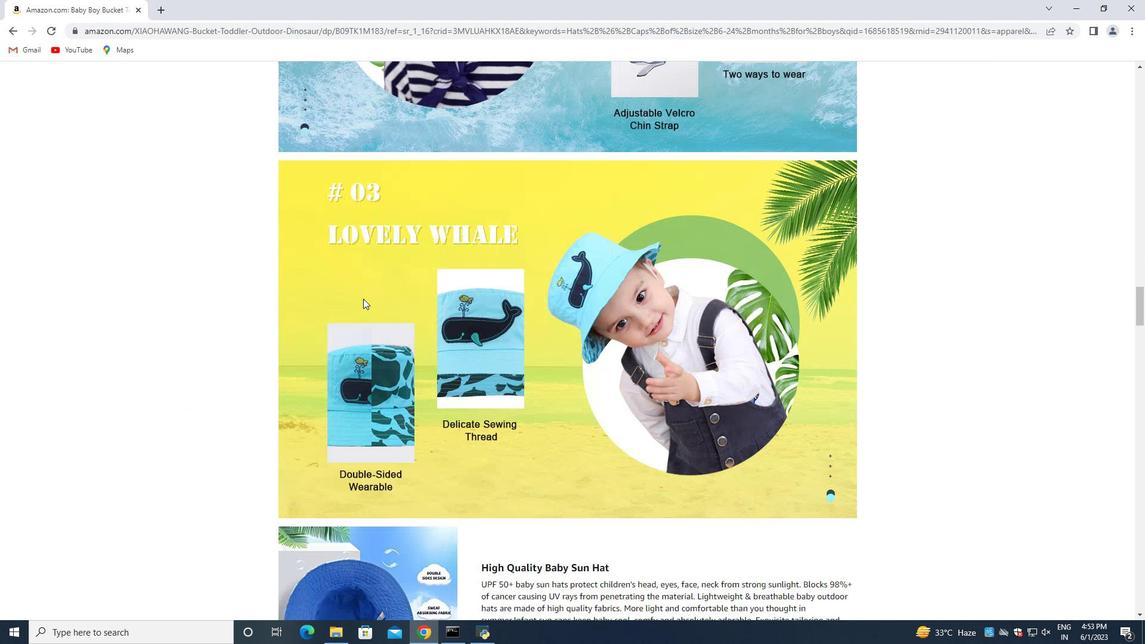 
Action: Mouse scrolled (363, 298) with delta (0, 0)
Screenshot: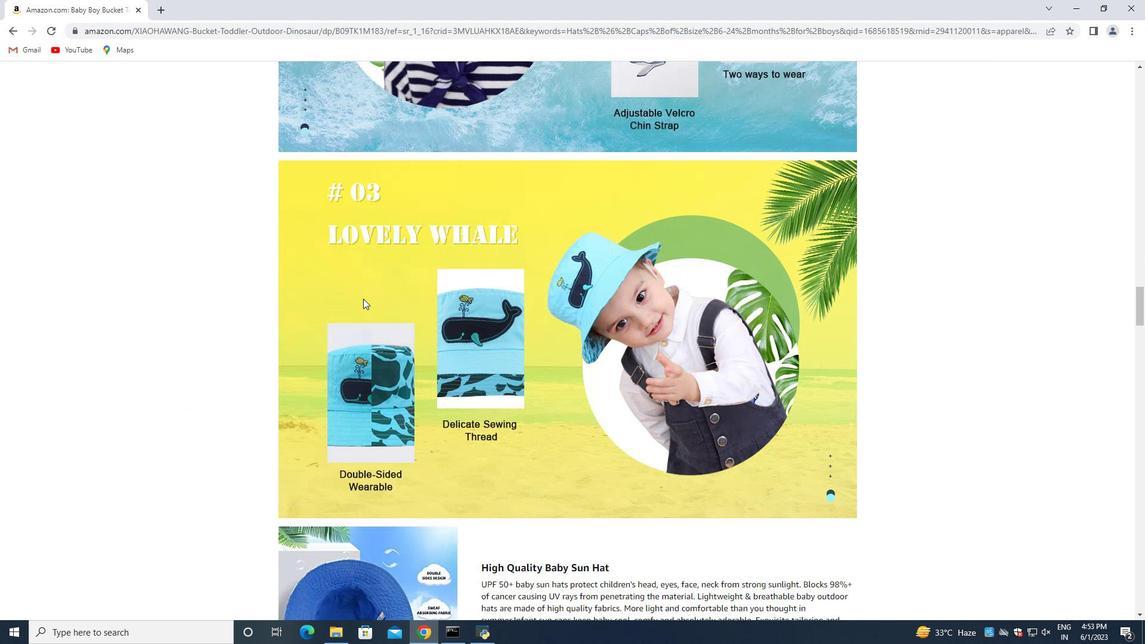 
Action: Mouse scrolled (363, 298) with delta (0, 0)
Screenshot: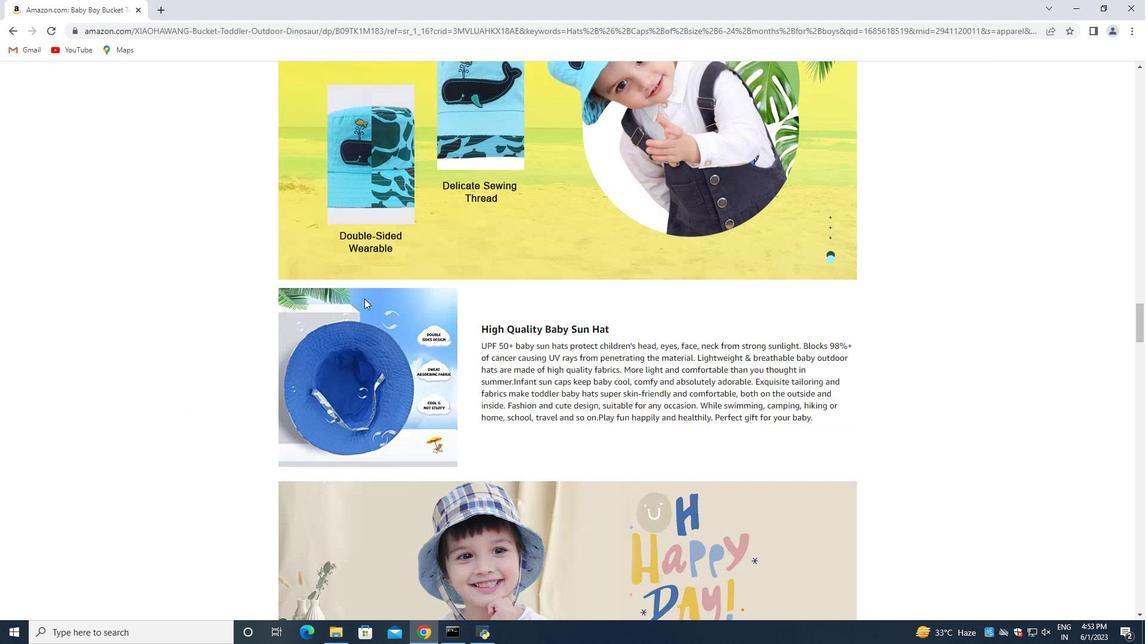 
Action: Mouse scrolled (363, 298) with delta (0, 0)
Screenshot: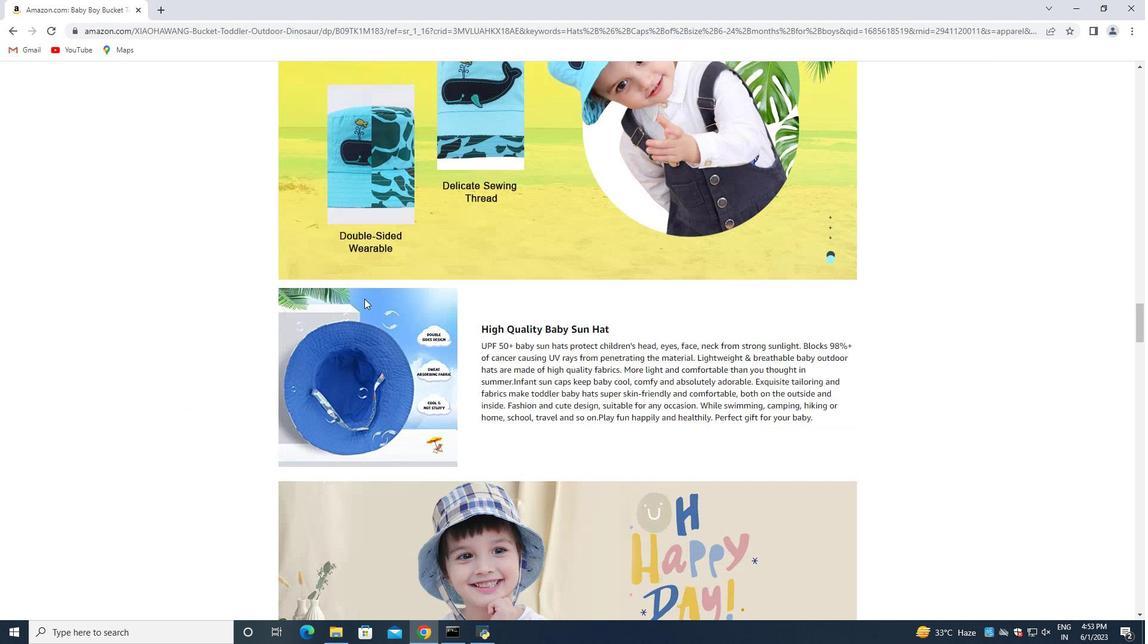 
Action: Mouse scrolled (363, 298) with delta (0, 0)
Screenshot: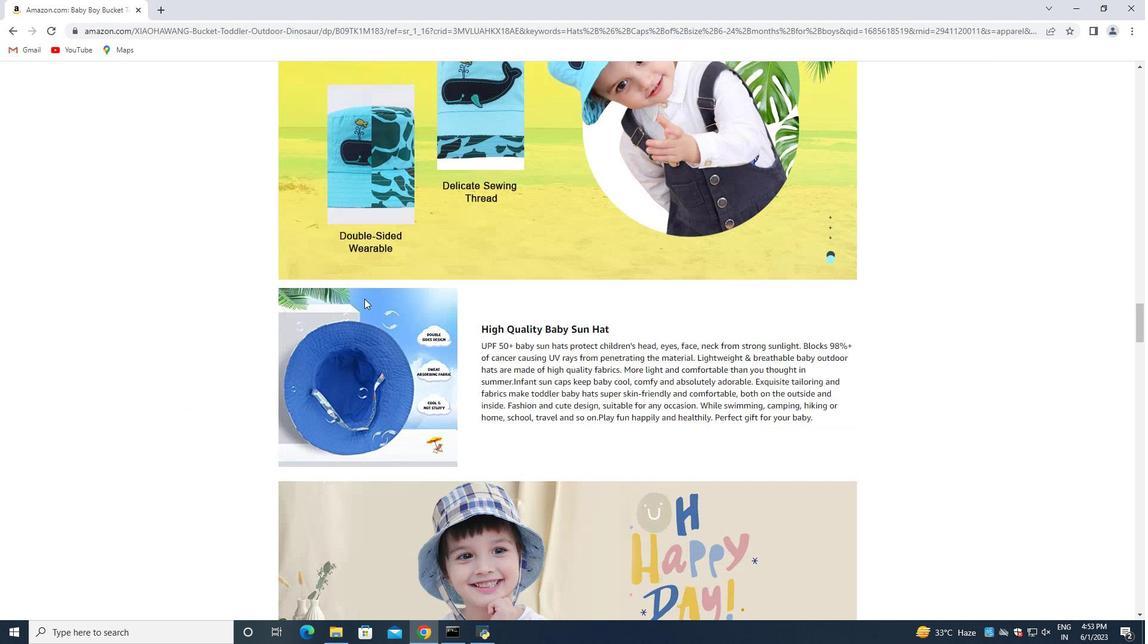 
Action: Mouse scrolled (363, 298) with delta (0, 0)
Screenshot: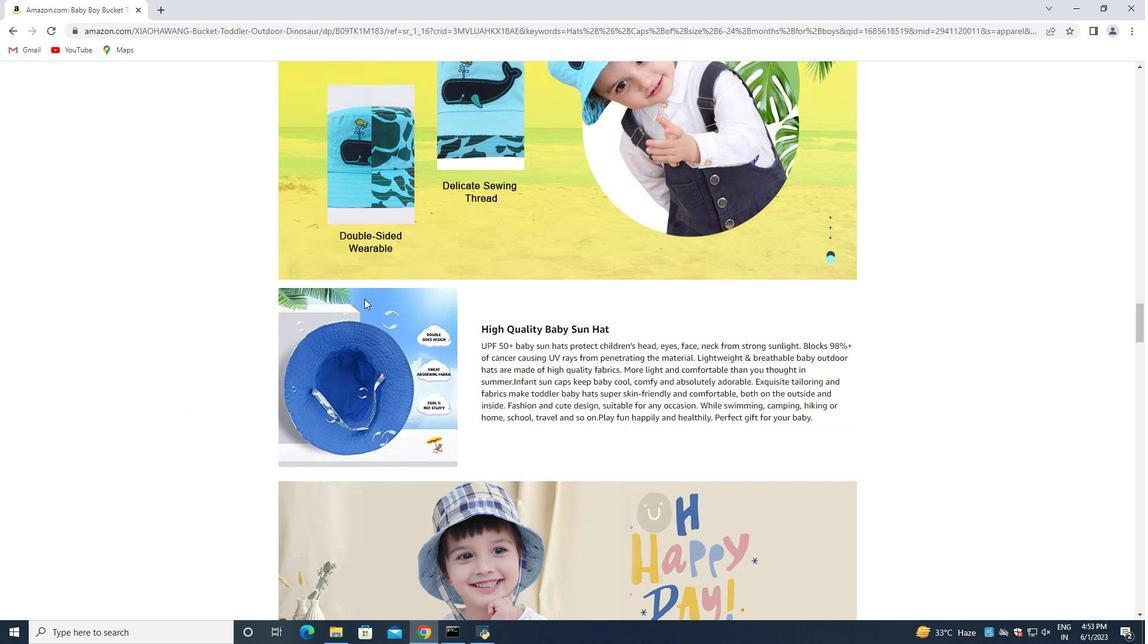 
Action: Mouse moved to (364, 298)
Screenshot: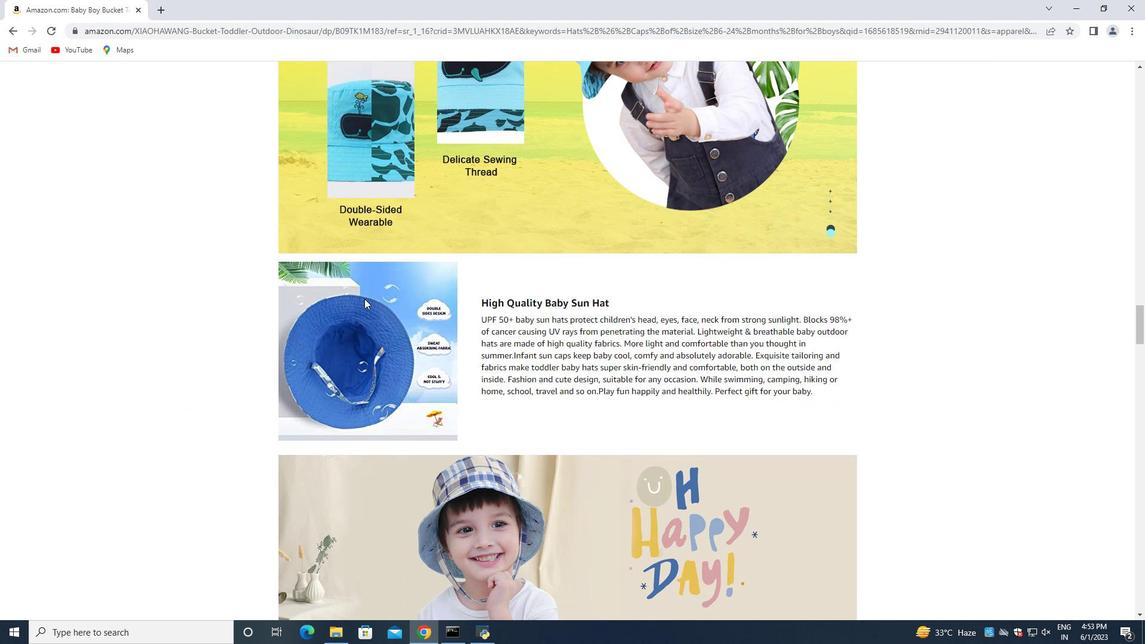 
Action: Mouse scrolled (364, 298) with delta (0, 0)
Screenshot: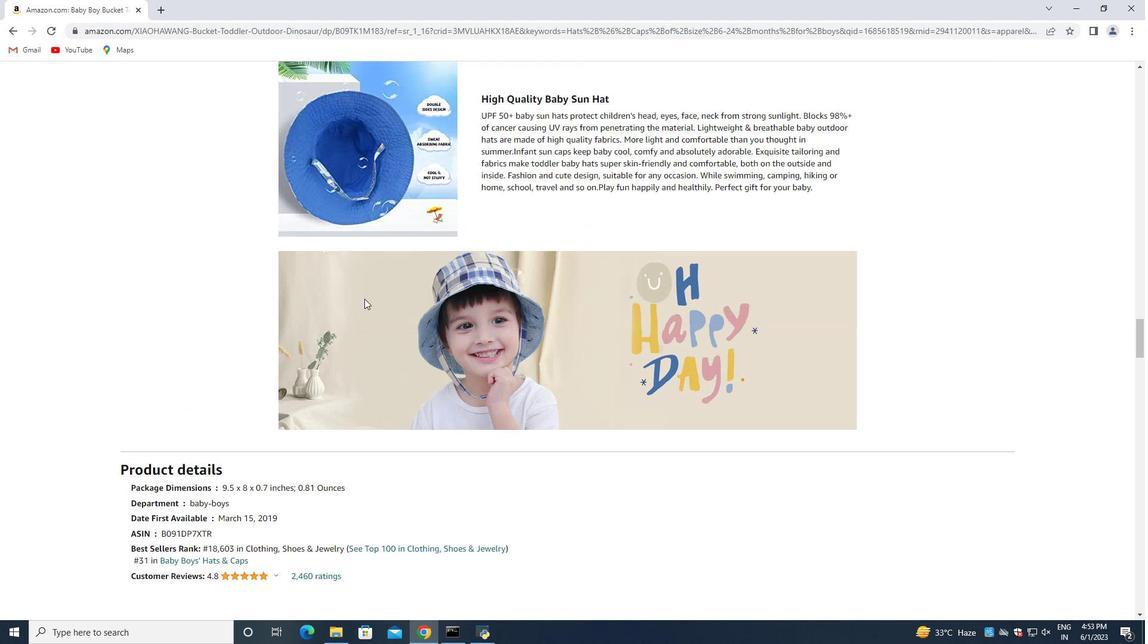 
Action: Mouse scrolled (364, 298) with delta (0, 0)
Screenshot: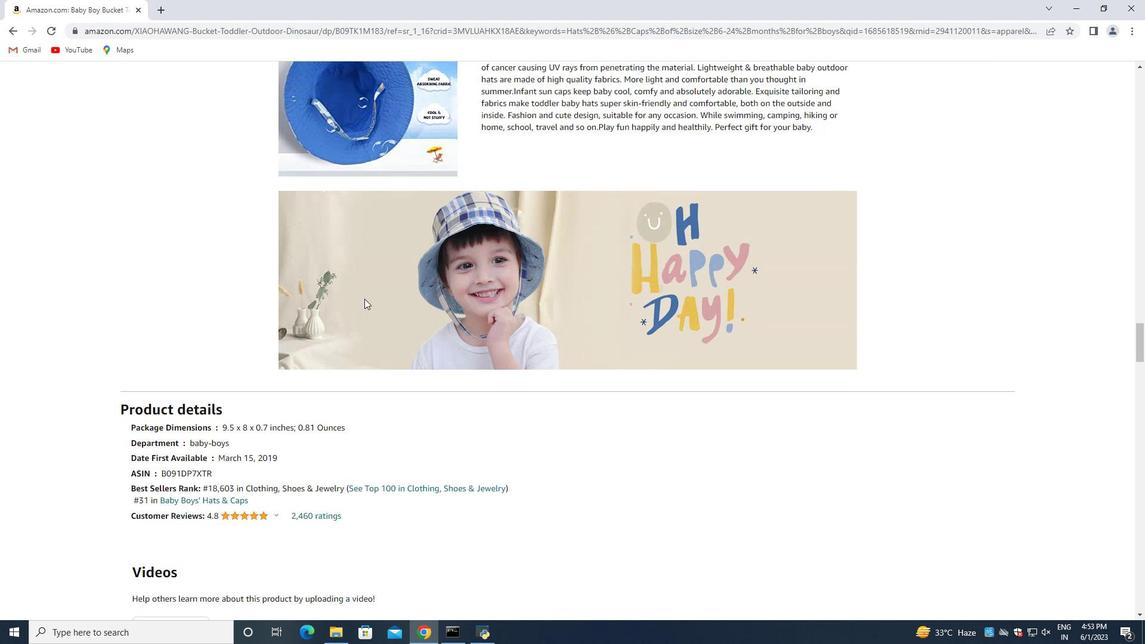 
Action: Mouse scrolled (364, 298) with delta (0, 0)
Screenshot: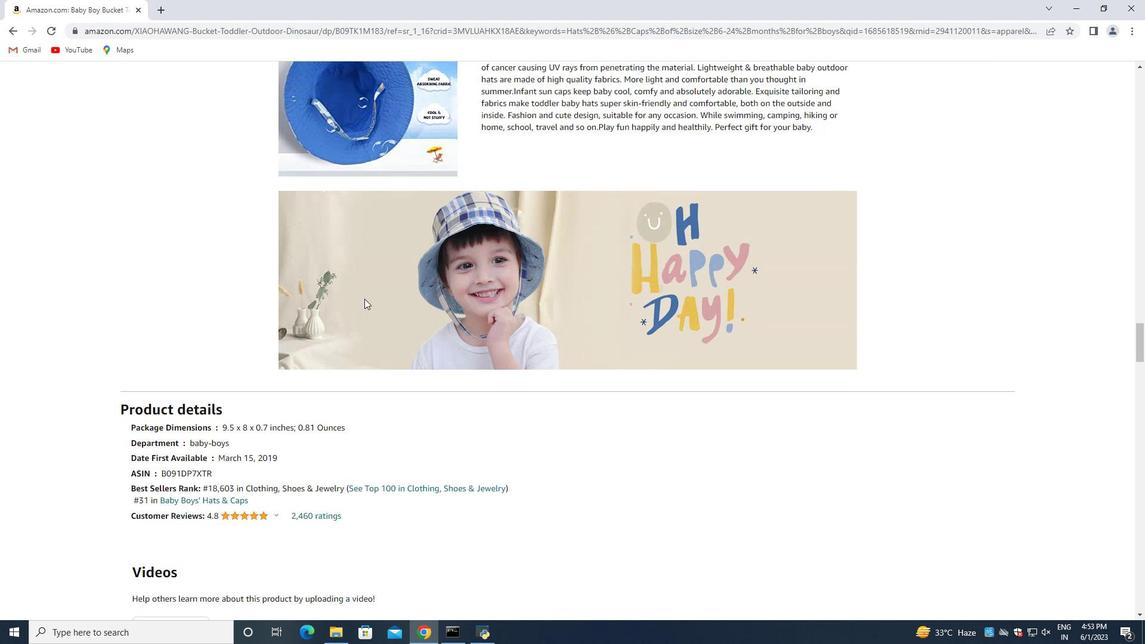 
Action: Mouse scrolled (364, 298) with delta (0, 0)
Screenshot: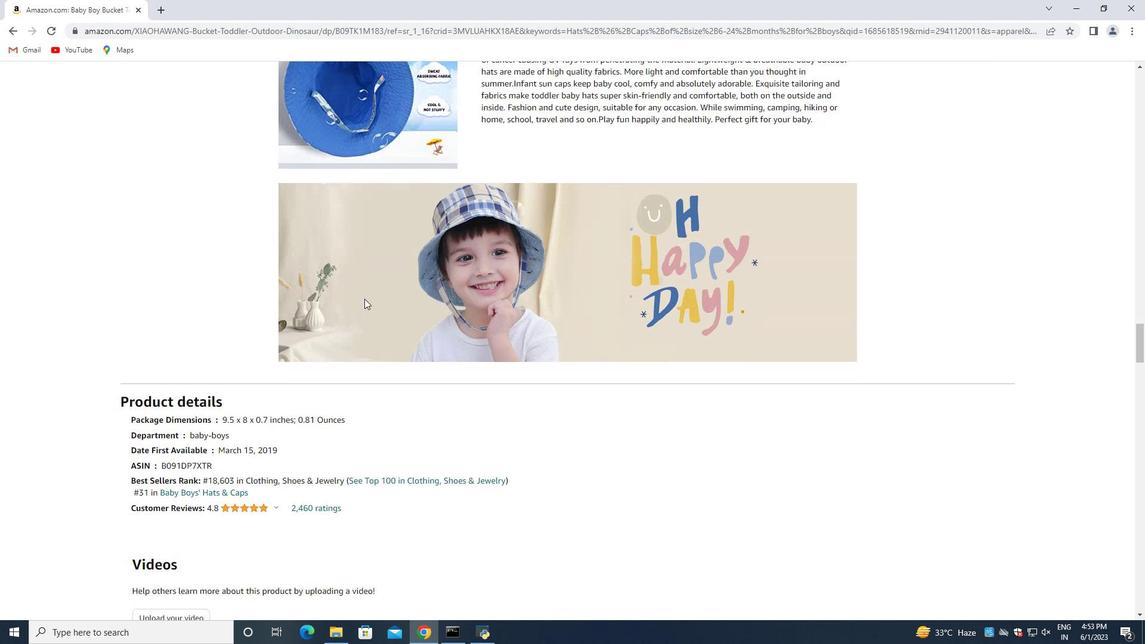 
Action: Mouse scrolled (364, 298) with delta (0, 0)
Screenshot: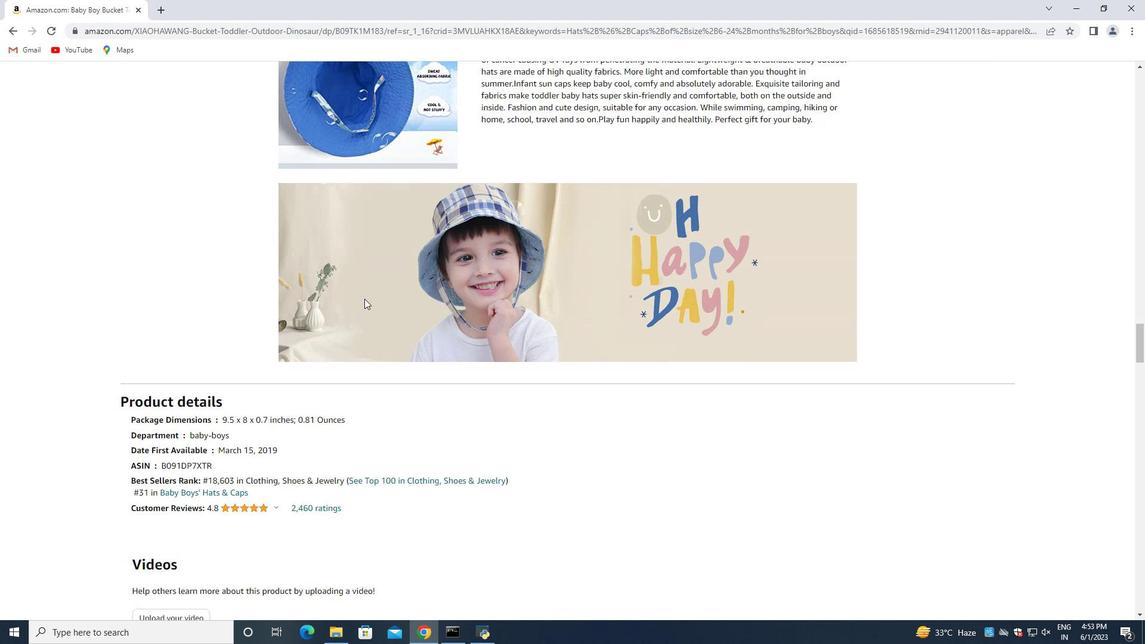 
Action: Mouse scrolled (364, 298) with delta (0, 0)
Screenshot: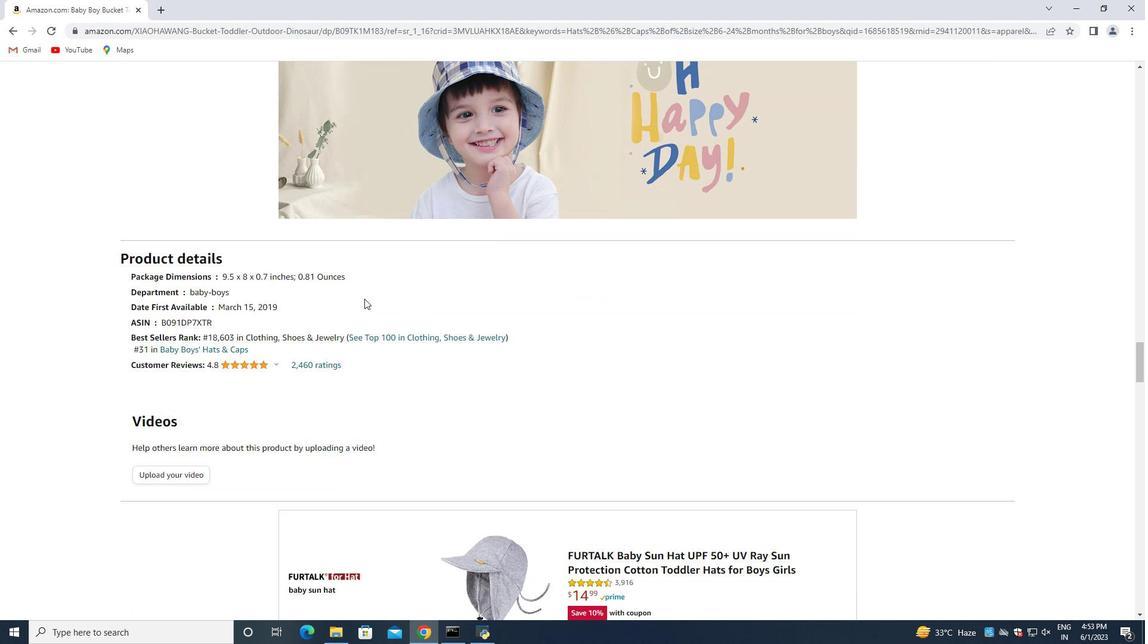 
Action: Mouse scrolled (364, 298) with delta (0, 0)
Screenshot: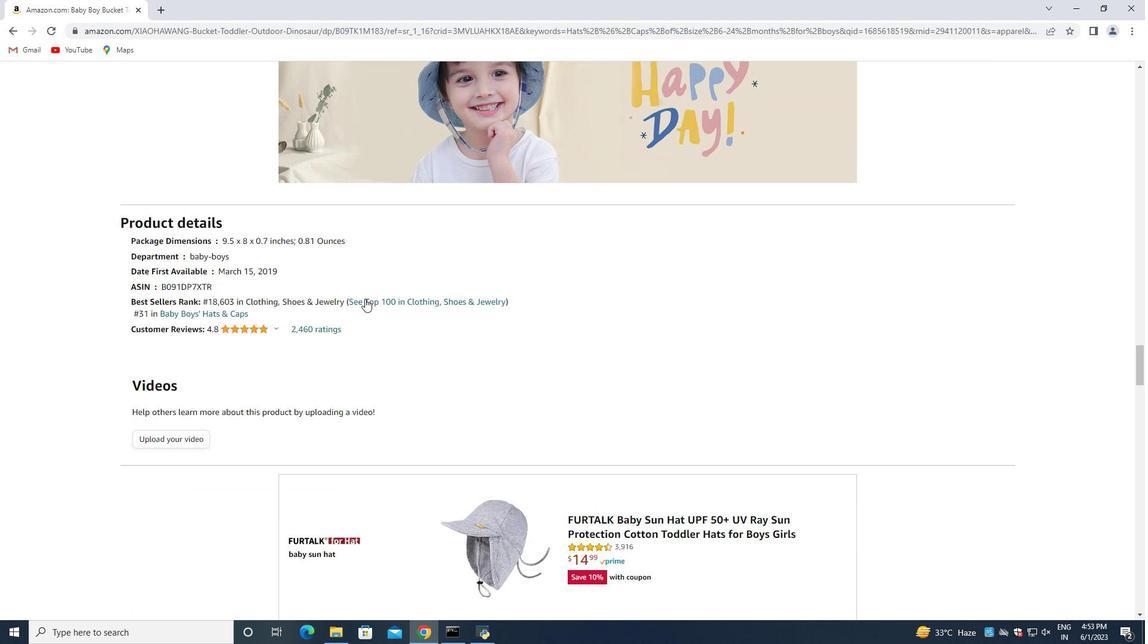 
Action: Mouse scrolled (364, 298) with delta (0, 0)
Screenshot: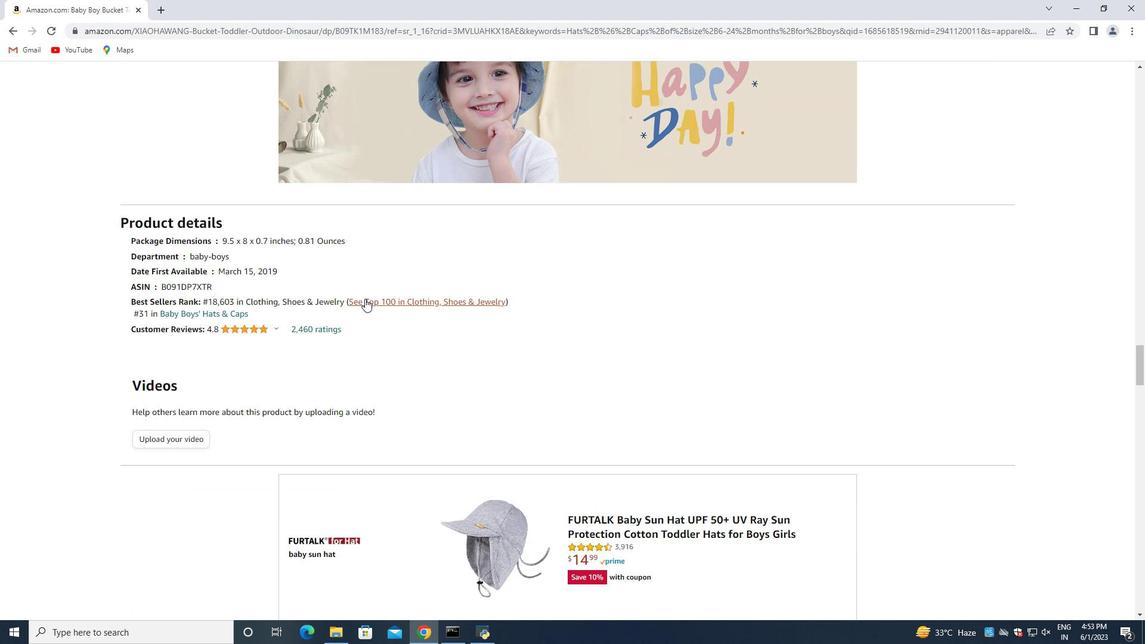 
Action: Mouse moved to (365, 298)
Screenshot: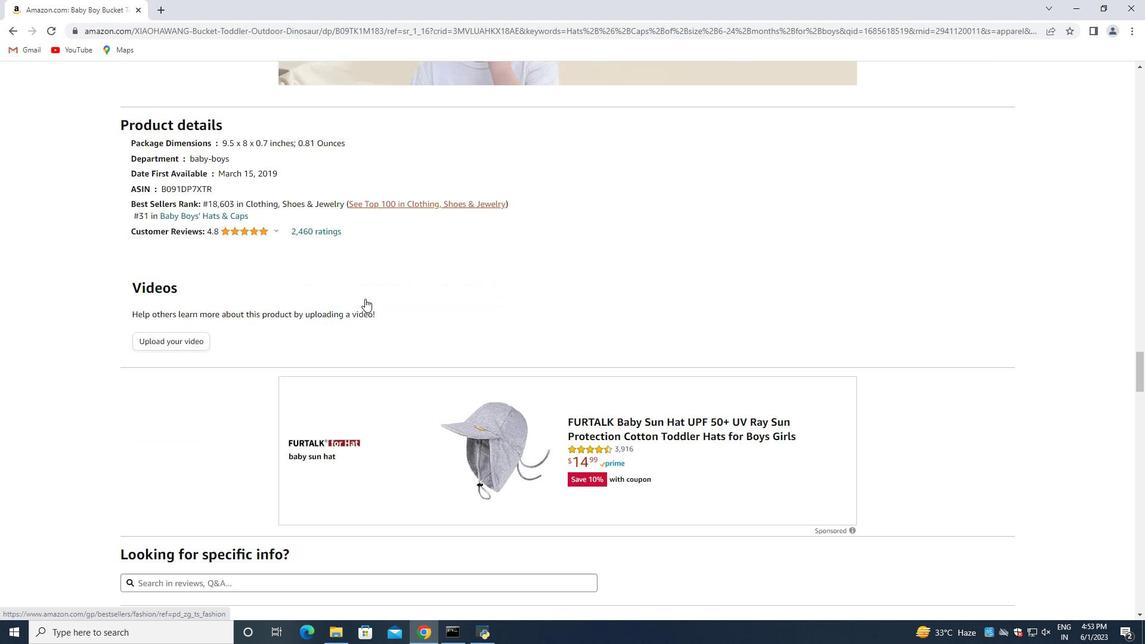 
Action: Mouse scrolled (365, 298) with delta (0, 0)
Screenshot: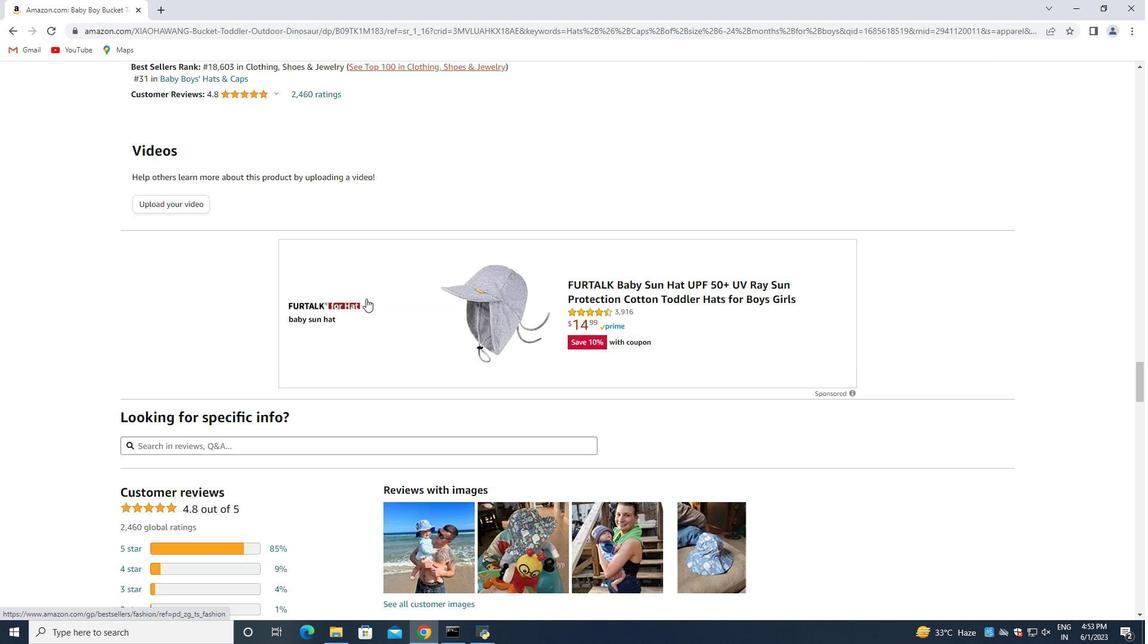 
Action: Mouse scrolled (365, 298) with delta (0, 0)
Screenshot: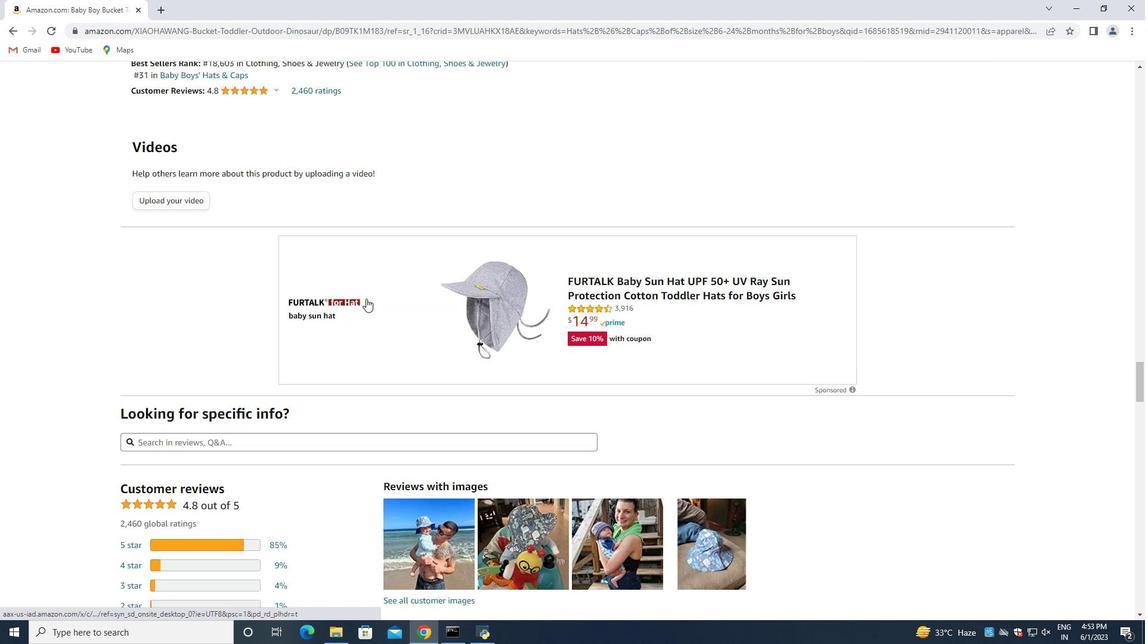 
Action: Mouse scrolled (365, 298) with delta (0, 0)
Screenshot: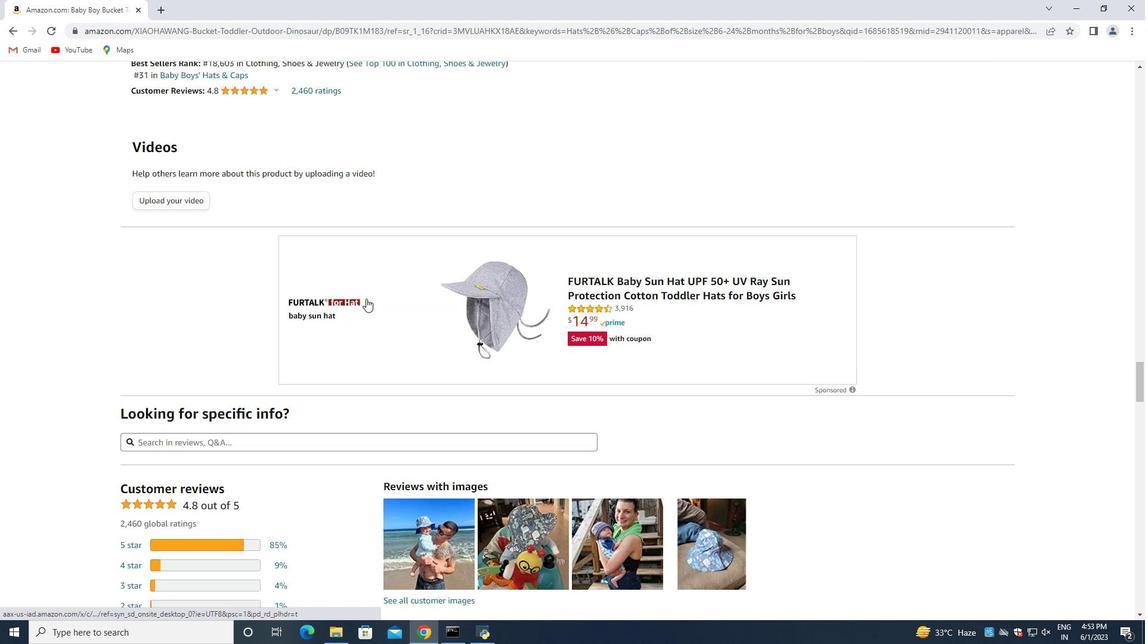 
Action: Mouse scrolled (365, 298) with delta (0, 0)
Screenshot: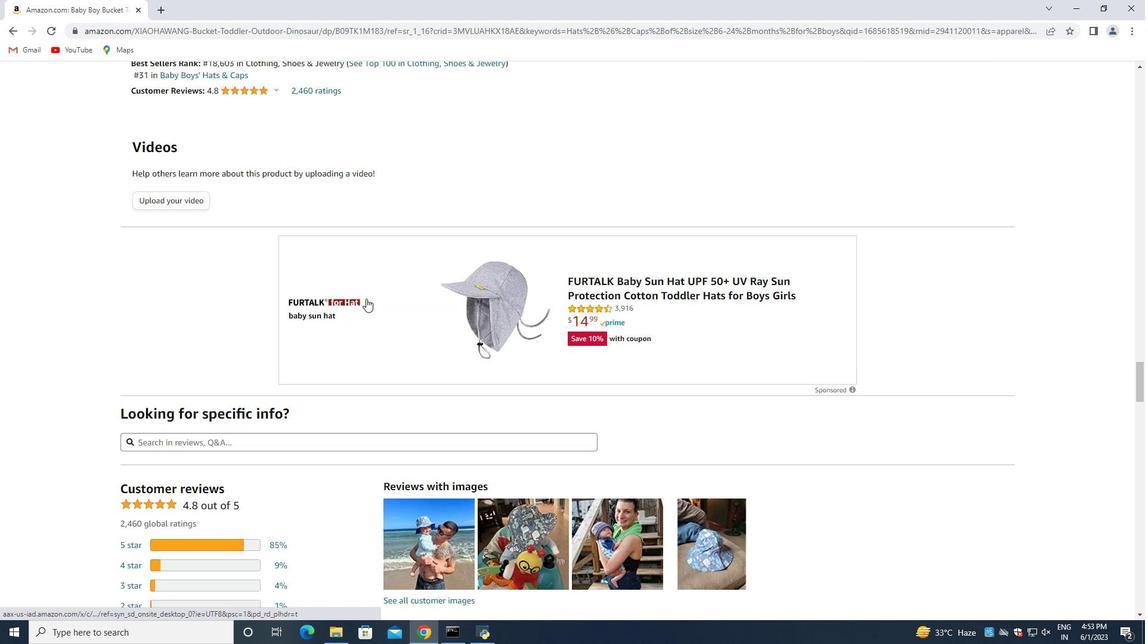 
Action: Mouse moved to (366, 298)
Screenshot: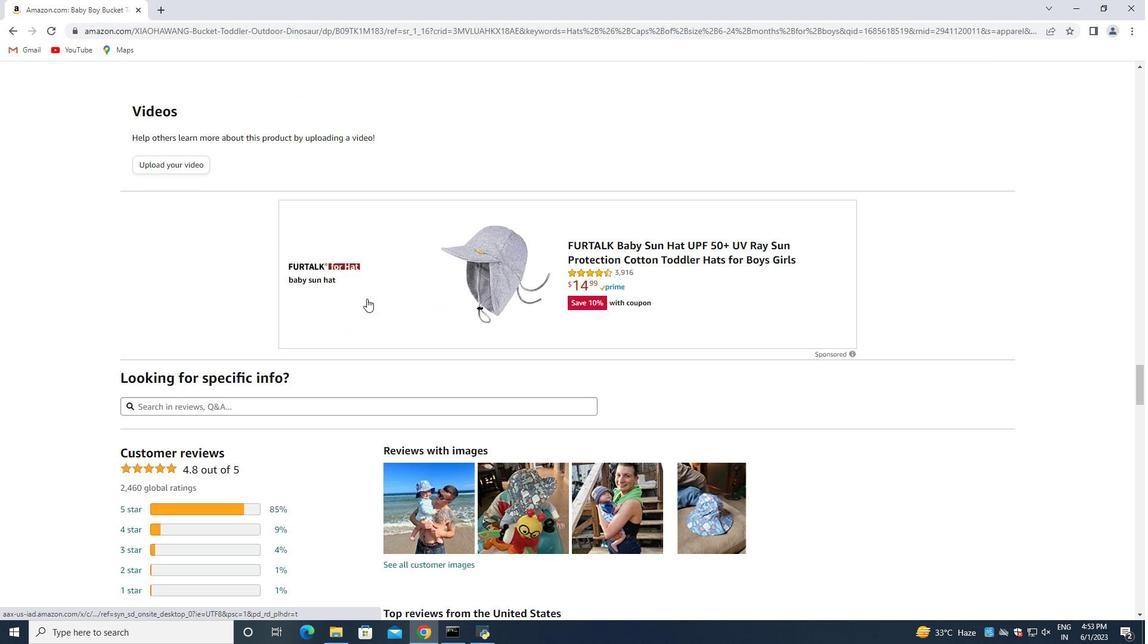 
Action: Mouse scrolled (366, 298) with delta (0, 0)
Screenshot: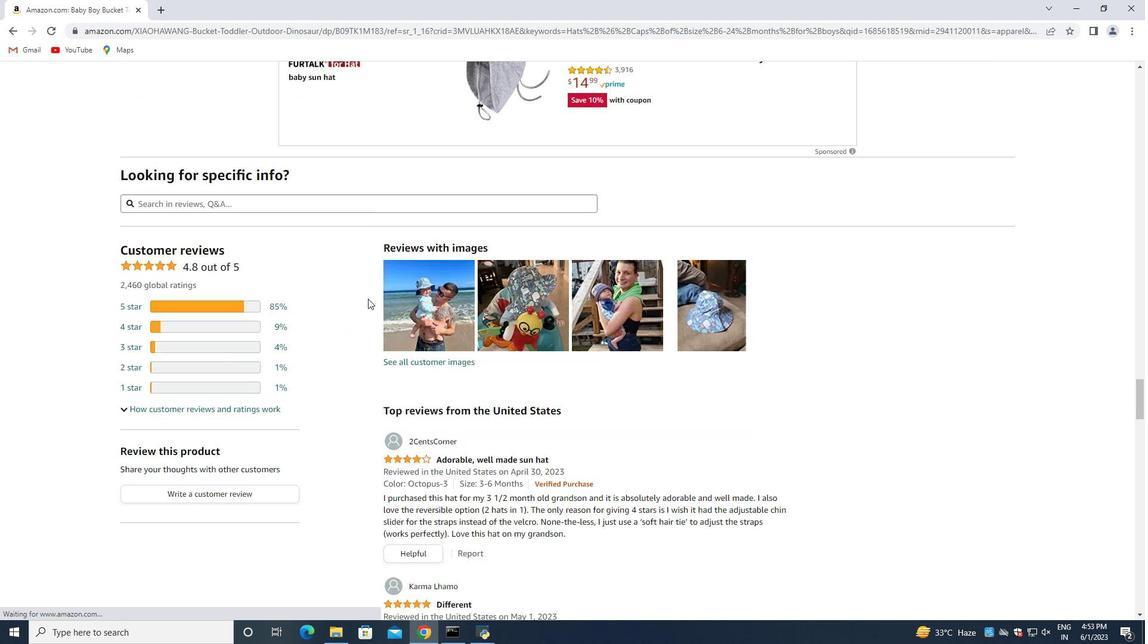 
Action: Mouse scrolled (366, 298) with delta (0, 0)
Screenshot: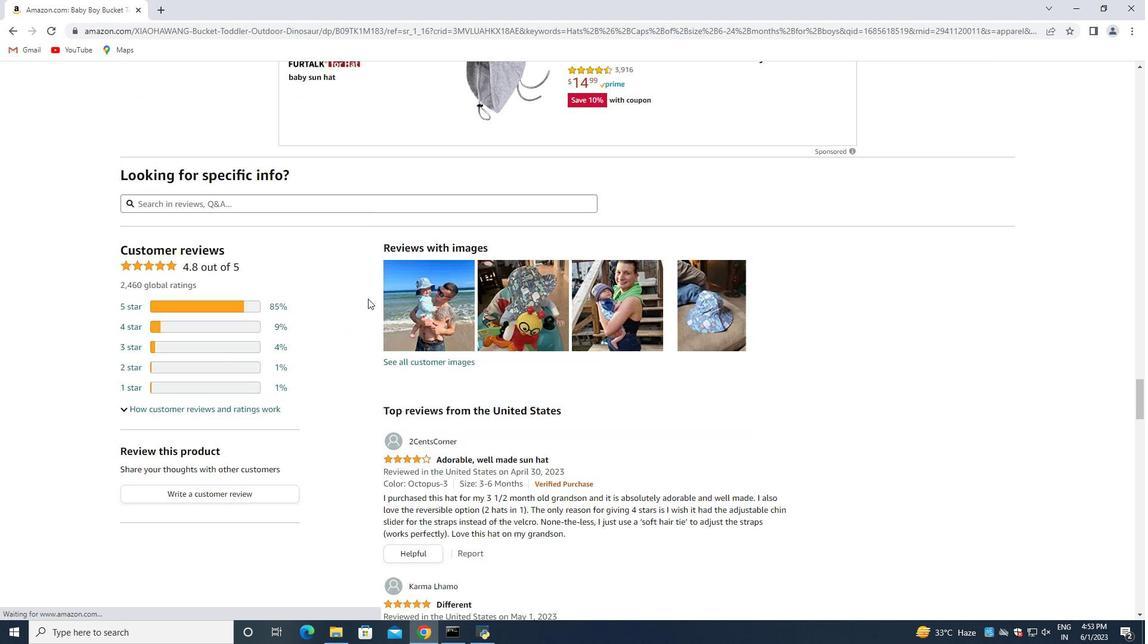 
Action: Mouse scrolled (366, 298) with delta (0, 0)
Screenshot: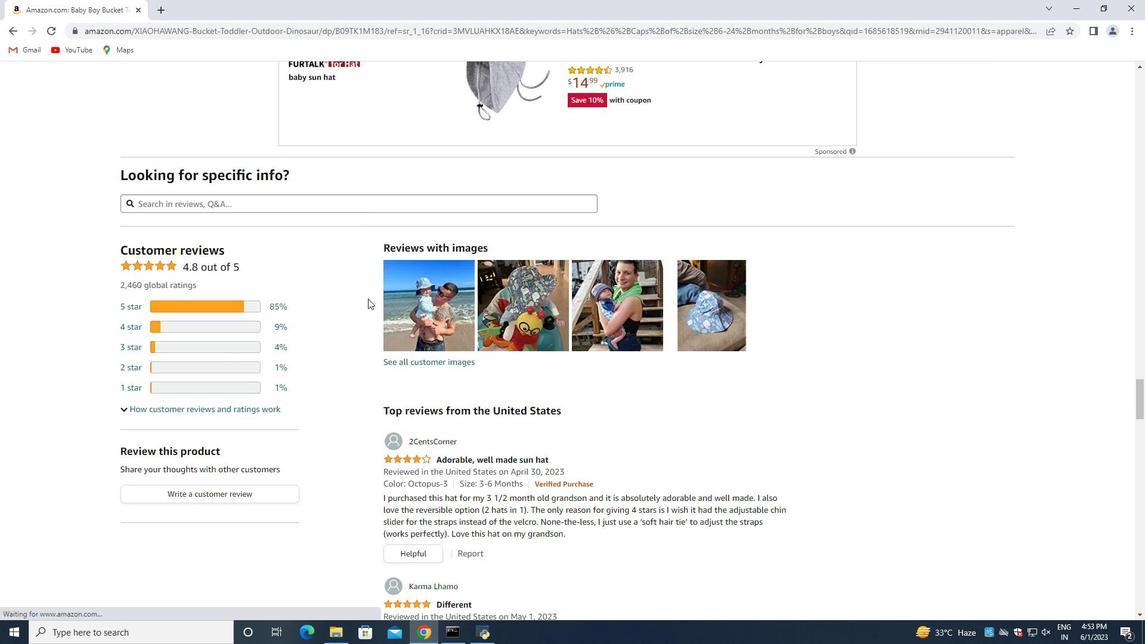 
Action: Mouse scrolled (366, 298) with delta (0, 0)
Screenshot: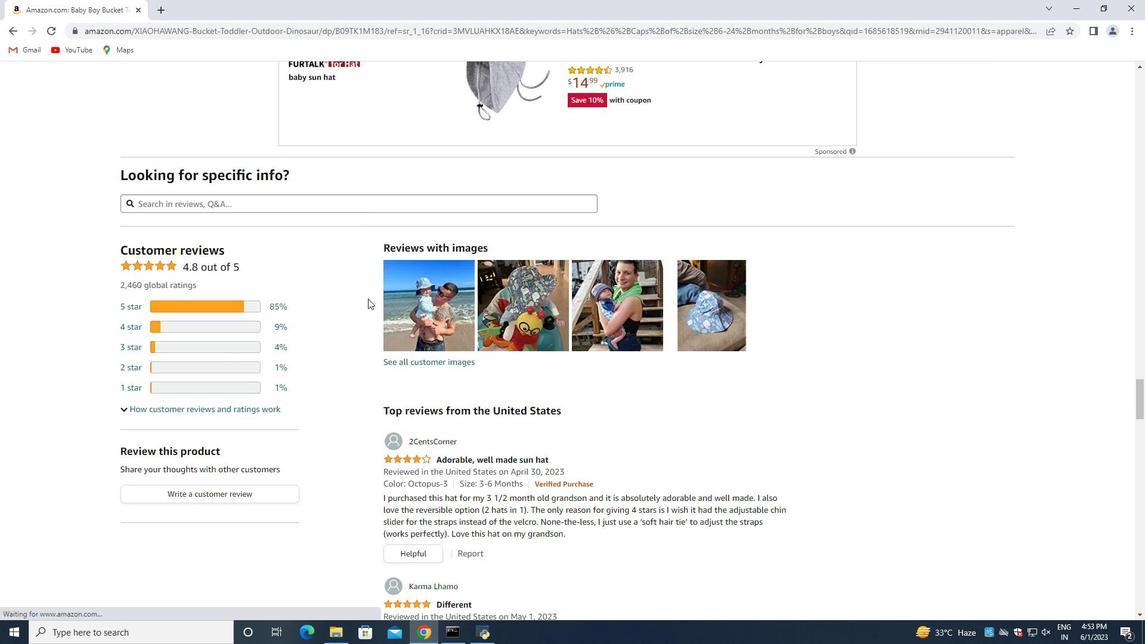 
Action: Mouse moved to (431, 297)
Screenshot: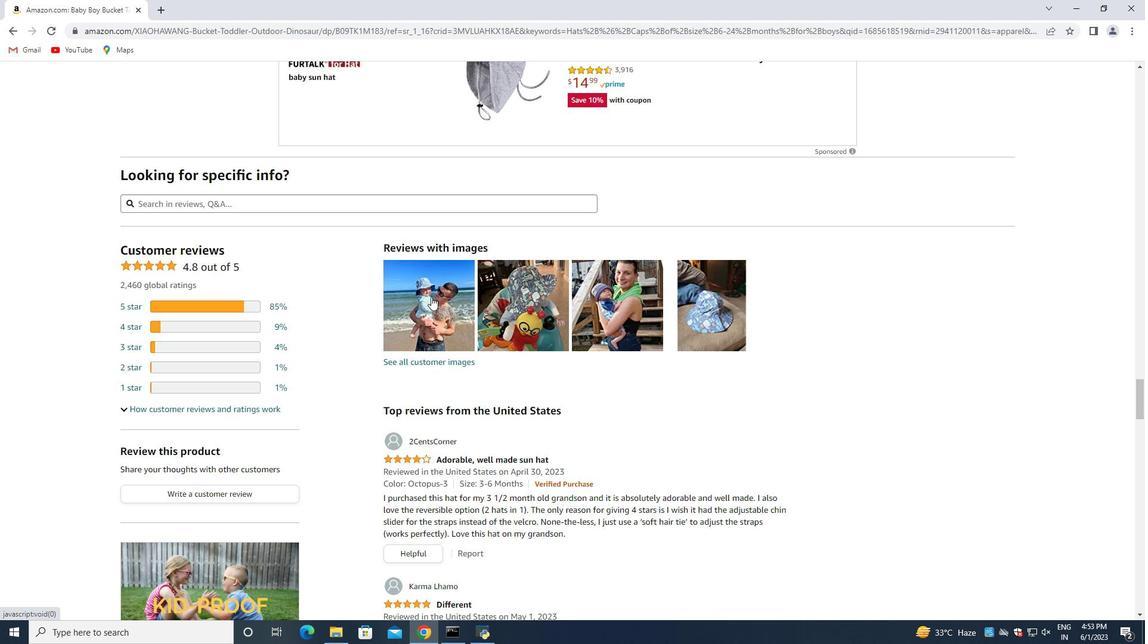
Action: Mouse pressed left at (431, 297)
Screenshot: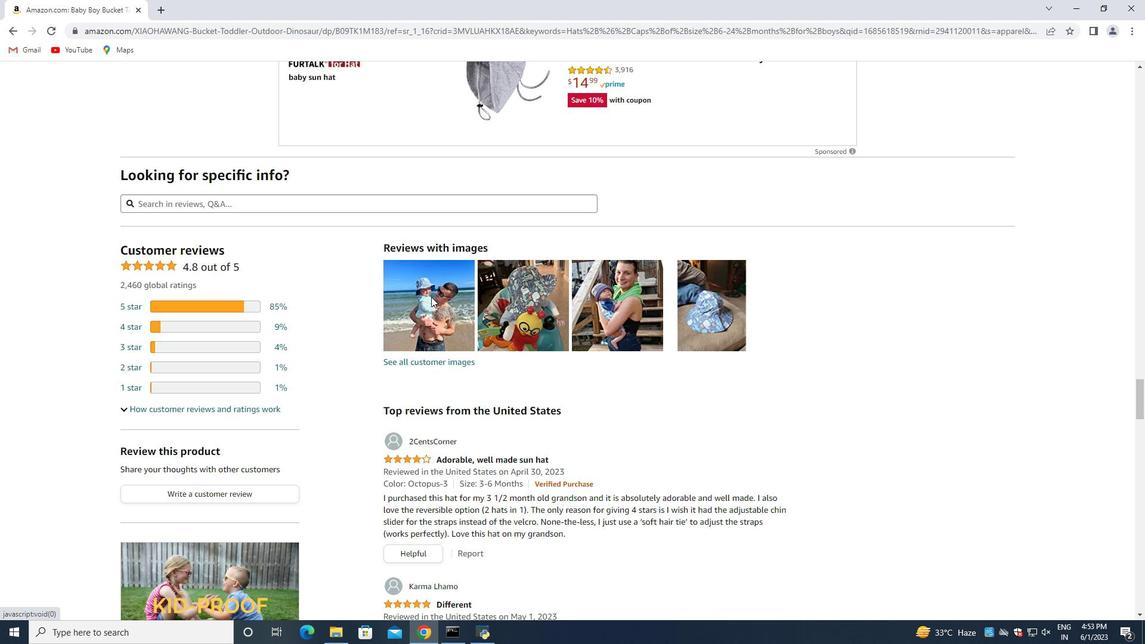 
Action: Mouse moved to (665, 356)
Screenshot: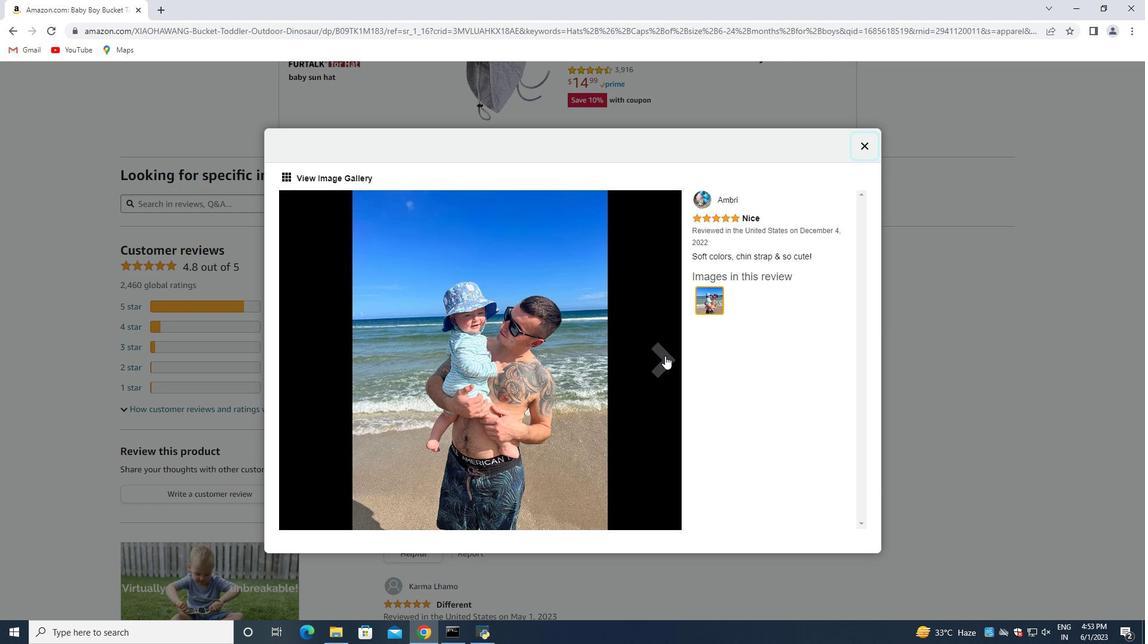 
Action: Mouse pressed left at (665, 356)
Screenshot: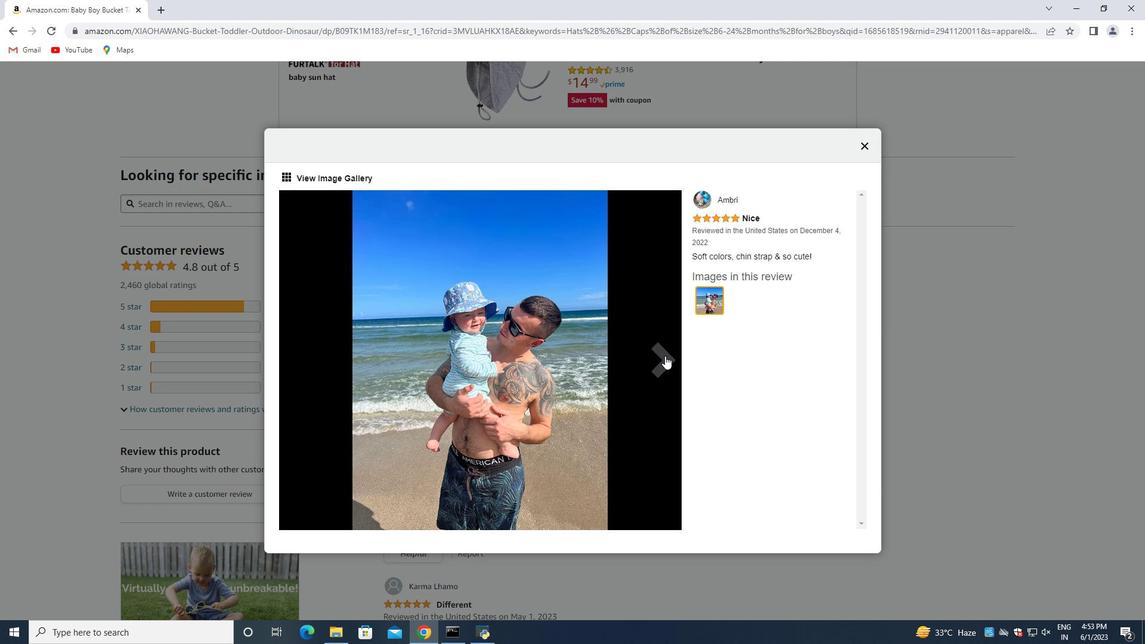 
Action: Mouse pressed left at (665, 356)
Screenshot: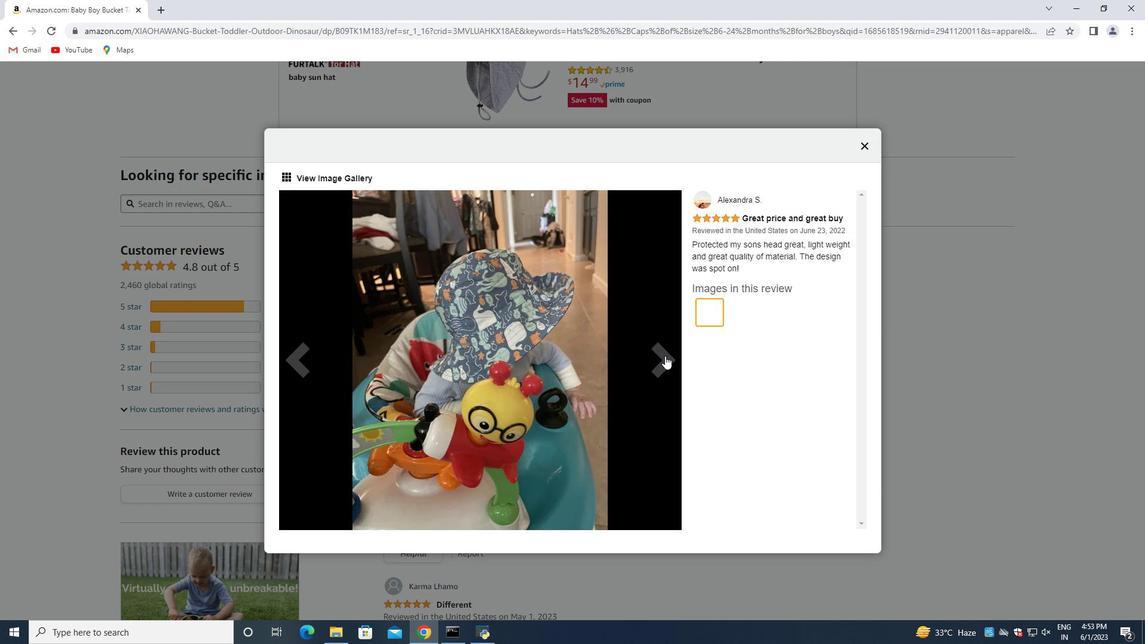 
Action: Mouse pressed left at (665, 356)
Screenshot: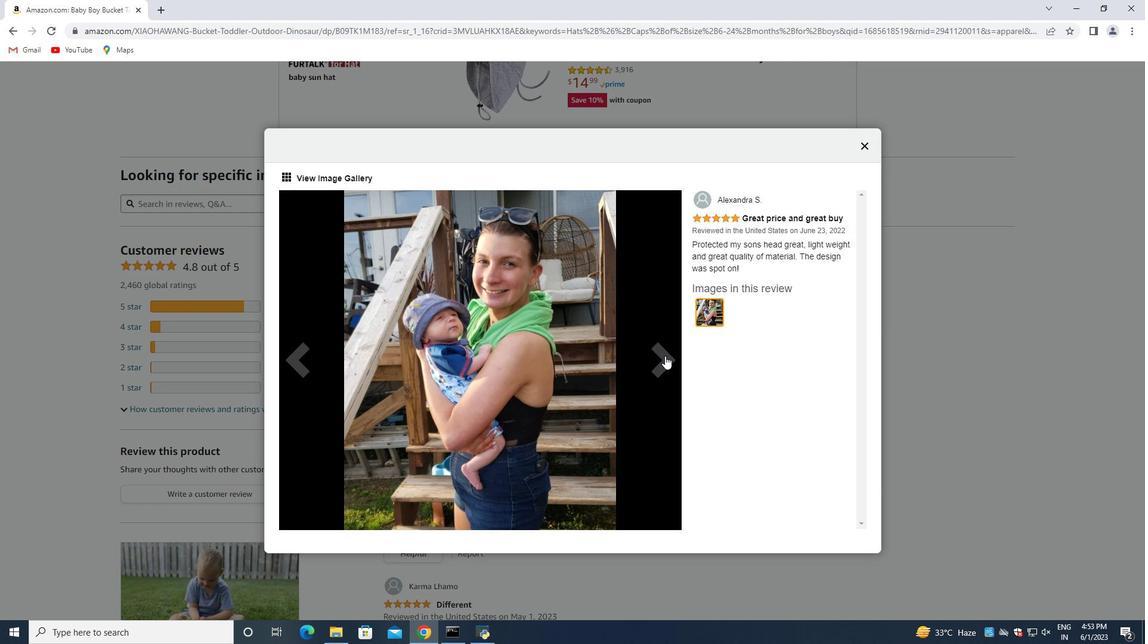 
Action: Mouse moved to (866, 149)
Screenshot: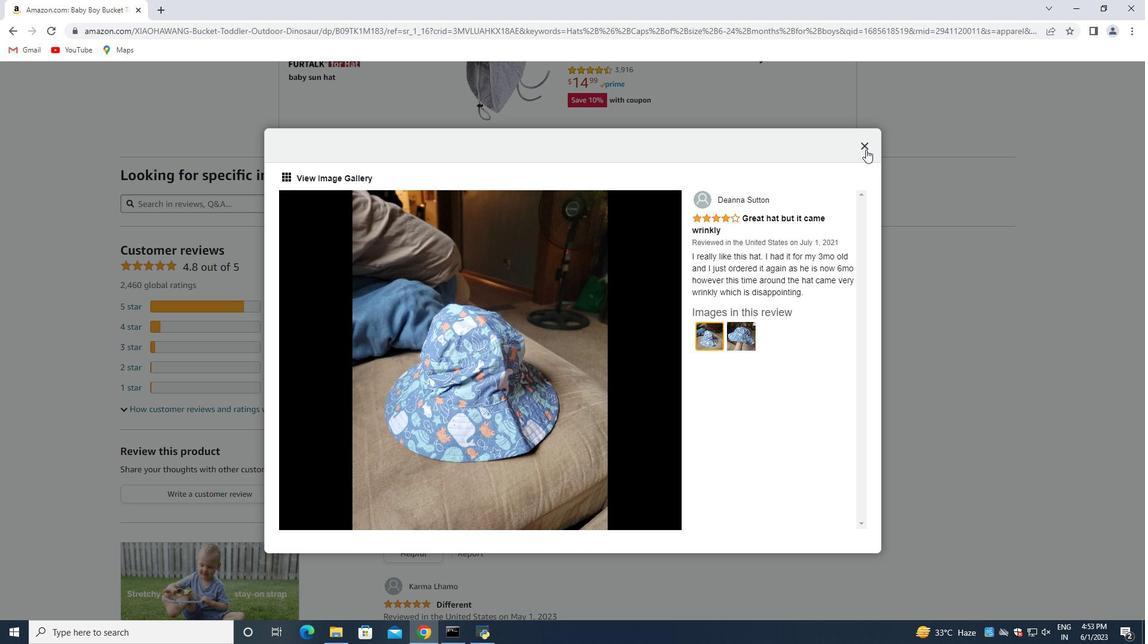 
Action: Mouse pressed left at (866, 149)
Screenshot: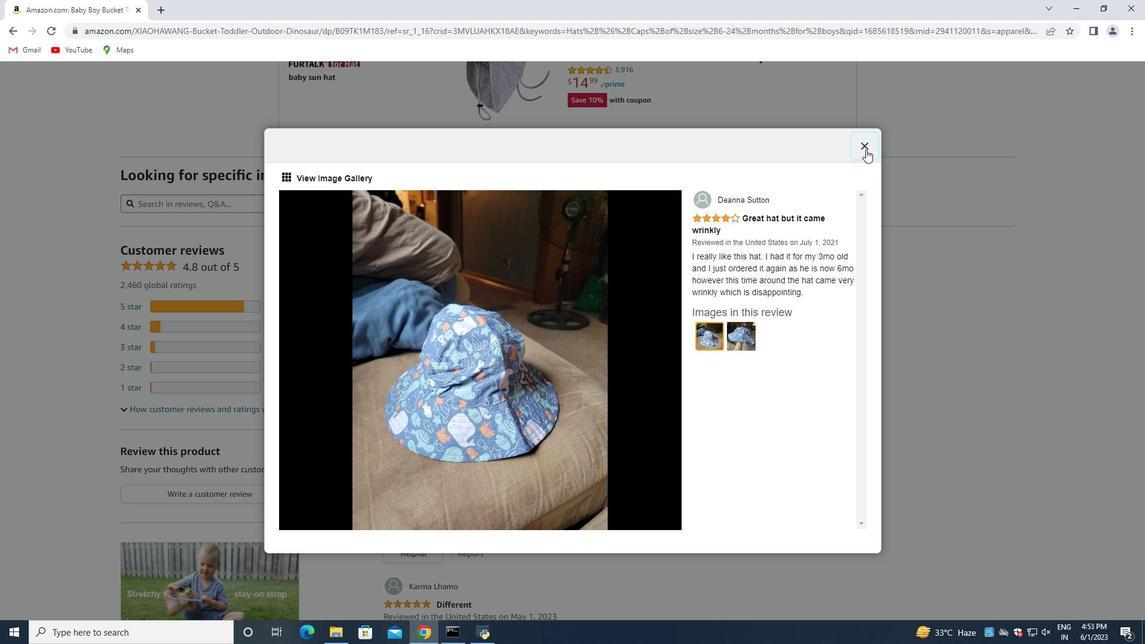 
Action: Mouse moved to (492, 265)
Screenshot: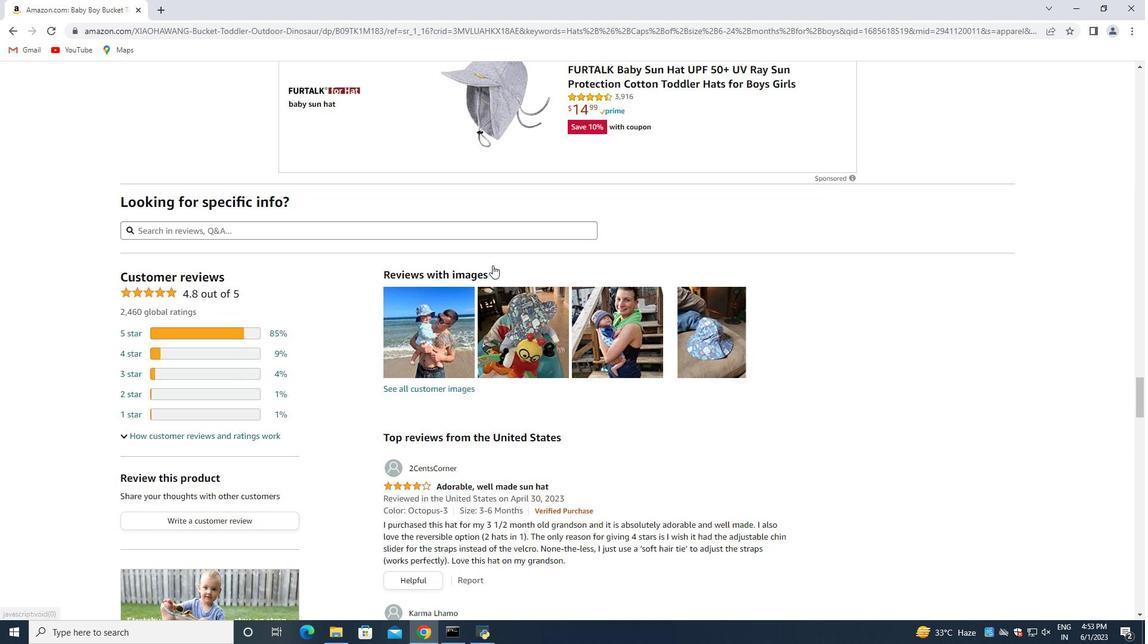 
Action: Mouse scrolled (492, 266) with delta (0, 0)
Screenshot: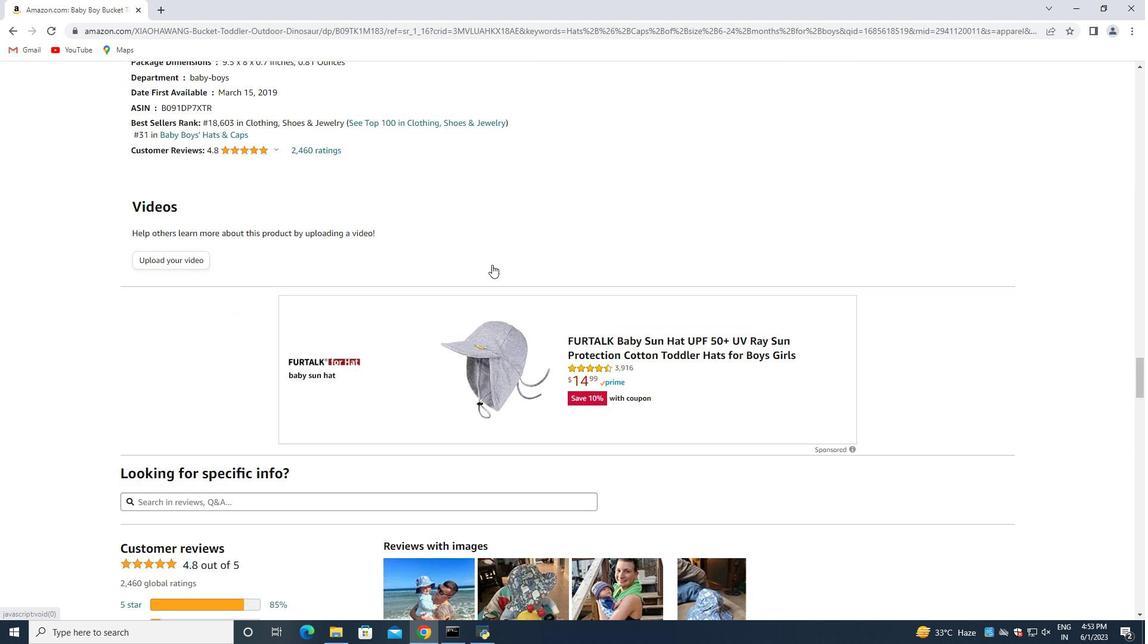 
Action: Mouse scrolled (492, 266) with delta (0, 0)
Screenshot: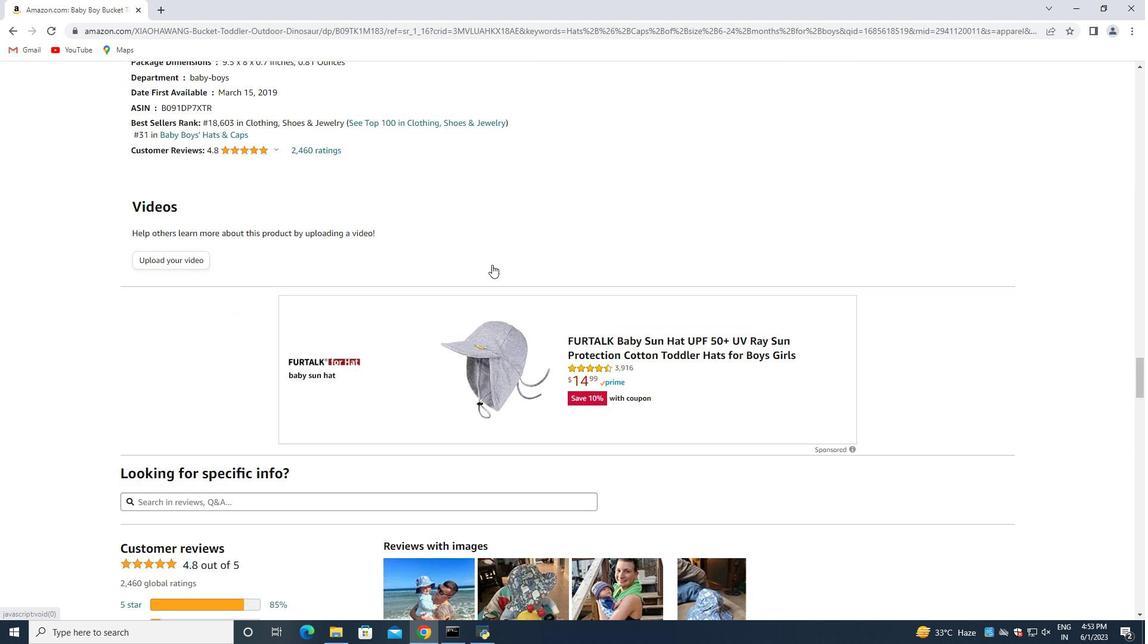
Action: Mouse scrolled (492, 266) with delta (0, 0)
Screenshot: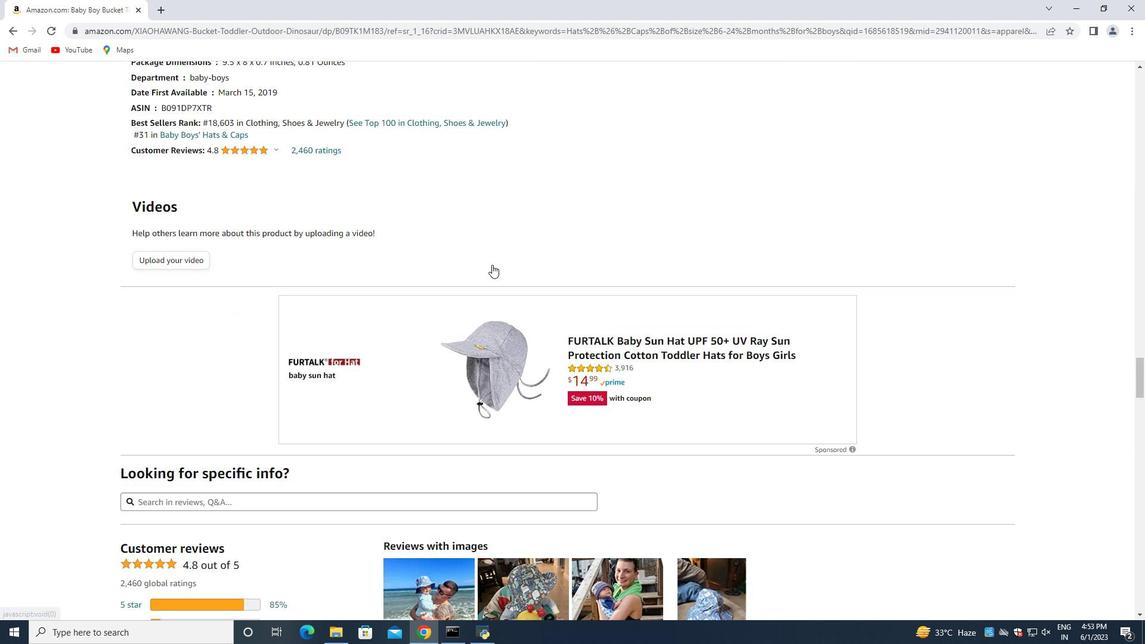 
Action: Mouse scrolled (492, 266) with delta (0, 0)
Screenshot: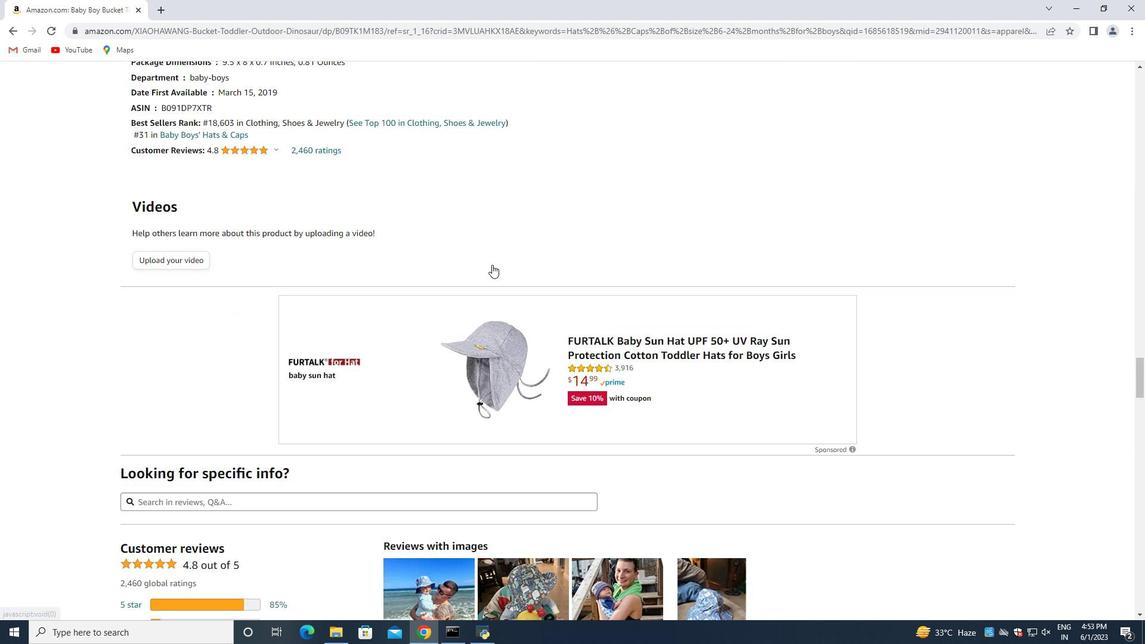 
Action: Mouse scrolled (492, 266) with delta (0, 0)
Screenshot: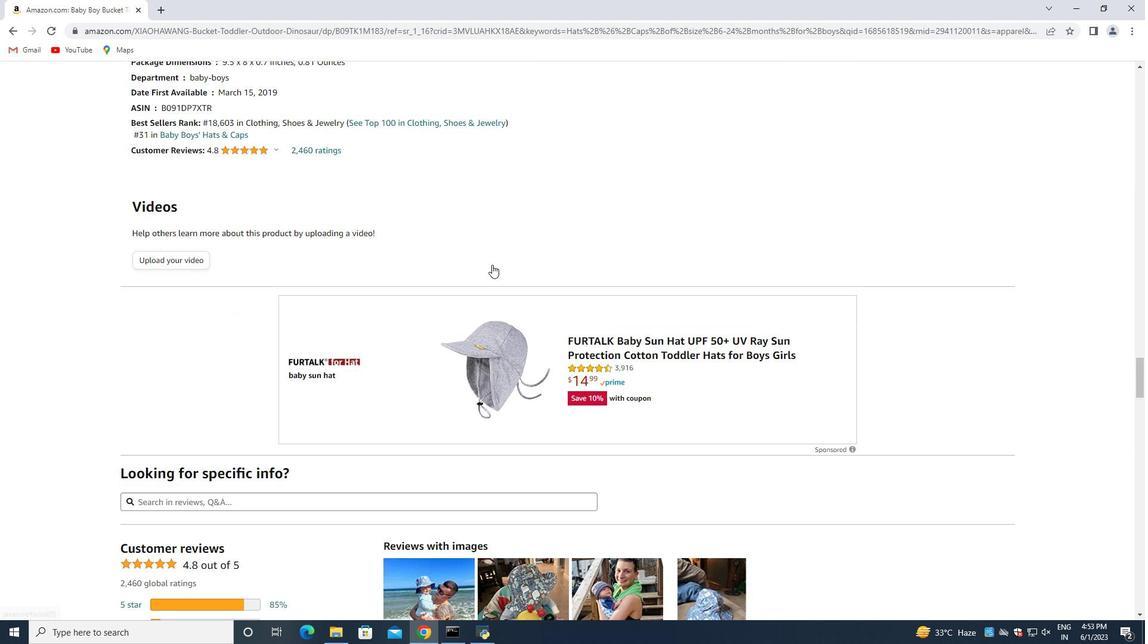 
Action: Mouse moved to (492, 264)
Screenshot: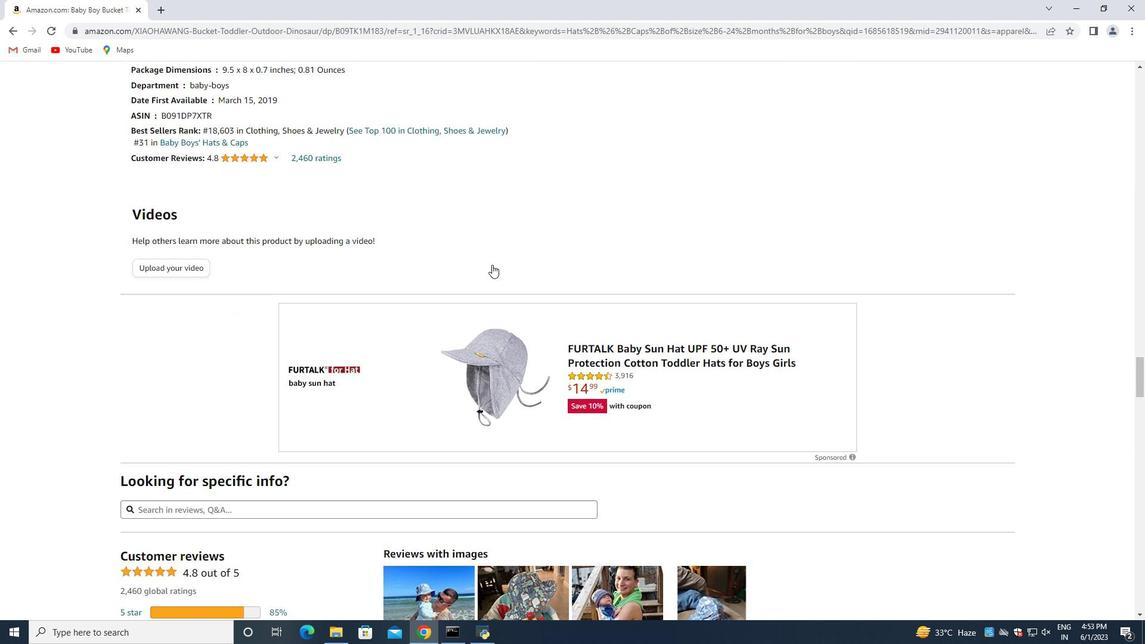 
Action: Mouse scrolled (492, 265) with delta (0, 0)
Screenshot: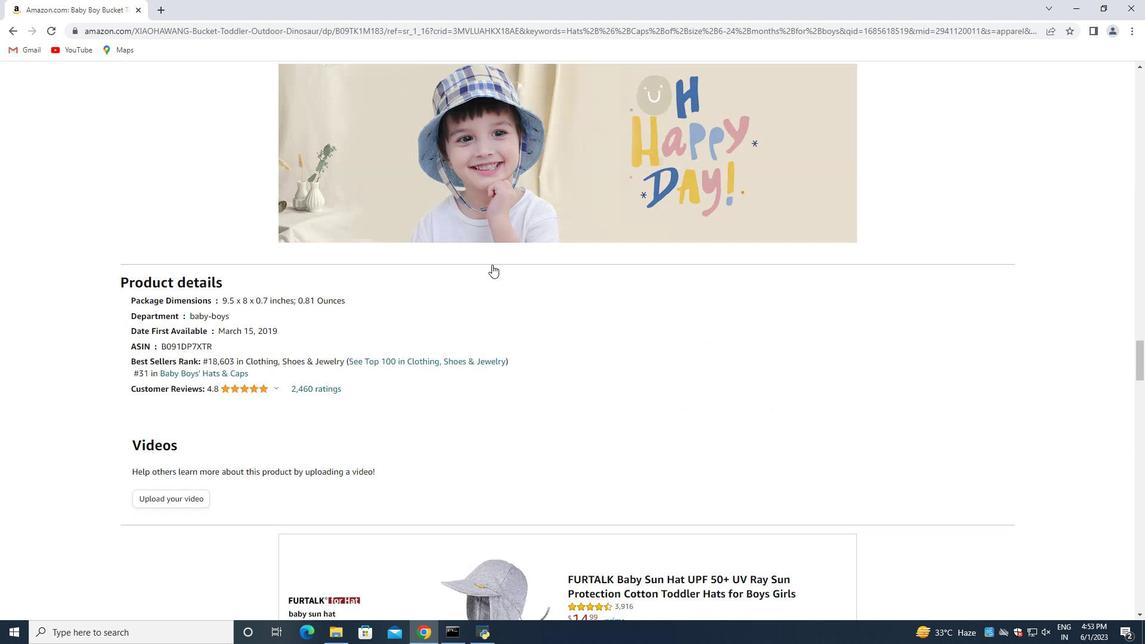 
Action: Mouse scrolled (492, 265) with delta (0, 0)
Screenshot: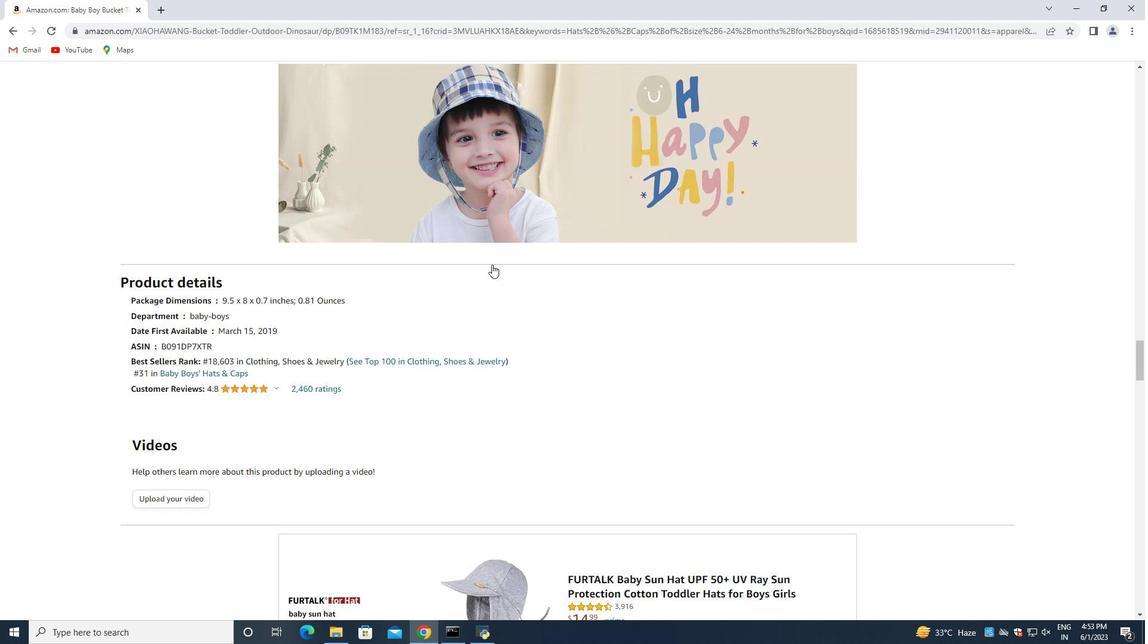 
Action: Mouse scrolled (492, 265) with delta (0, 0)
Screenshot: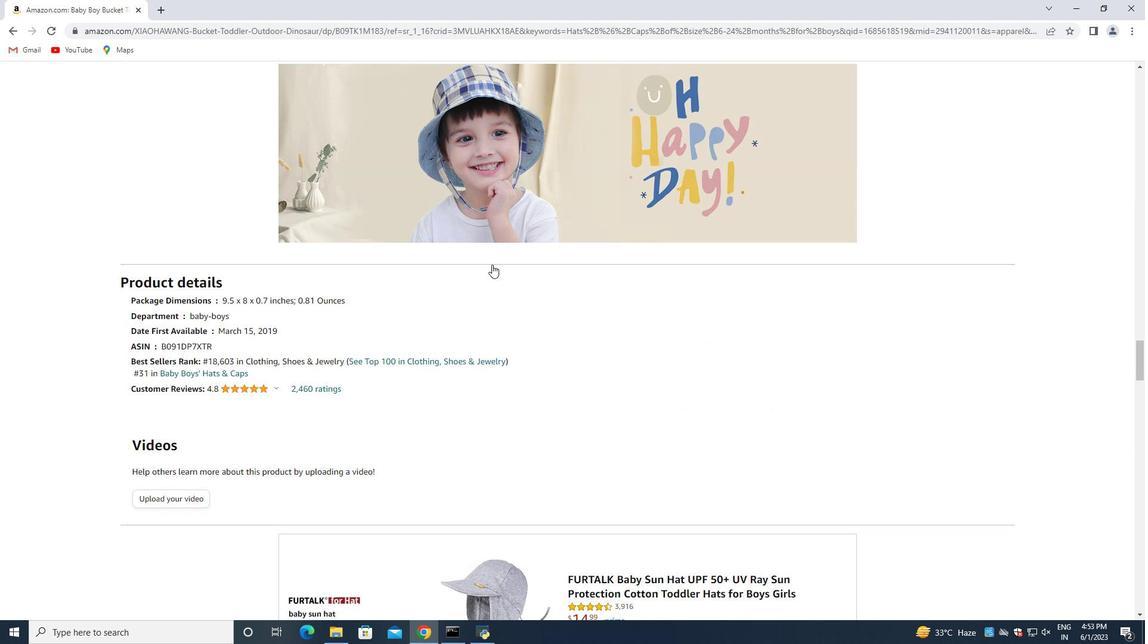 
Action: Mouse scrolled (492, 265) with delta (0, 0)
Screenshot: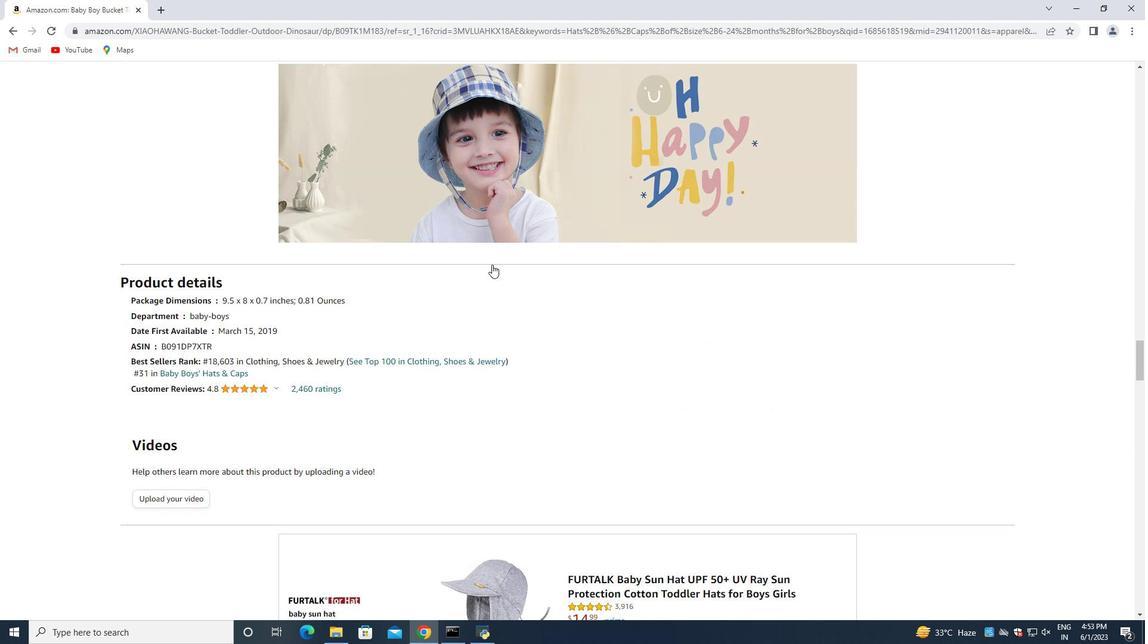 
Action: Mouse scrolled (492, 265) with delta (0, 0)
Screenshot: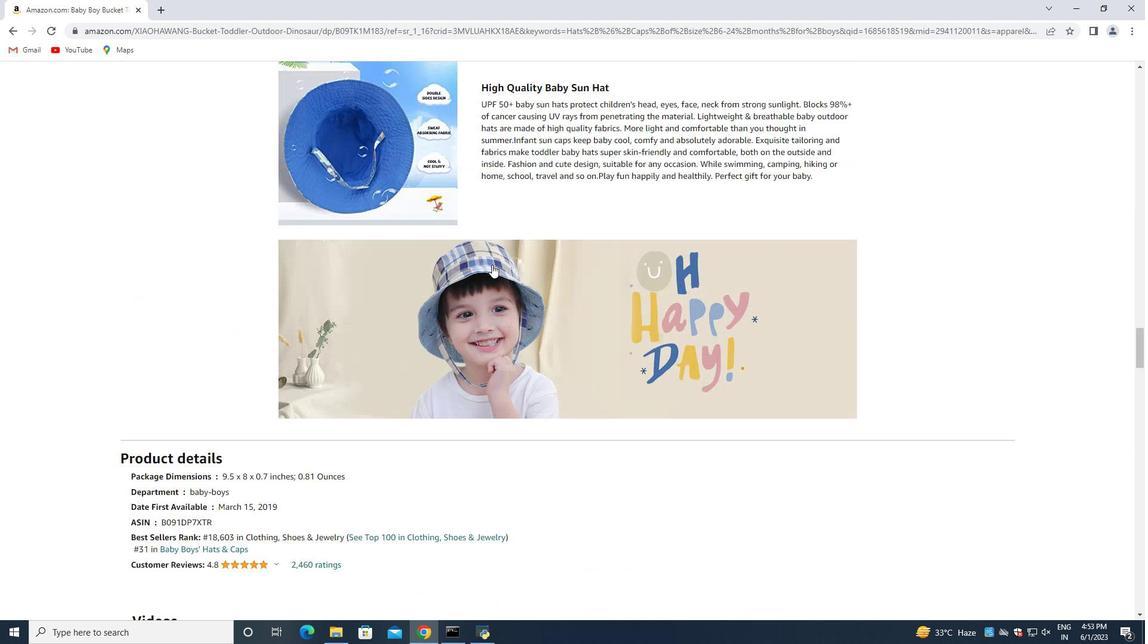 
Action: Mouse scrolled (492, 265) with delta (0, 0)
Screenshot: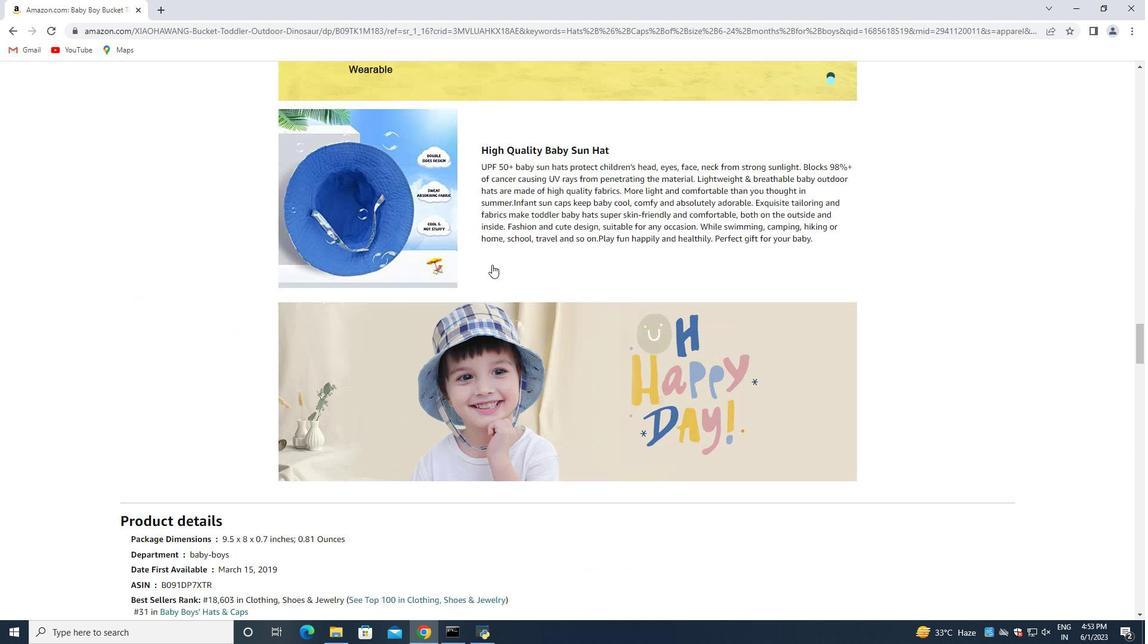 
Action: Mouse scrolled (492, 265) with delta (0, 0)
Screenshot: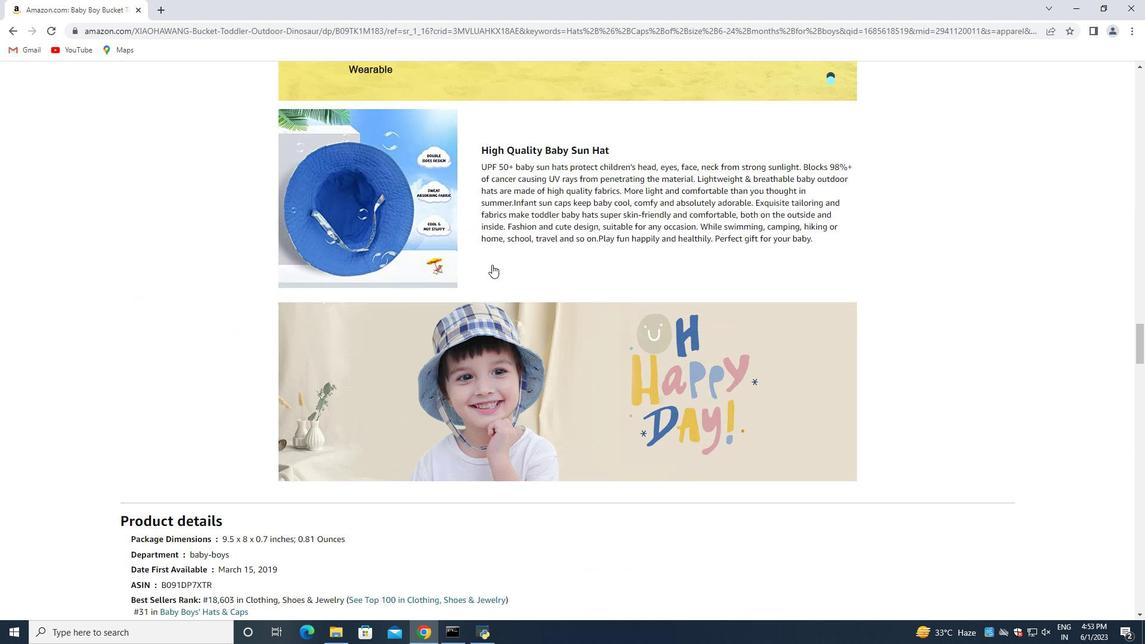
Action: Mouse scrolled (492, 265) with delta (0, 0)
Screenshot: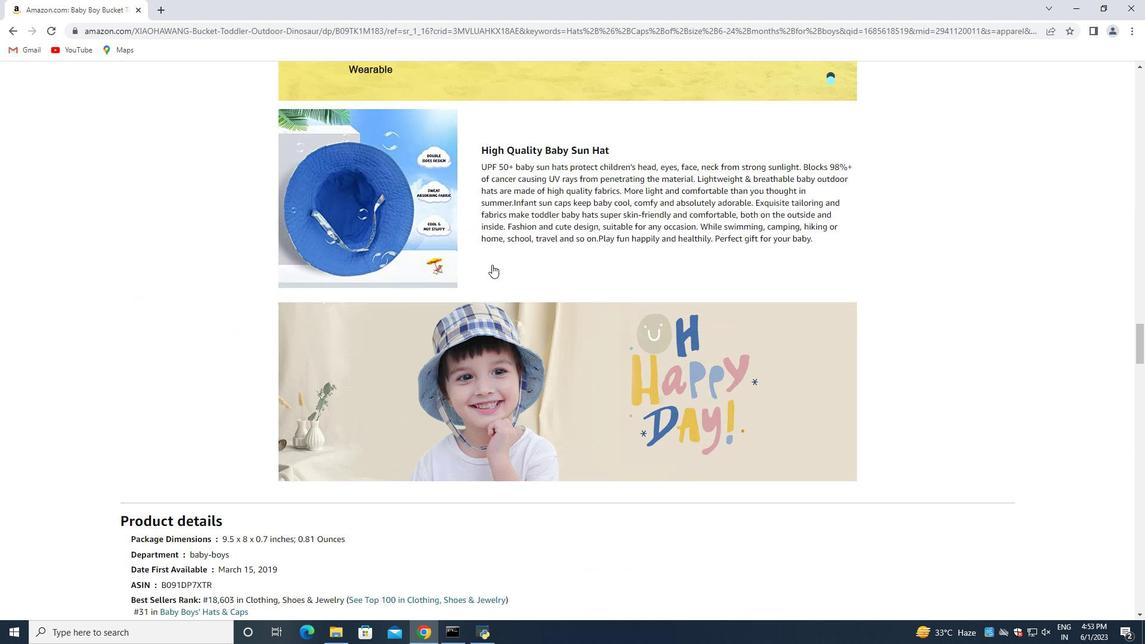 
Action: Mouse scrolled (492, 265) with delta (0, 0)
Screenshot: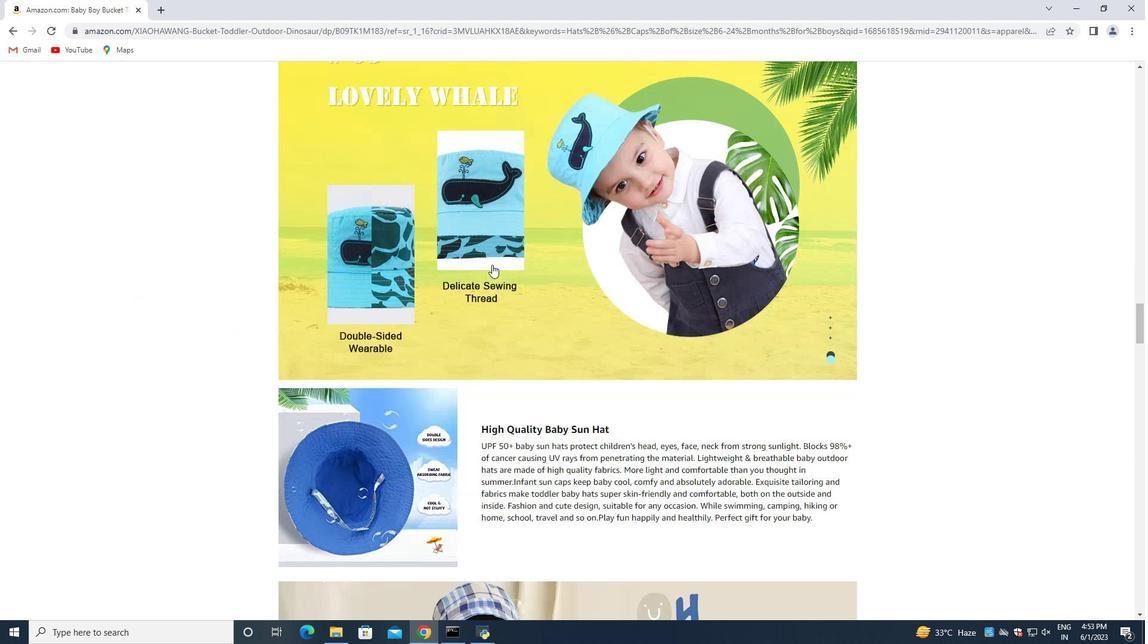 
Action: Mouse scrolled (492, 265) with delta (0, 0)
Screenshot: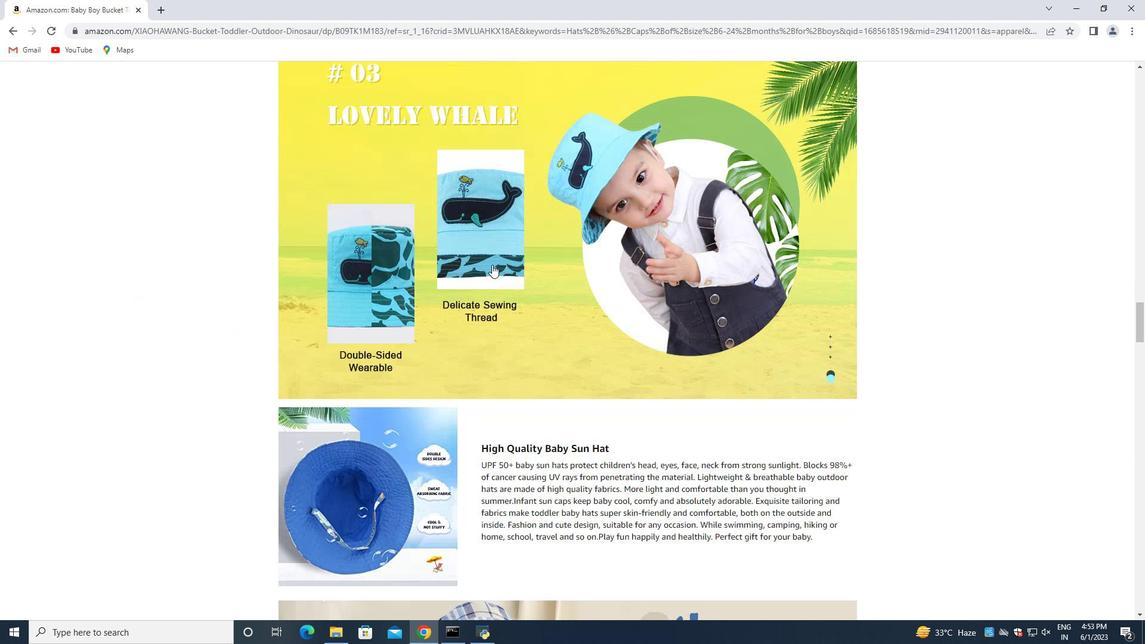 
Action: Mouse scrolled (492, 265) with delta (0, 0)
Screenshot: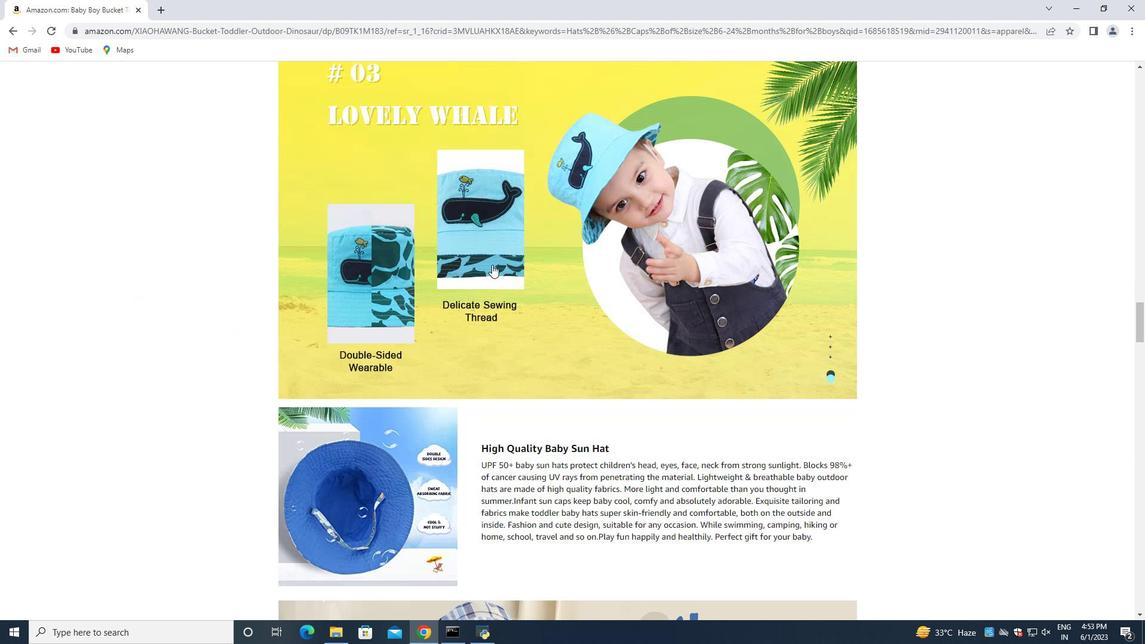
Action: Mouse scrolled (492, 265) with delta (0, 0)
Screenshot: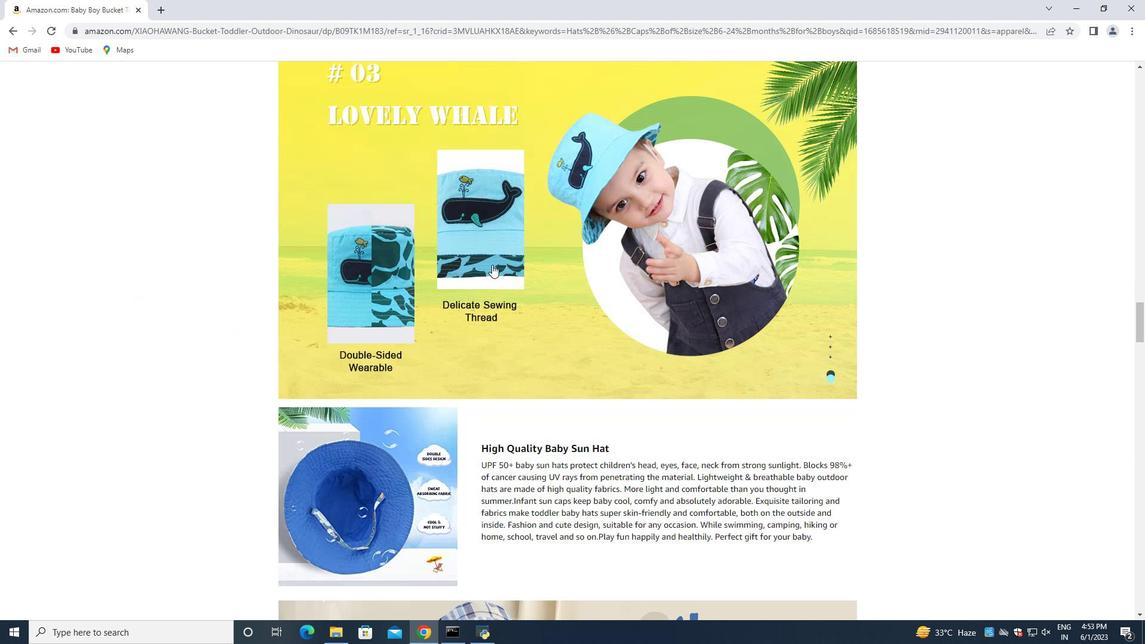 
Action: Mouse scrolled (492, 265) with delta (0, 0)
Screenshot: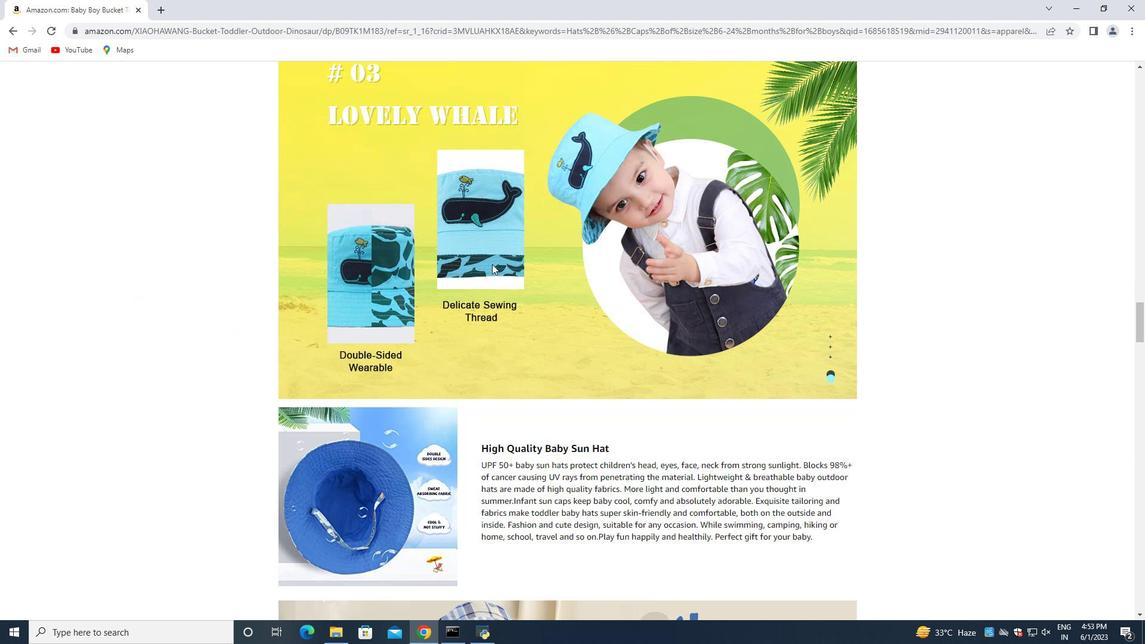 
Action: Mouse moved to (492, 264)
Screenshot: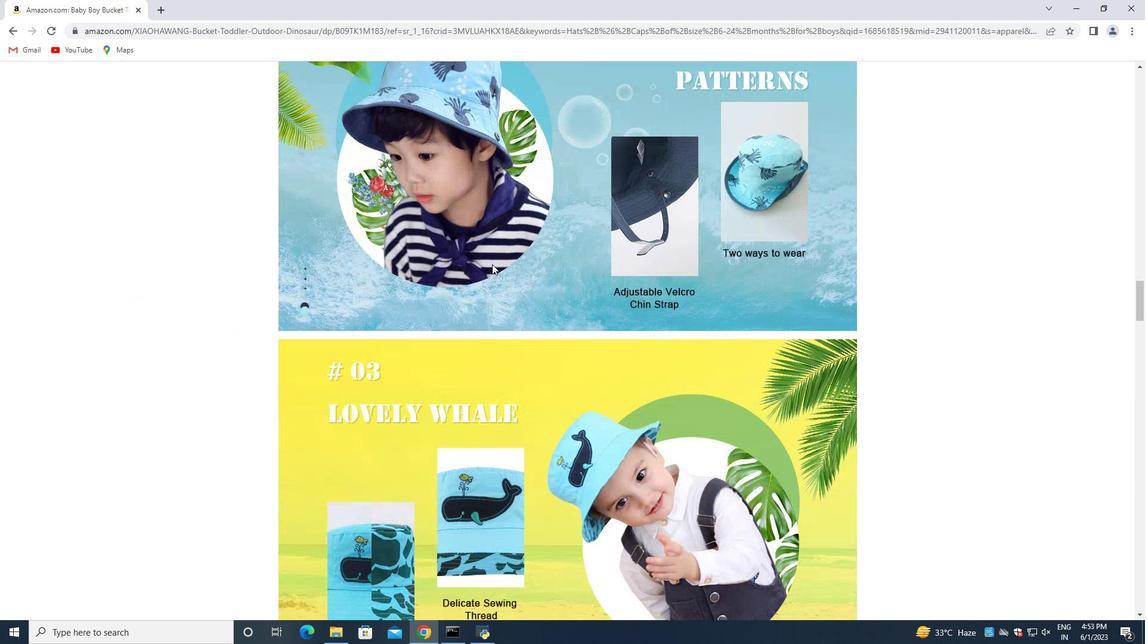 
Action: Mouse scrolled (492, 264) with delta (0, 0)
Screenshot: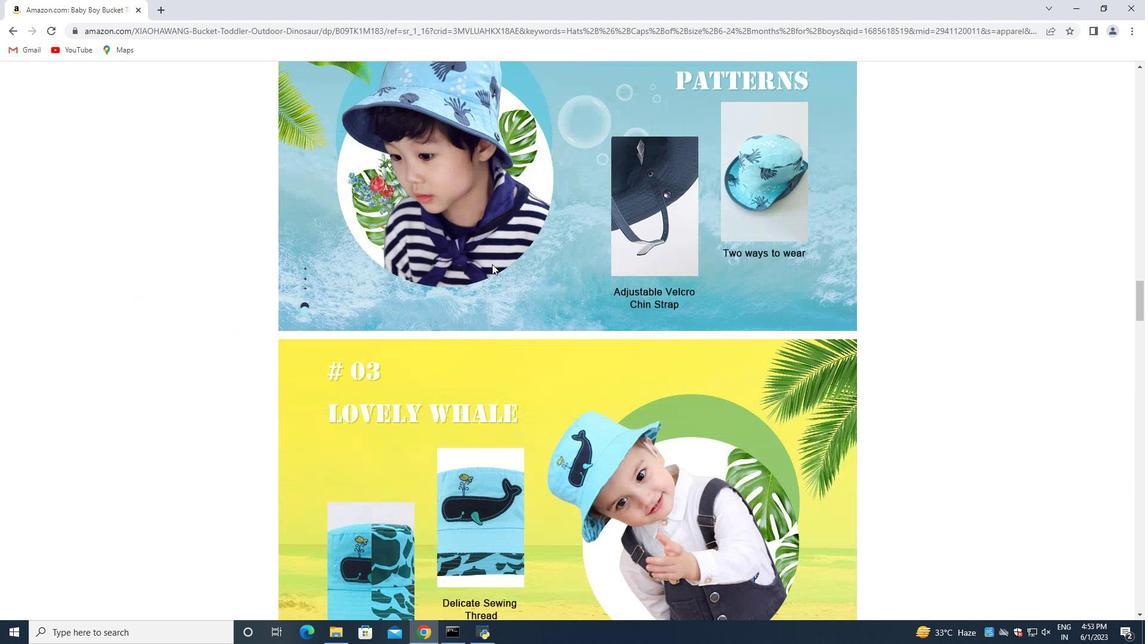 
Action: Mouse scrolled (492, 264) with delta (0, 0)
Screenshot: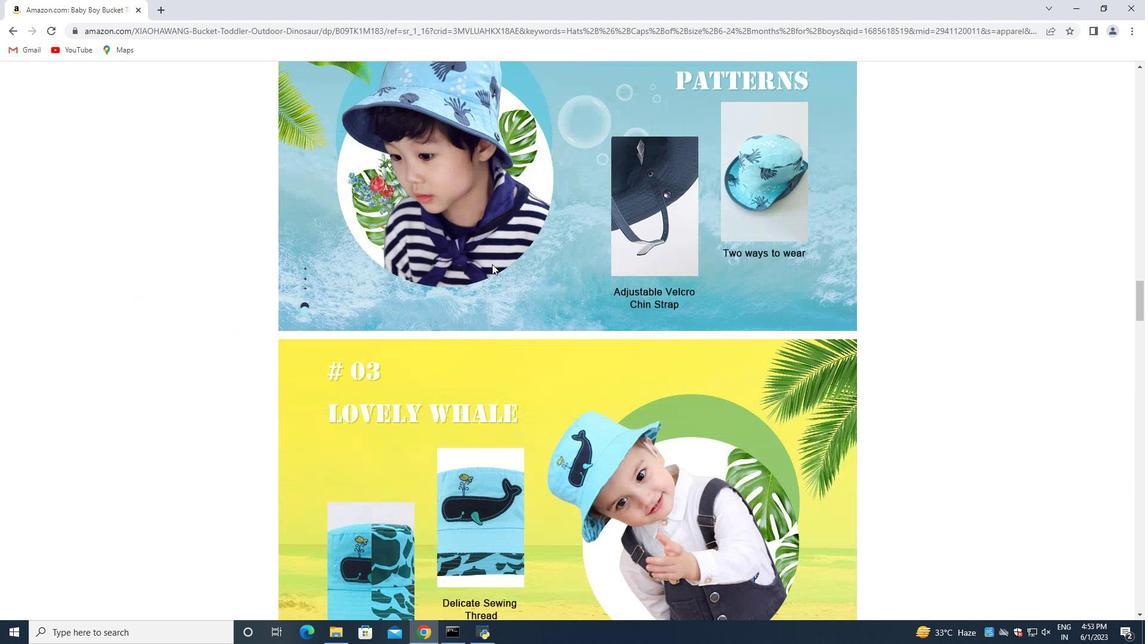 
Action: Mouse scrolled (492, 264) with delta (0, 0)
Screenshot: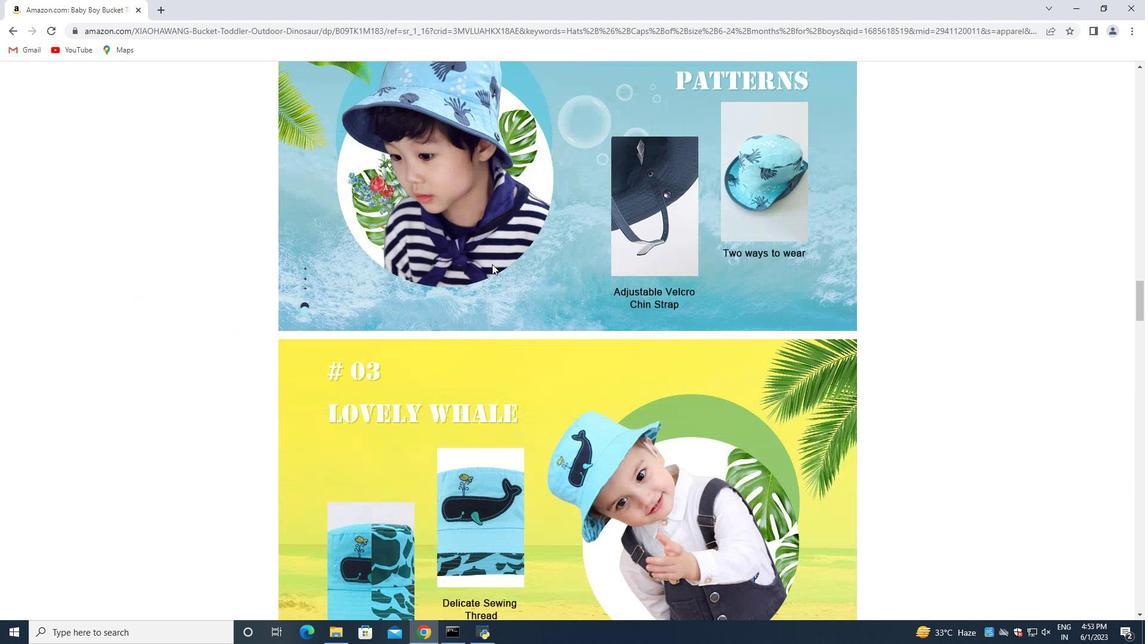 
Action: Mouse scrolled (492, 264) with delta (0, 0)
Screenshot: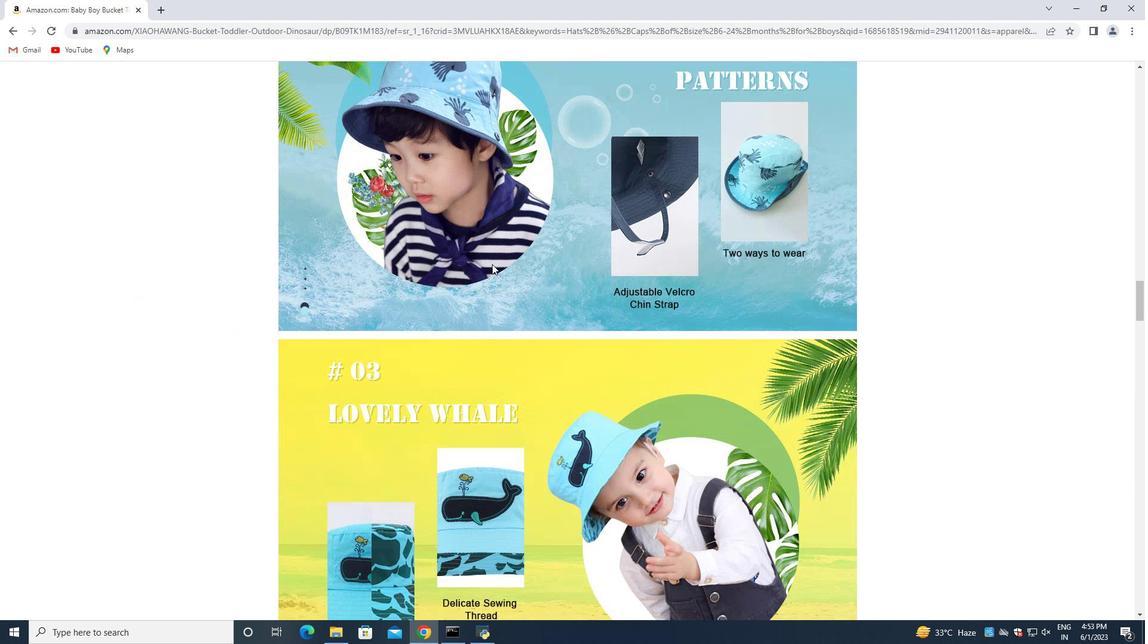 
Action: Mouse scrolled (492, 264) with delta (0, 0)
Screenshot: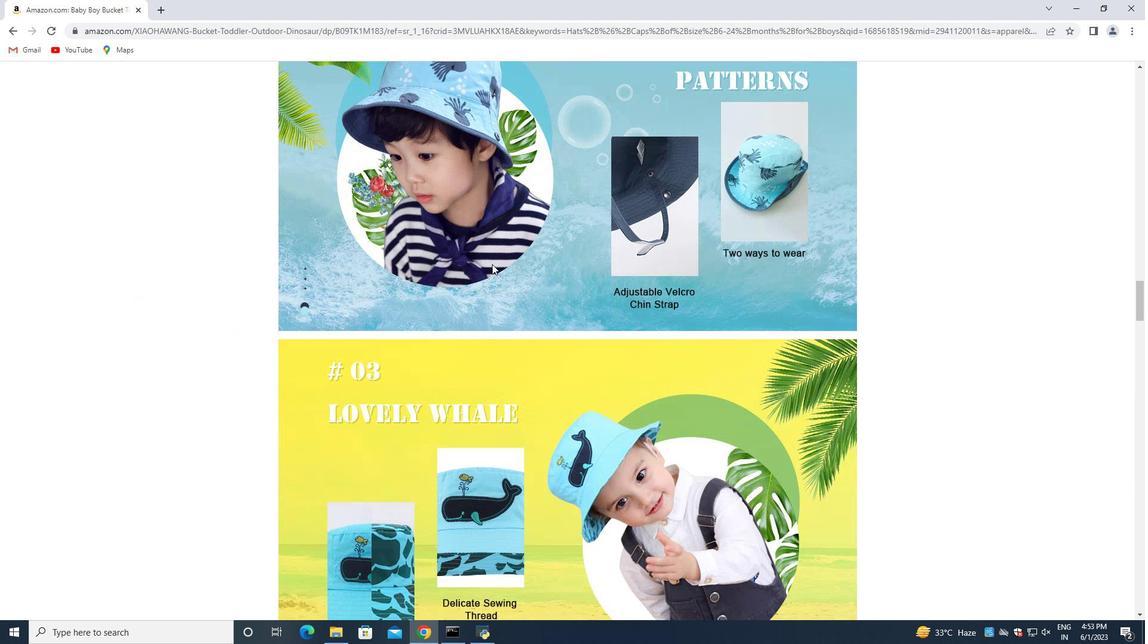 
Action: Mouse scrolled (492, 264) with delta (0, 0)
Screenshot: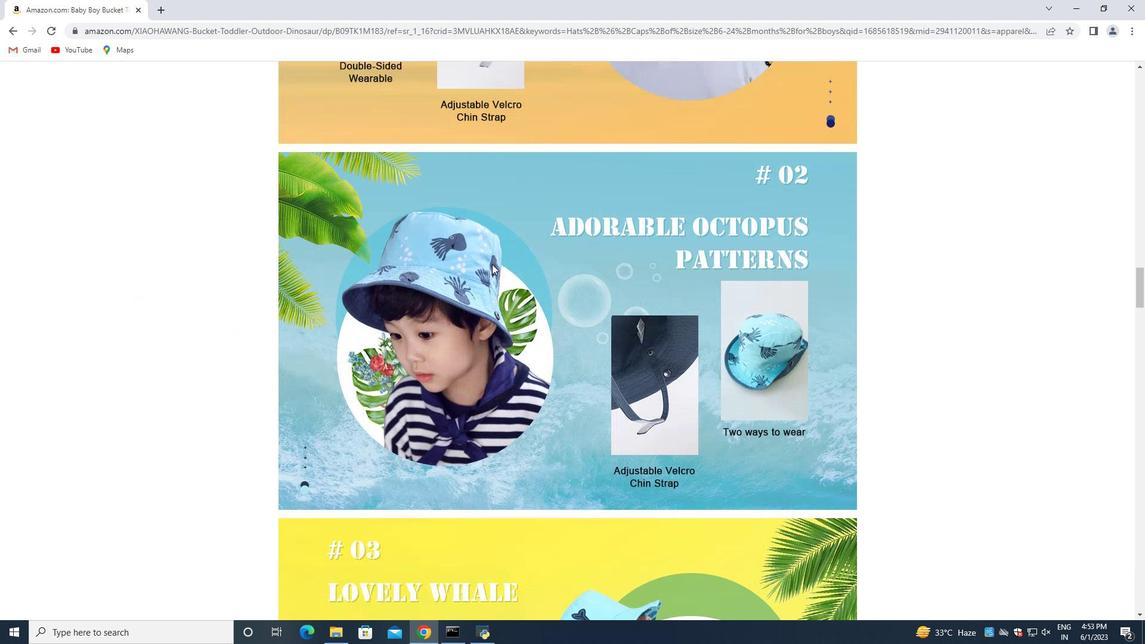 
Action: Mouse scrolled (492, 264) with delta (0, 0)
Screenshot: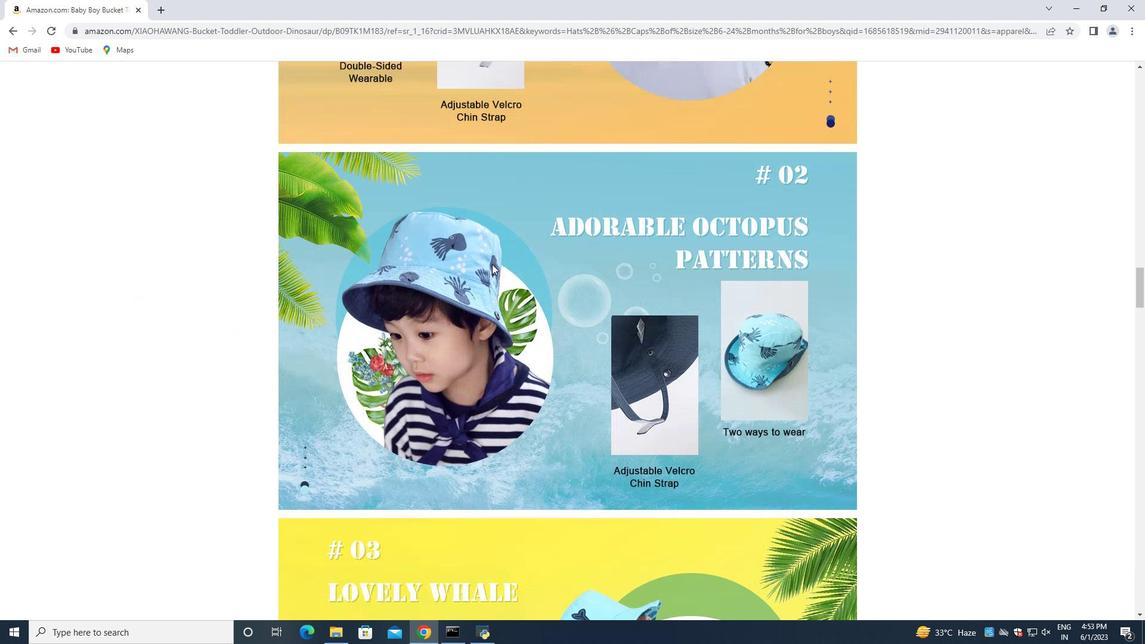 
Action: Mouse scrolled (492, 264) with delta (0, 0)
Screenshot: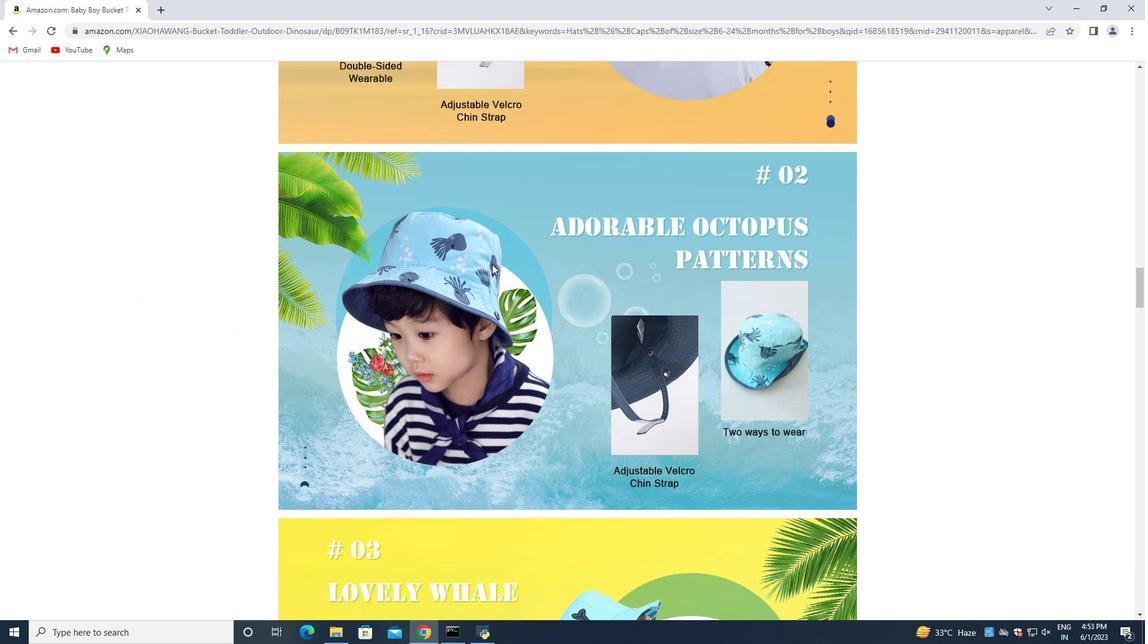 
Action: Mouse scrolled (492, 264) with delta (0, 0)
